Task: Explore Airbnb accommodation in Rokikis, Lithuania from 1st November, 2023 to 9th November, 2023 for 4 adults.2 bedrooms having 2 beds and 2 bathrooms. Property type can be house. Booking option can be shelf check-in. Look for 4 properties as per requirement.
Action: Mouse pressed left at (411, 119)
Screenshot: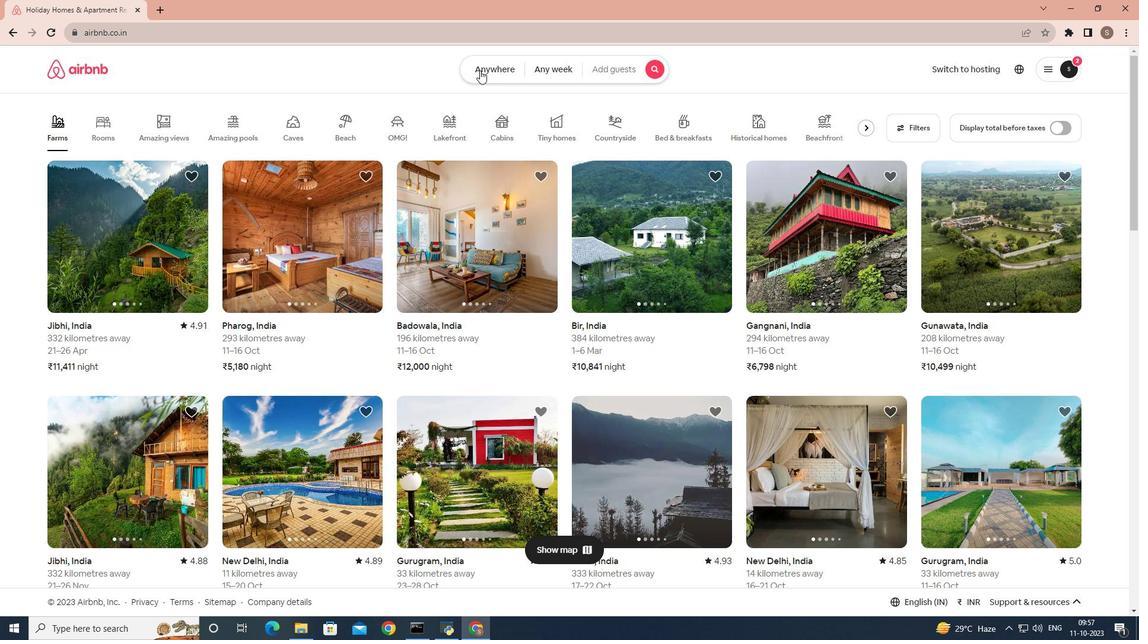 
Action: Mouse pressed left at (411, 119)
Screenshot: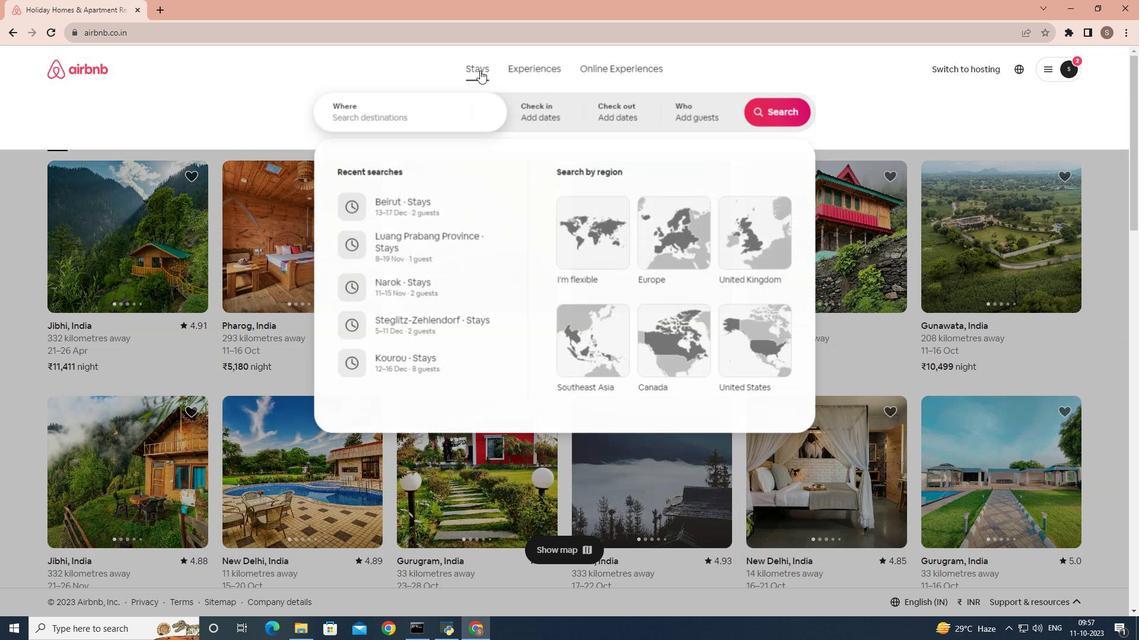 
Action: Mouse moved to (358, 153)
Screenshot: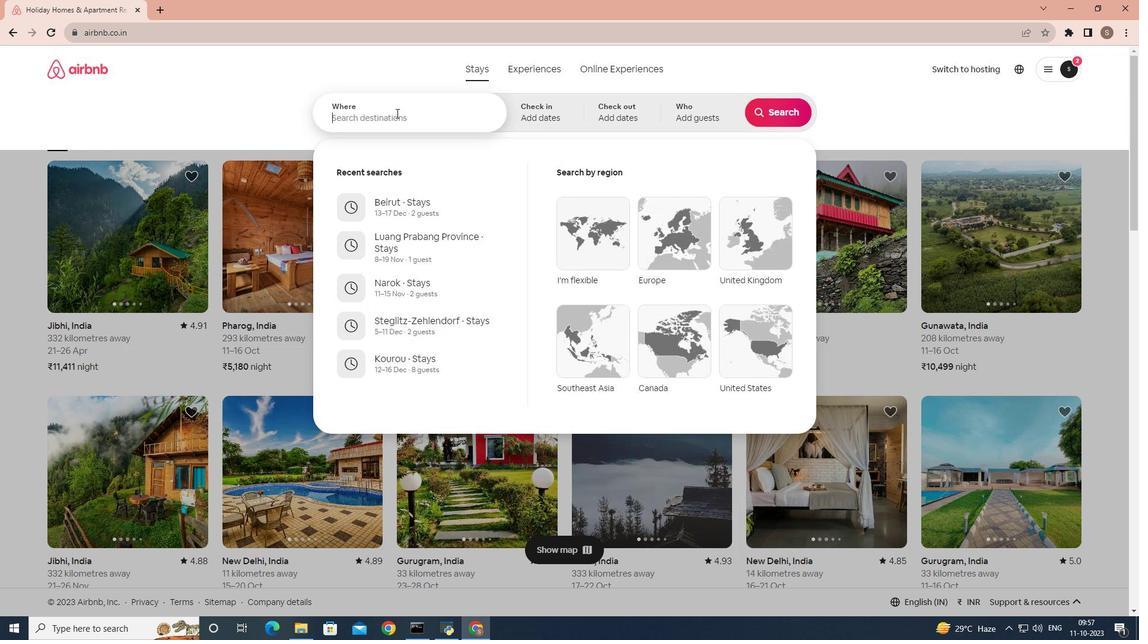 
Action: Mouse pressed left at (358, 153)
Screenshot: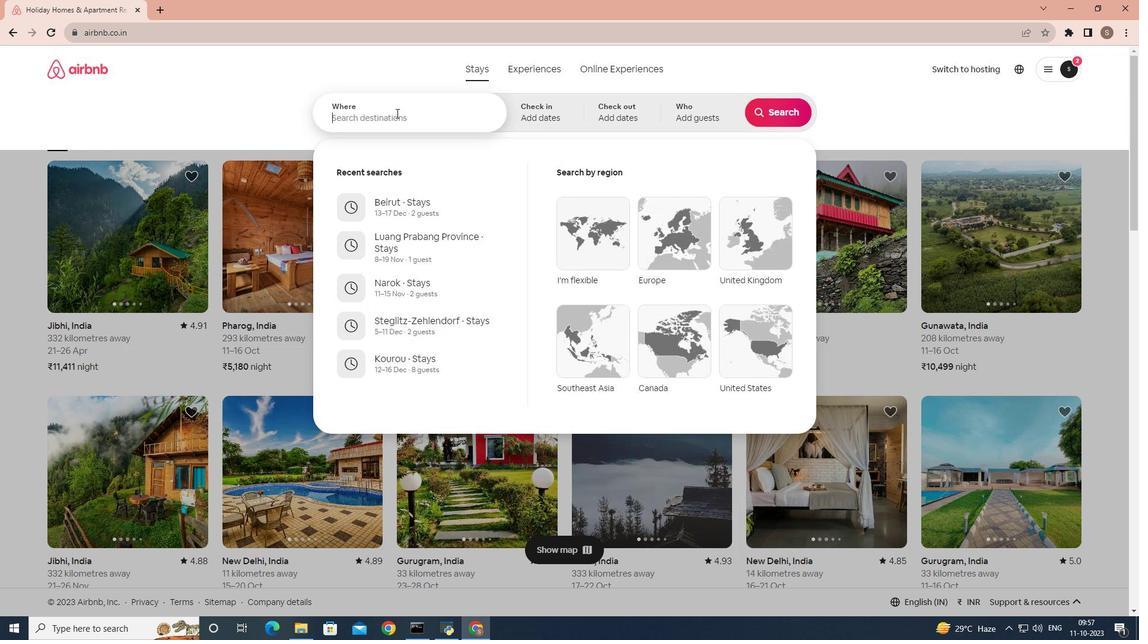 
Action: Mouse moved to (364, 156)
Screenshot: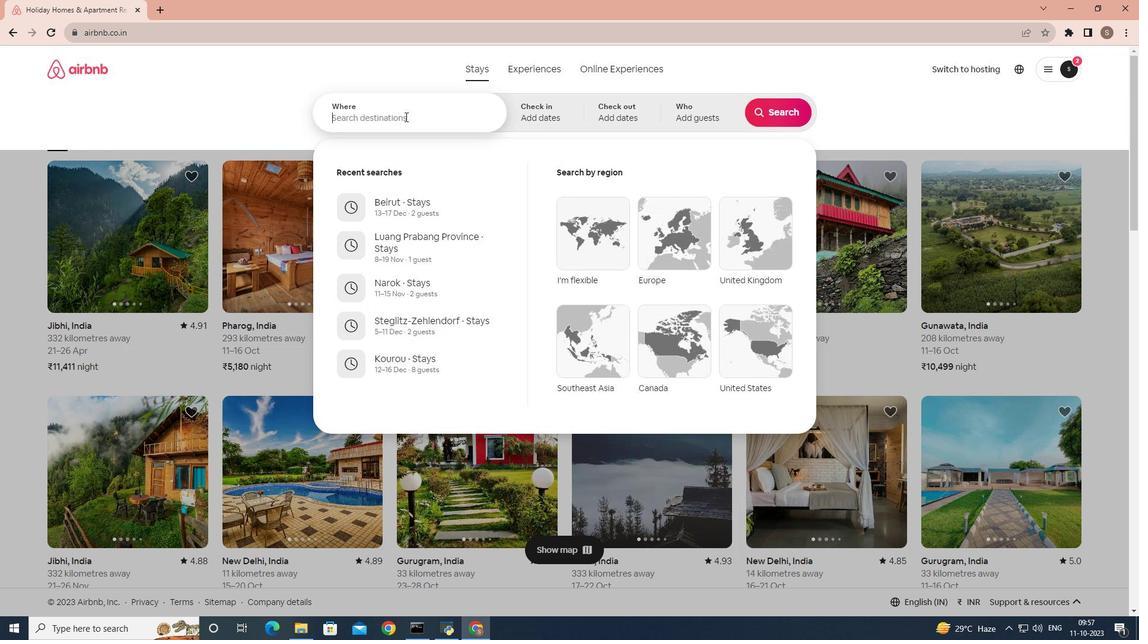 
Action: Key pressed rokiskkis
Screenshot: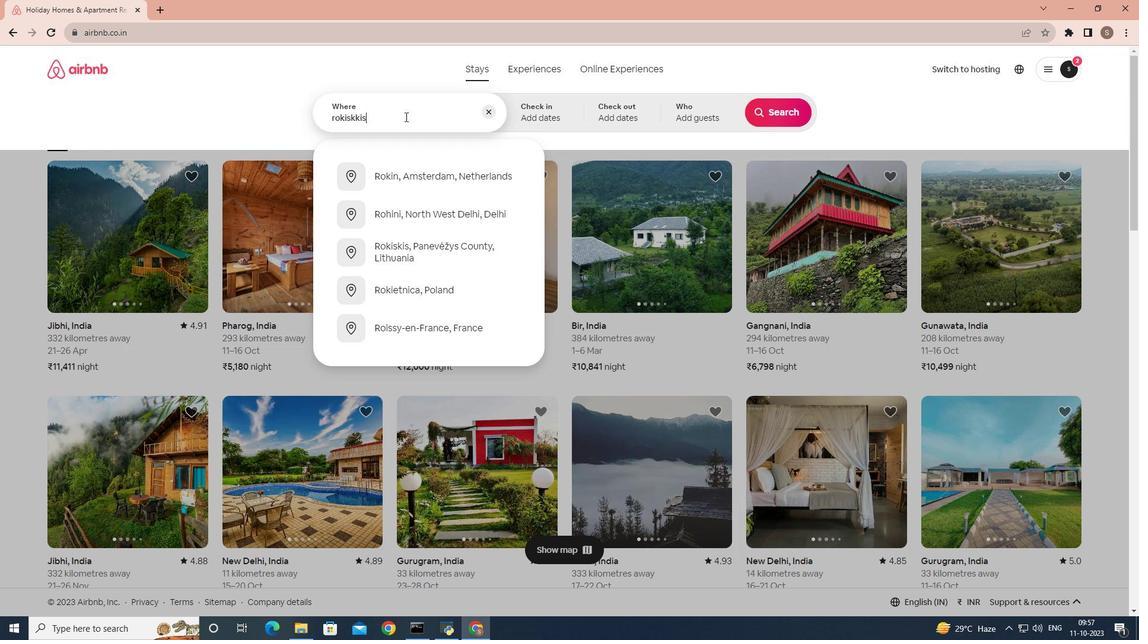 
Action: Mouse moved to (362, 206)
Screenshot: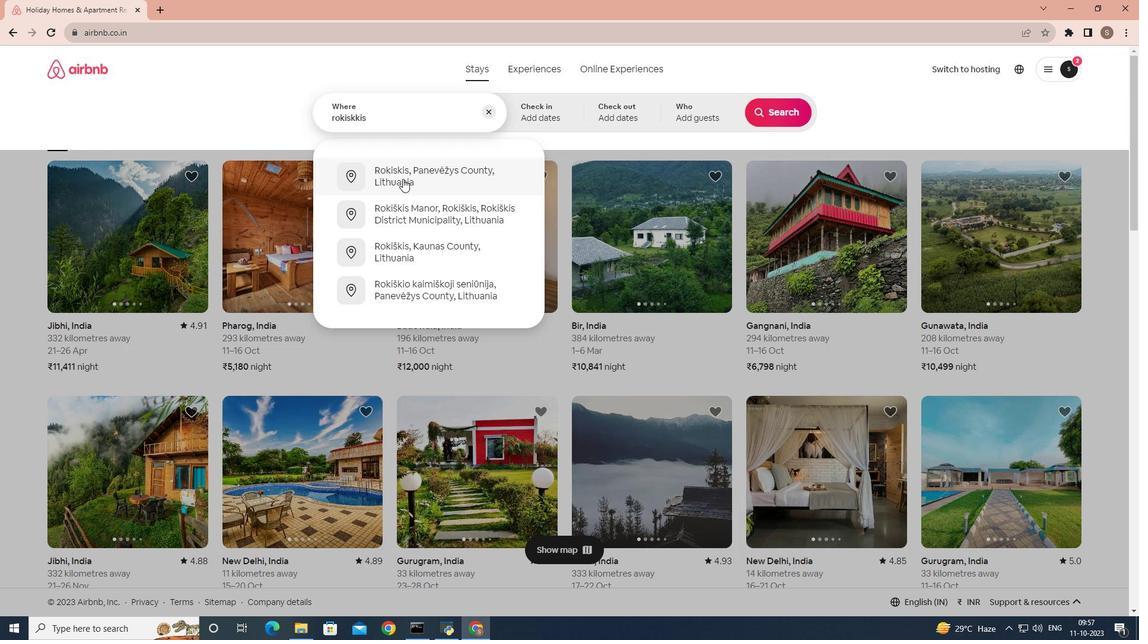 
Action: Mouse pressed left at (362, 206)
Screenshot: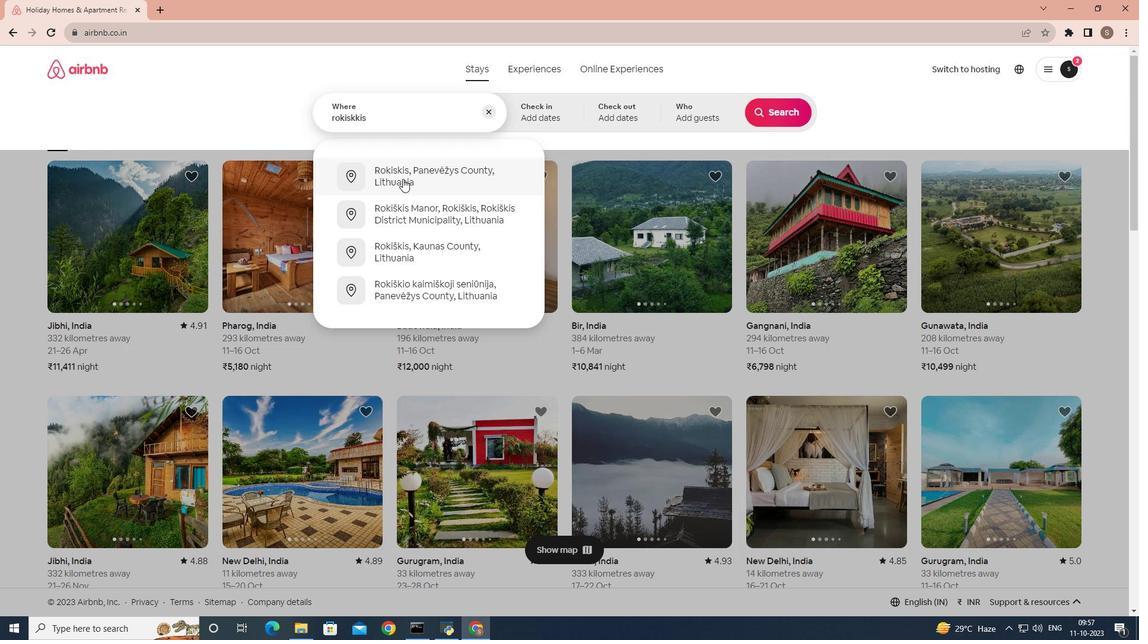 
Action: Mouse moved to (537, 274)
Screenshot: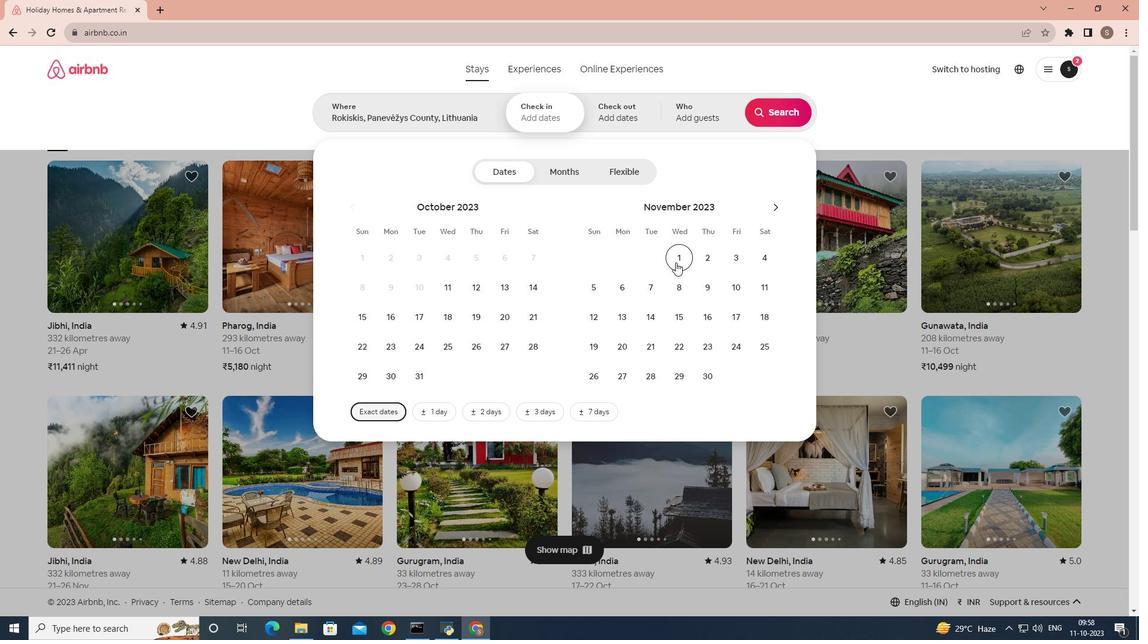 
Action: Mouse pressed left at (537, 274)
Screenshot: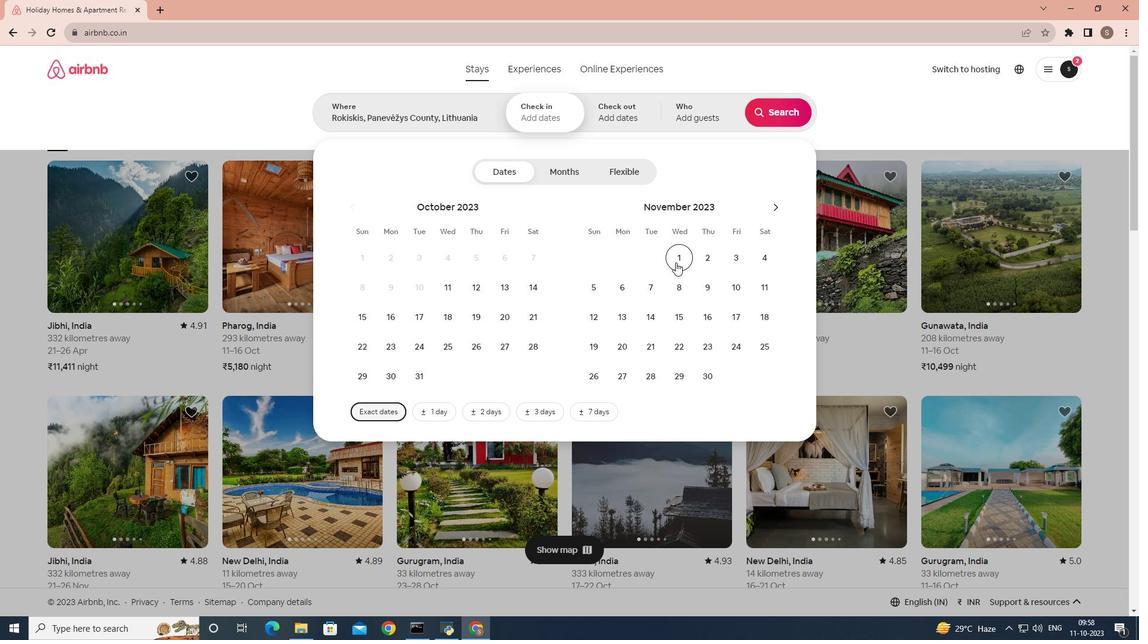
Action: Mouse moved to (556, 296)
Screenshot: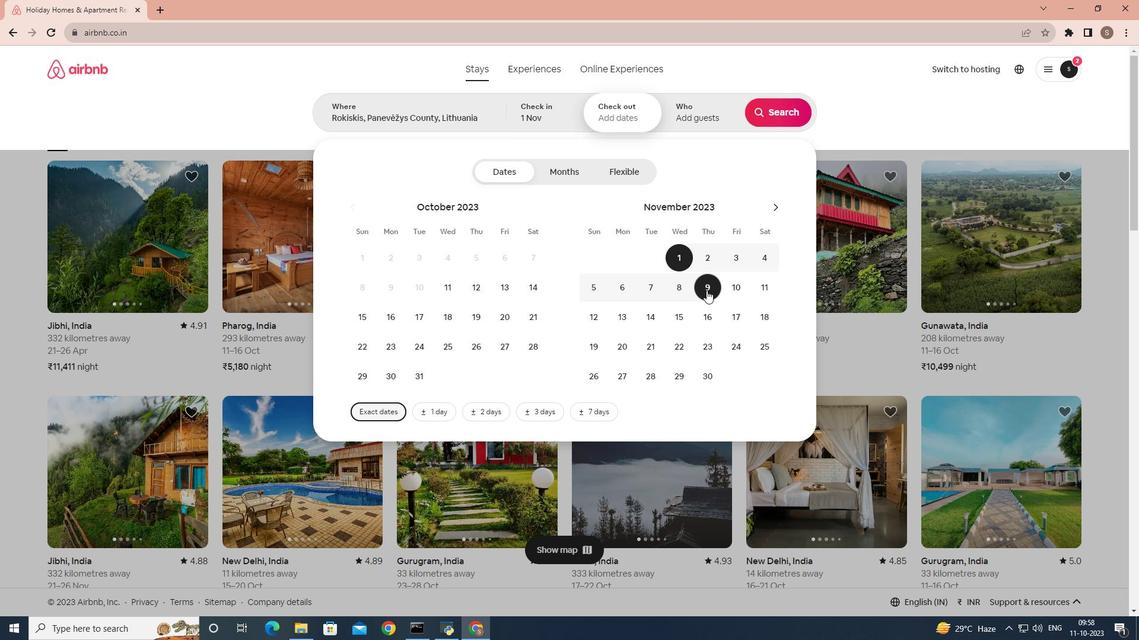 
Action: Mouse pressed left at (556, 296)
Screenshot: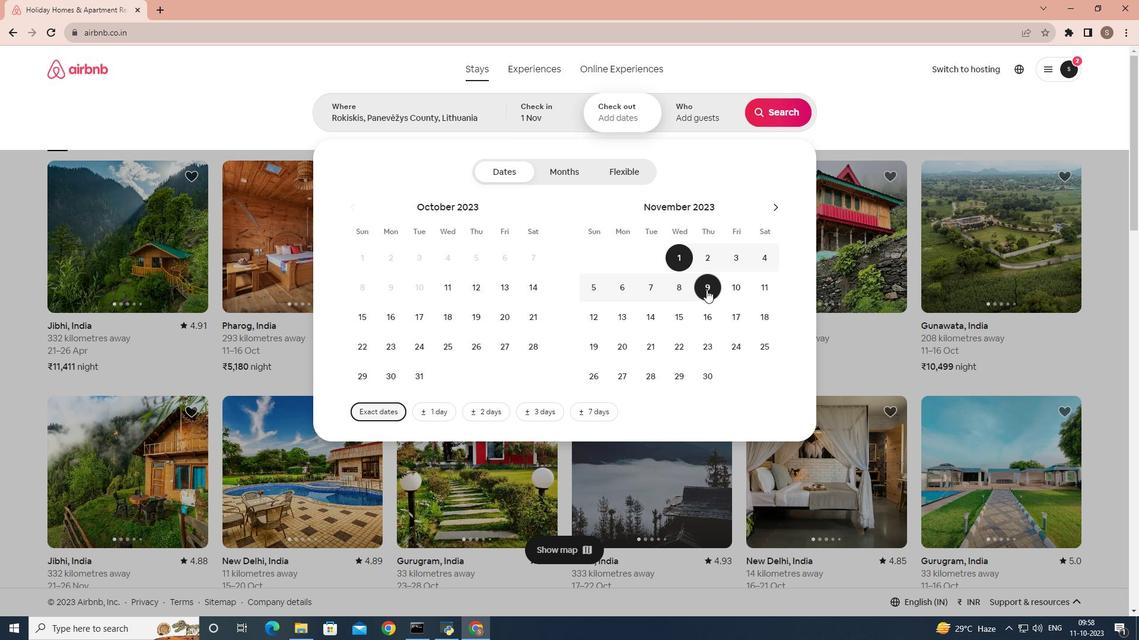 
Action: Mouse moved to (561, 160)
Screenshot: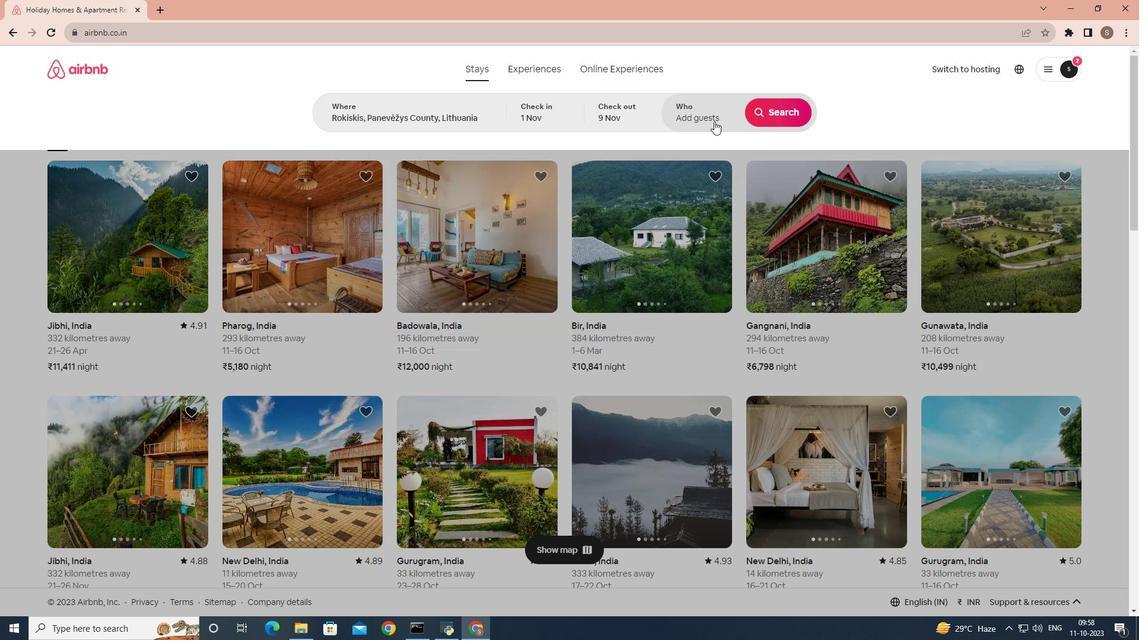 
Action: Mouse pressed left at (561, 160)
Screenshot: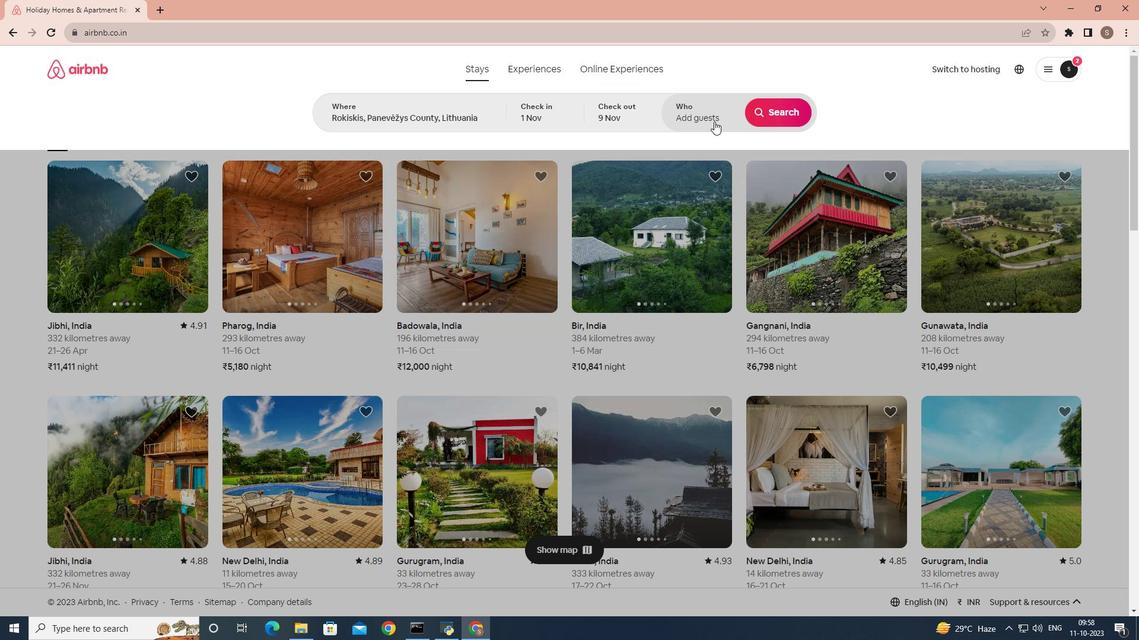 
Action: Mouse moved to (601, 205)
Screenshot: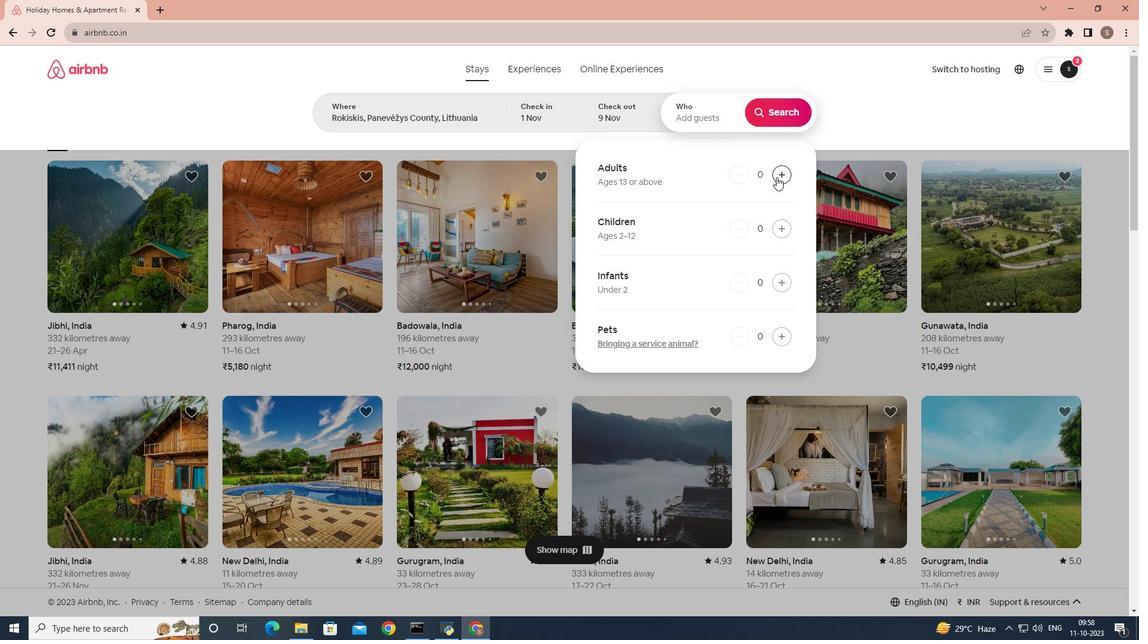 
Action: Mouse pressed left at (601, 205)
Screenshot: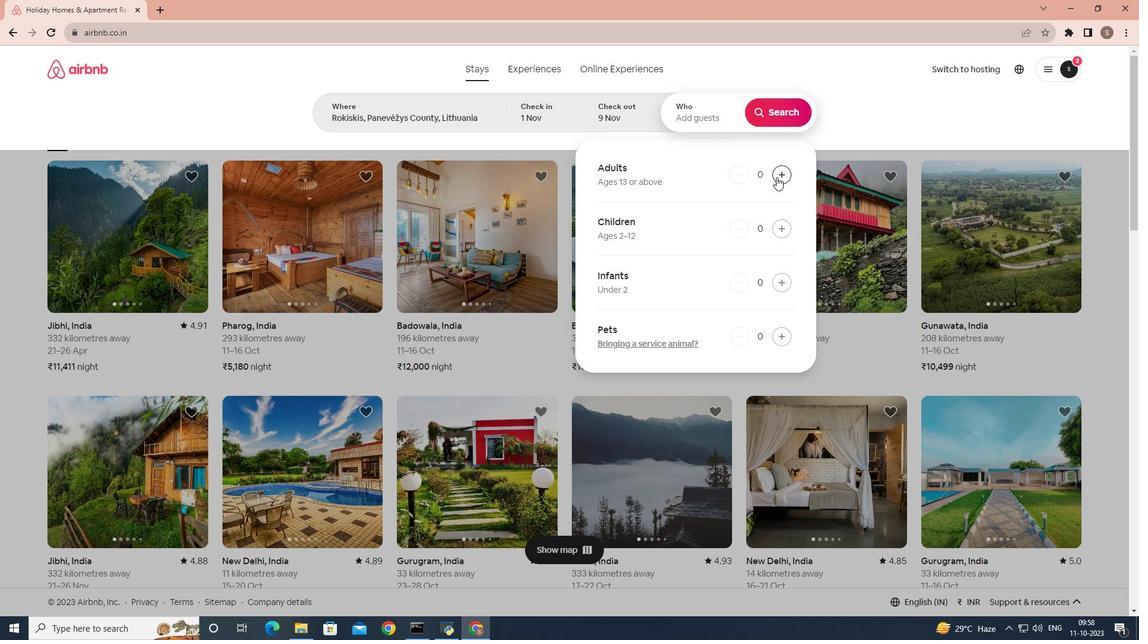 
Action: Mouse moved to (601, 205)
Screenshot: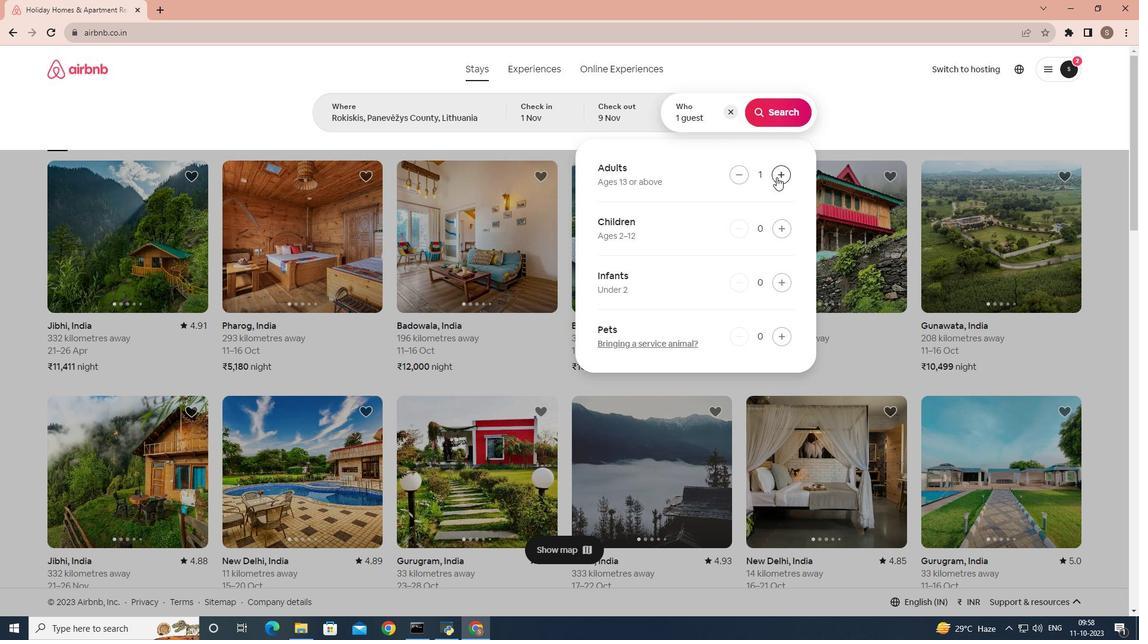 
Action: Mouse pressed left at (601, 205)
Screenshot: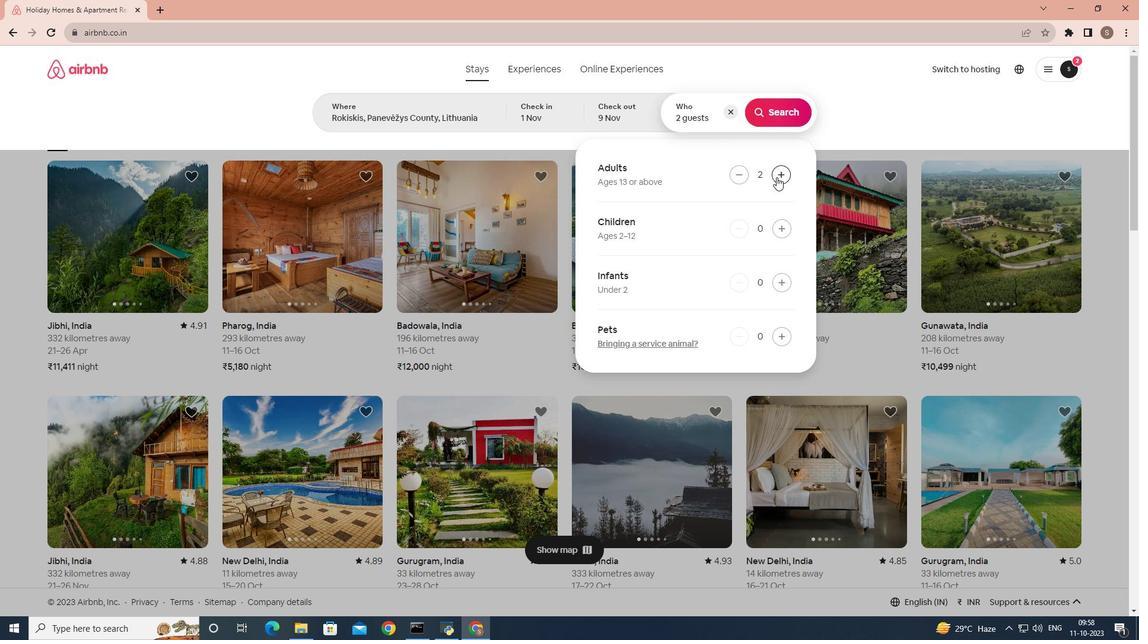 
Action: Mouse pressed left at (601, 205)
Screenshot: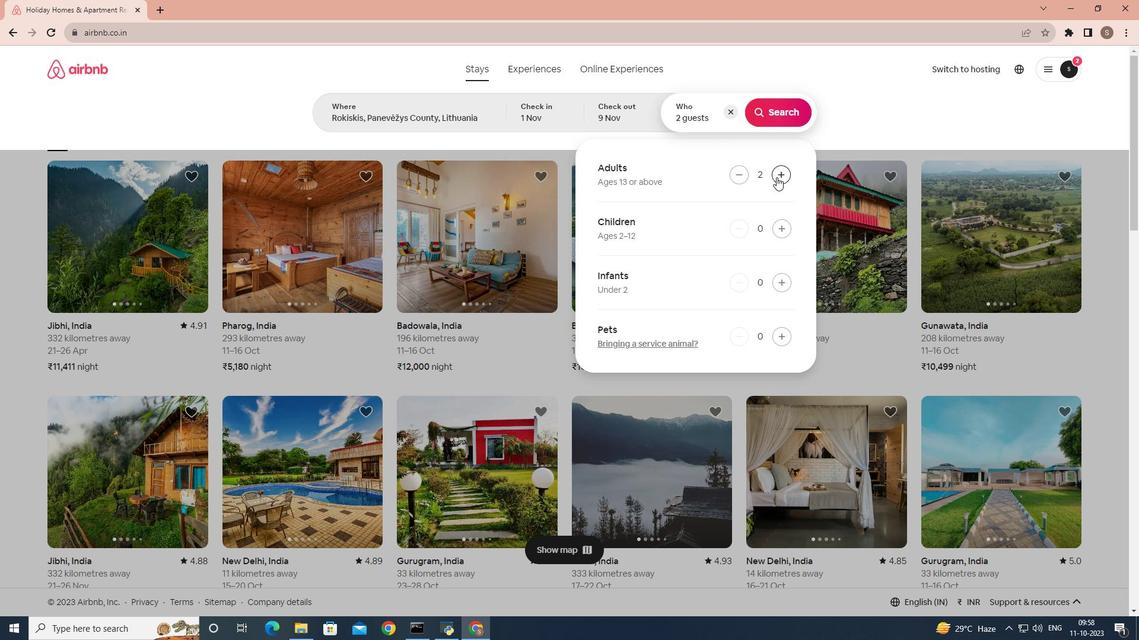 
Action: Mouse pressed left at (601, 205)
Screenshot: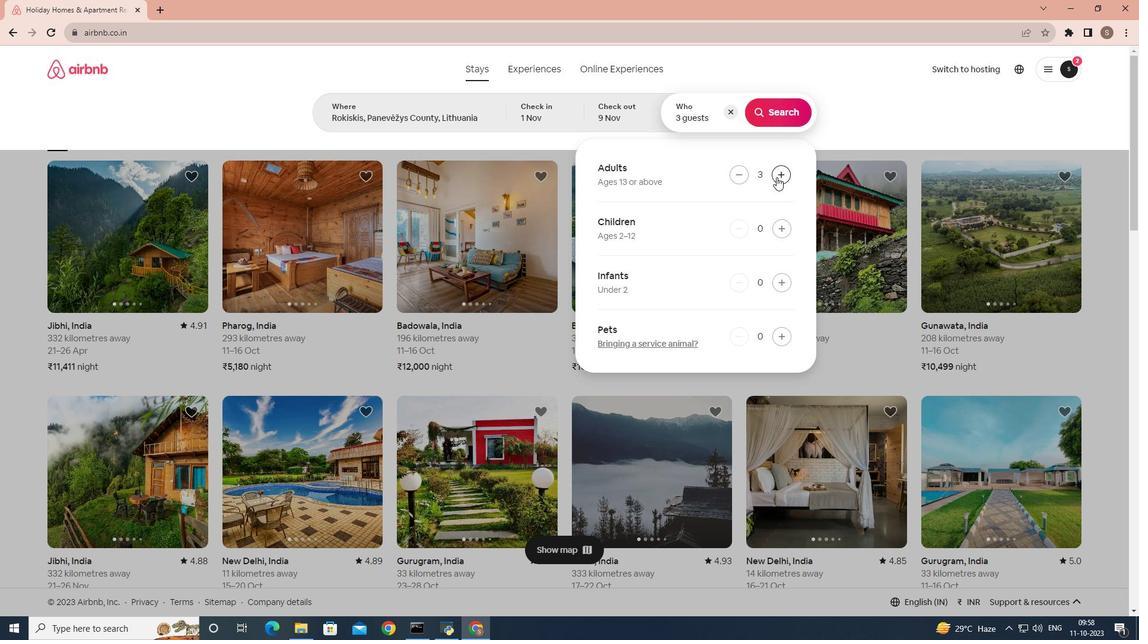 
Action: Mouse moved to (600, 156)
Screenshot: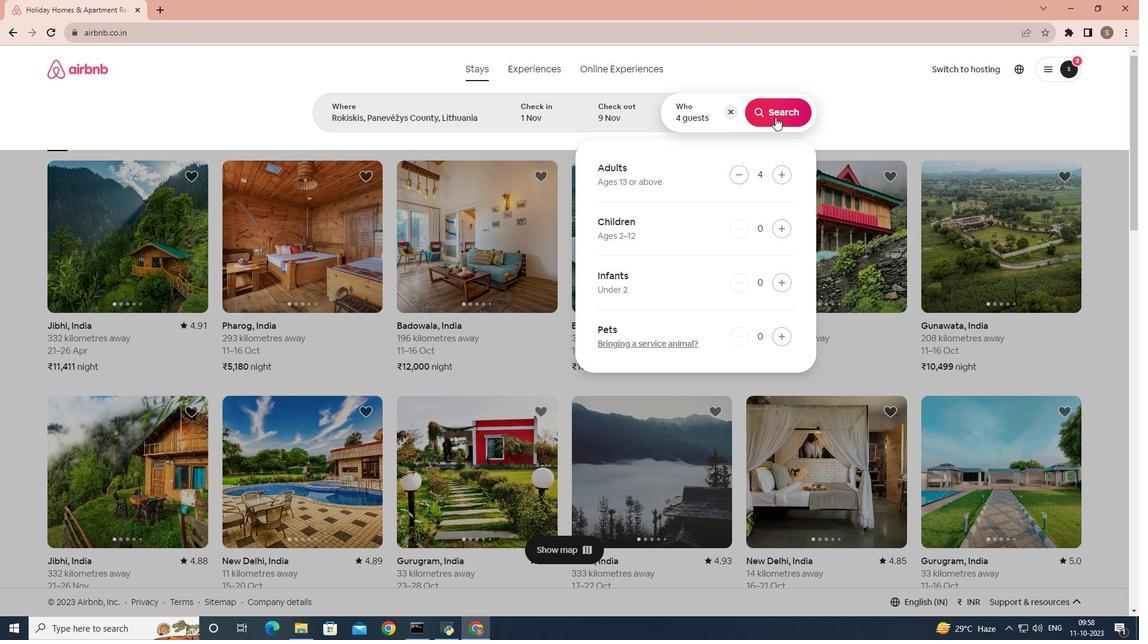 
Action: Mouse pressed left at (600, 156)
Screenshot: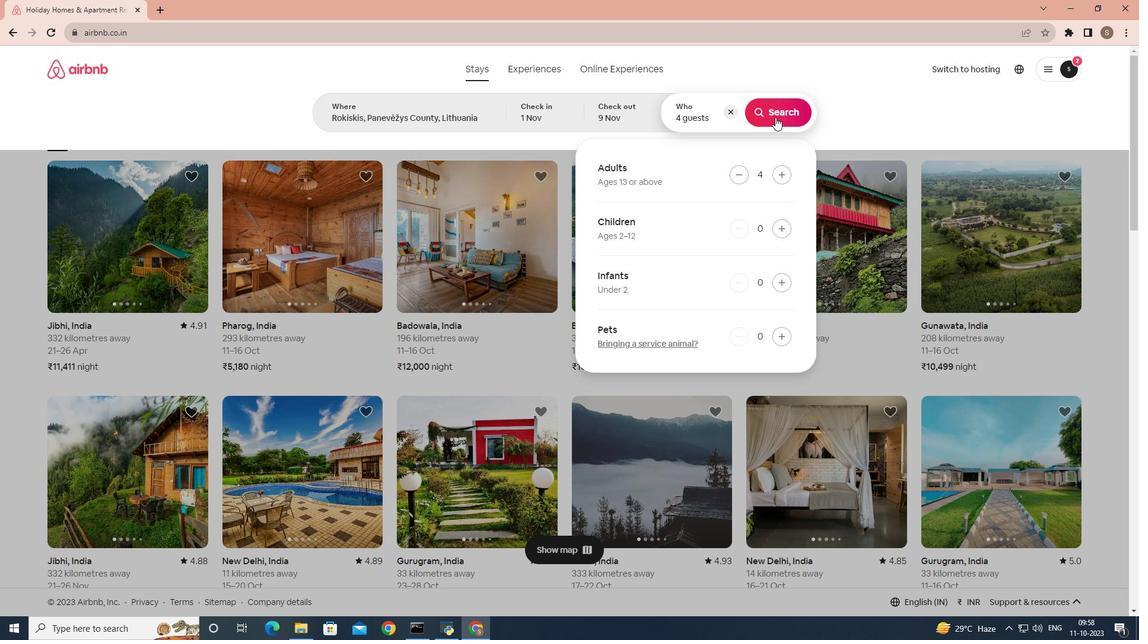 
Action: Mouse moved to (715, 153)
Screenshot: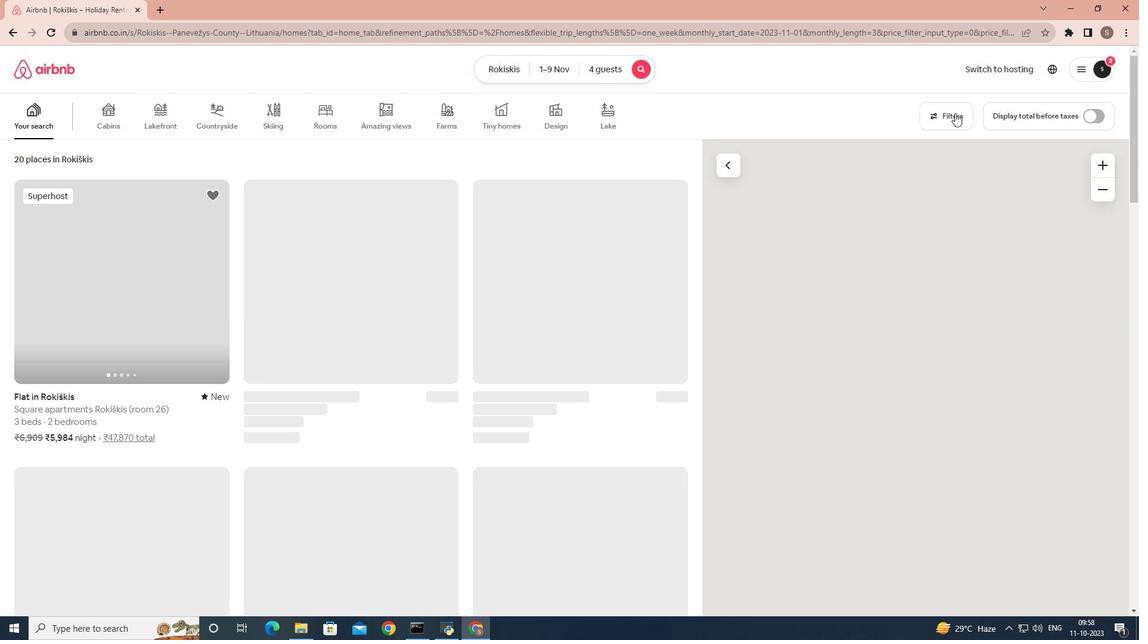 
Action: Mouse pressed left at (715, 153)
Screenshot: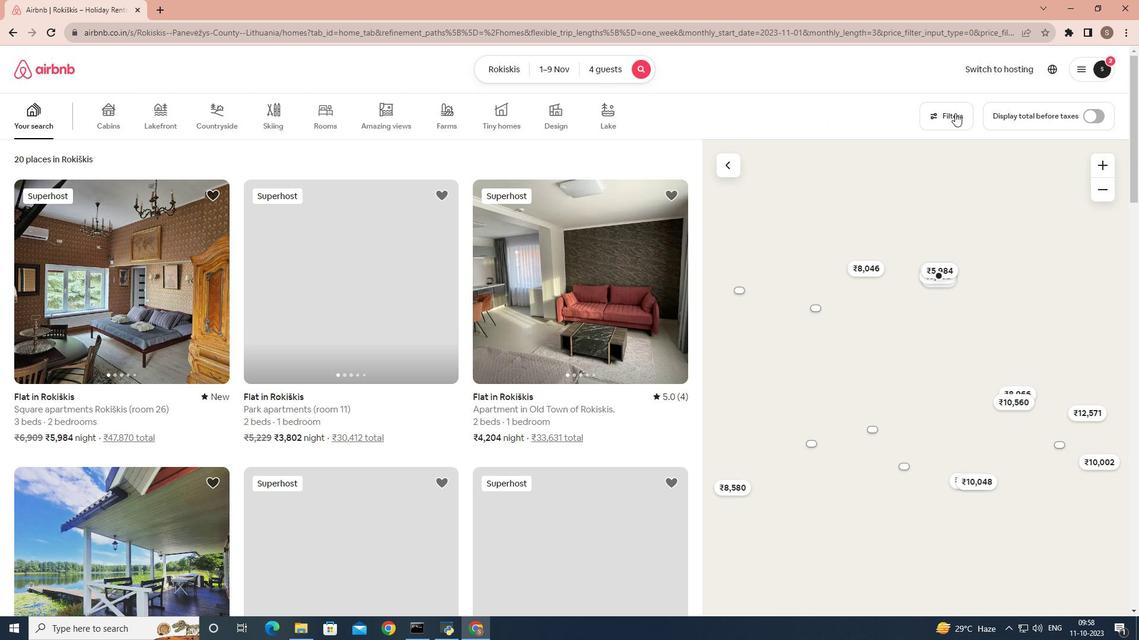 
Action: Mouse moved to (701, 156)
Screenshot: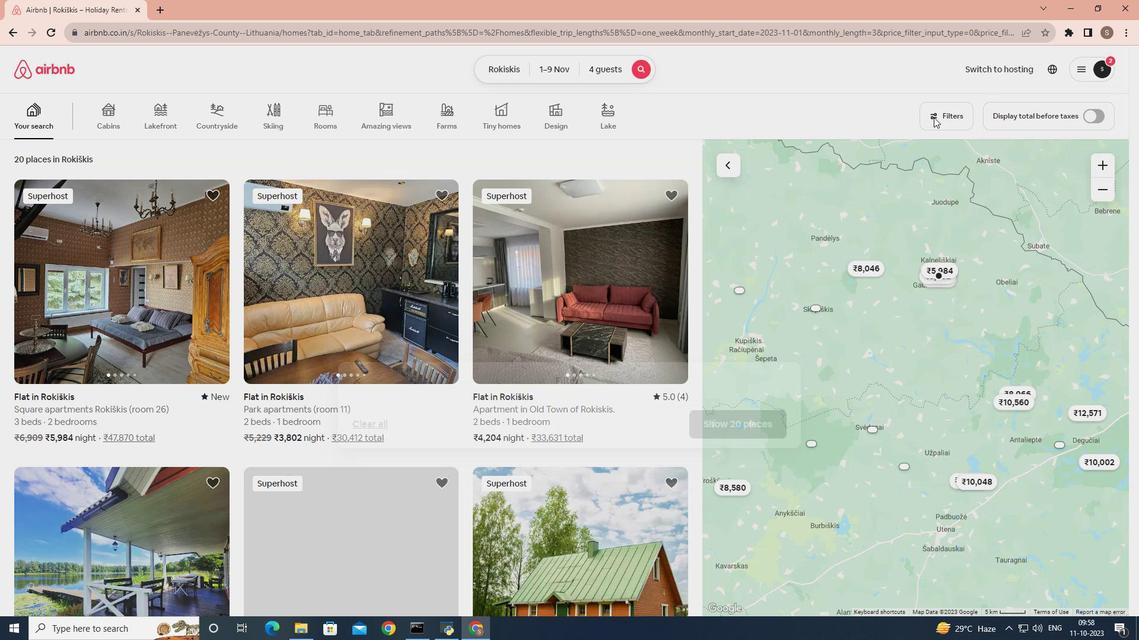 
Action: Mouse pressed left at (701, 156)
Screenshot: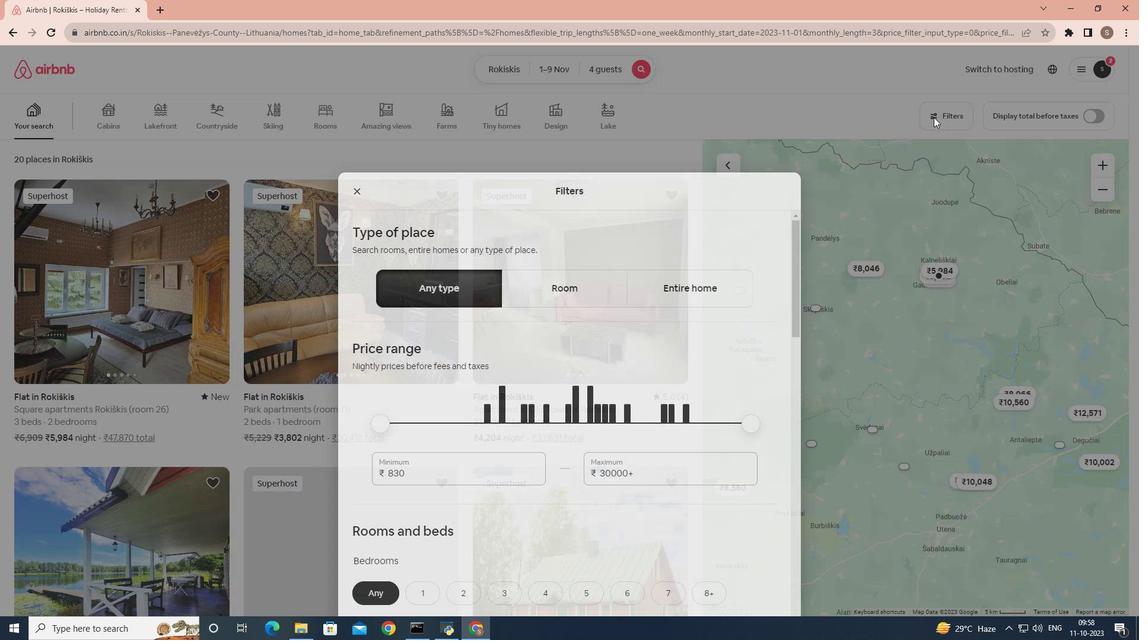 
Action: Mouse moved to (697, 162)
Screenshot: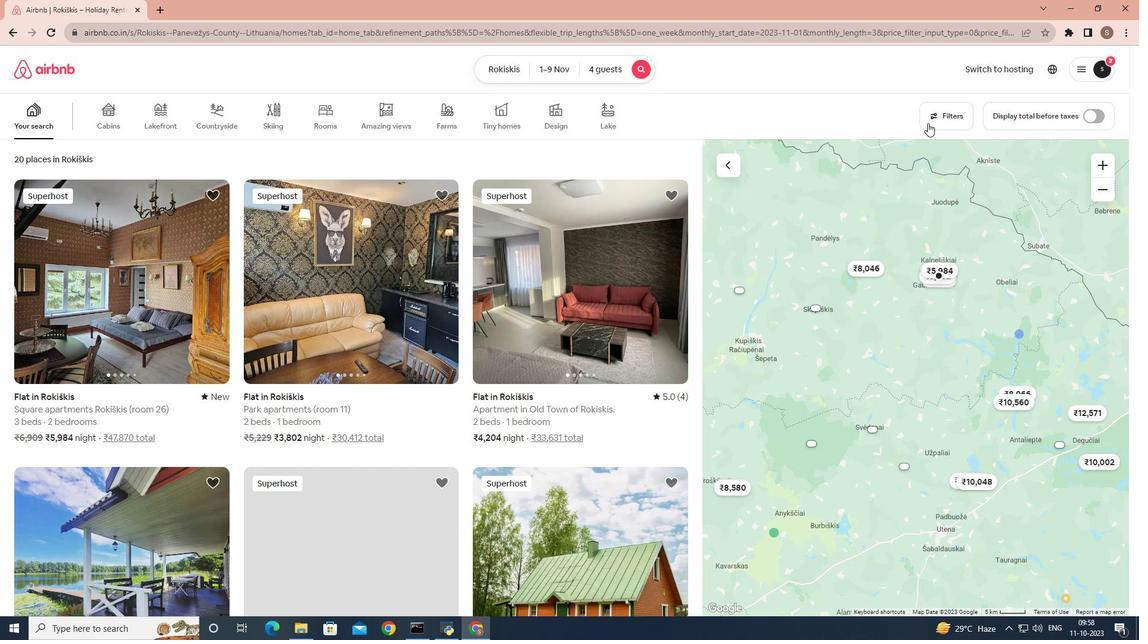 
Action: Mouse pressed left at (697, 162)
Screenshot: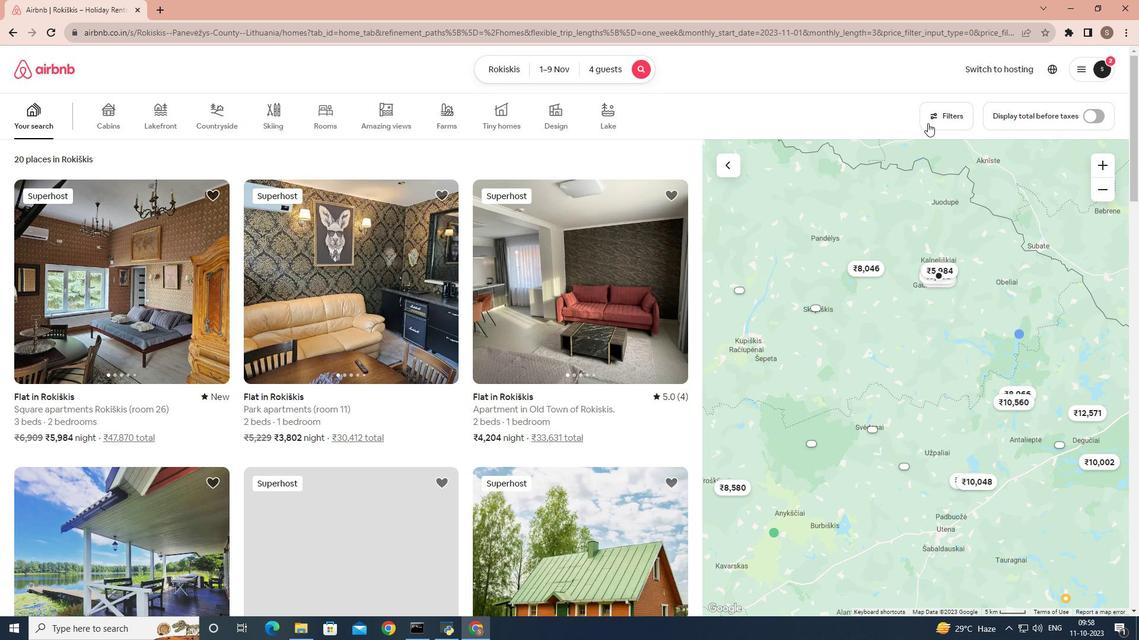 
Action: Mouse moved to (365, 356)
Screenshot: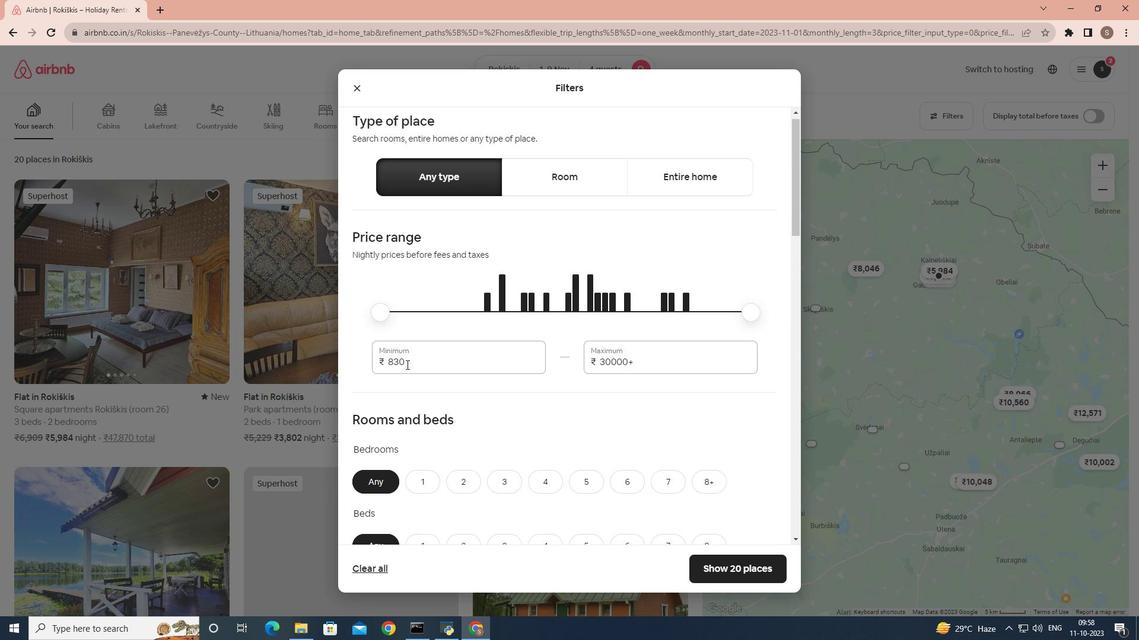 
Action: Mouse scrolled (365, 355) with delta (0, 0)
Screenshot: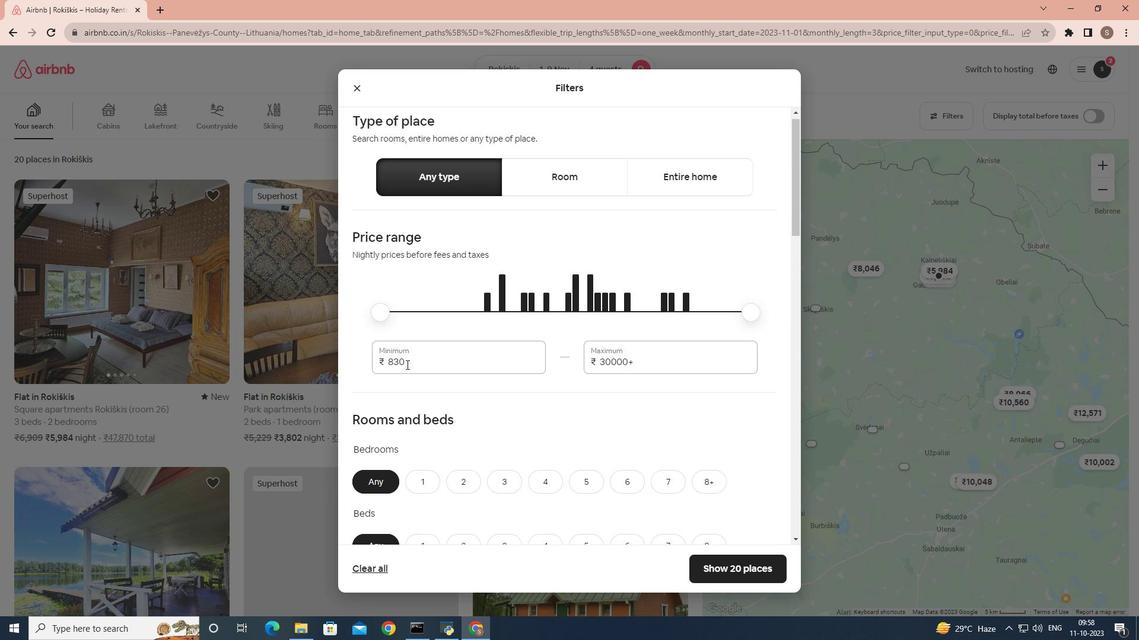 
Action: Mouse moved to (364, 356)
Screenshot: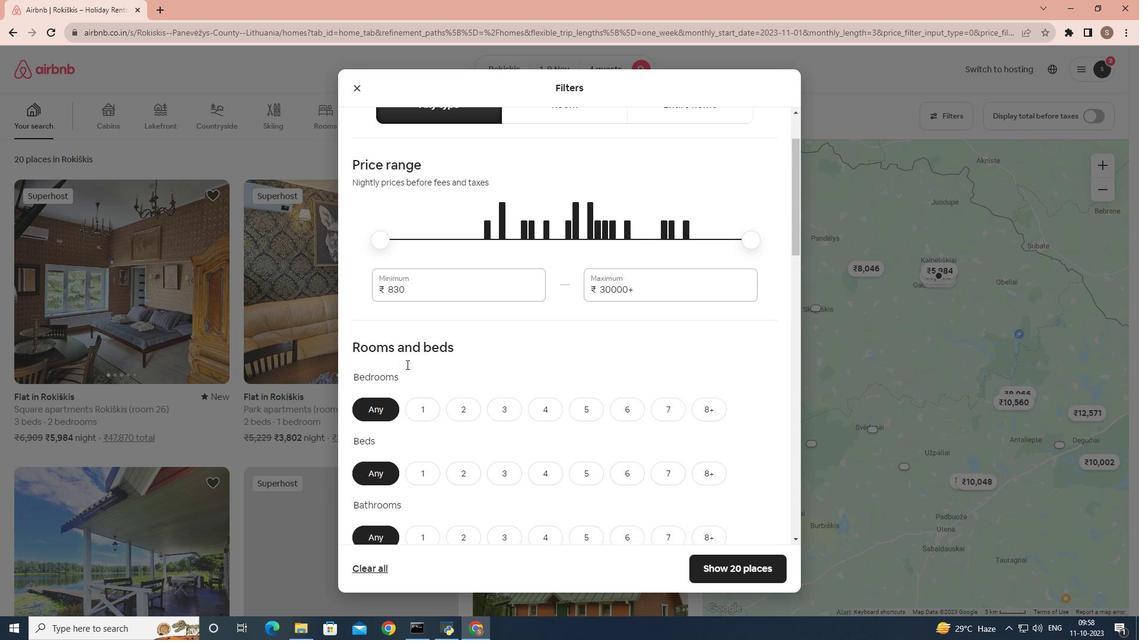 
Action: Mouse scrolled (364, 355) with delta (0, 0)
Screenshot: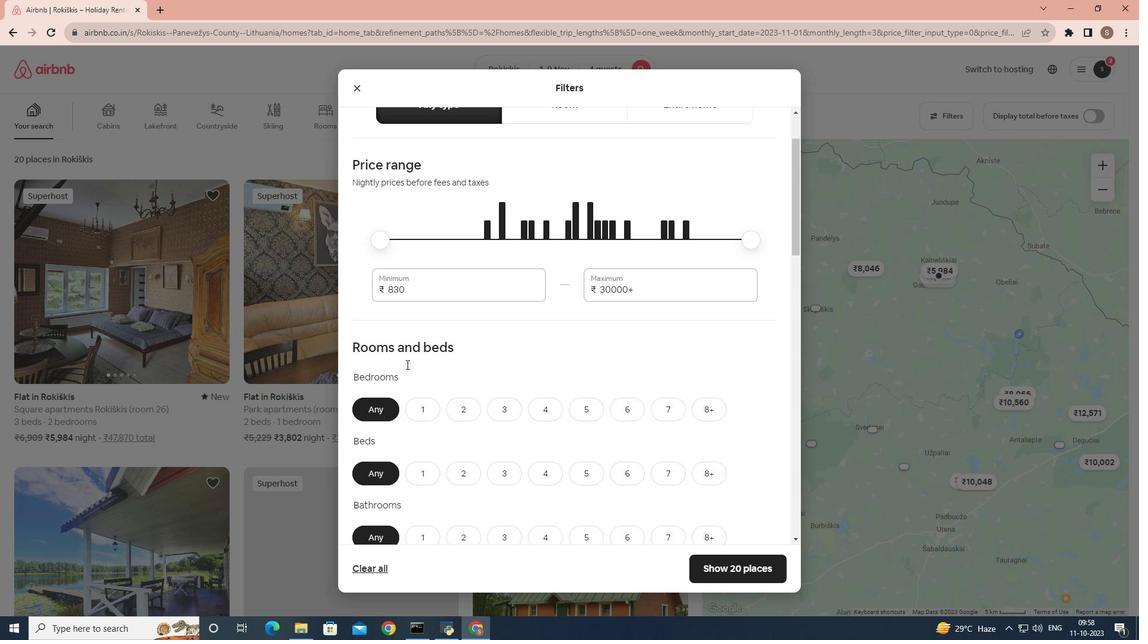 
Action: Mouse scrolled (364, 355) with delta (0, 0)
Screenshot: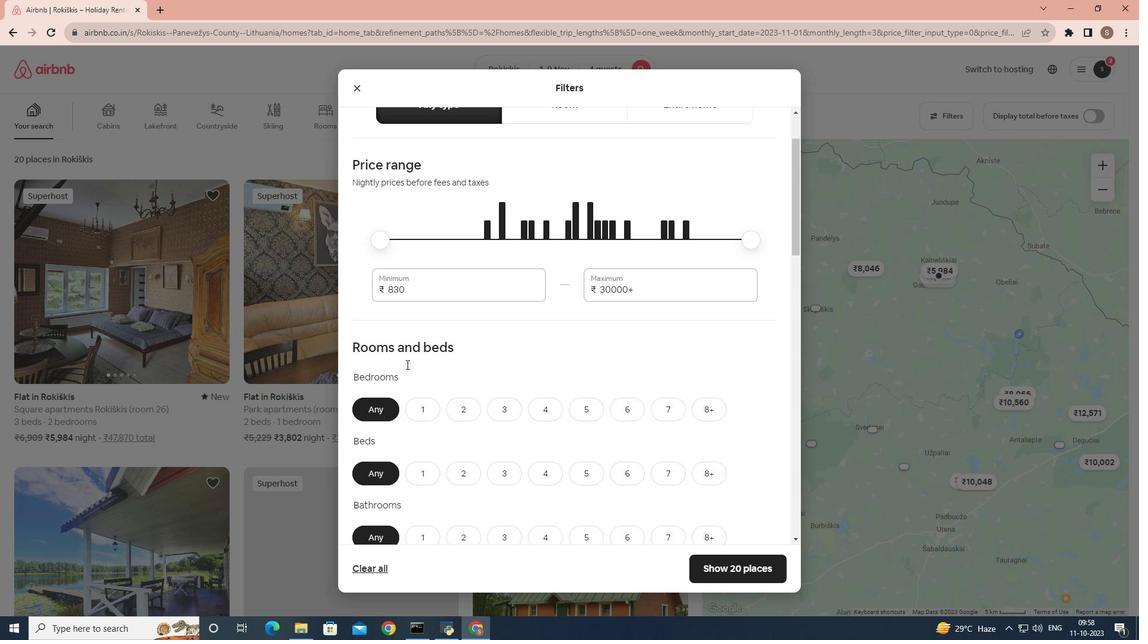 
Action: Mouse scrolled (364, 355) with delta (0, 0)
Screenshot: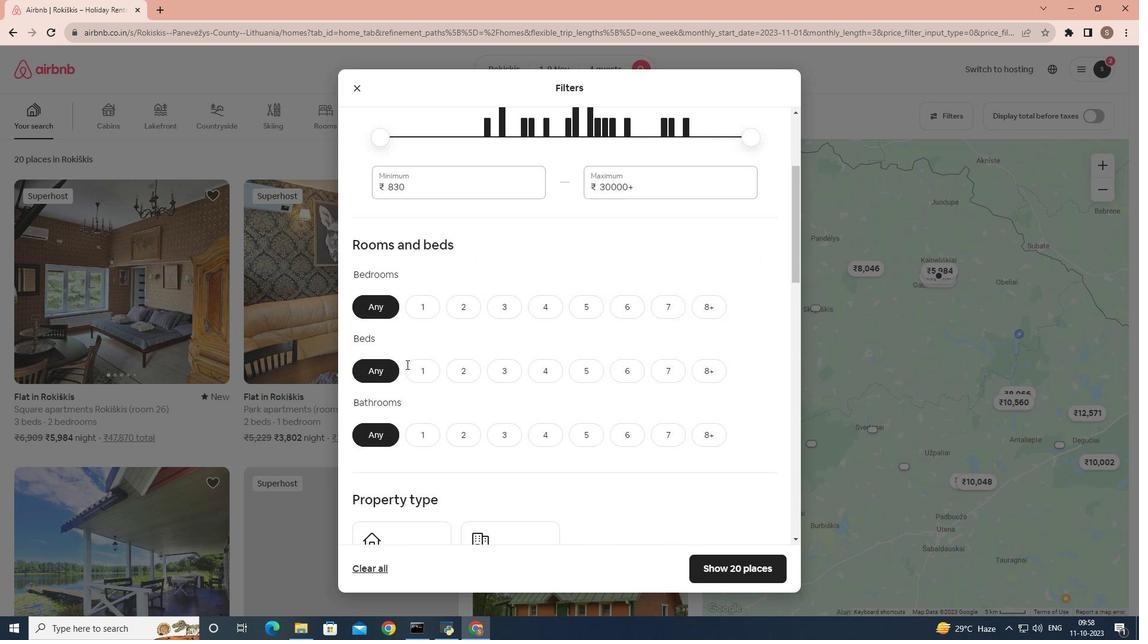 
Action: Mouse moved to (404, 270)
Screenshot: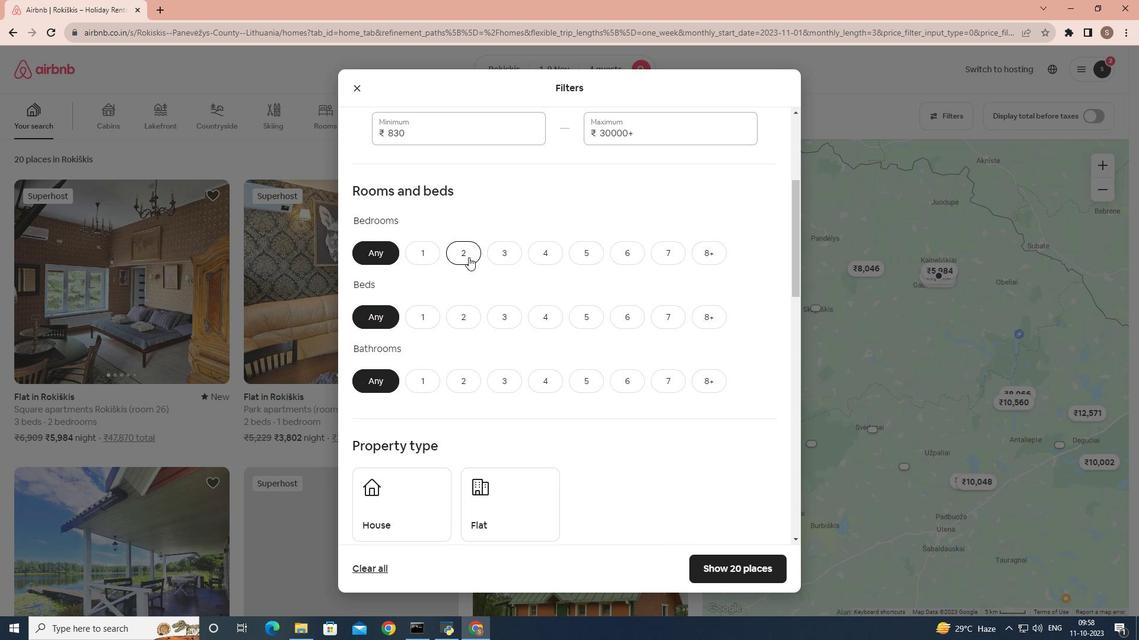 
Action: Mouse pressed left at (404, 270)
Screenshot: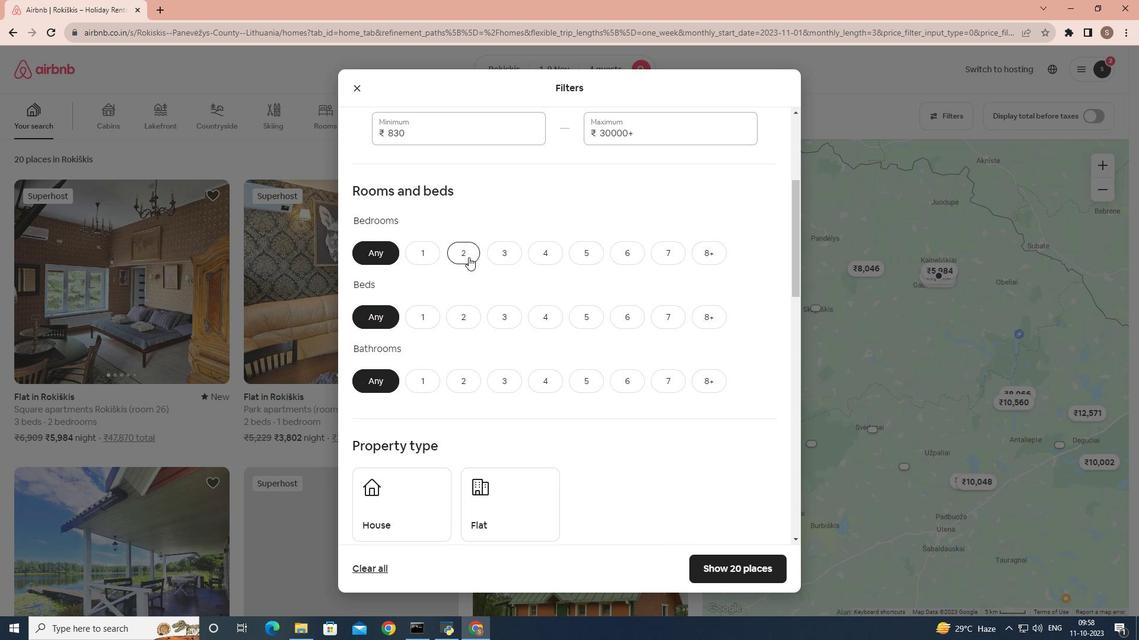 
Action: Mouse moved to (402, 312)
Screenshot: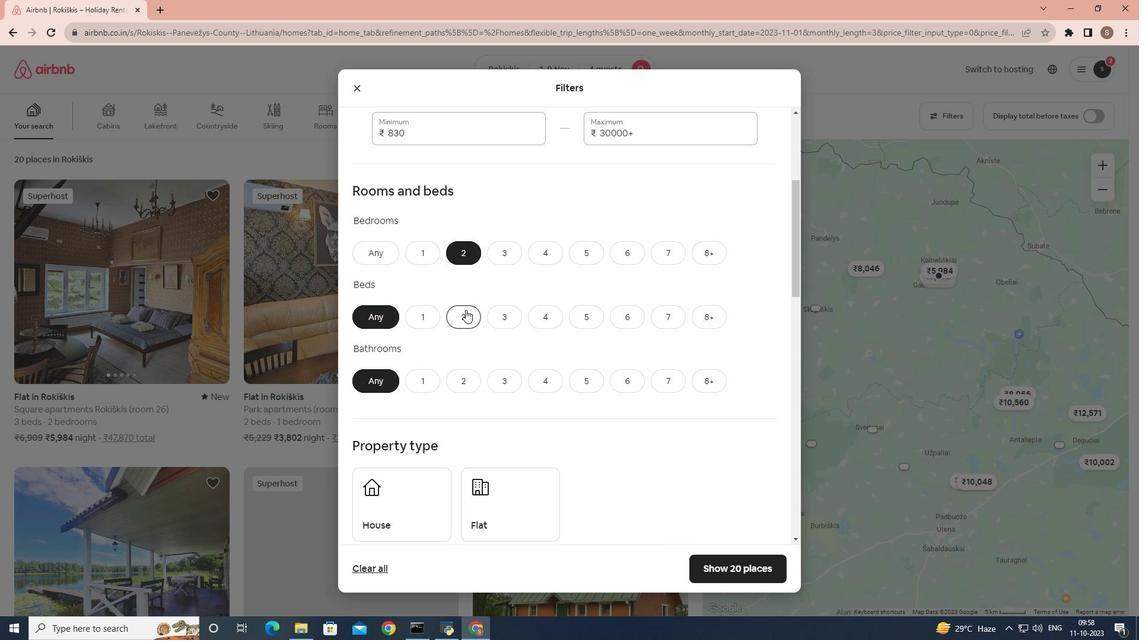 
Action: Mouse pressed left at (402, 312)
Screenshot: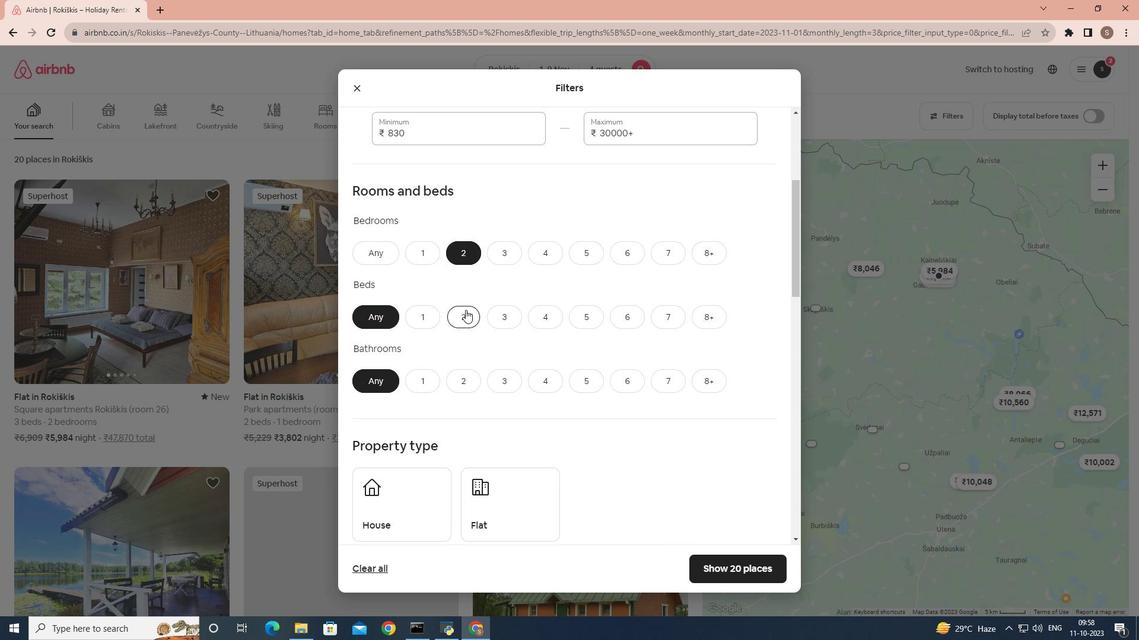 
Action: Mouse moved to (402, 375)
Screenshot: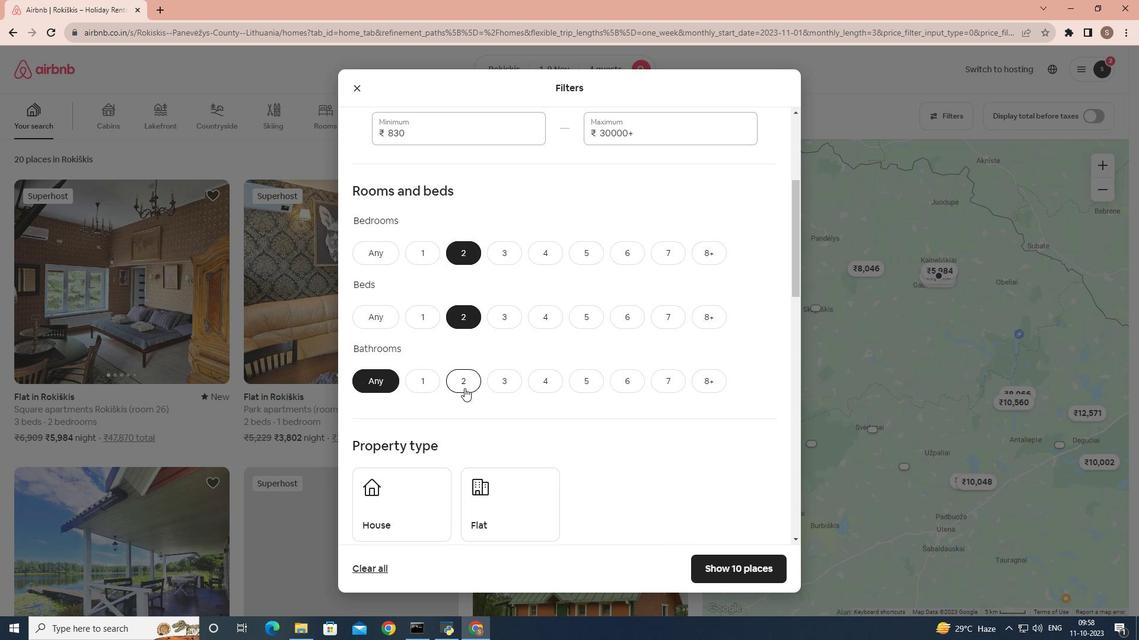 
Action: Mouse pressed left at (402, 375)
Screenshot: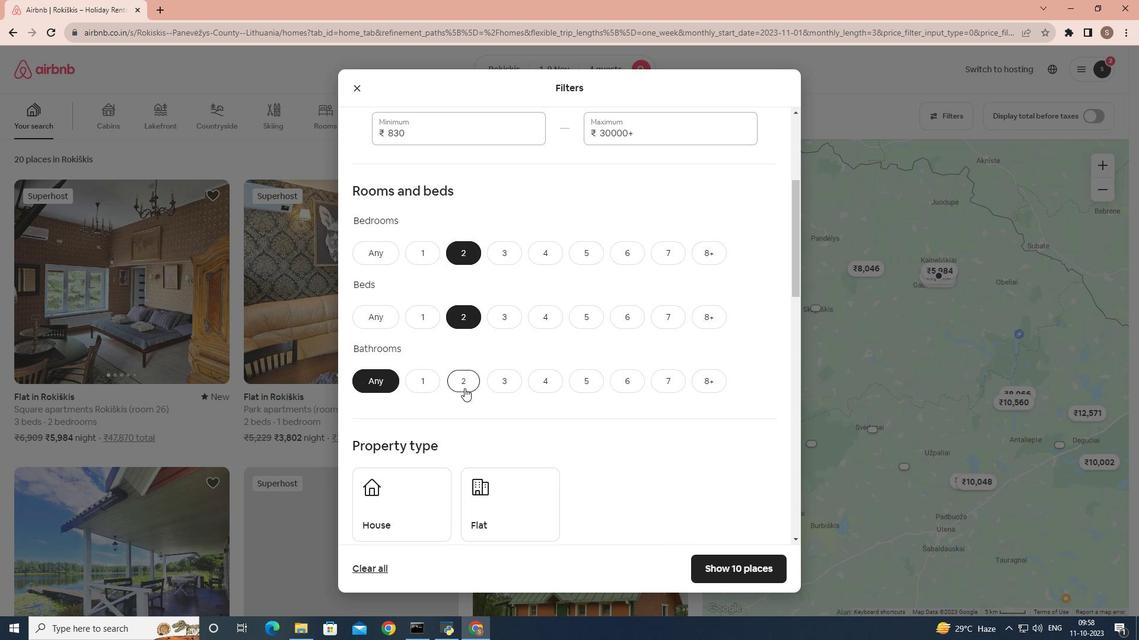 
Action: Mouse moved to (411, 365)
Screenshot: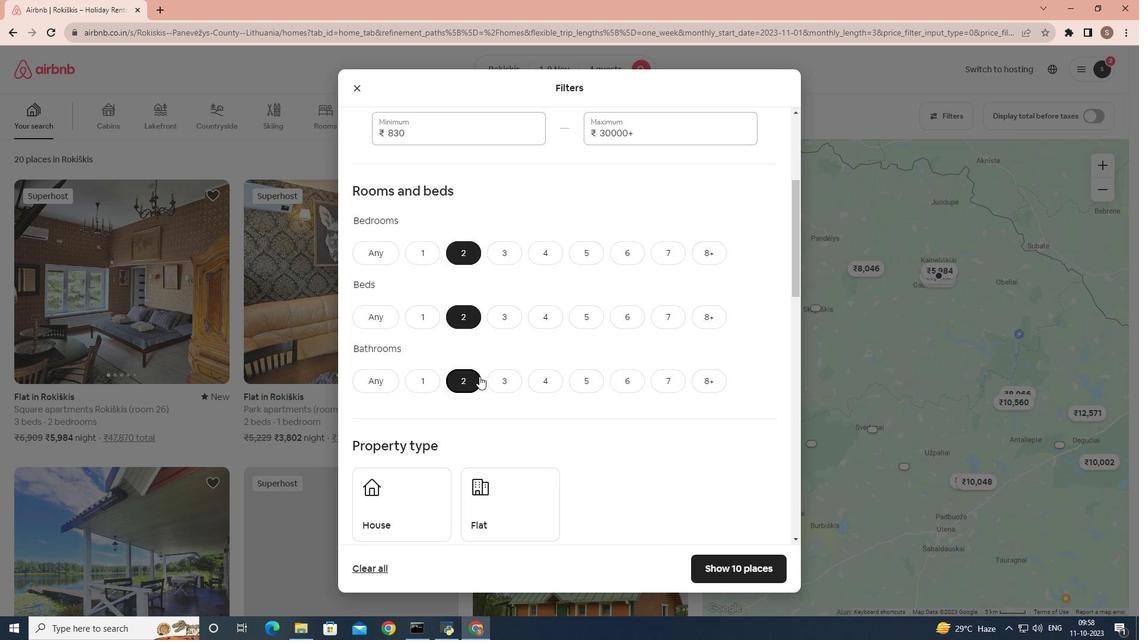 
Action: Mouse scrolled (411, 365) with delta (0, 0)
Screenshot: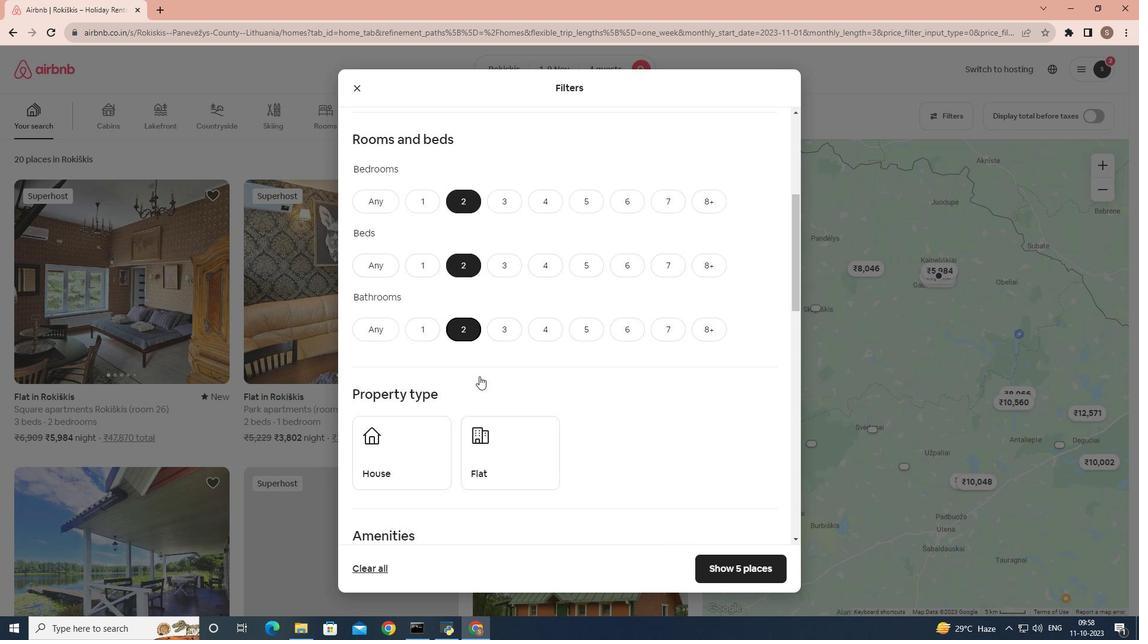 
Action: Mouse scrolled (411, 365) with delta (0, 0)
Screenshot: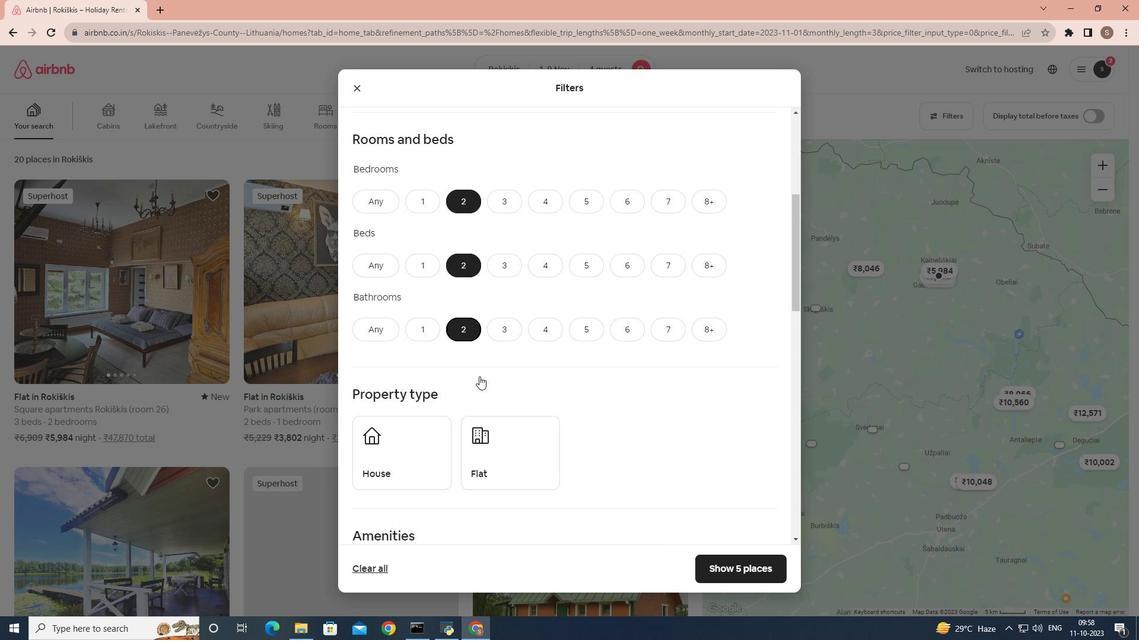 
Action: Mouse scrolled (411, 365) with delta (0, 0)
Screenshot: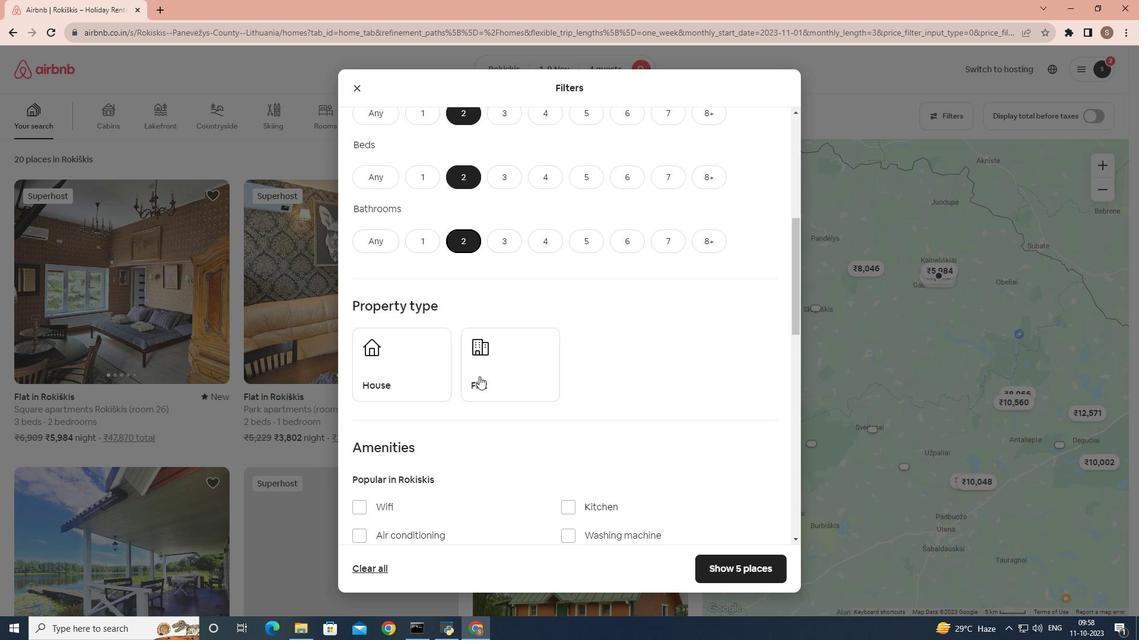 
Action: Mouse moved to (364, 332)
Screenshot: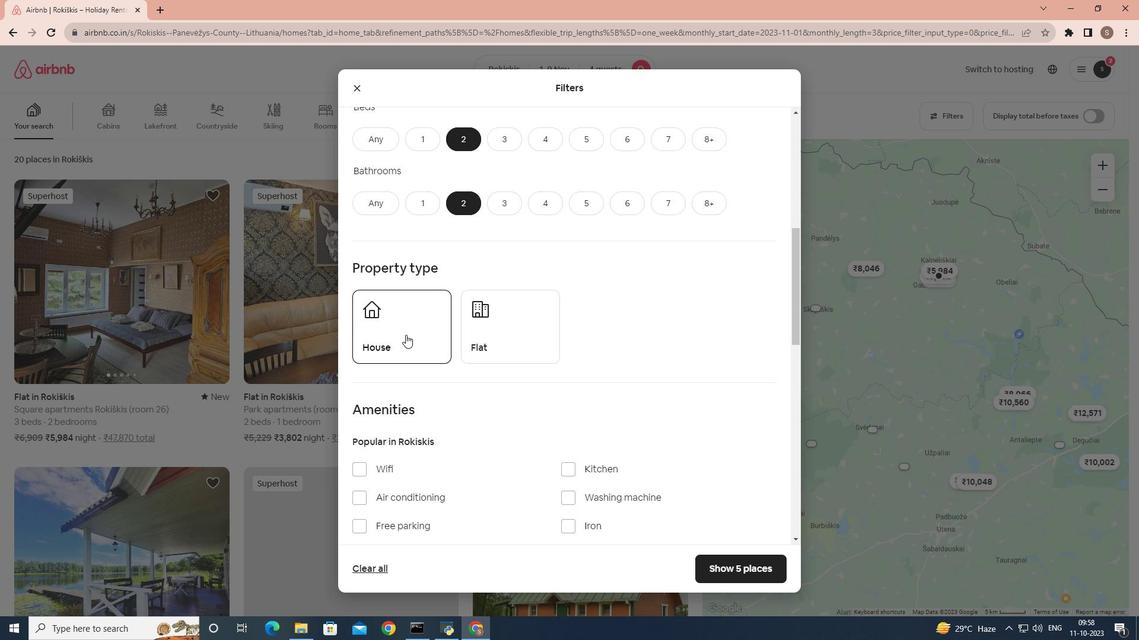 
Action: Mouse pressed left at (364, 332)
Screenshot: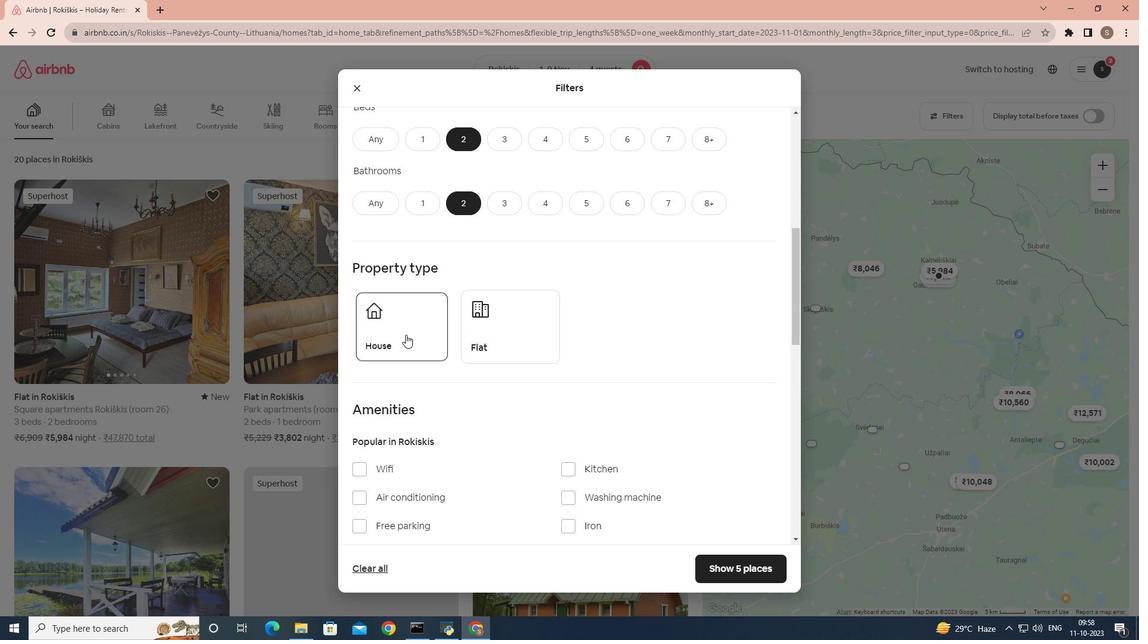 
Action: Mouse moved to (563, 525)
Screenshot: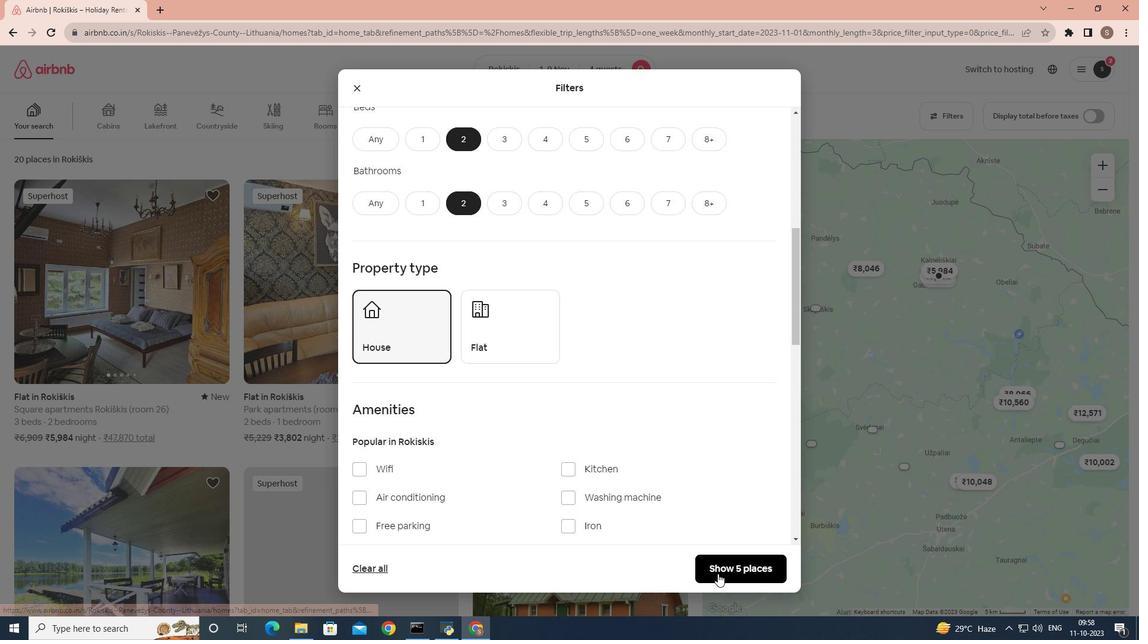 
Action: Mouse pressed left at (563, 525)
Screenshot: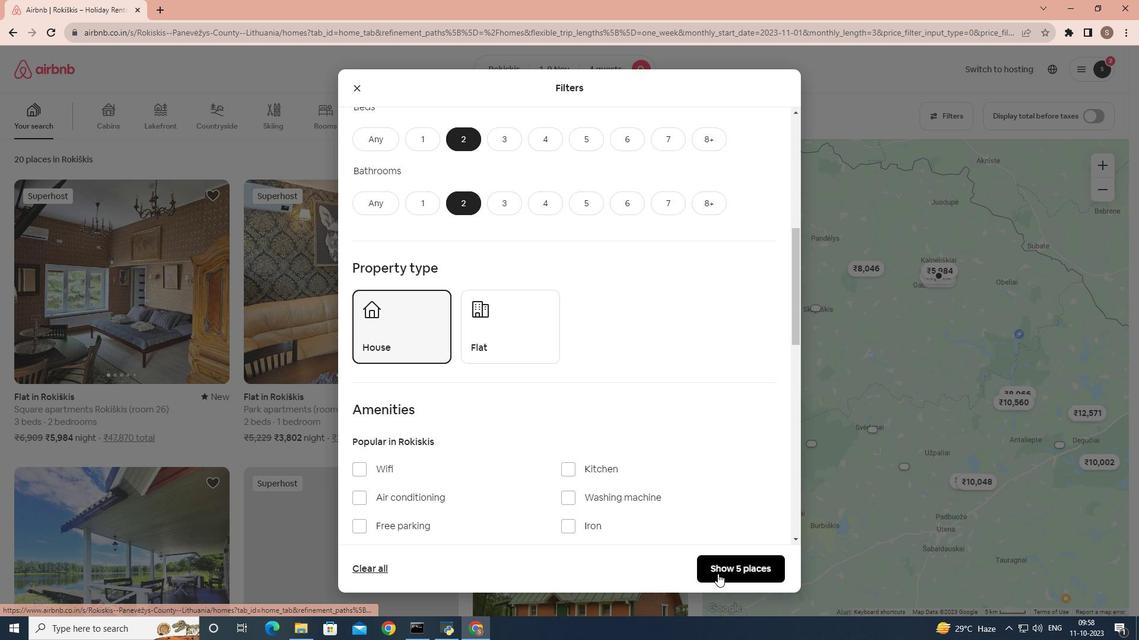 
Action: Mouse moved to (258, 388)
Screenshot: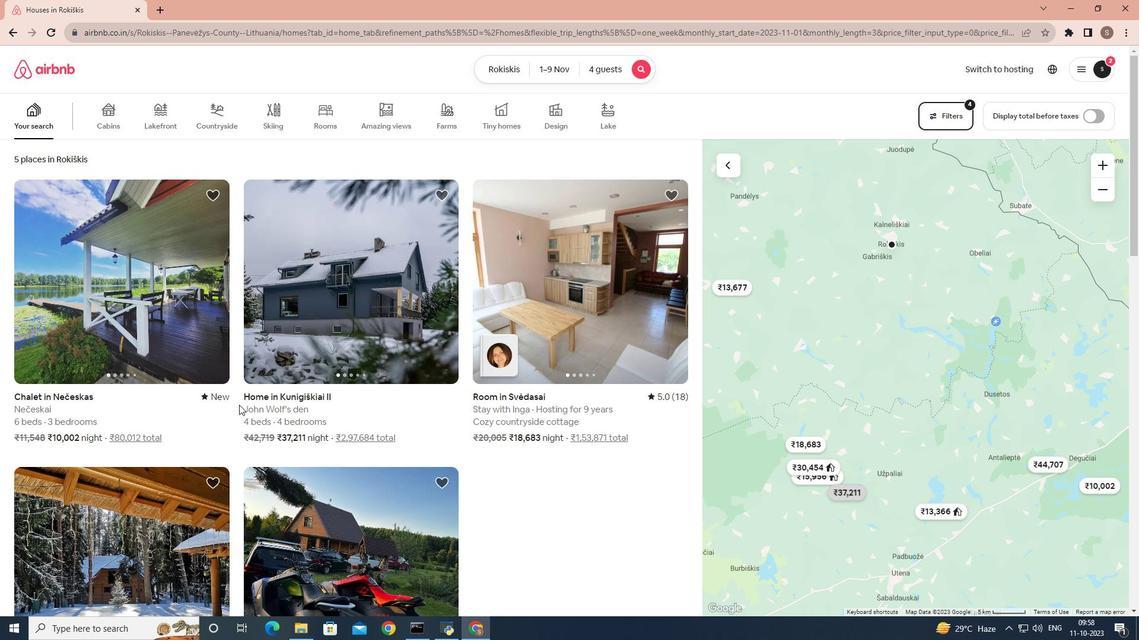 
Action: Mouse scrolled (258, 388) with delta (0, 0)
Screenshot: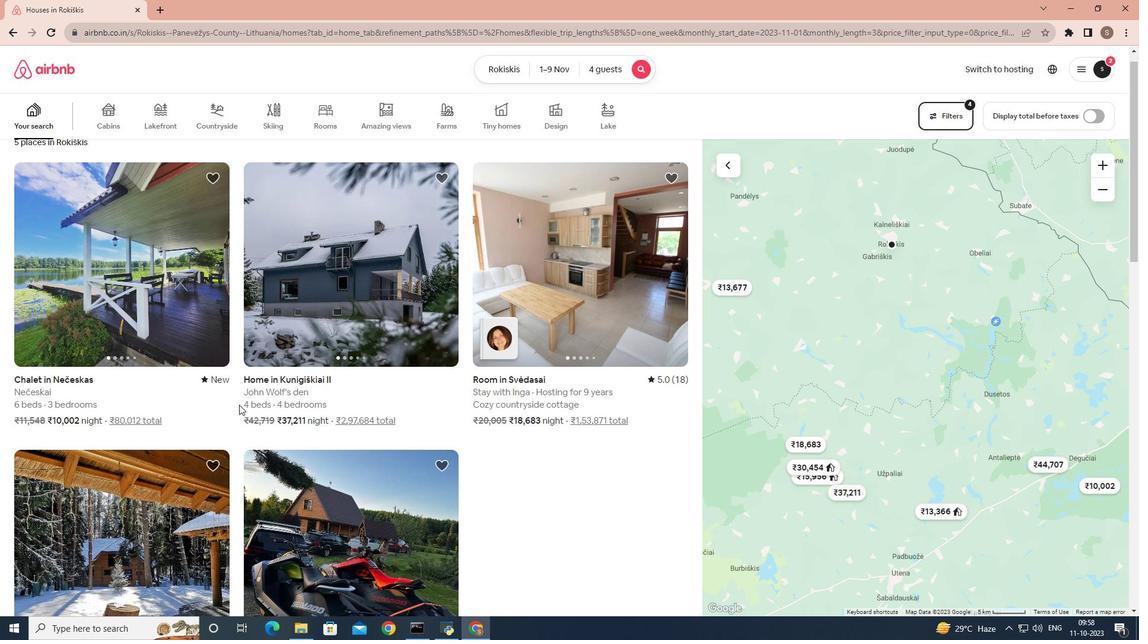 
Action: Mouse scrolled (258, 388) with delta (0, 0)
Screenshot: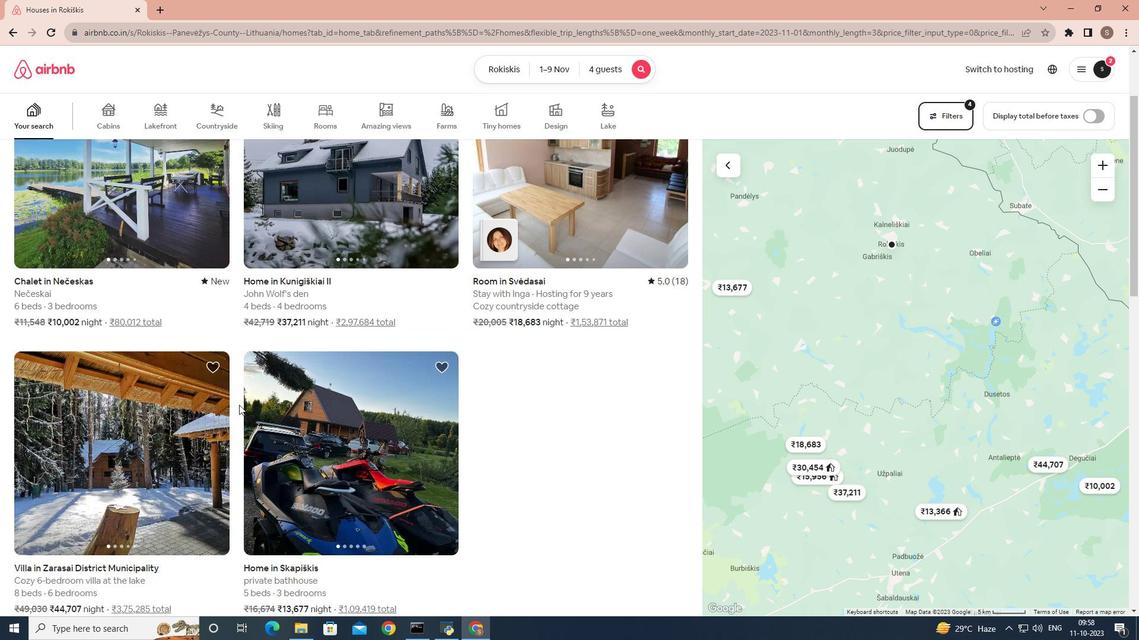 
Action: Mouse scrolled (258, 388) with delta (0, 0)
Screenshot: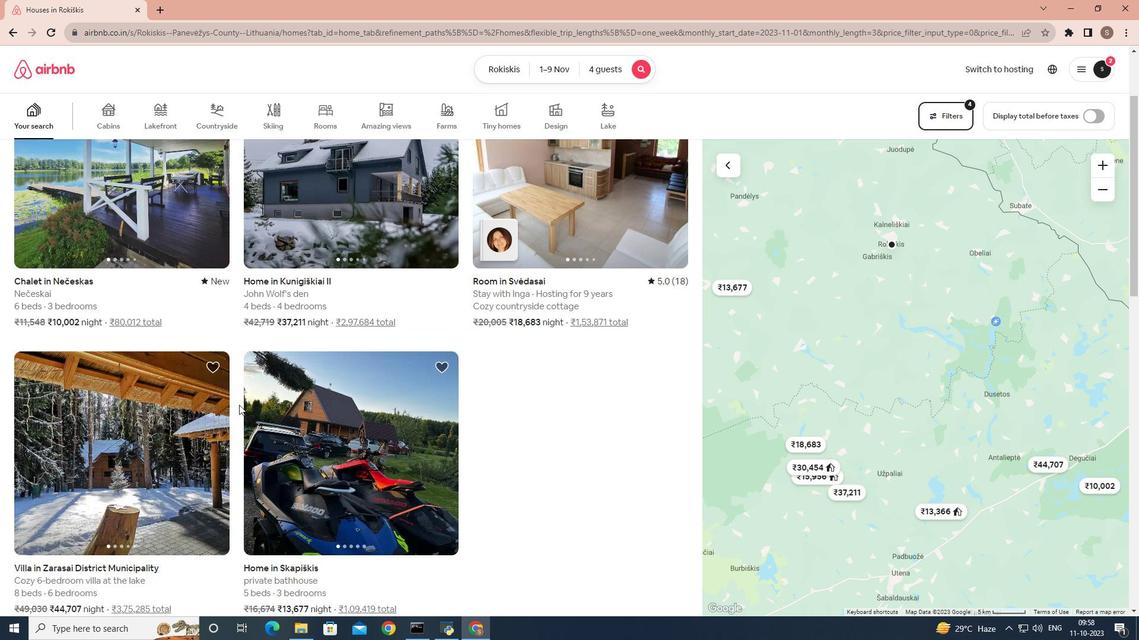 
Action: Mouse scrolled (258, 388) with delta (0, 0)
Screenshot: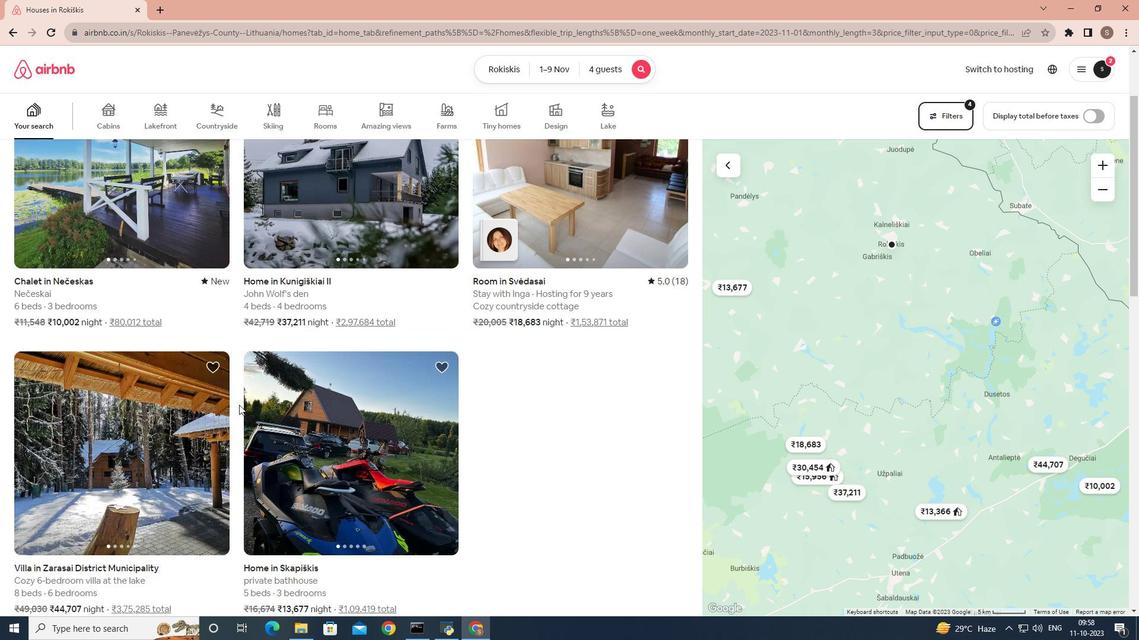 
Action: Mouse scrolled (258, 389) with delta (0, 0)
Screenshot: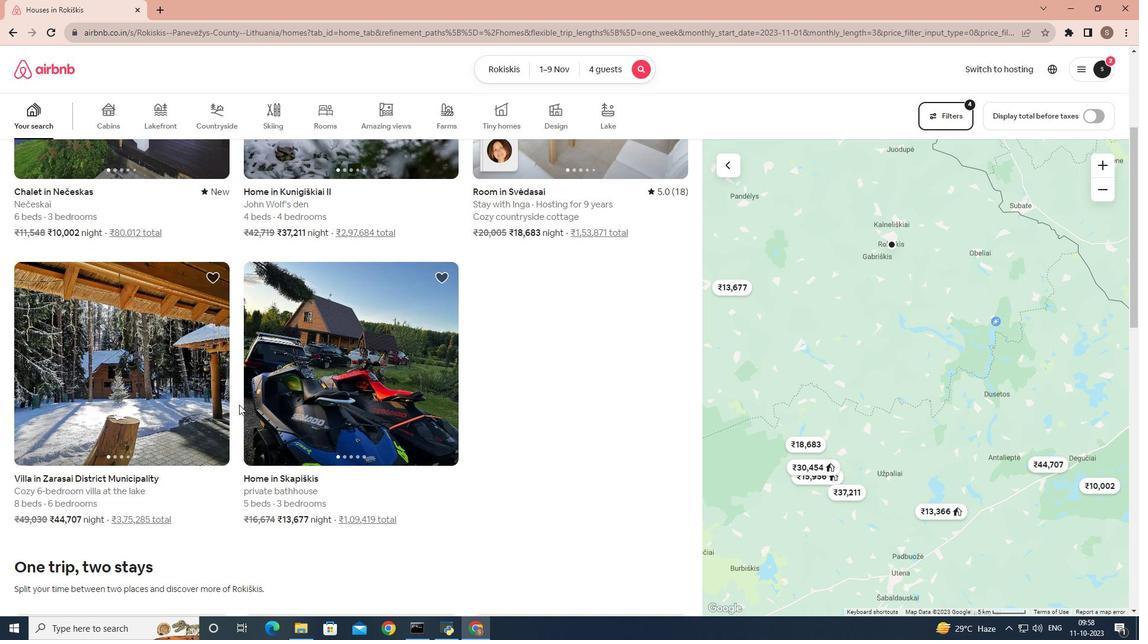 
Action: Mouse scrolled (258, 389) with delta (0, 0)
Screenshot: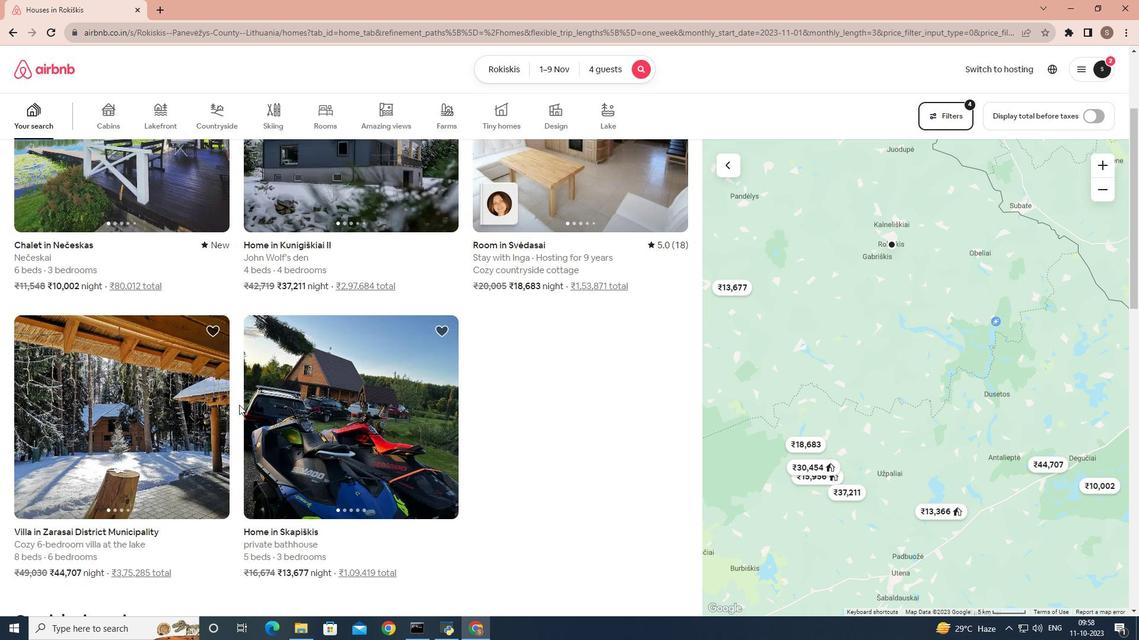 
Action: Mouse scrolled (258, 389) with delta (0, 0)
Screenshot: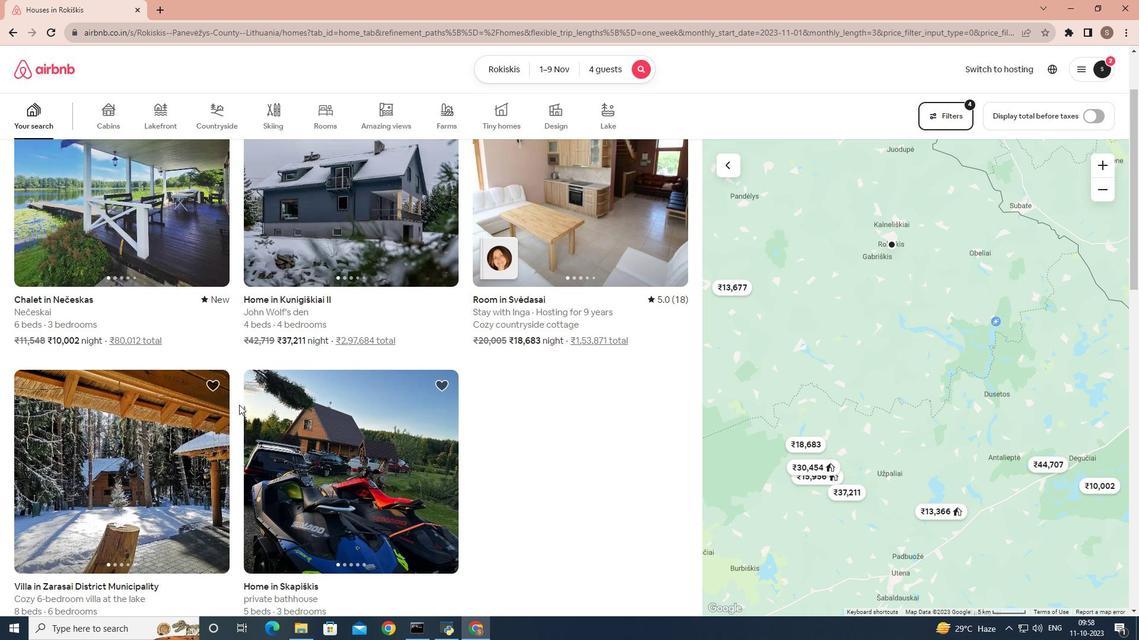 
Action: Mouse moved to (306, 303)
Screenshot: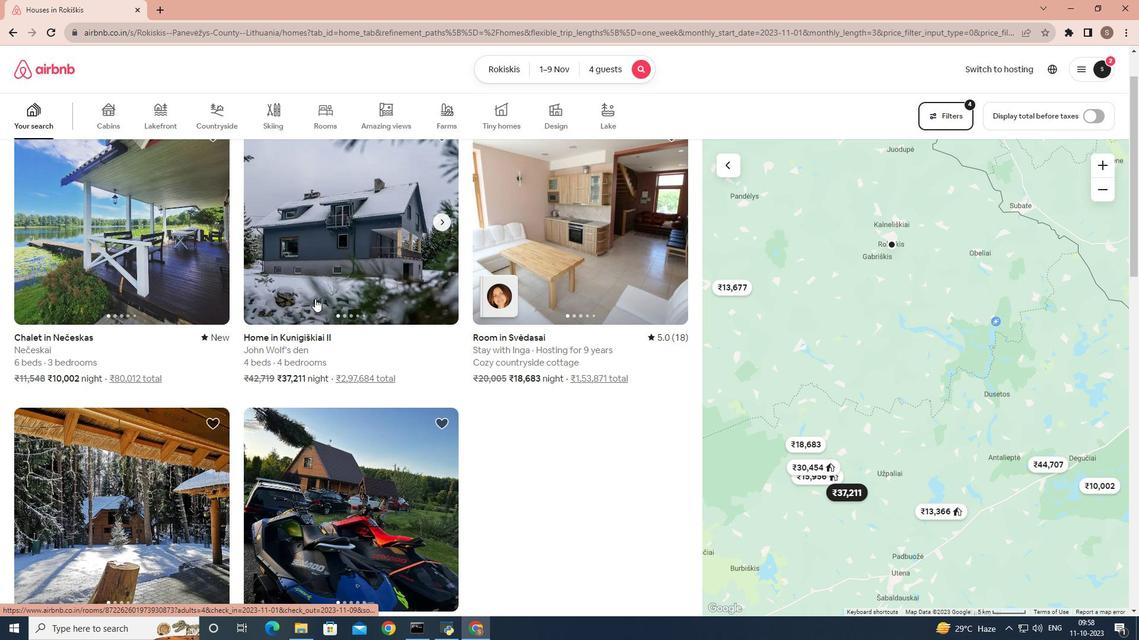 
Action: Mouse pressed left at (306, 303)
Screenshot: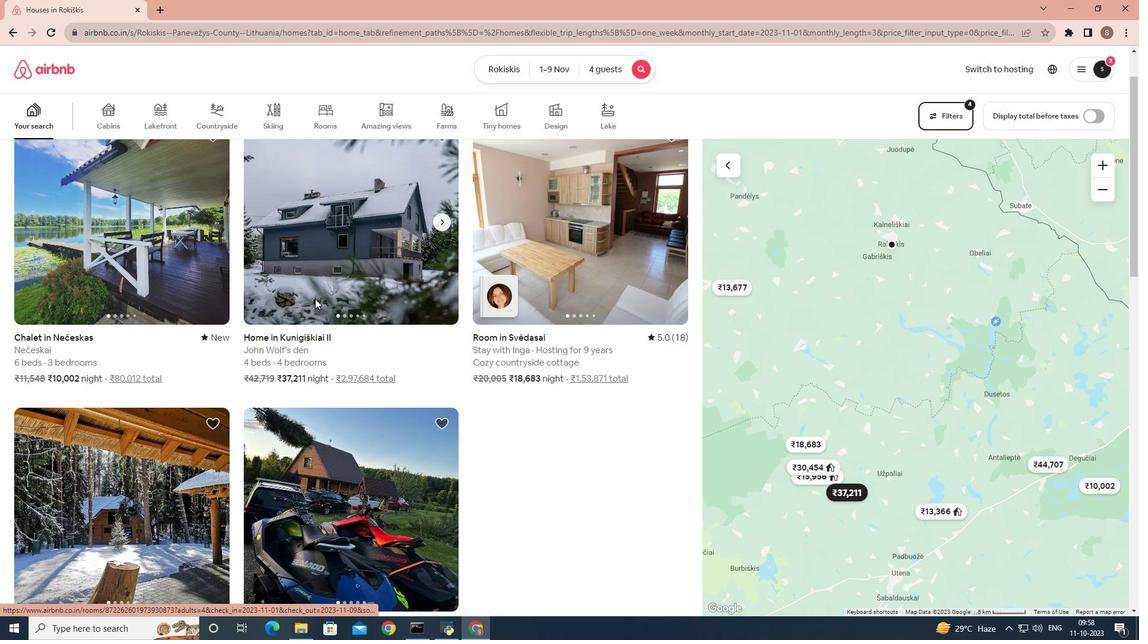 
Action: Mouse scrolled (306, 302) with delta (0, 0)
Screenshot: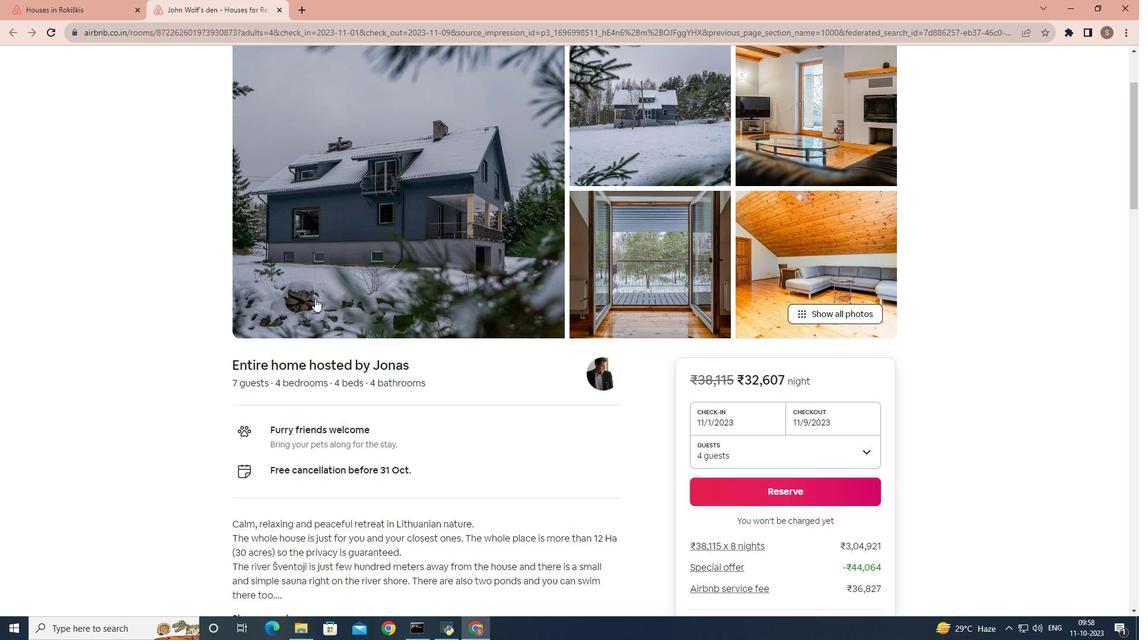 
Action: Mouse scrolled (306, 302) with delta (0, 0)
Screenshot: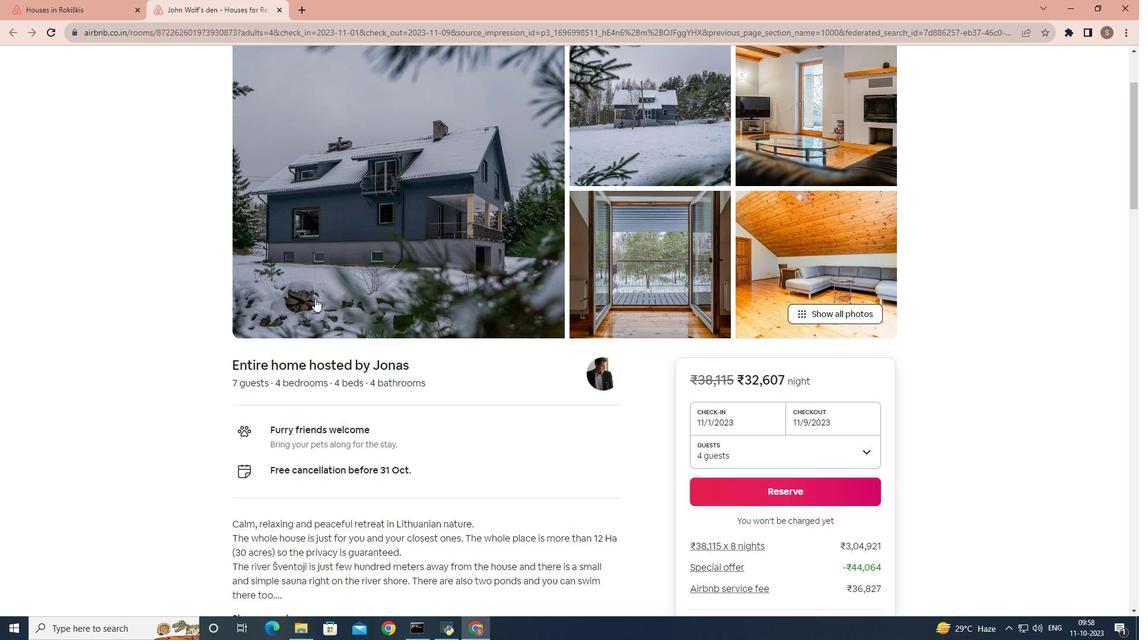 
Action: Mouse scrolled (306, 302) with delta (0, 0)
Screenshot: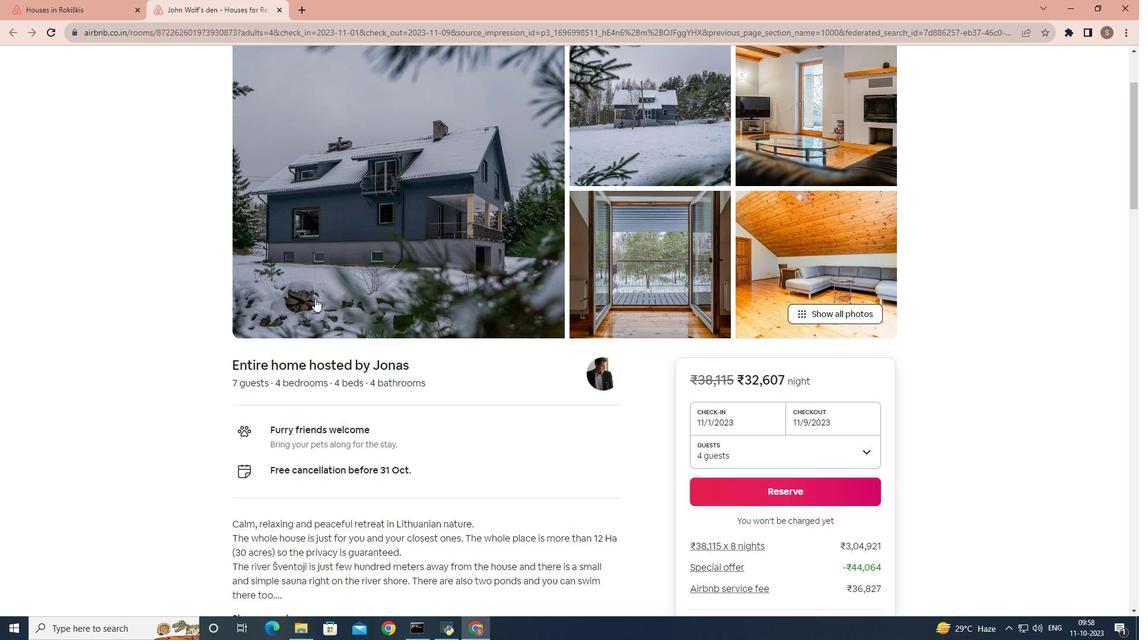 
Action: Mouse scrolled (306, 302) with delta (0, 0)
Screenshot: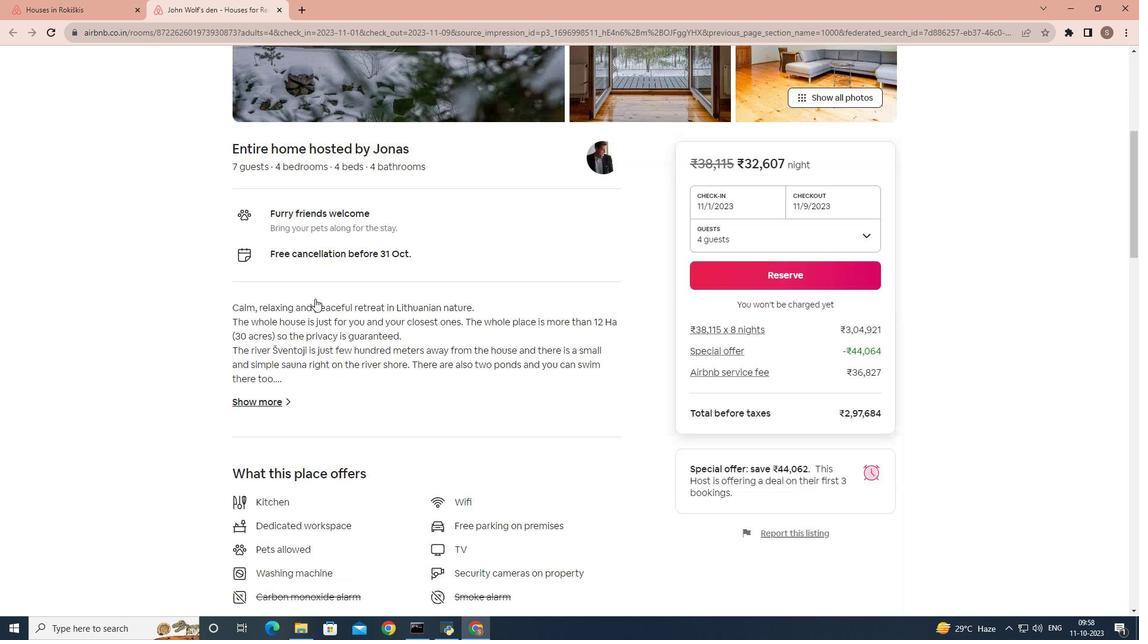 
Action: Mouse scrolled (306, 302) with delta (0, 0)
Screenshot: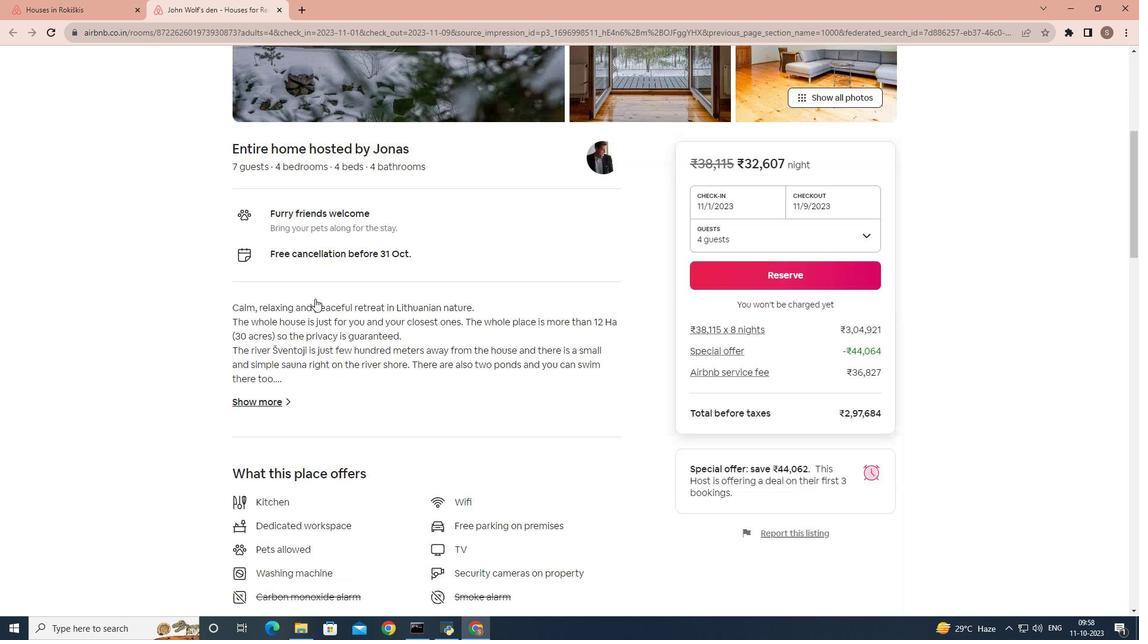 
Action: Mouse scrolled (306, 302) with delta (0, 0)
Screenshot: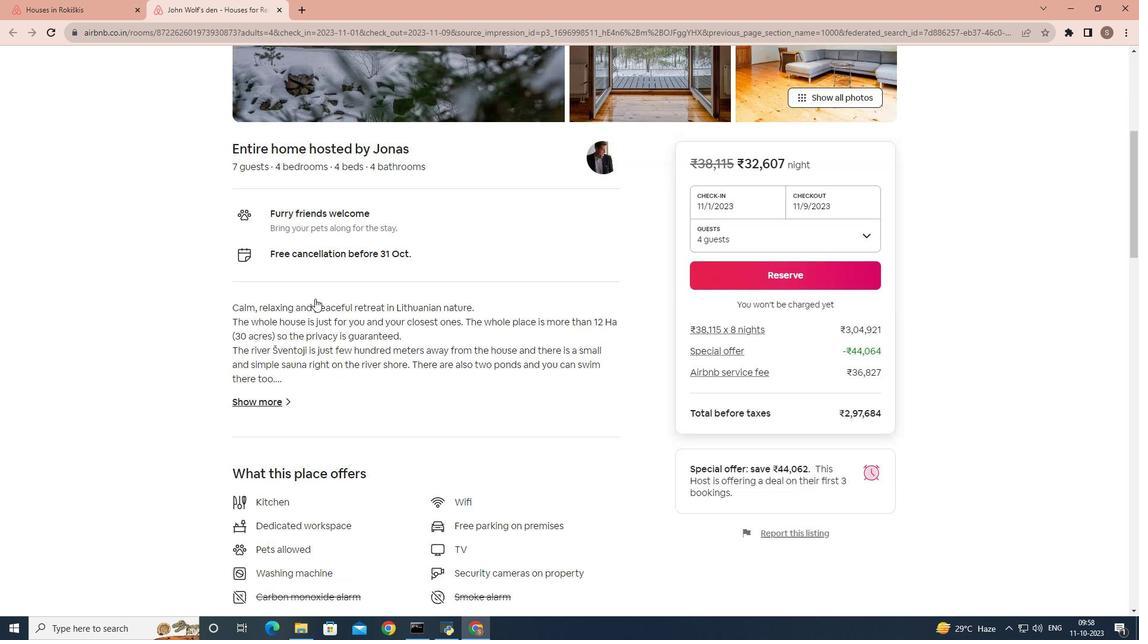 
Action: Mouse scrolled (306, 302) with delta (0, 0)
Screenshot: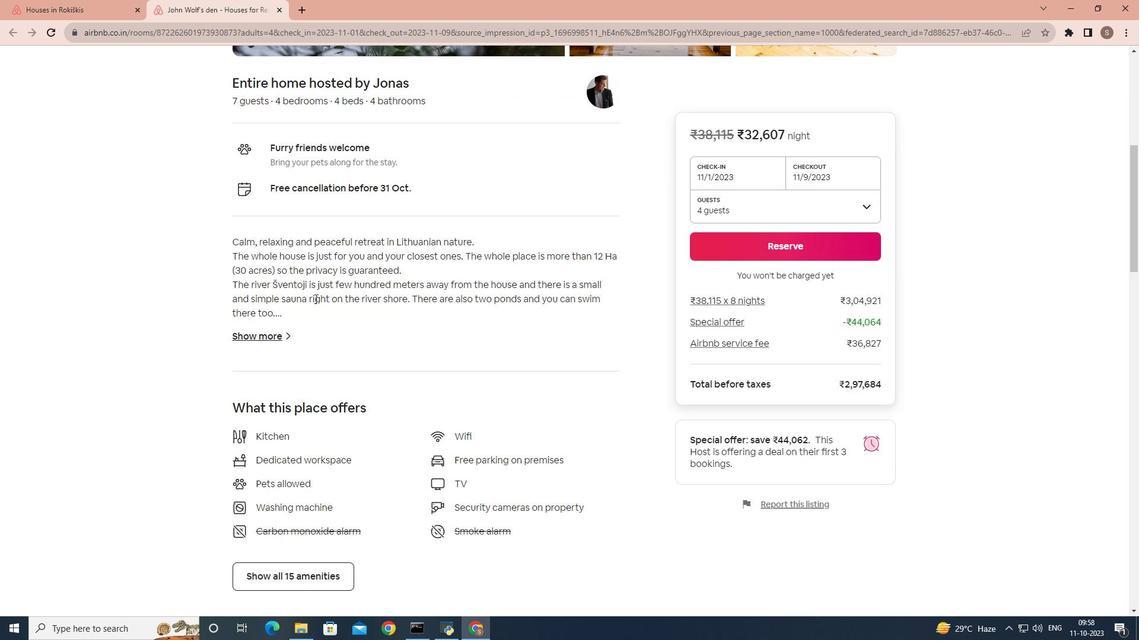 
Action: Mouse scrolled (306, 302) with delta (0, 0)
Screenshot: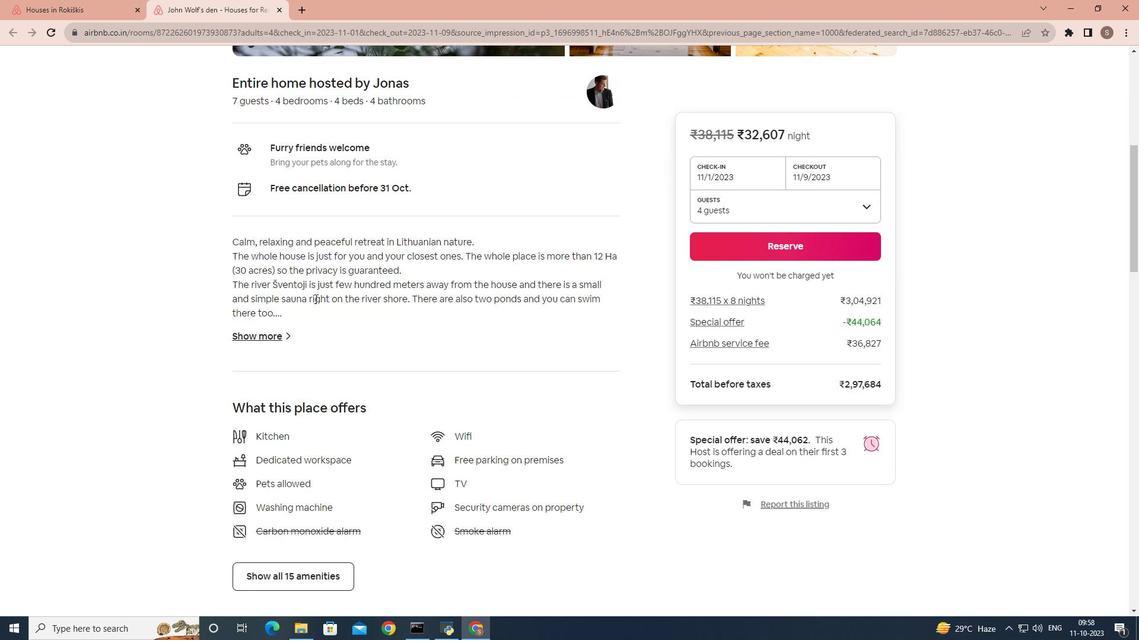 
Action: Mouse moved to (284, 282)
Screenshot: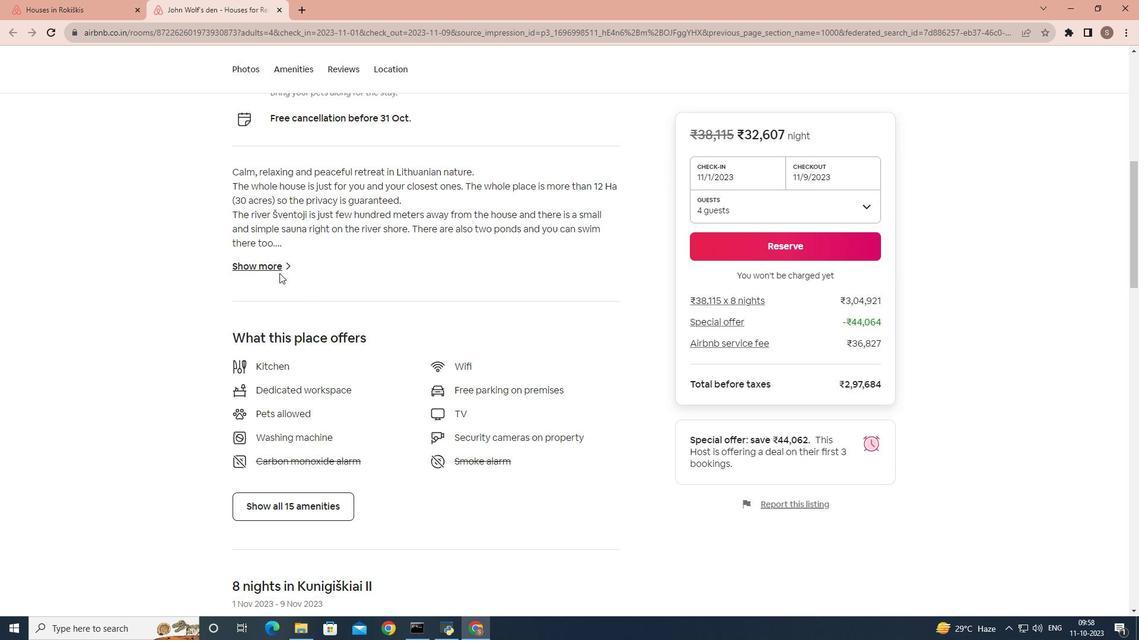 
Action: Mouse pressed left at (284, 282)
Screenshot: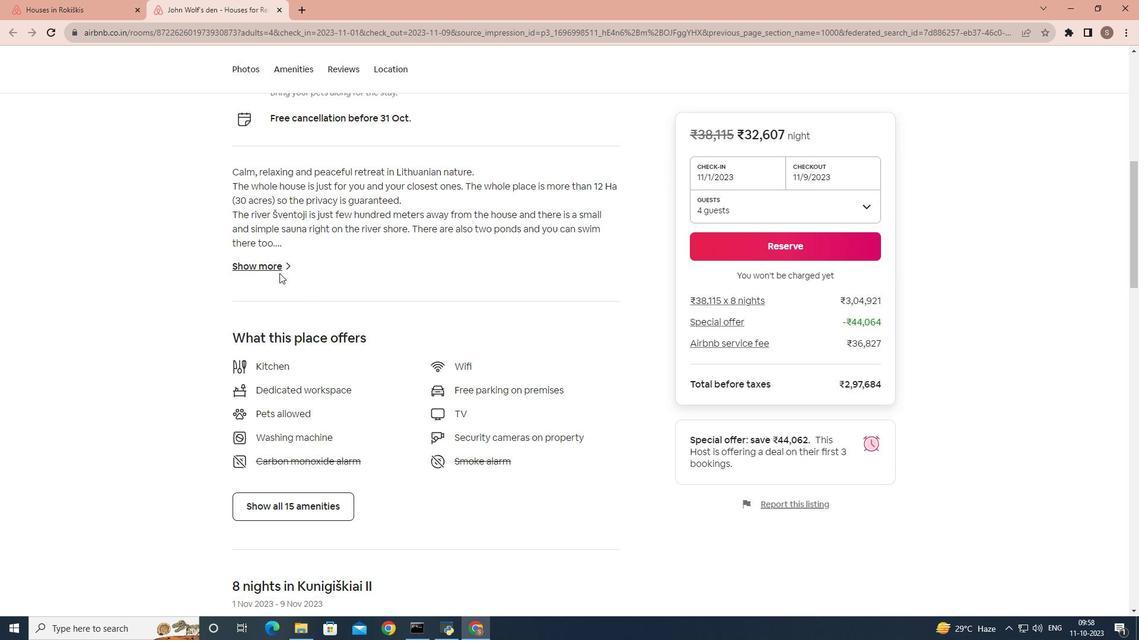 
Action: Mouse moved to (287, 279)
Screenshot: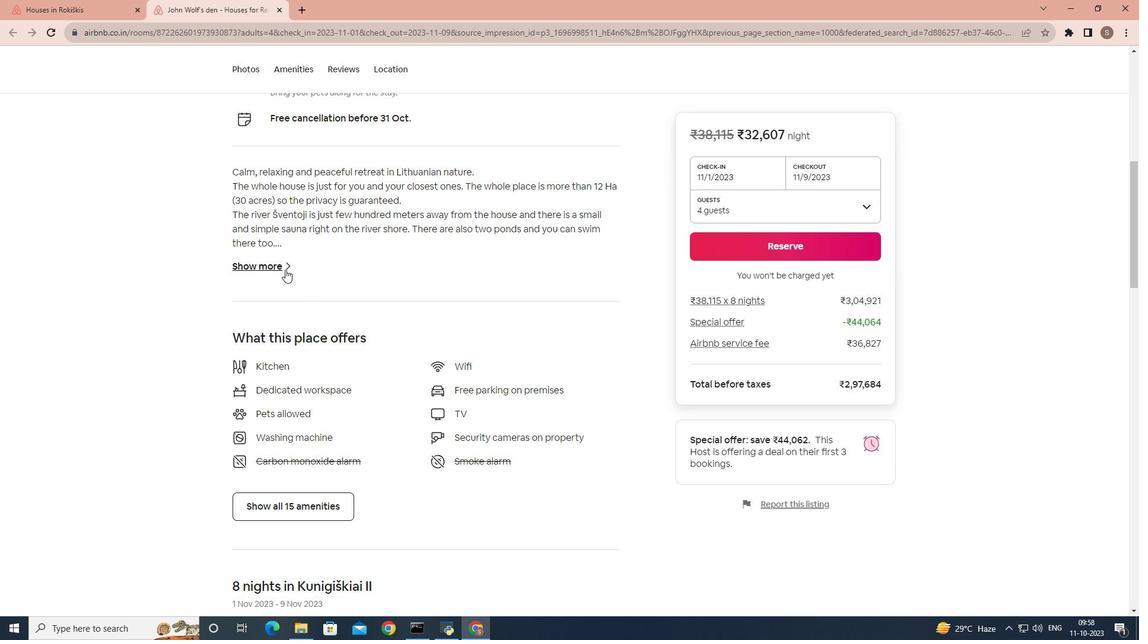 
Action: Mouse pressed left at (287, 279)
Screenshot: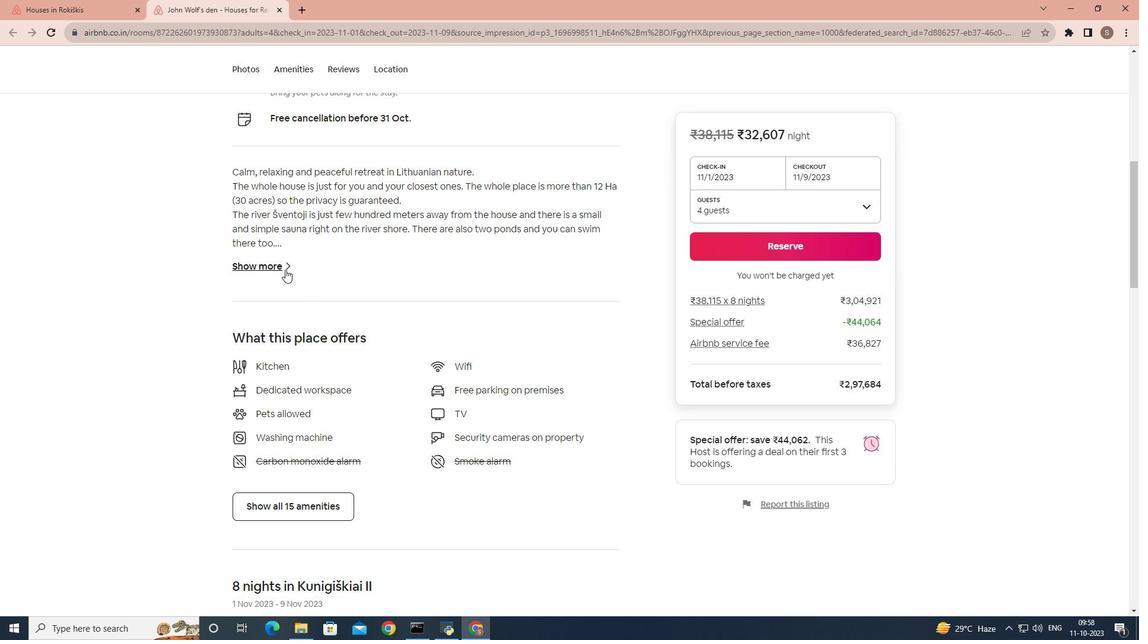 
Action: Mouse moved to (330, 259)
Screenshot: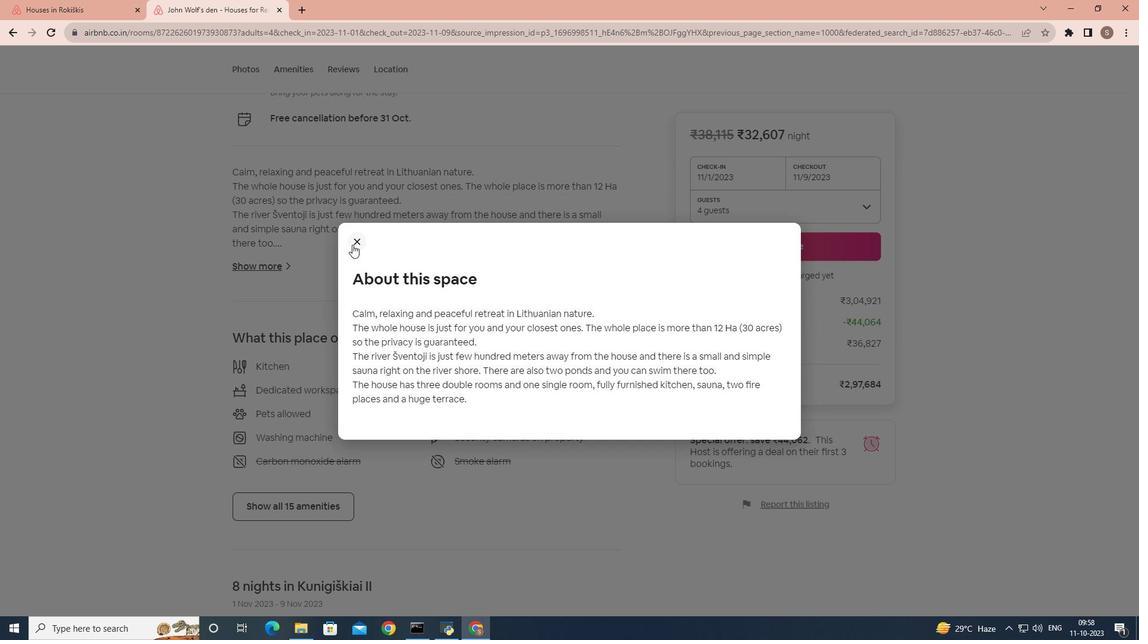 
Action: Mouse pressed left at (330, 259)
Screenshot: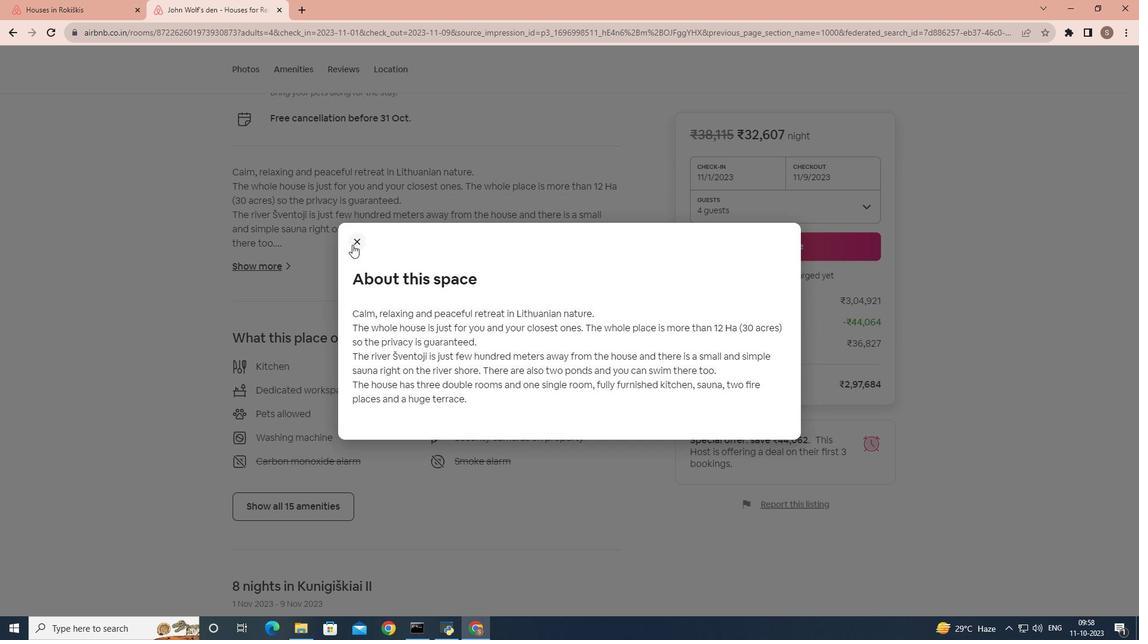 
Action: Mouse moved to (330, 315)
Screenshot: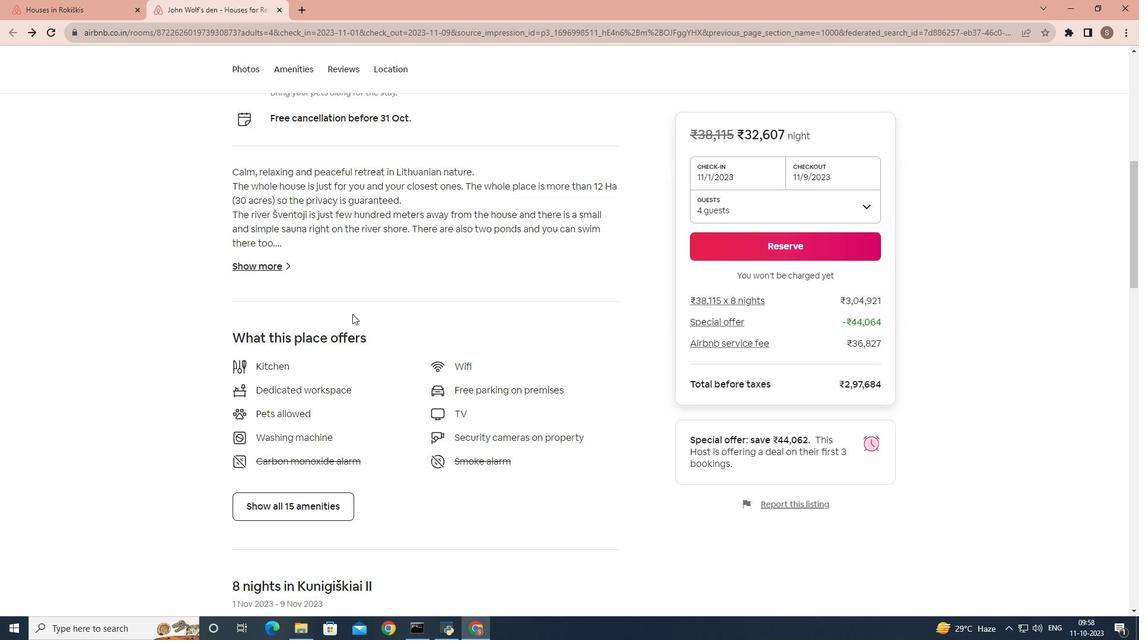 
Action: Mouse scrolled (330, 315) with delta (0, 0)
Screenshot: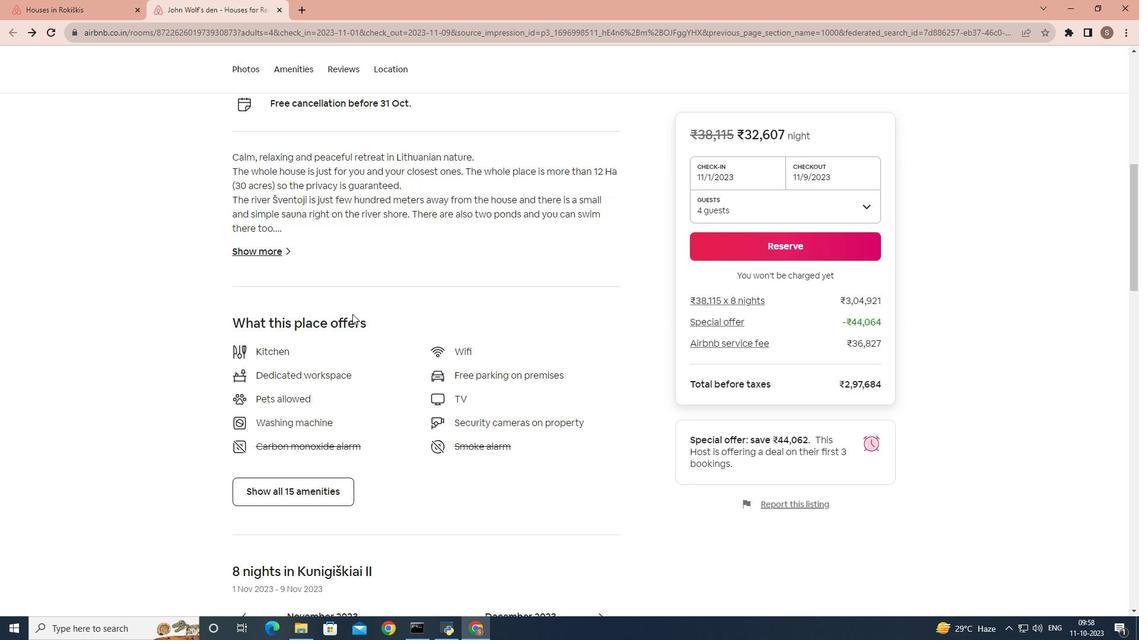 
Action: Mouse scrolled (330, 315) with delta (0, 0)
Screenshot: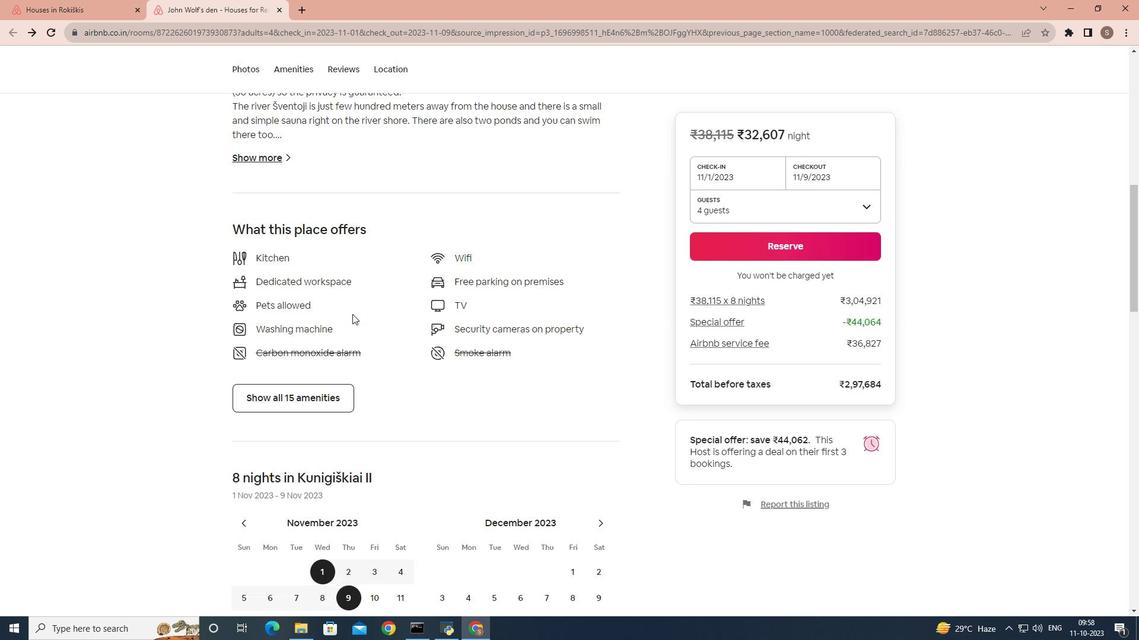 
Action: Mouse scrolled (330, 315) with delta (0, 0)
Screenshot: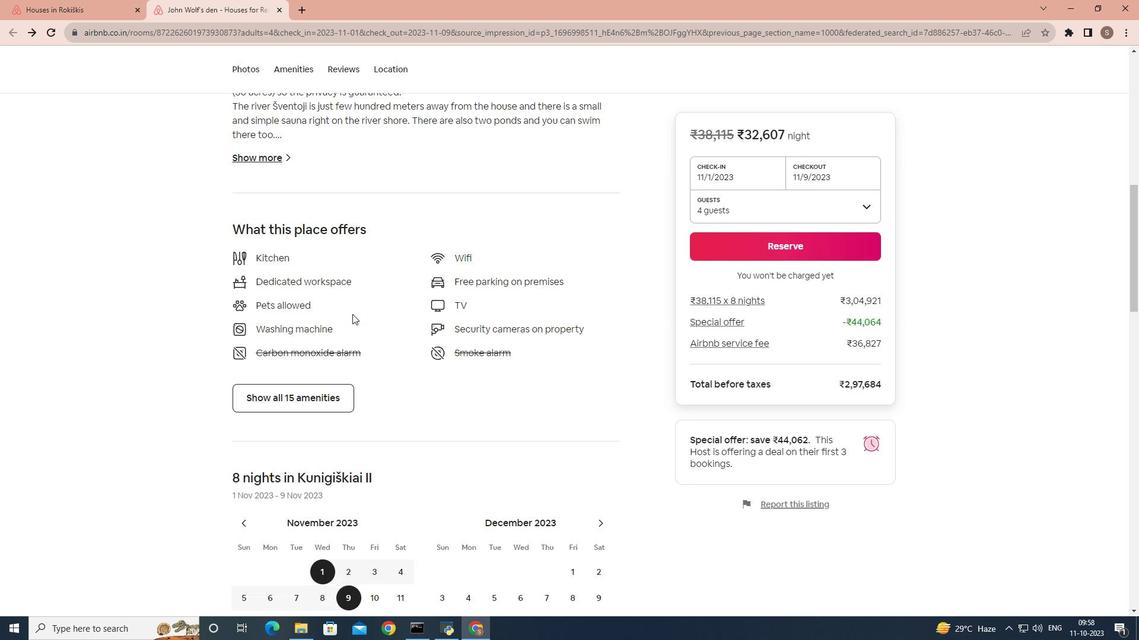 
Action: Mouse scrolled (330, 315) with delta (0, 0)
Screenshot: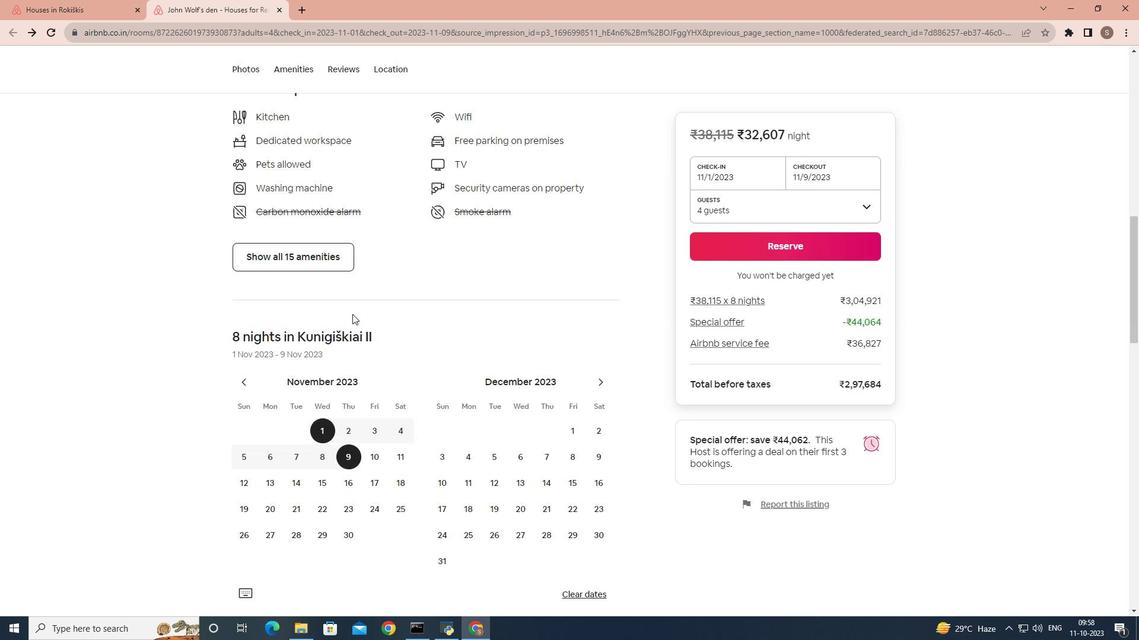 
Action: Mouse scrolled (330, 315) with delta (0, 0)
Screenshot: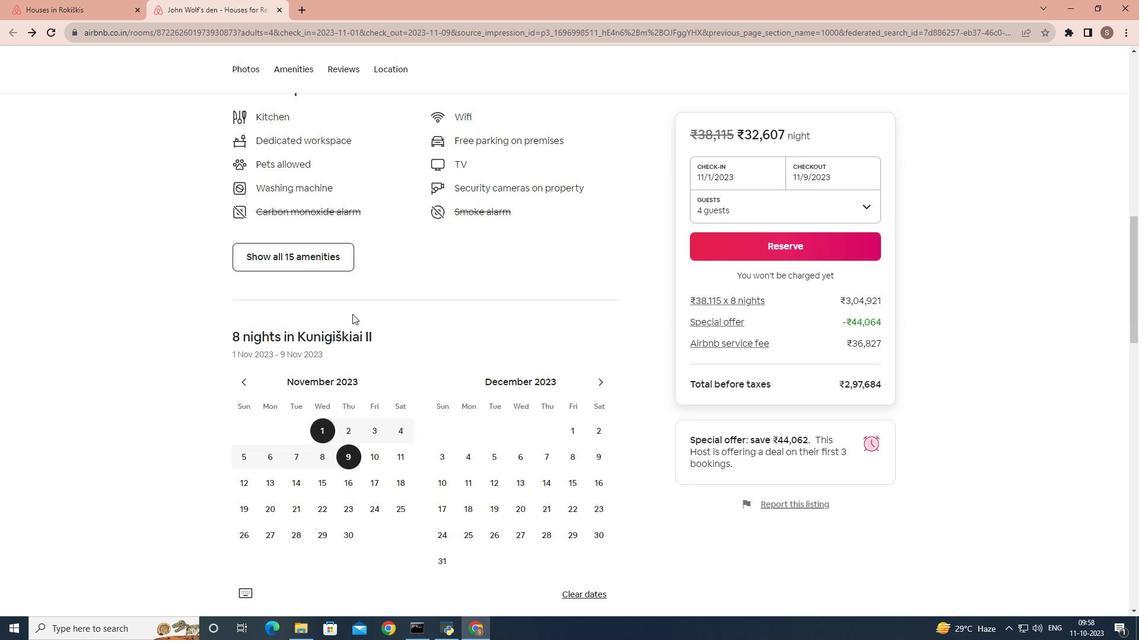 
Action: Mouse moved to (311, 225)
Screenshot: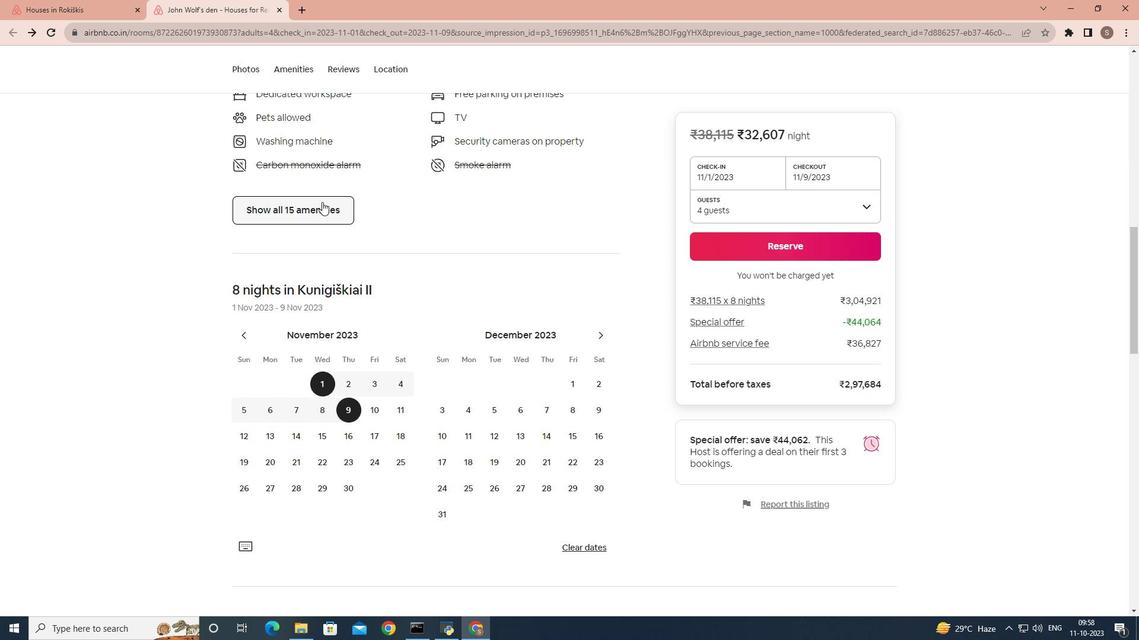 
Action: Mouse pressed left at (311, 225)
Screenshot: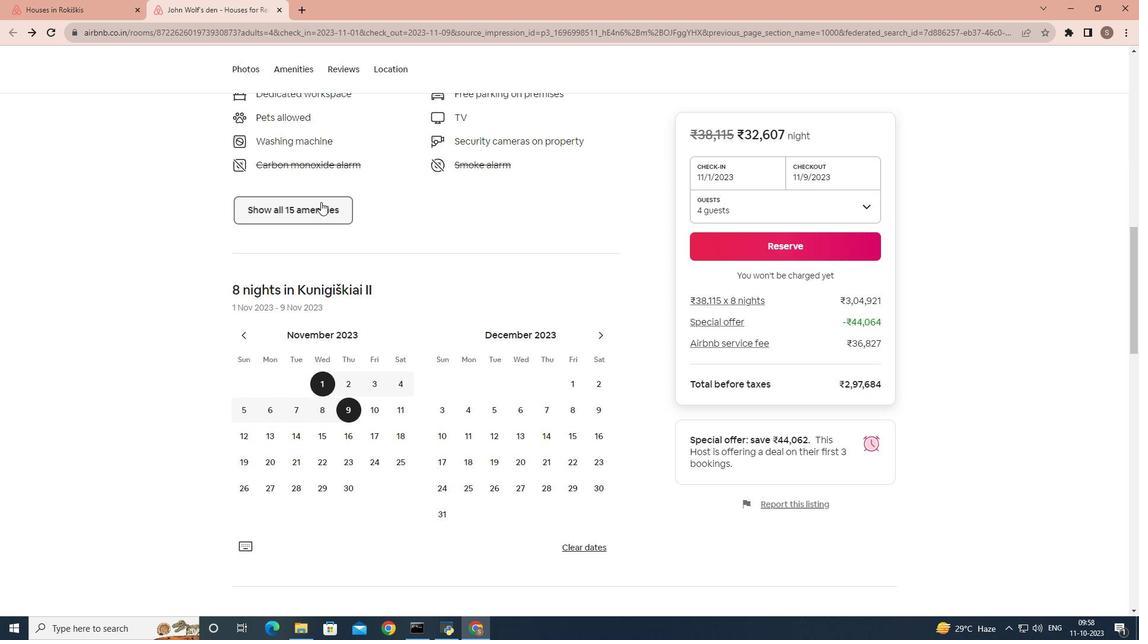 
Action: Mouse moved to (348, 286)
Screenshot: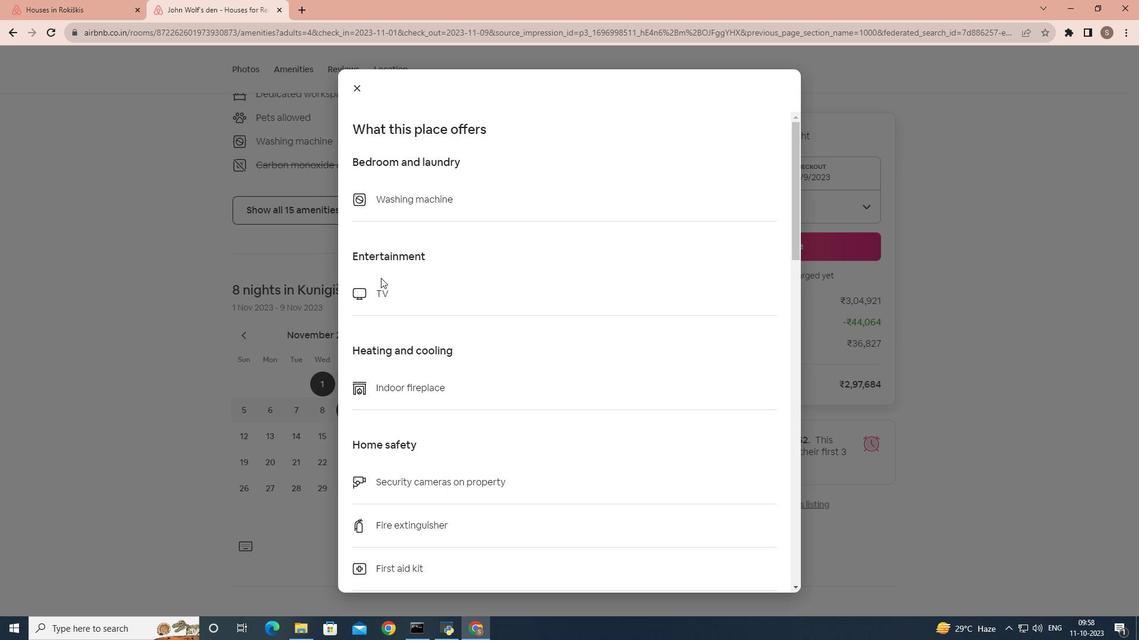 
Action: Mouse scrolled (348, 286) with delta (0, 0)
Screenshot: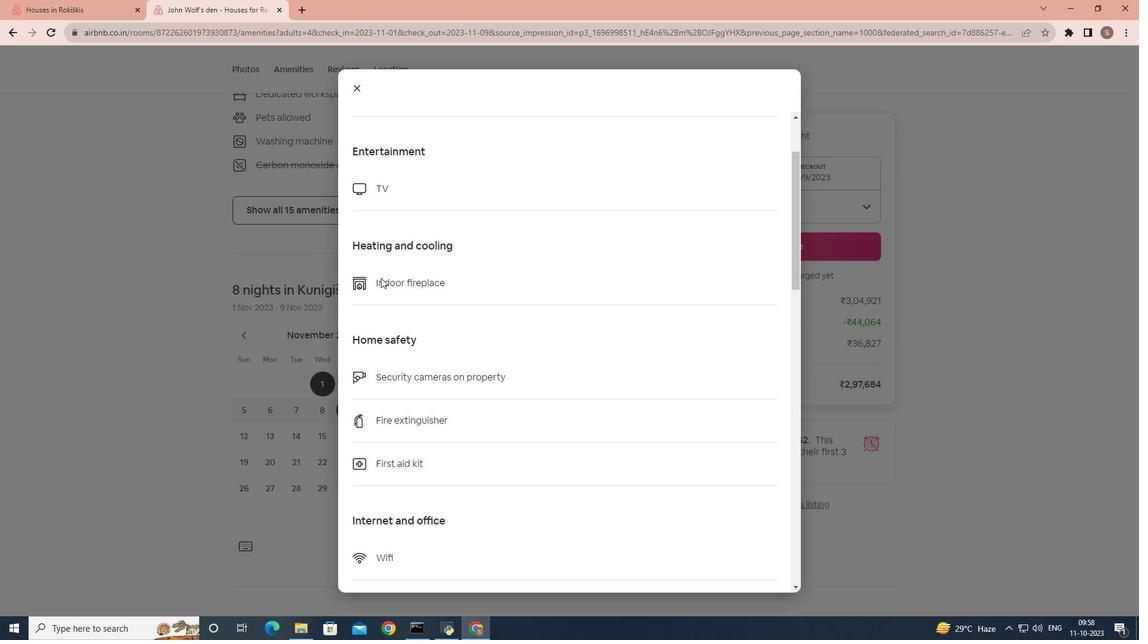 
Action: Mouse scrolled (348, 286) with delta (0, 0)
Screenshot: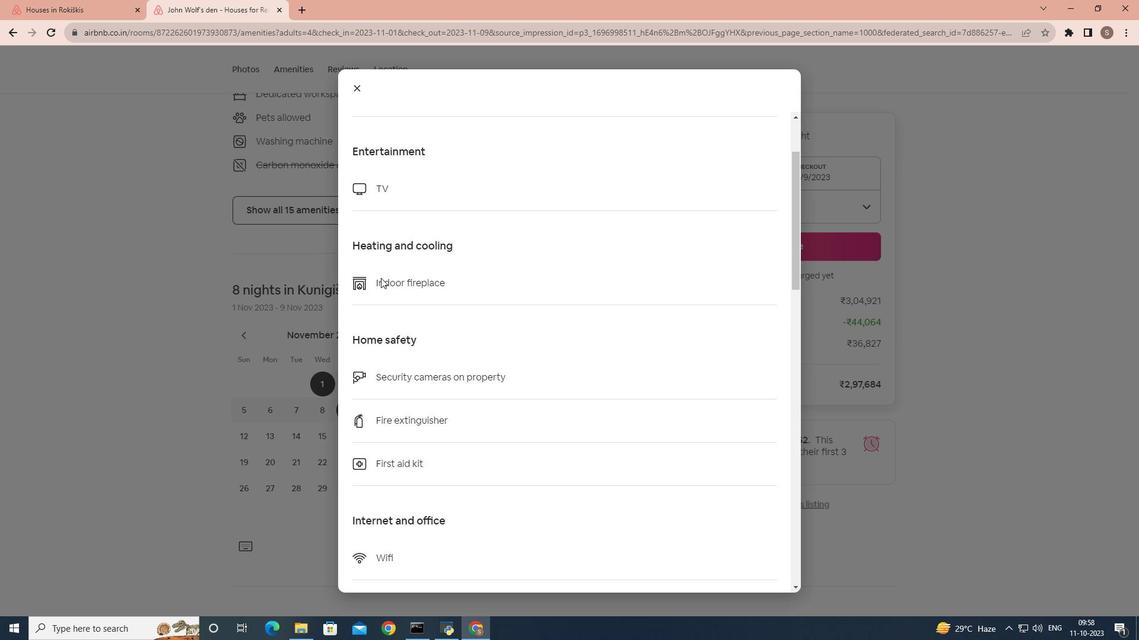 
Action: Mouse scrolled (348, 286) with delta (0, 0)
Screenshot: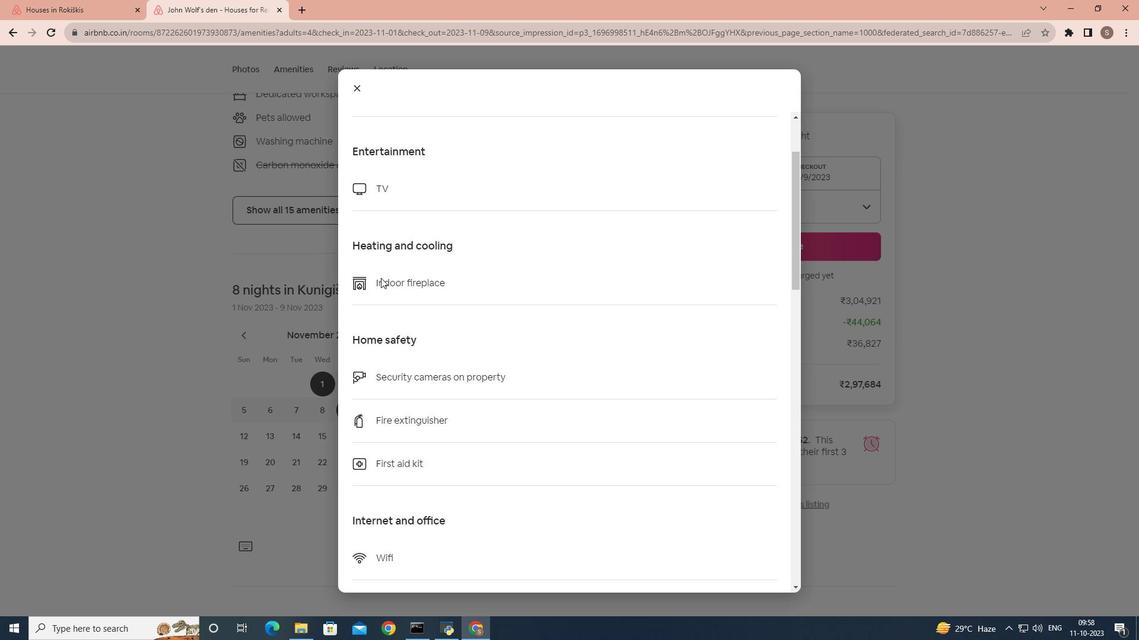 
Action: Mouse scrolled (348, 286) with delta (0, 0)
Screenshot: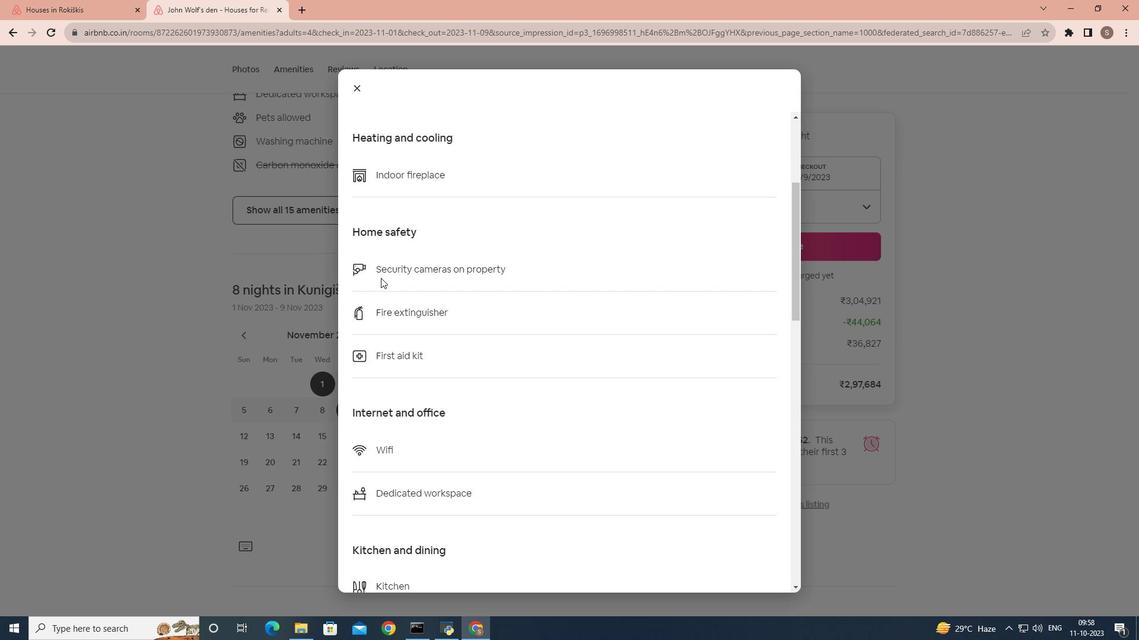 
Action: Mouse scrolled (348, 286) with delta (0, 0)
Screenshot: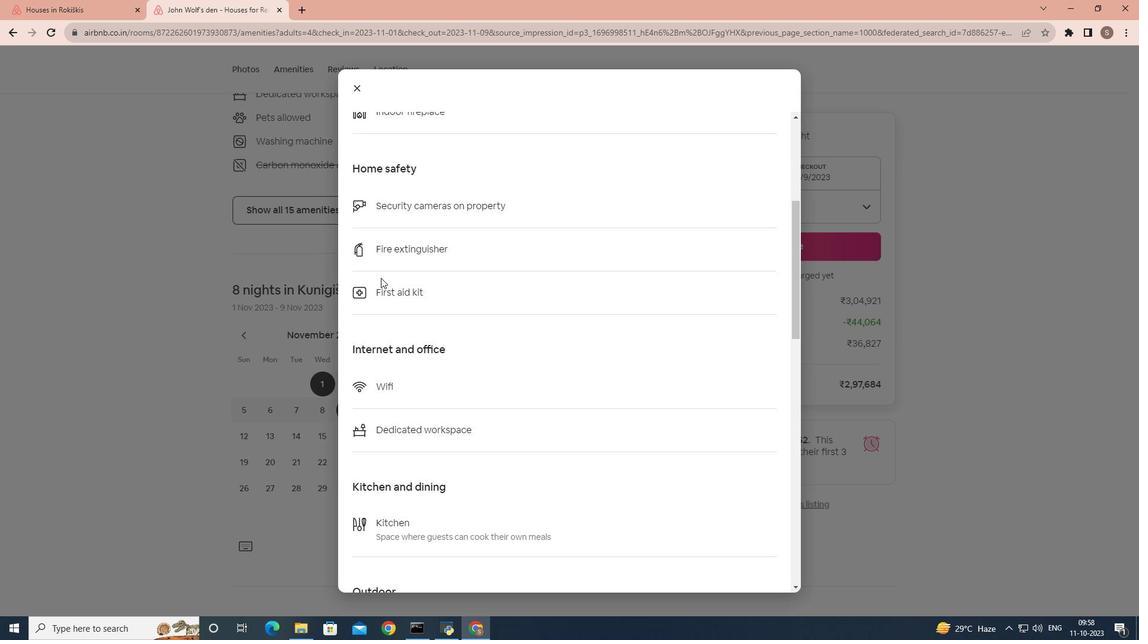 
Action: Mouse scrolled (348, 286) with delta (0, 0)
Screenshot: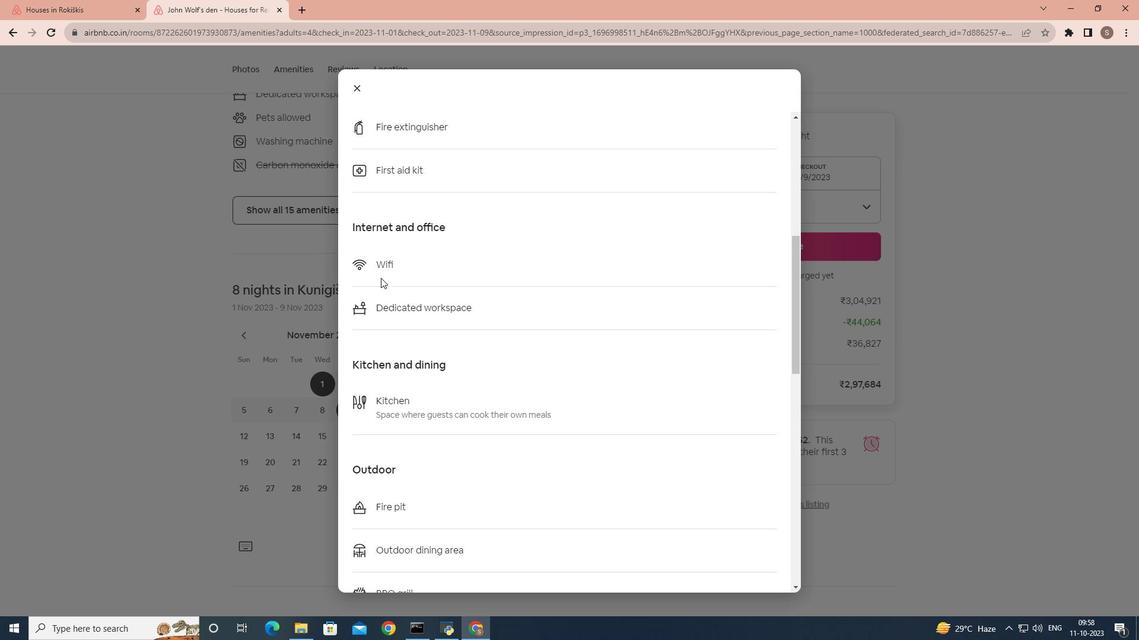 
Action: Mouse scrolled (348, 286) with delta (0, 0)
Screenshot: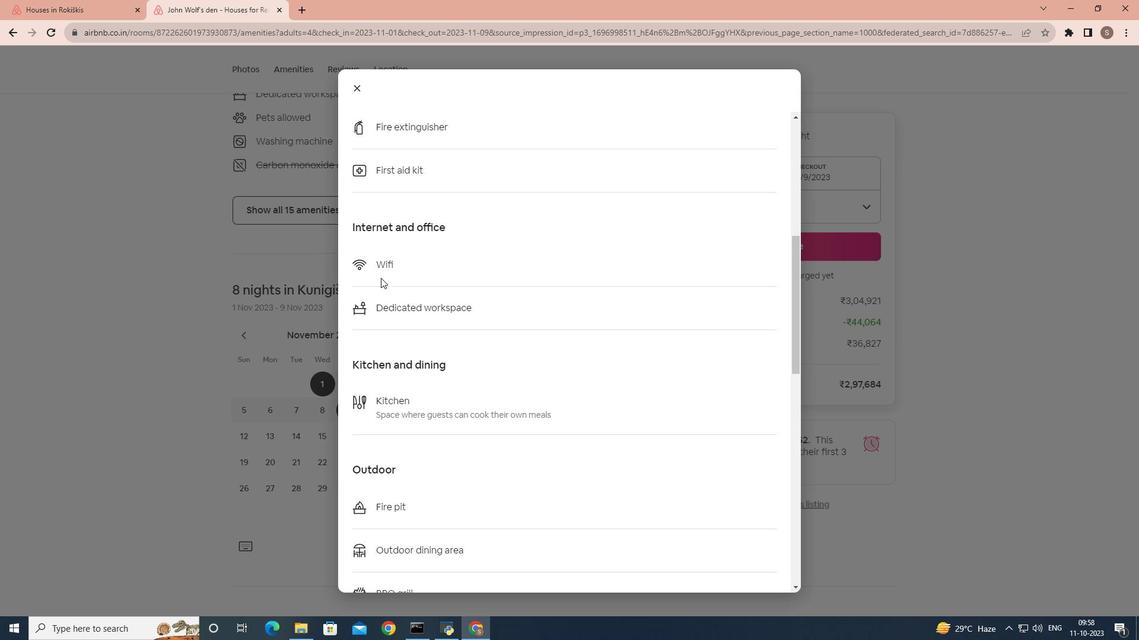 
Action: Mouse scrolled (348, 286) with delta (0, 0)
Screenshot: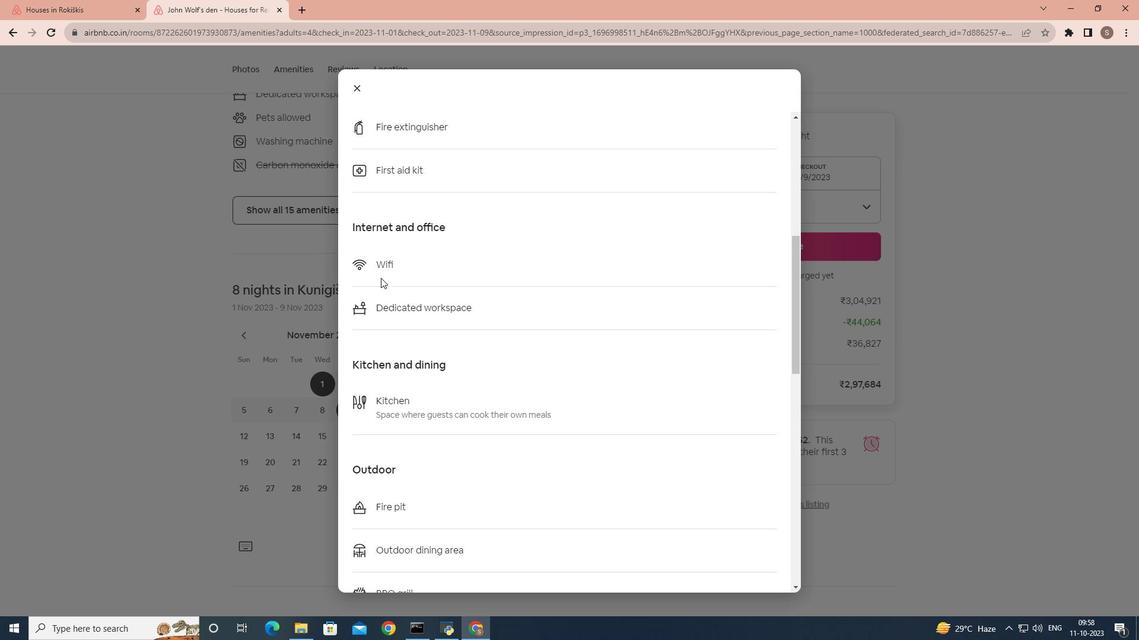 
Action: Mouse scrolled (348, 286) with delta (0, 0)
Screenshot: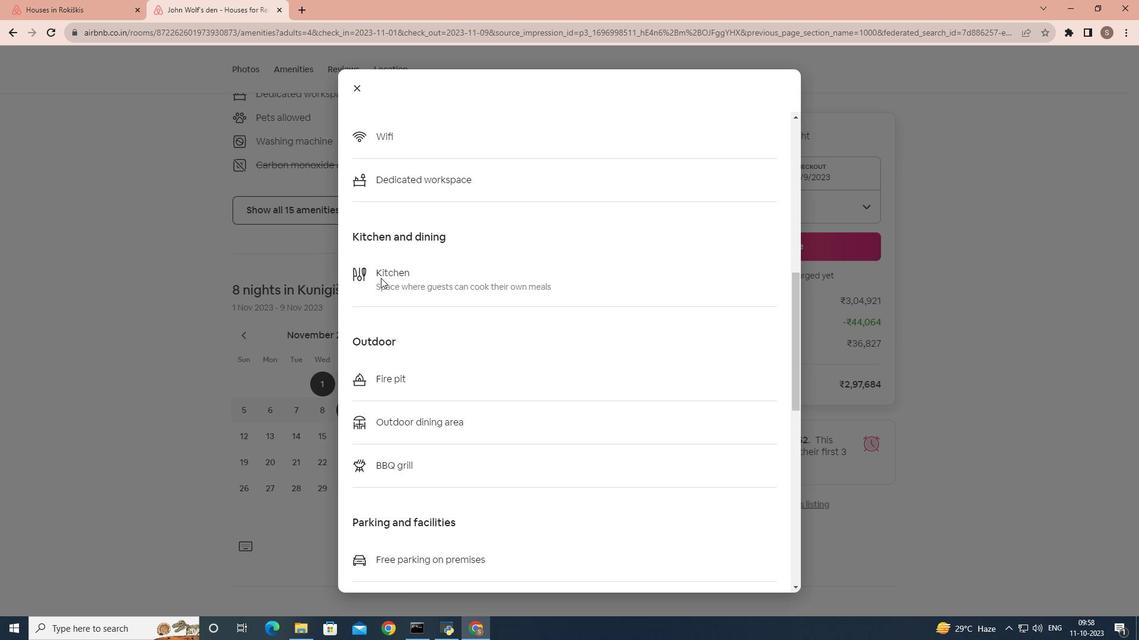 
Action: Mouse scrolled (348, 286) with delta (0, 0)
Screenshot: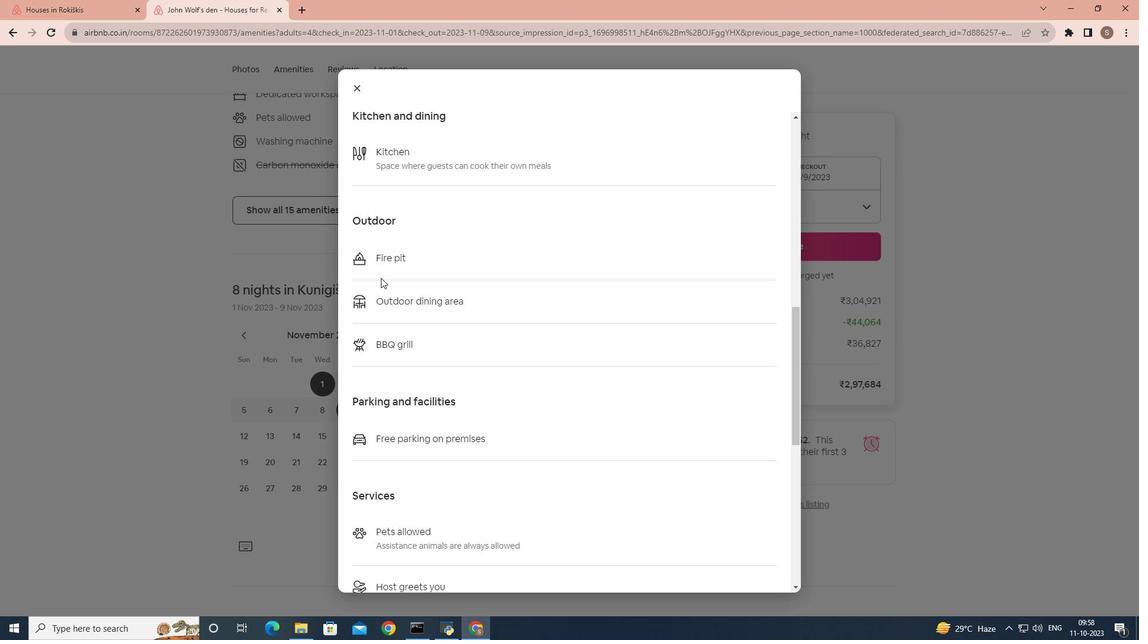 
Action: Mouse scrolled (348, 286) with delta (0, 0)
Screenshot: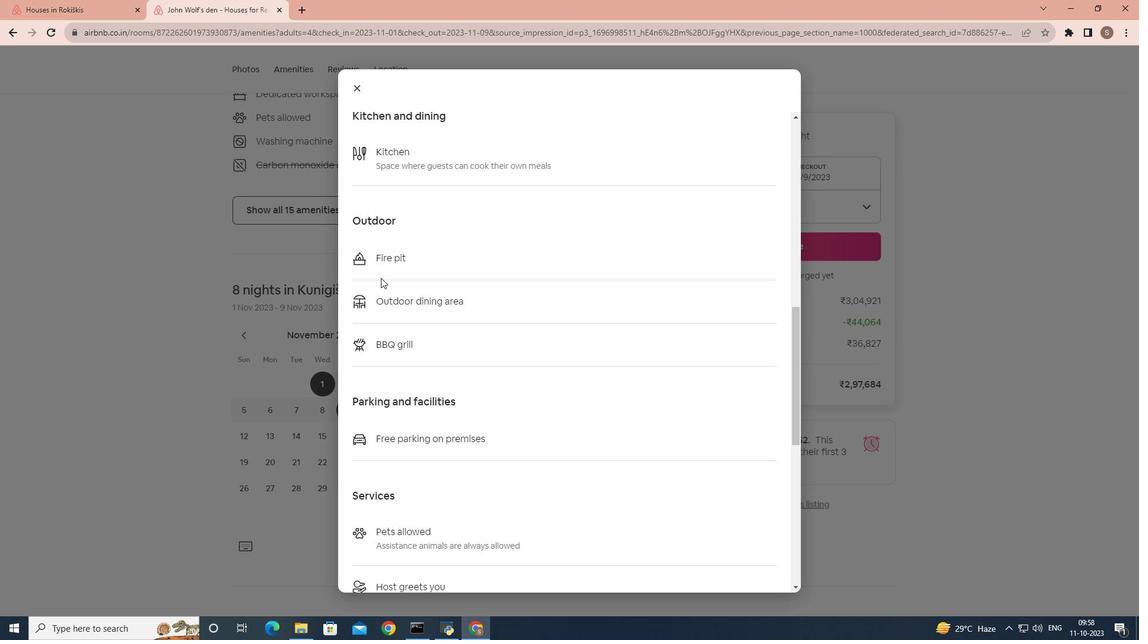 
Action: Mouse scrolled (348, 286) with delta (0, 0)
Screenshot: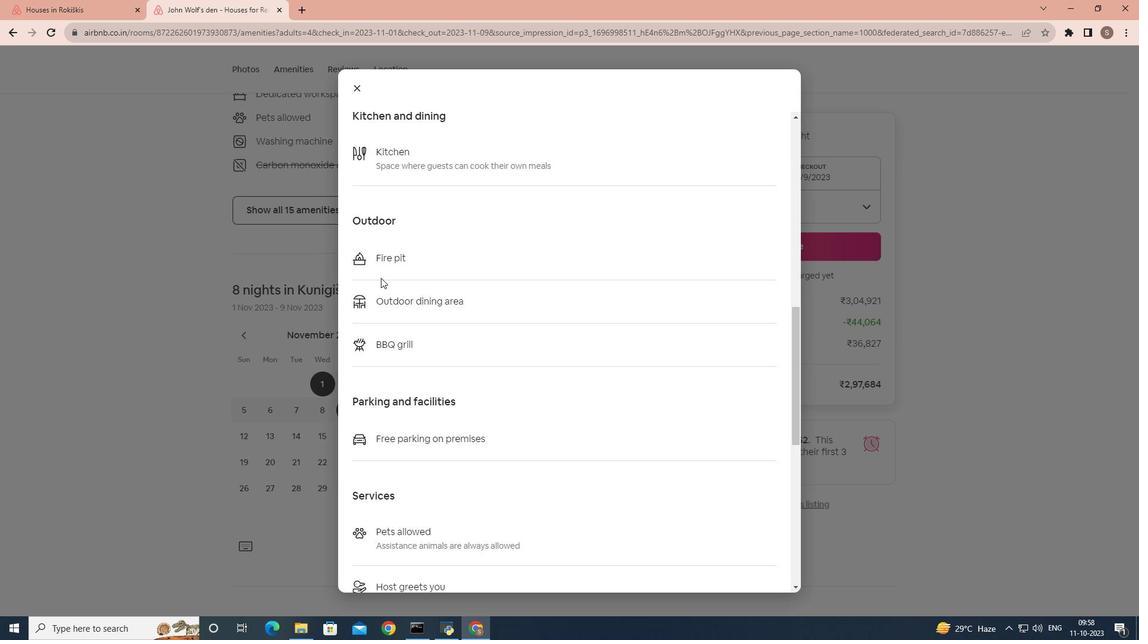 
Action: Mouse scrolled (348, 286) with delta (0, 0)
Screenshot: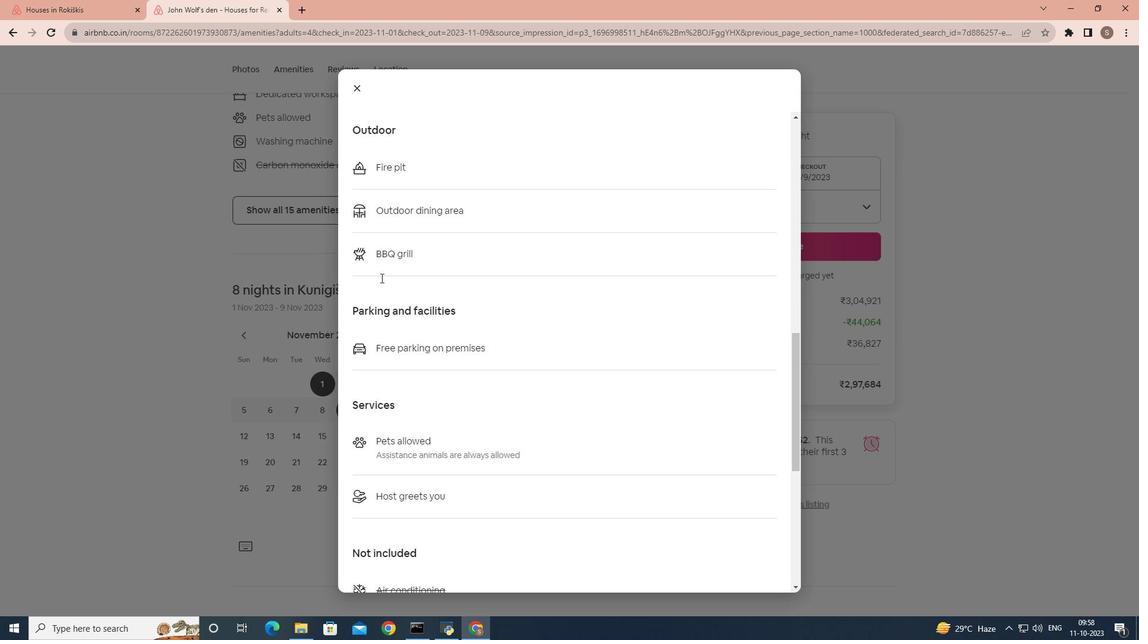 
Action: Mouse scrolled (348, 286) with delta (0, 0)
Screenshot: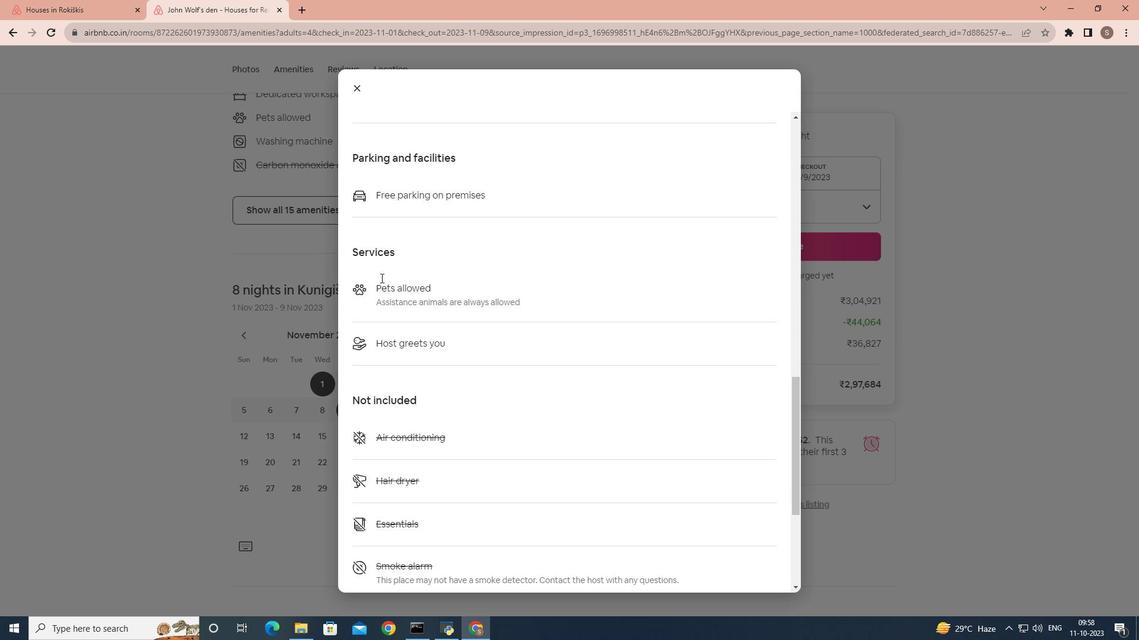 
Action: Mouse scrolled (348, 286) with delta (0, 0)
Screenshot: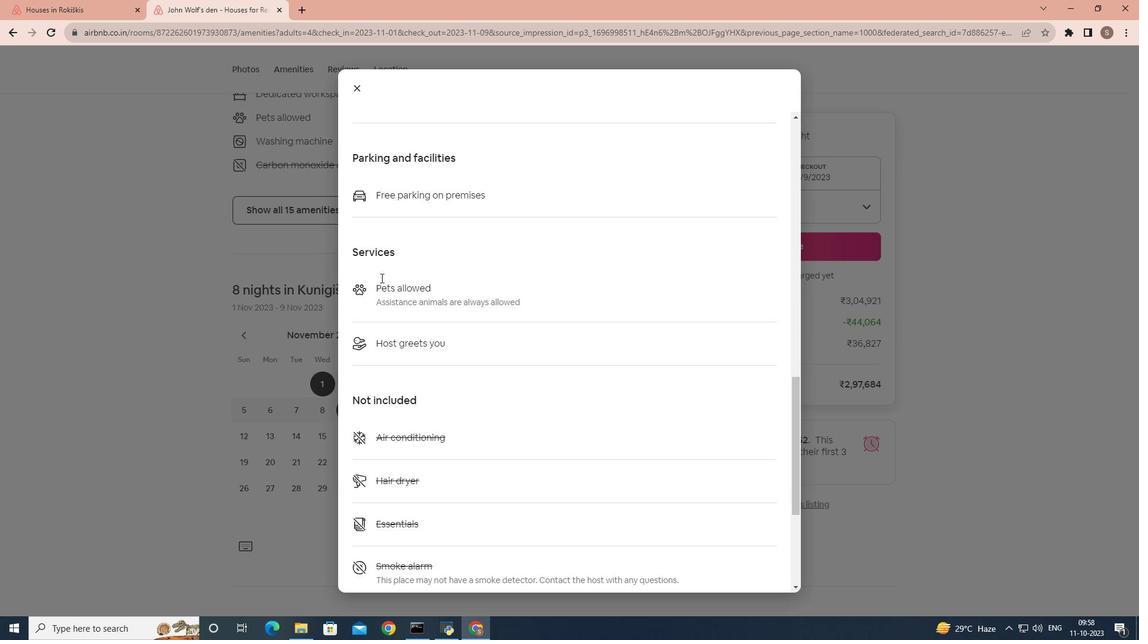 
Action: Mouse scrolled (348, 286) with delta (0, 0)
Screenshot: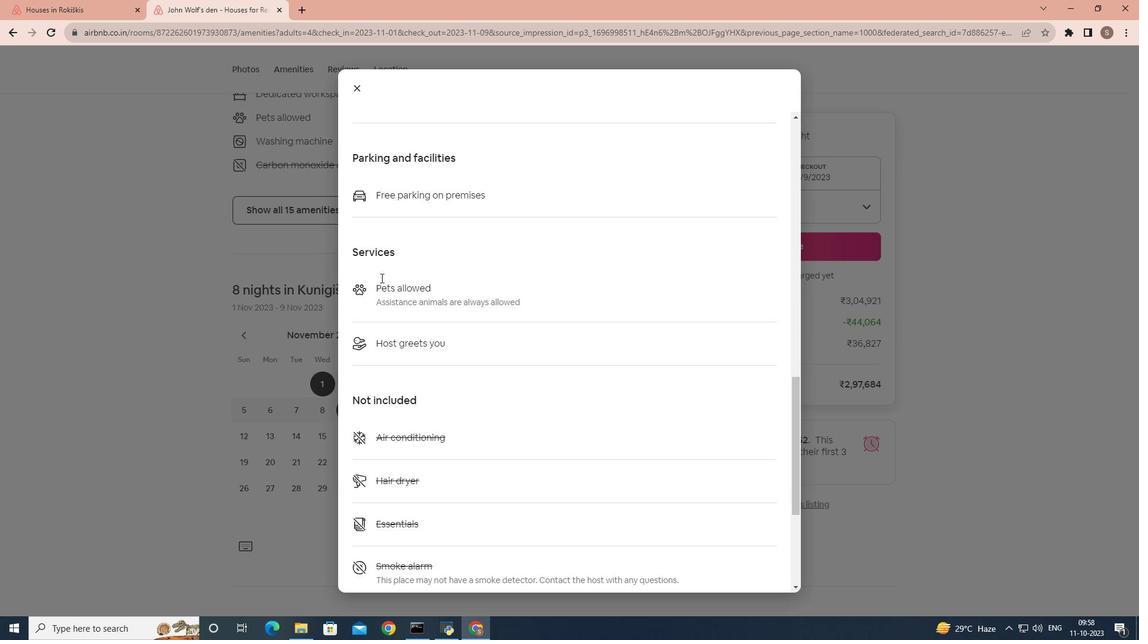 
Action: Mouse scrolled (348, 286) with delta (0, 0)
Screenshot: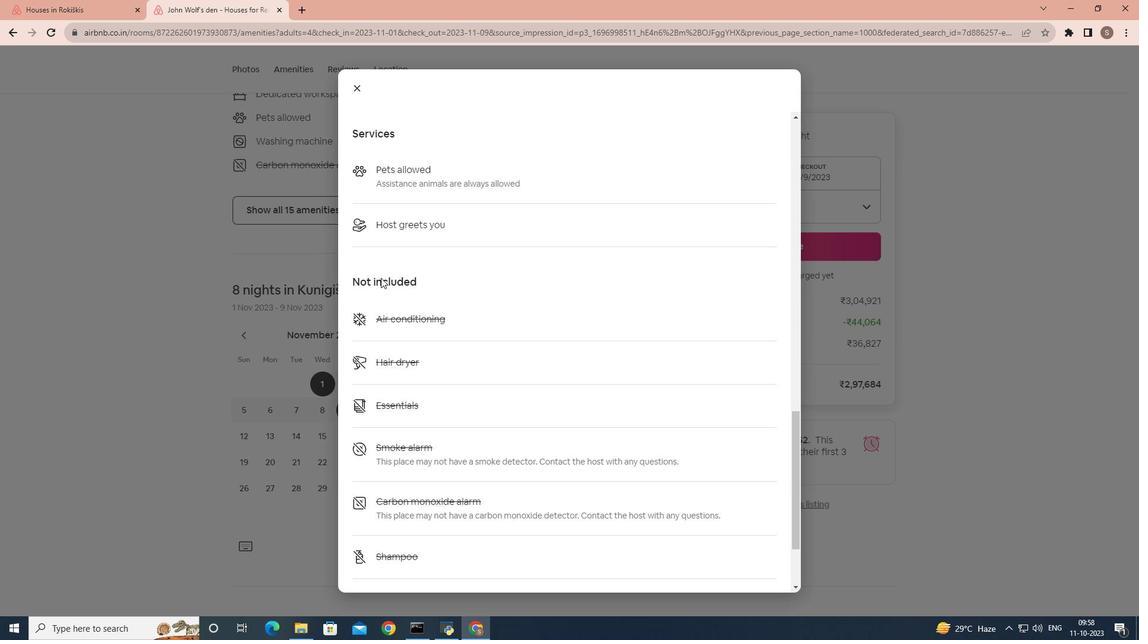 
Action: Mouse scrolled (348, 286) with delta (0, 0)
Screenshot: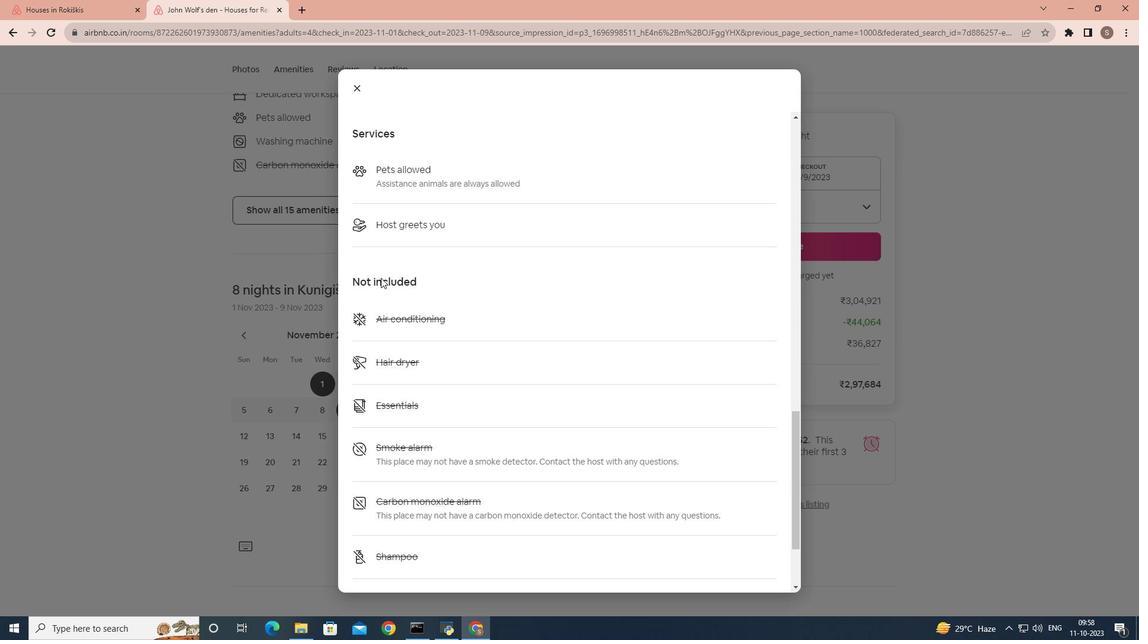 
Action: Mouse scrolled (348, 286) with delta (0, 0)
Screenshot: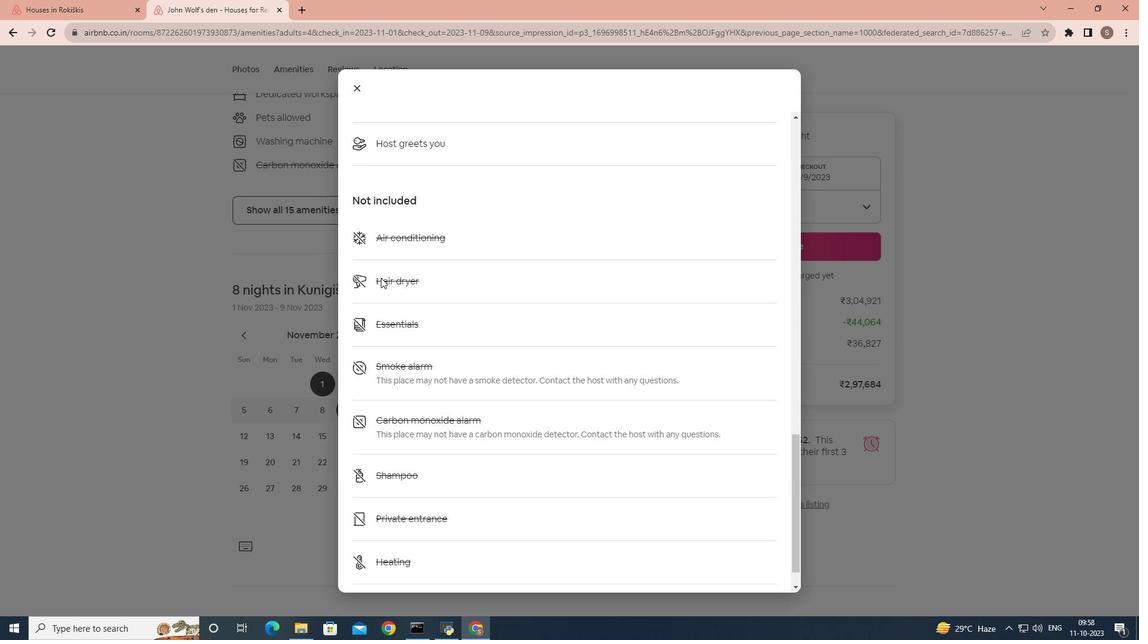 
Action: Mouse scrolled (348, 286) with delta (0, 0)
Screenshot: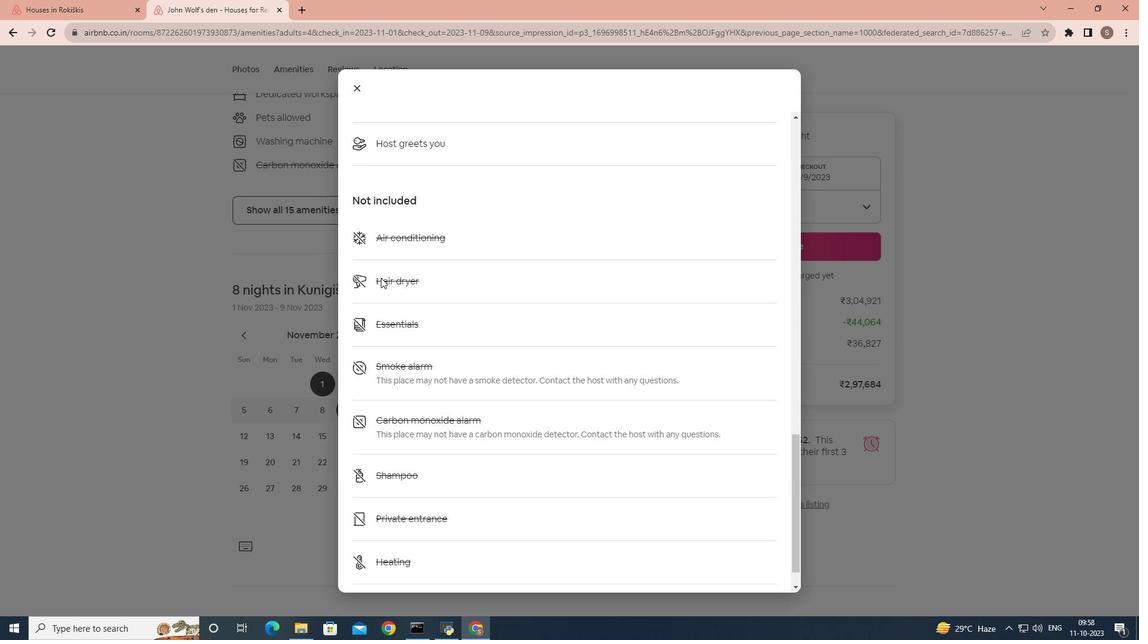 
Action: Mouse scrolled (348, 286) with delta (0, 0)
Screenshot: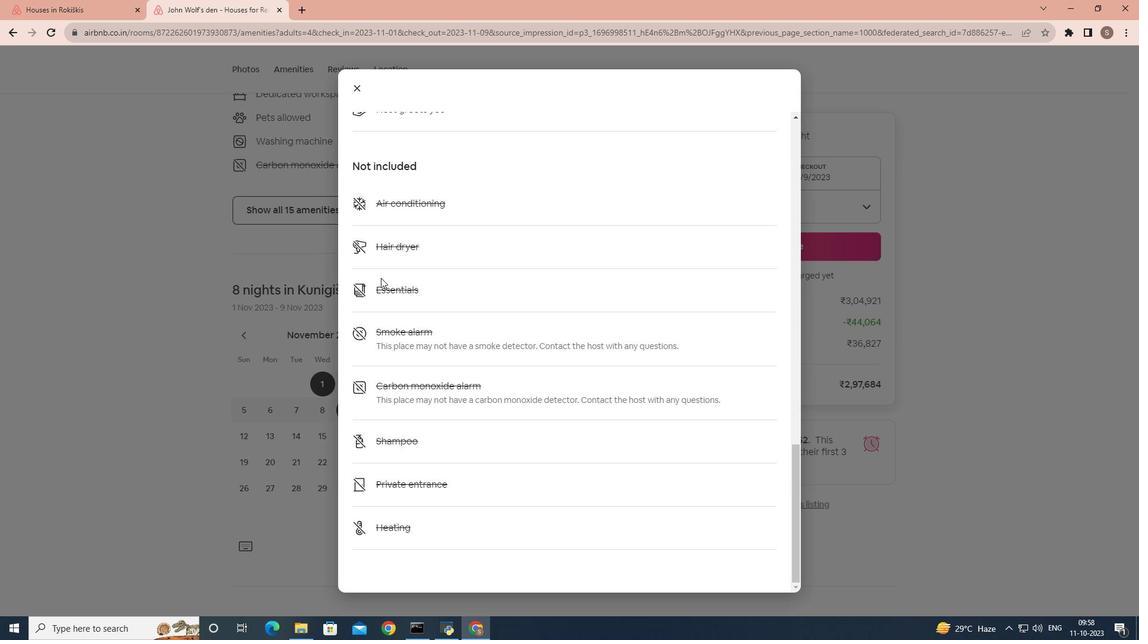 
Action: Mouse scrolled (348, 286) with delta (0, 0)
Screenshot: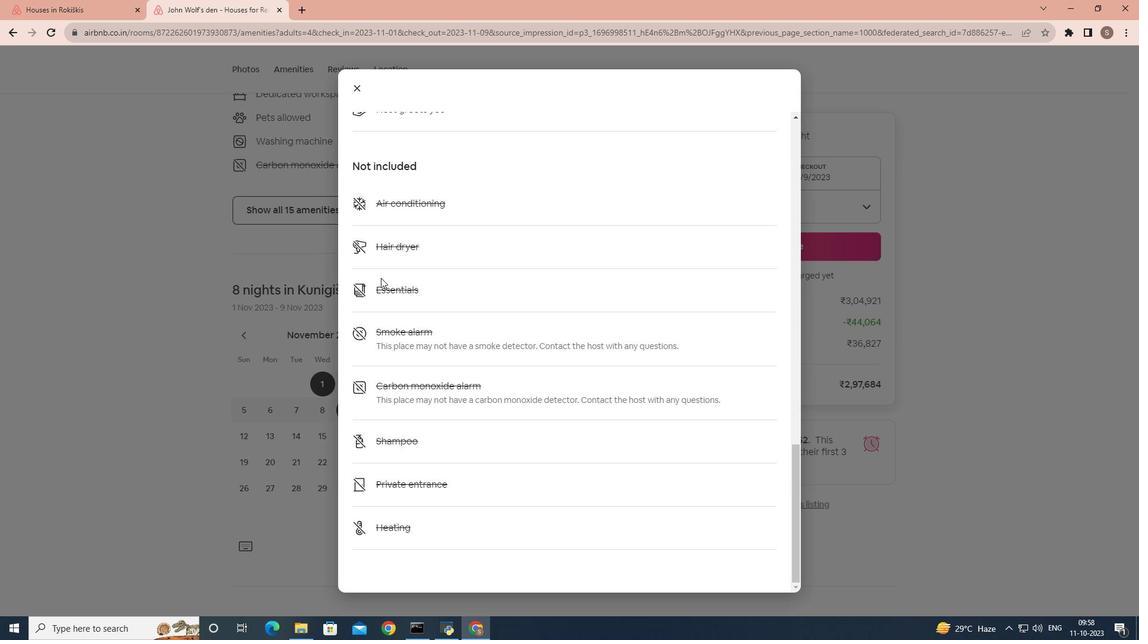 
Action: Mouse scrolled (348, 286) with delta (0, 0)
Screenshot: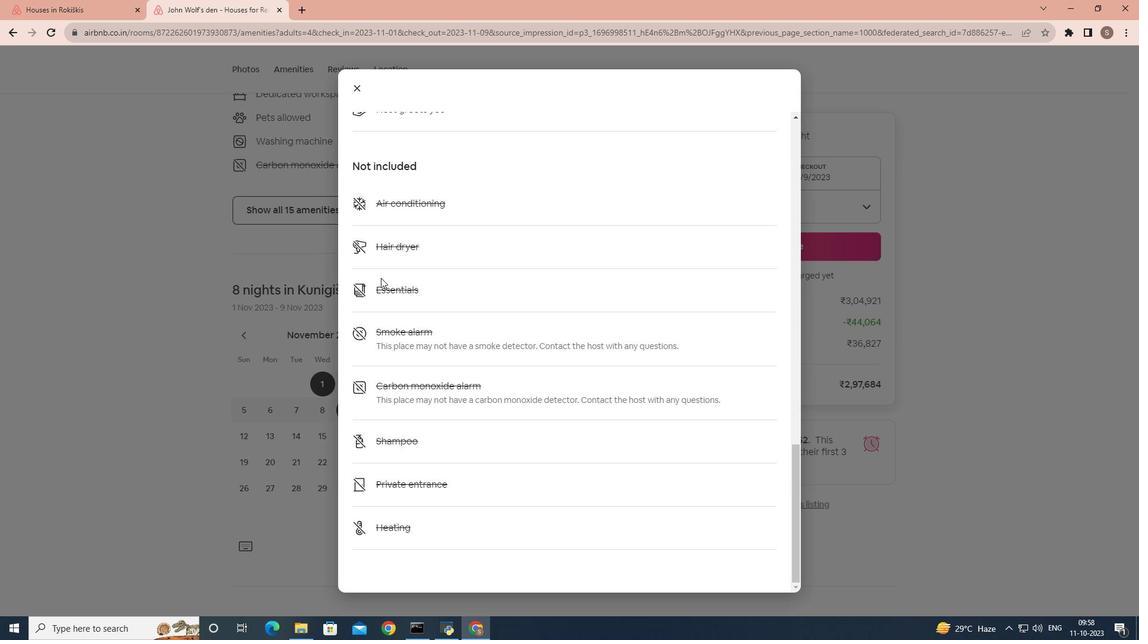 
Action: Mouse scrolled (348, 286) with delta (0, 0)
Screenshot: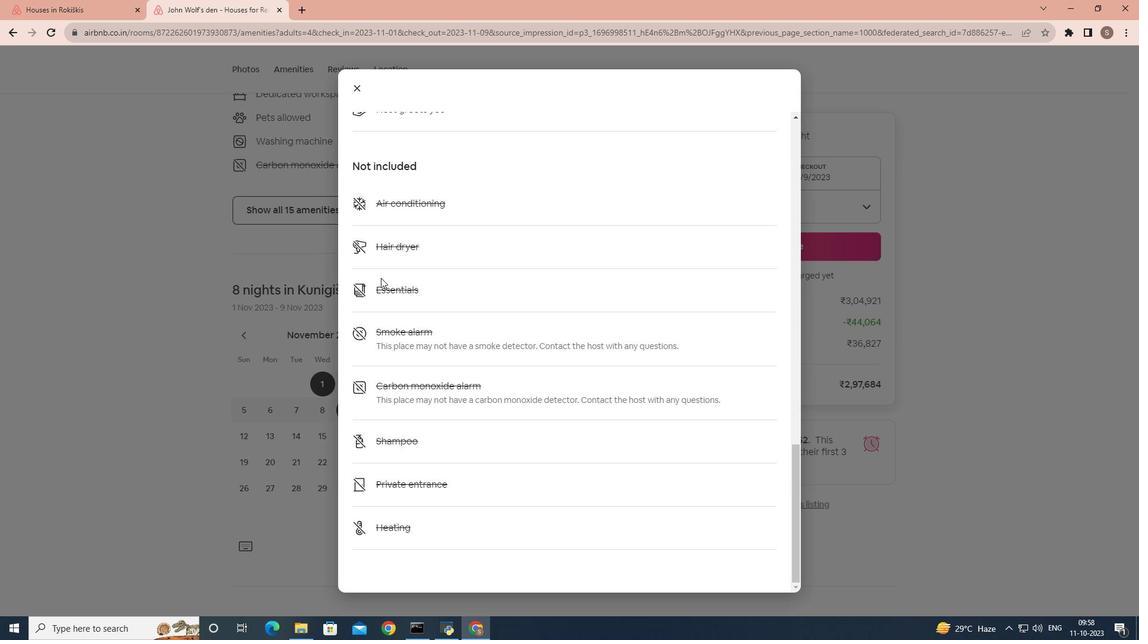 
Action: Mouse moved to (335, 137)
Screenshot: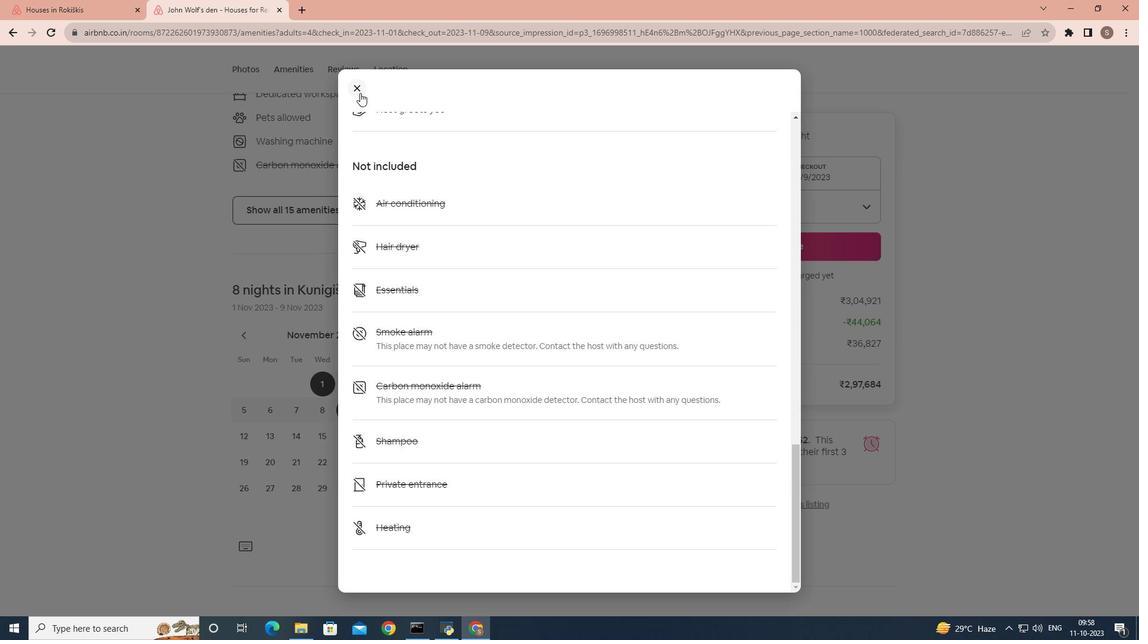 
Action: Mouse pressed left at (335, 137)
Screenshot: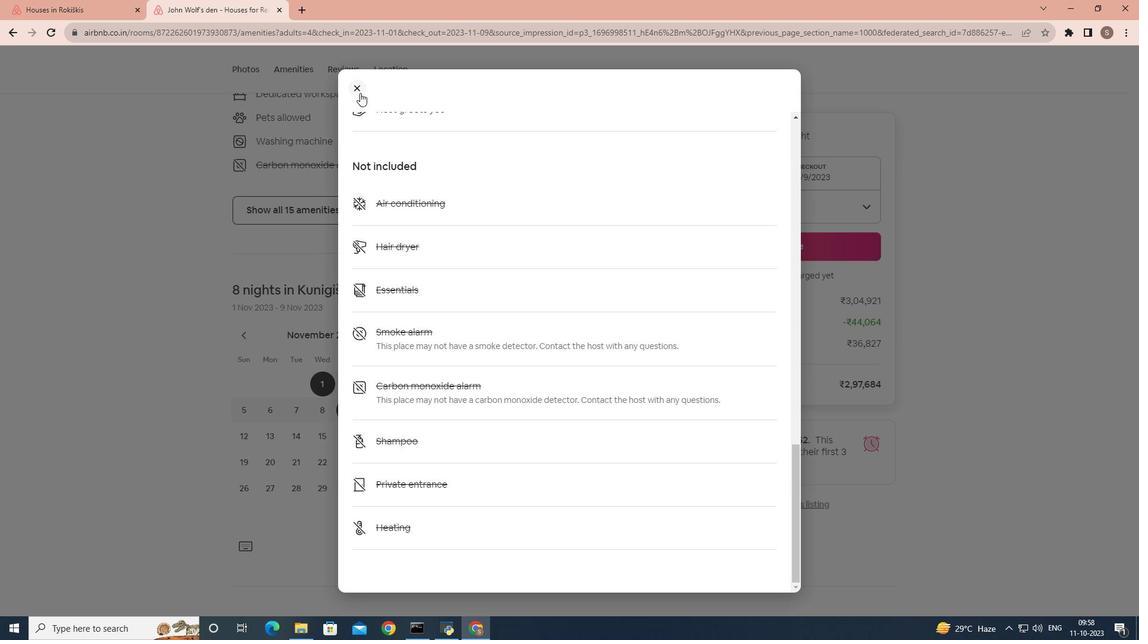 
Action: Mouse moved to (347, 353)
Screenshot: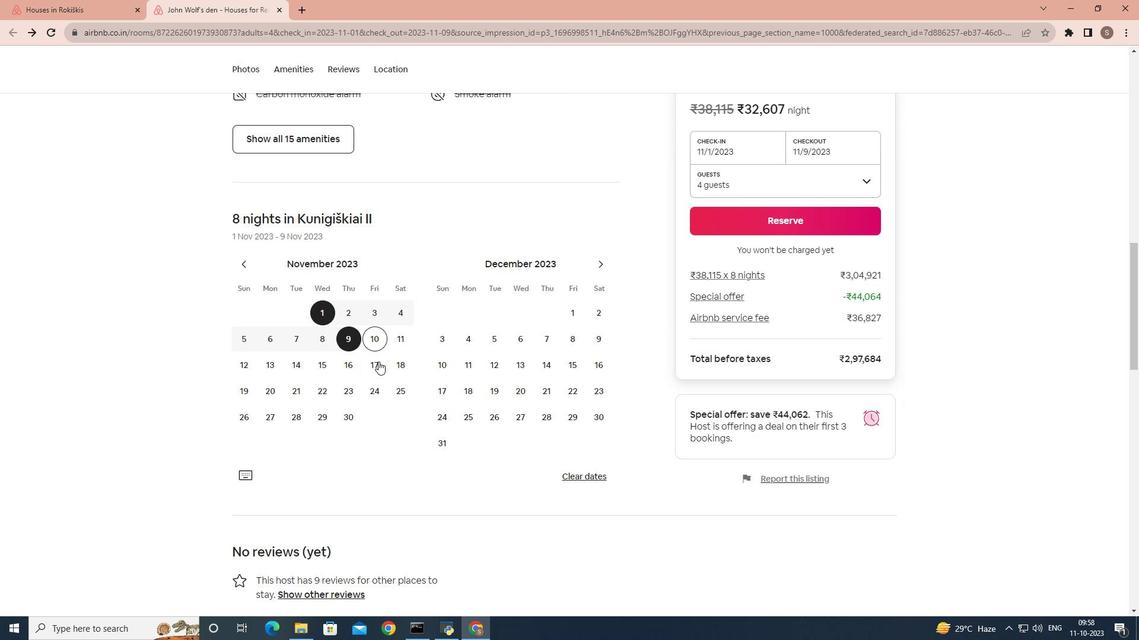 
Action: Mouse scrolled (347, 353) with delta (0, 0)
Screenshot: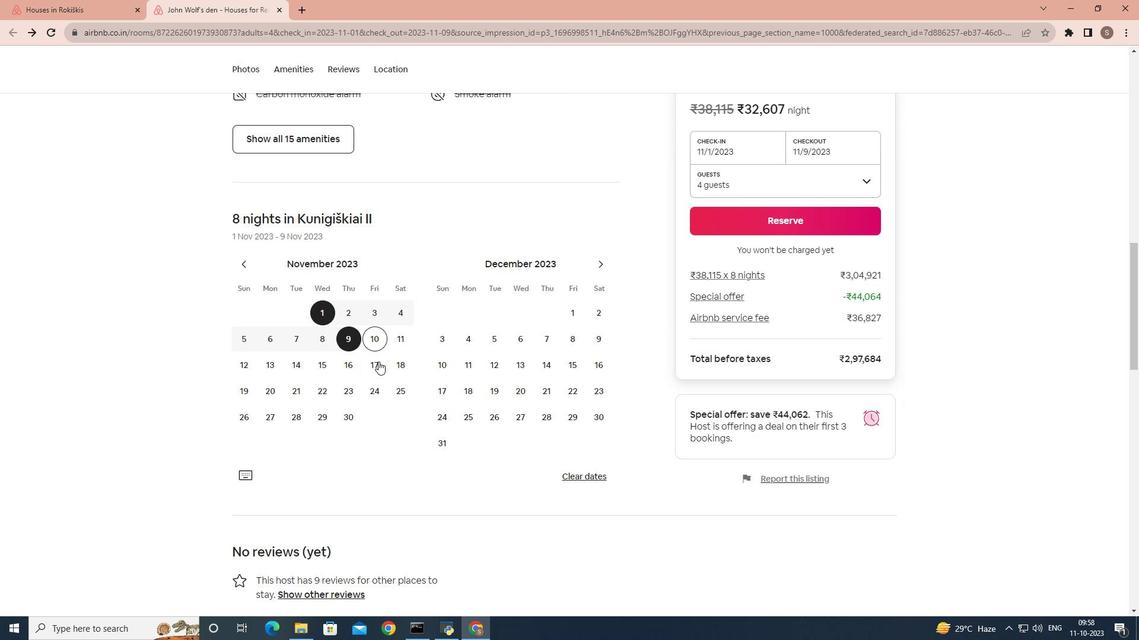 
Action: Mouse scrolled (347, 353) with delta (0, 0)
Screenshot: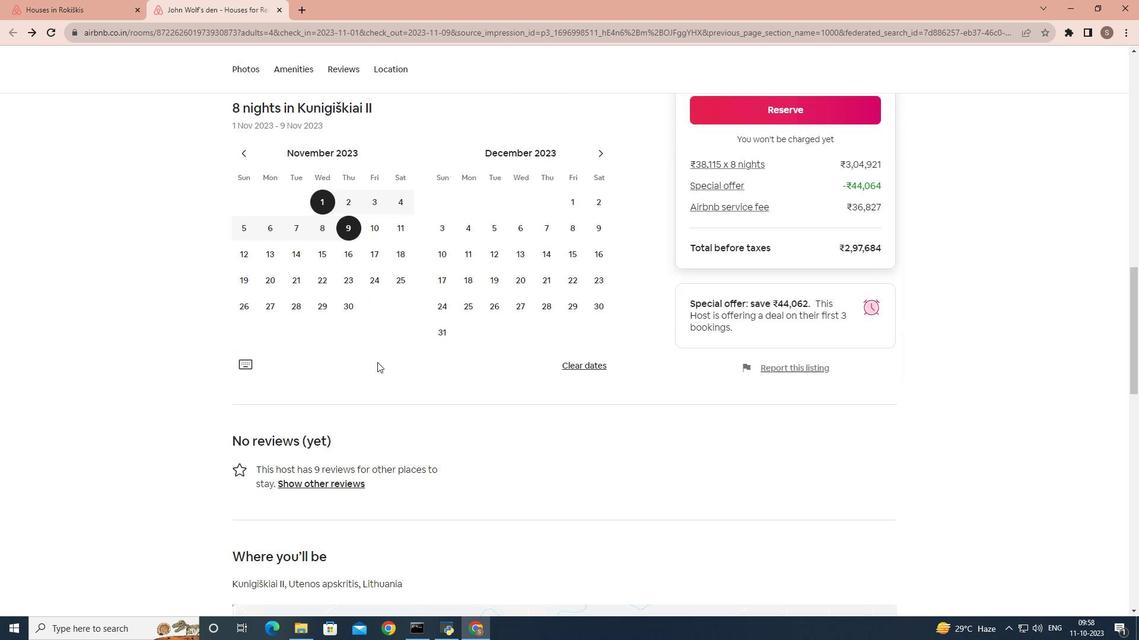 
Action: Mouse scrolled (347, 353) with delta (0, 0)
Screenshot: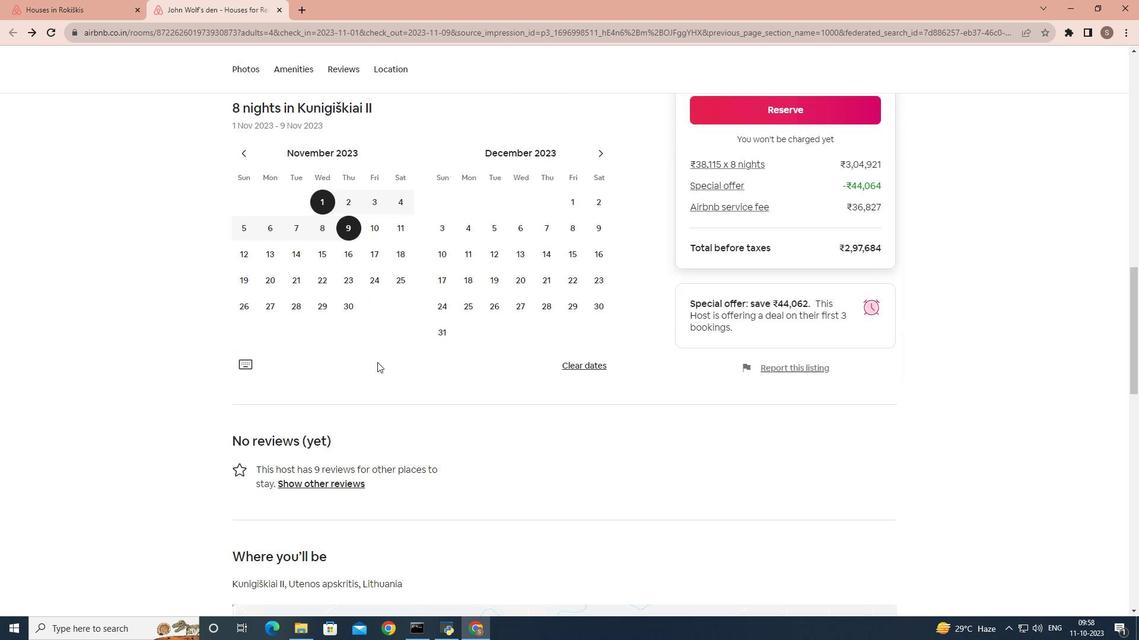 
Action: Mouse scrolled (347, 353) with delta (0, 0)
Screenshot: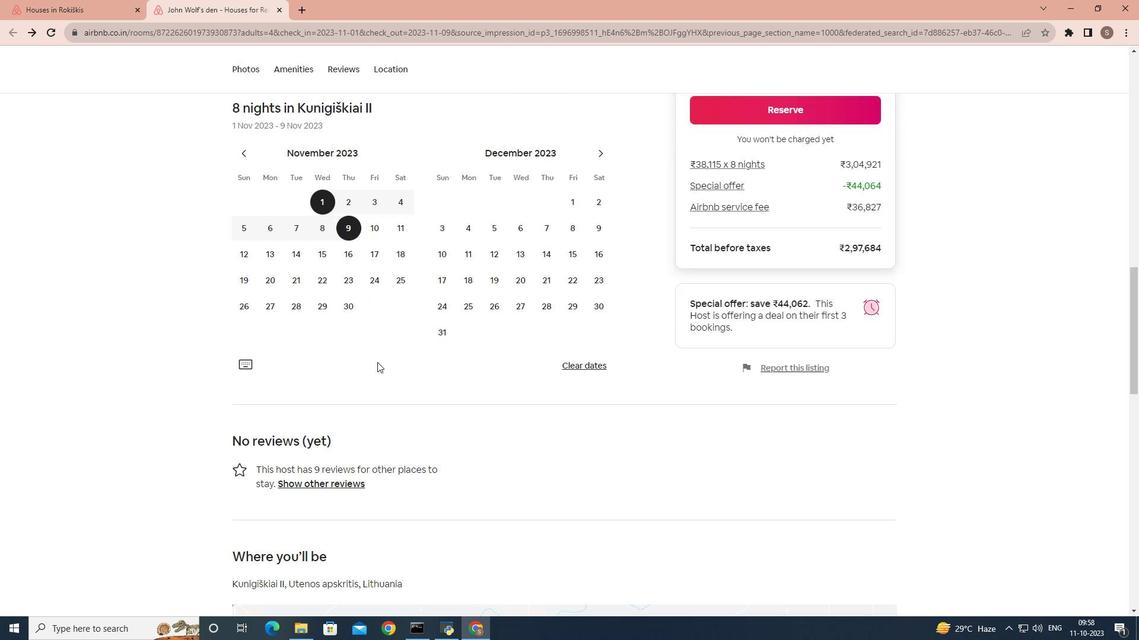 
Action: Mouse moved to (347, 353)
Screenshot: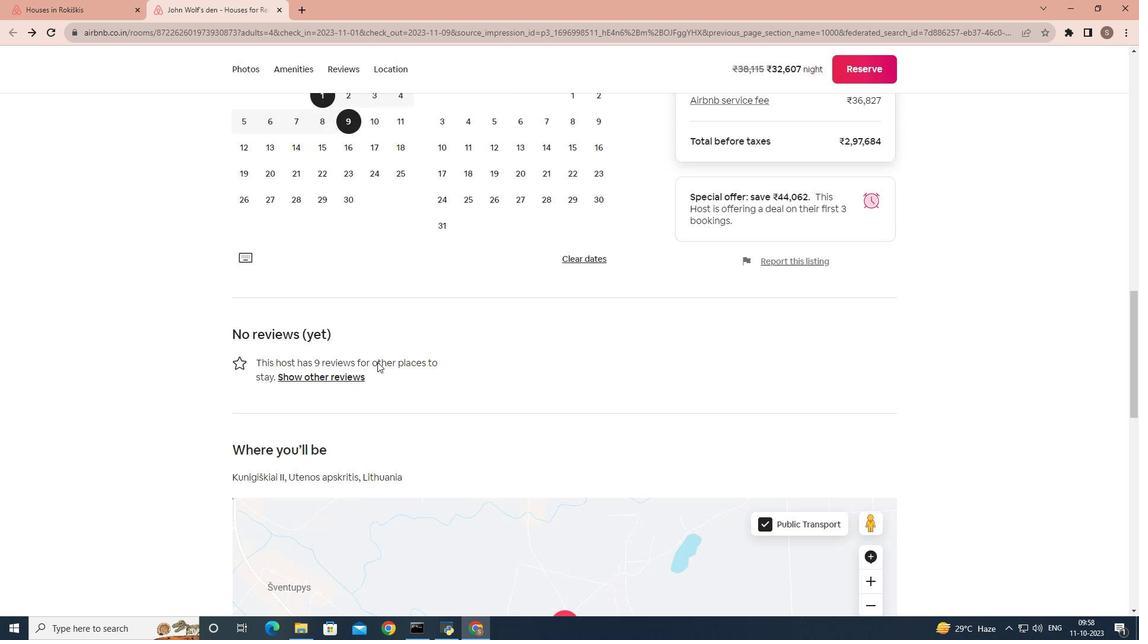 
Action: Mouse scrolled (347, 353) with delta (0, 0)
Screenshot: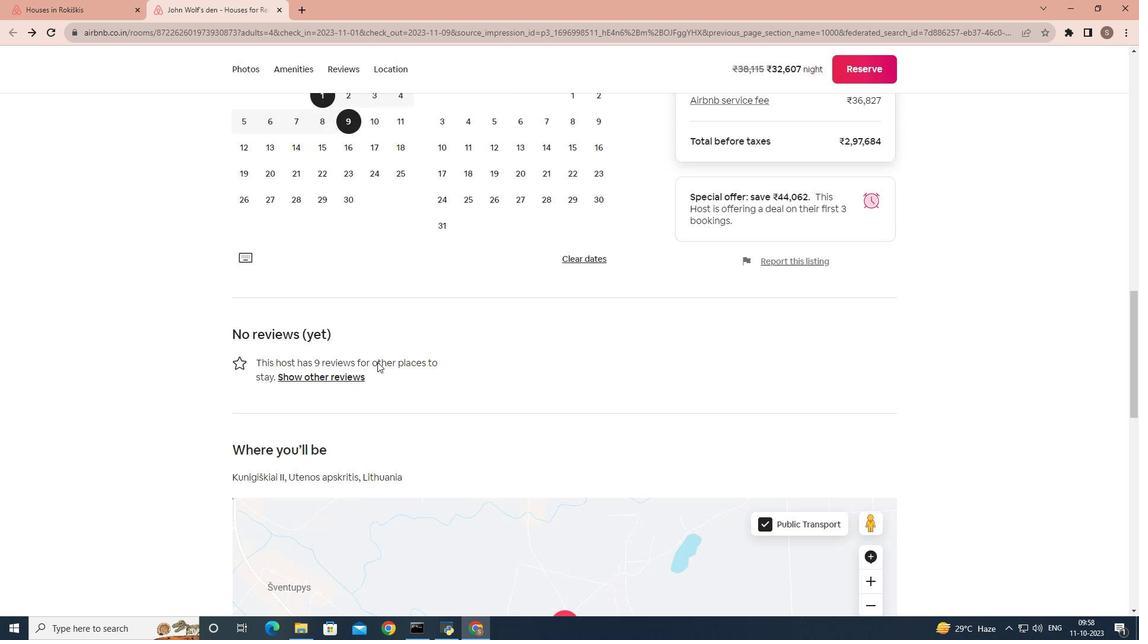 
Action: Mouse moved to (346, 354)
Screenshot: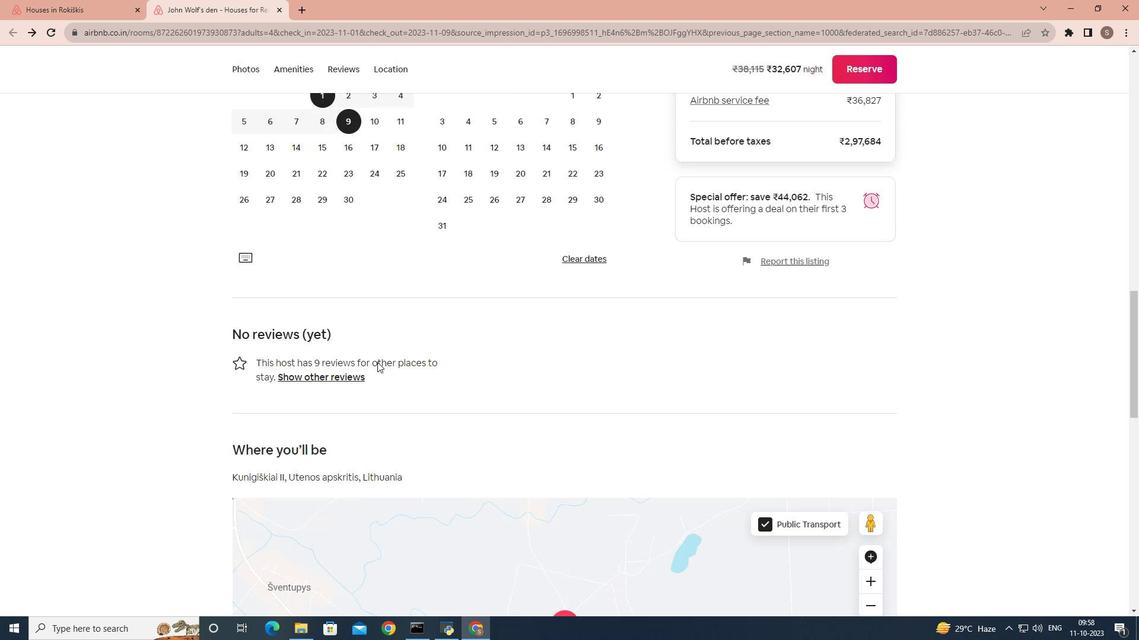 
Action: Mouse scrolled (346, 353) with delta (0, 0)
Screenshot: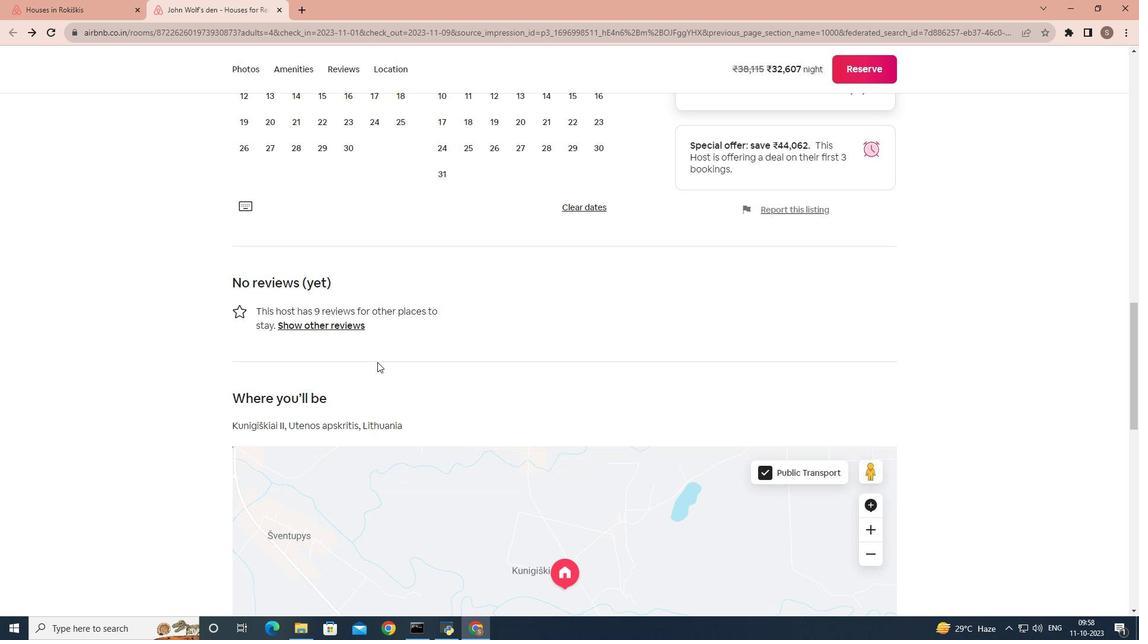 
Action: Mouse scrolled (346, 353) with delta (0, 0)
Screenshot: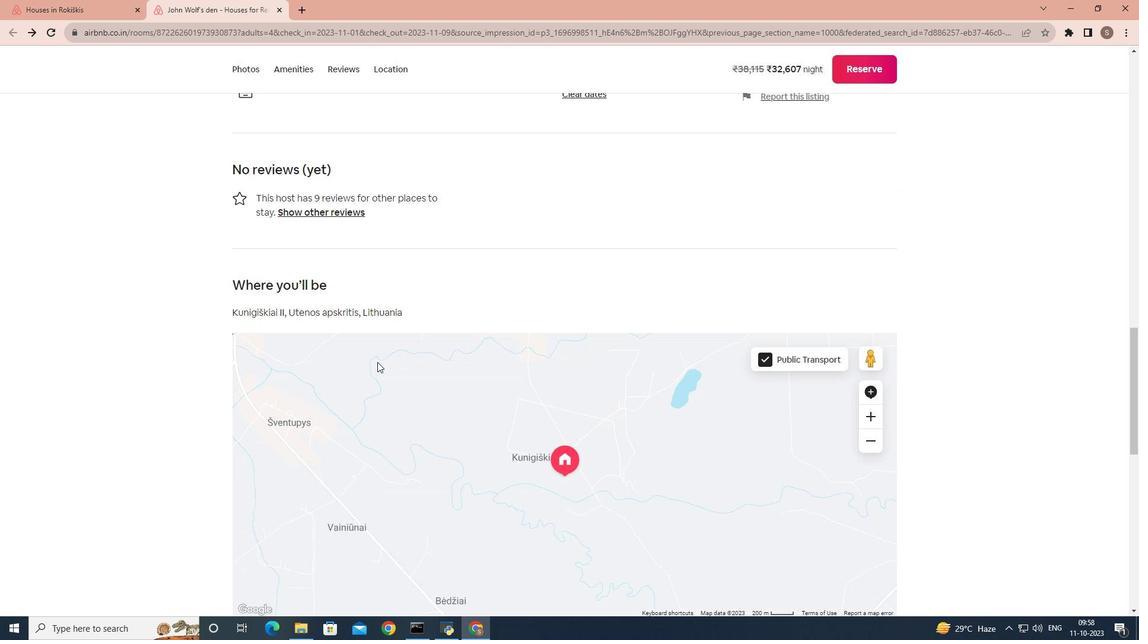 
Action: Mouse scrolled (346, 353) with delta (0, 0)
Screenshot: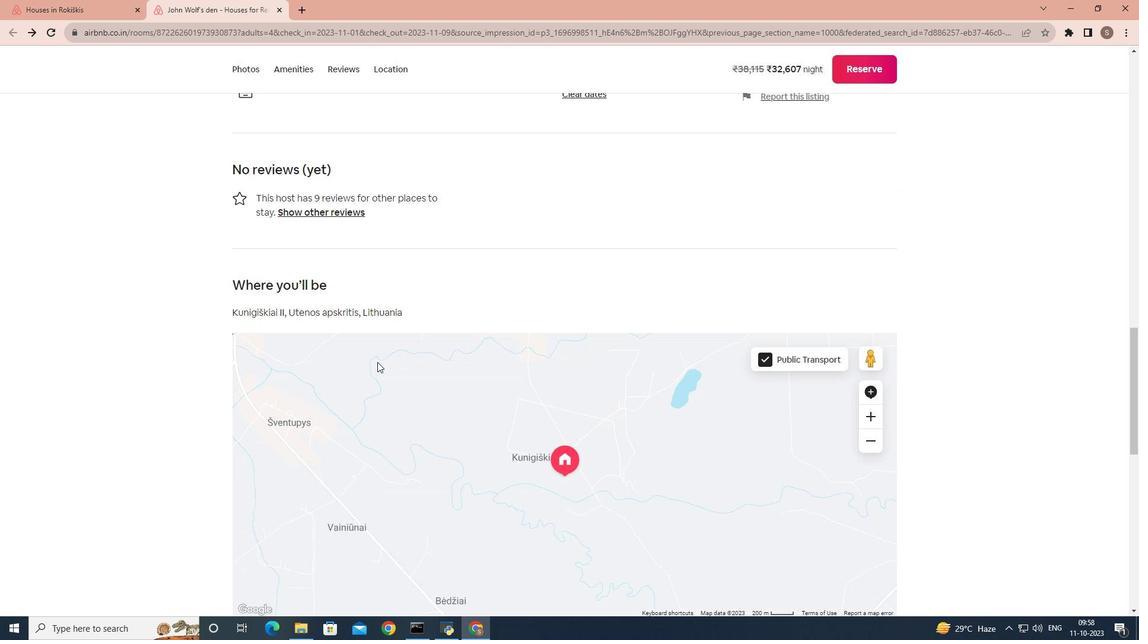 
Action: Mouse scrolled (346, 353) with delta (0, 0)
Screenshot: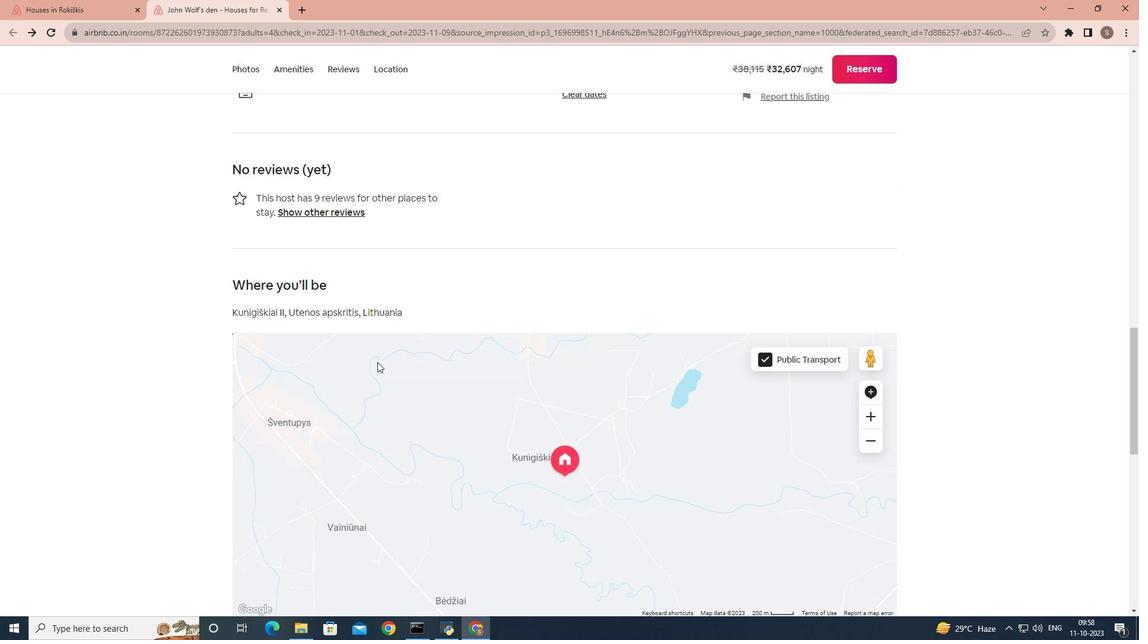 
Action: Mouse scrolled (346, 353) with delta (0, 0)
Screenshot: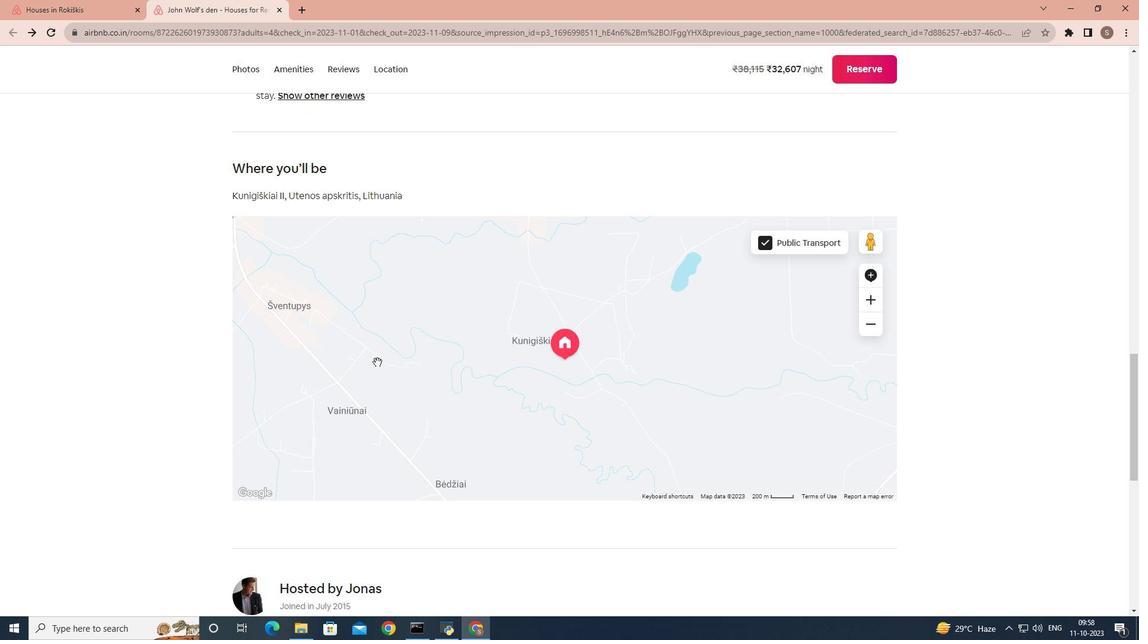 
Action: Mouse scrolled (346, 353) with delta (0, 0)
Screenshot: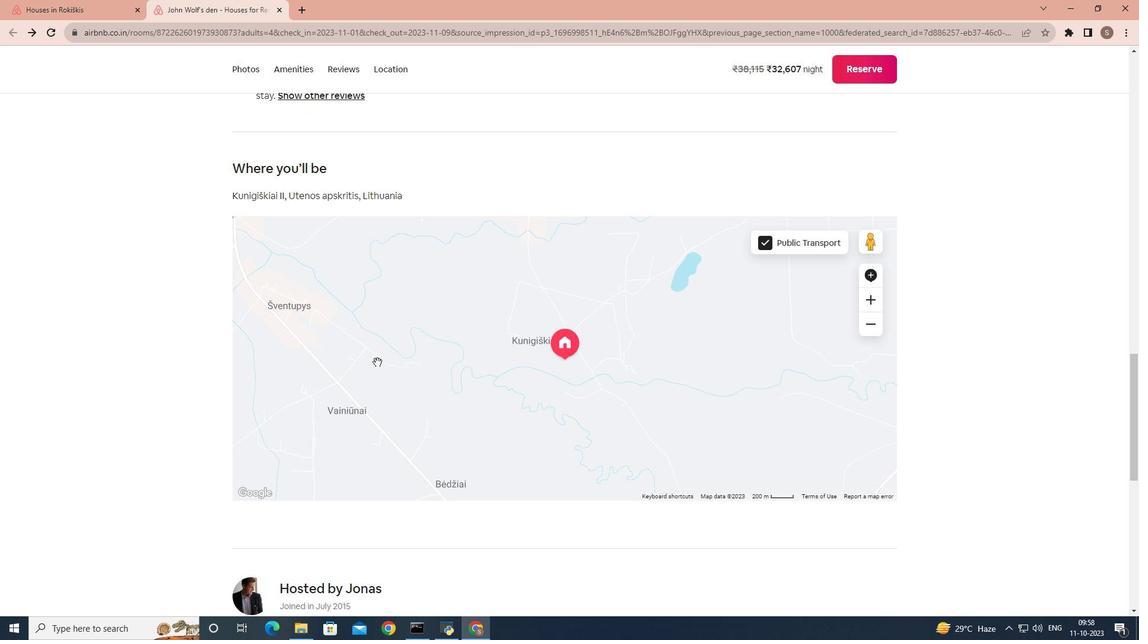 
Action: Mouse scrolled (346, 353) with delta (0, 0)
Screenshot: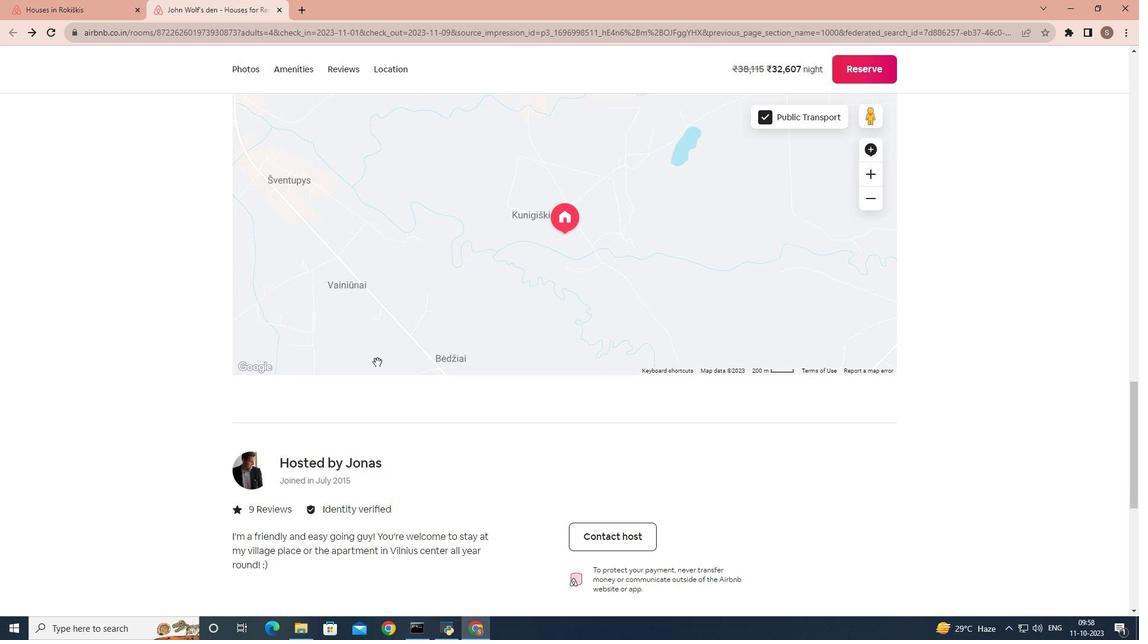 
Action: Mouse scrolled (346, 353) with delta (0, 0)
Screenshot: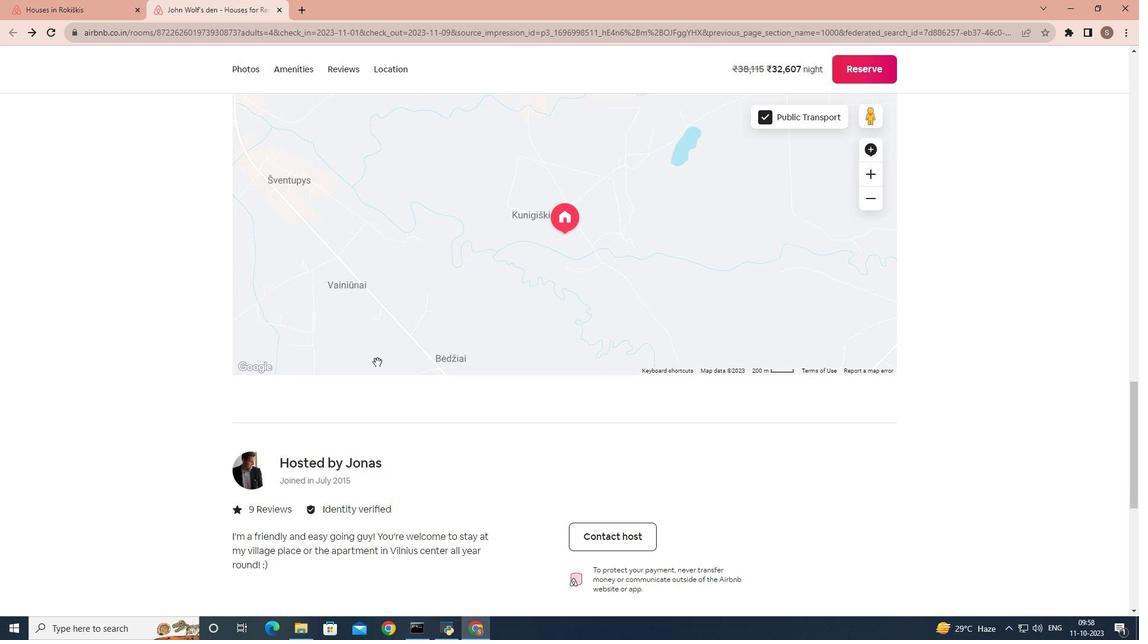 
Action: Mouse scrolled (346, 353) with delta (0, 0)
Screenshot: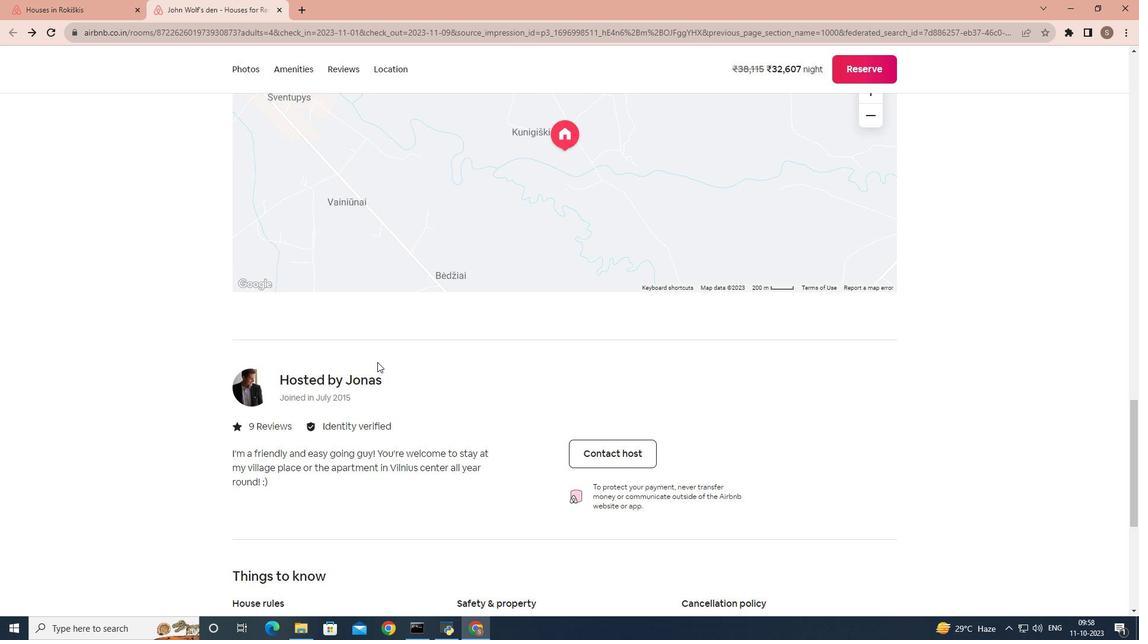 
Action: Mouse scrolled (346, 353) with delta (0, 0)
Screenshot: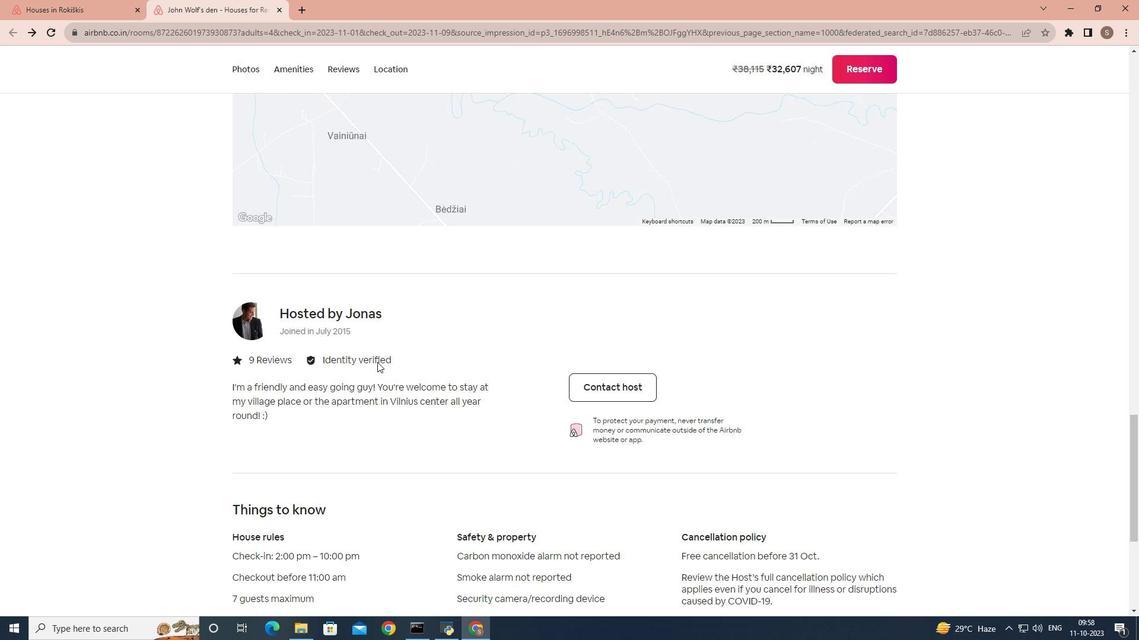 
Action: Mouse scrolled (346, 353) with delta (0, 0)
Screenshot: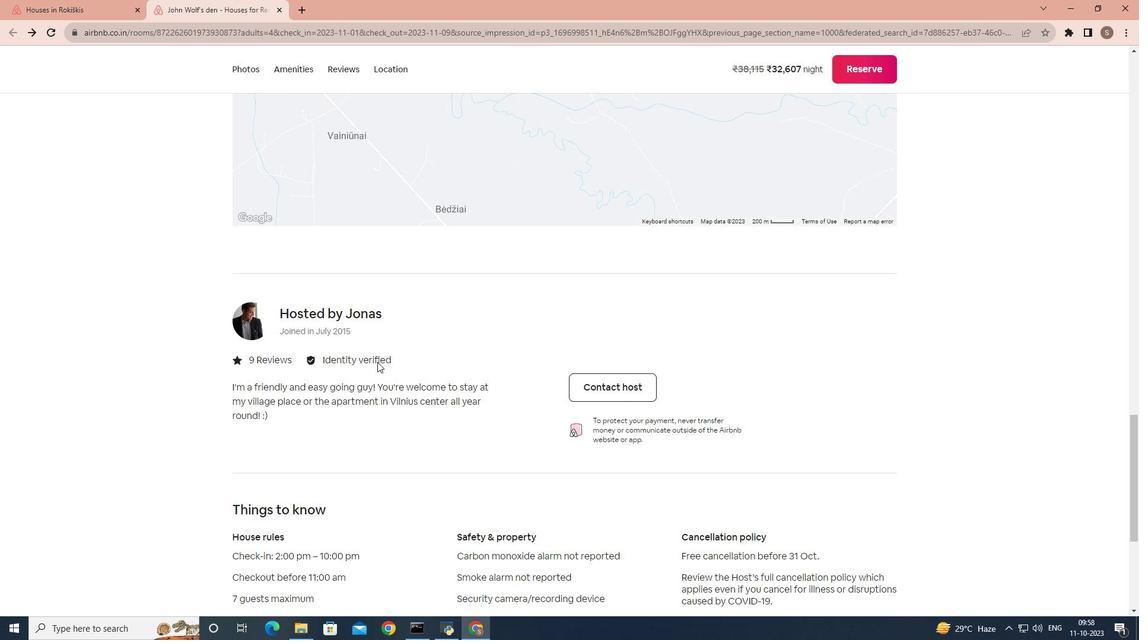 
Action: Mouse moved to (345, 354)
Screenshot: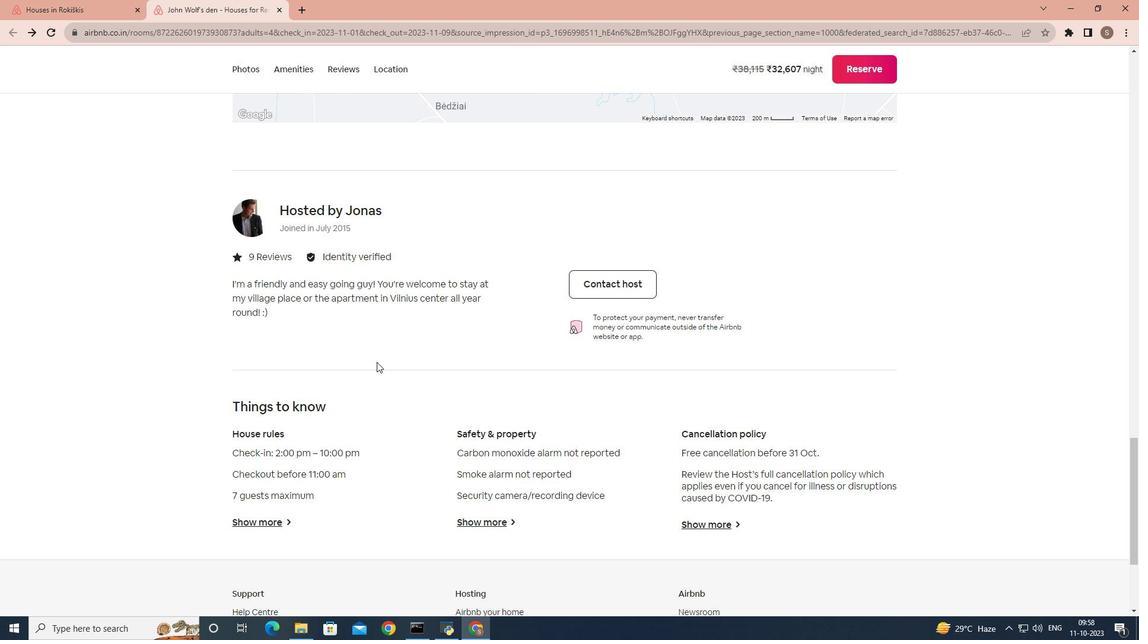 
Action: Mouse scrolled (345, 353) with delta (0, 0)
Screenshot: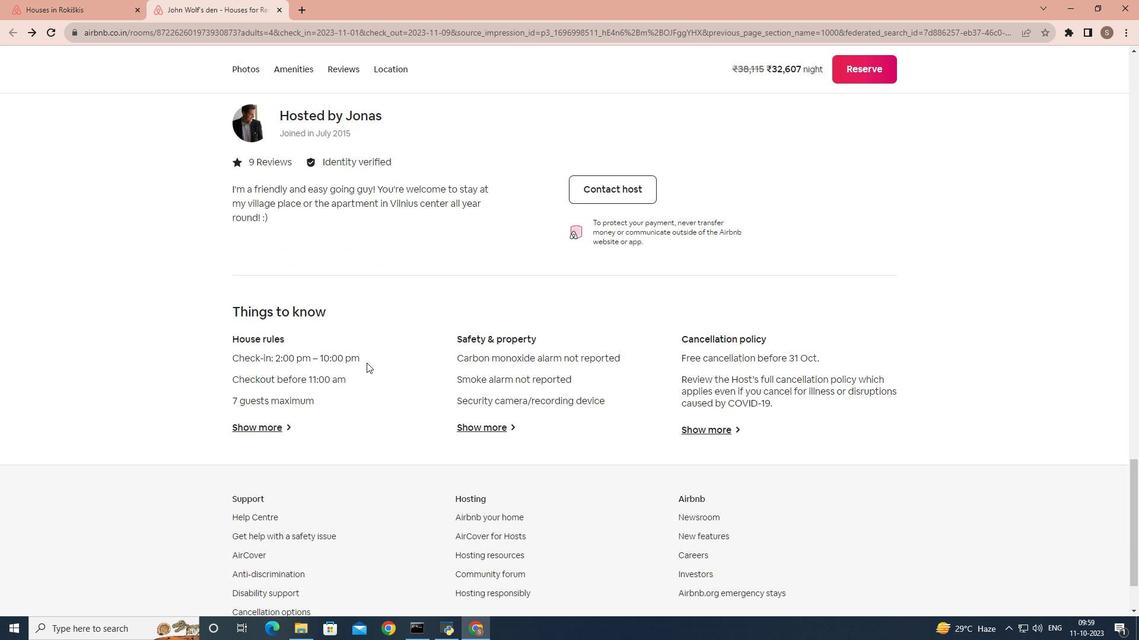 
Action: Mouse scrolled (345, 353) with delta (0, 0)
Screenshot: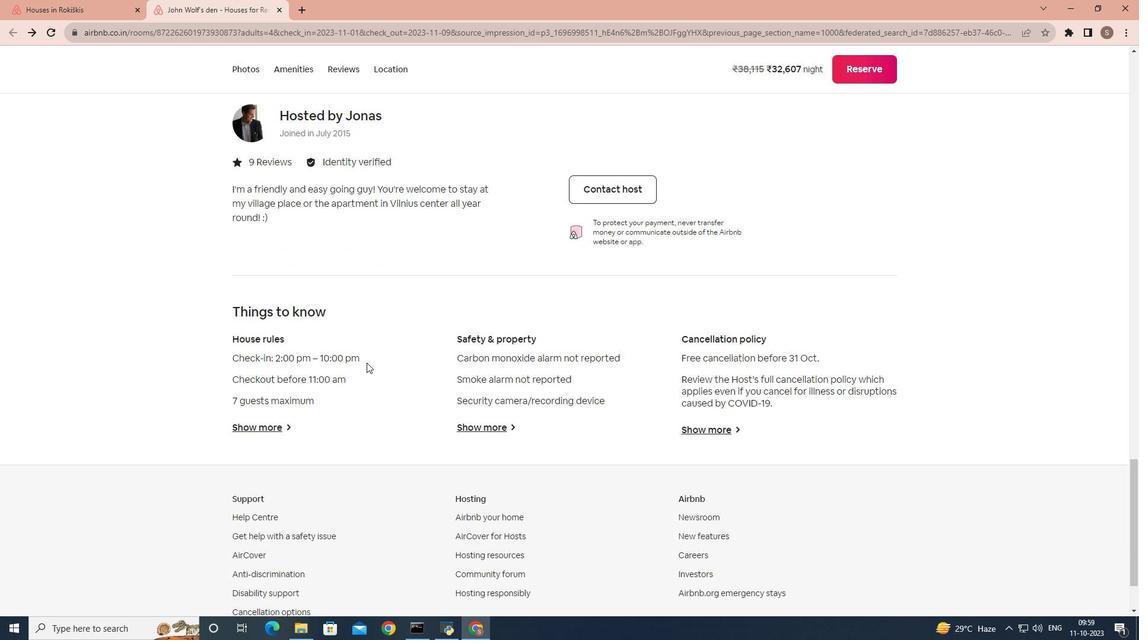
Action: Mouse scrolled (345, 353) with delta (0, 0)
Screenshot: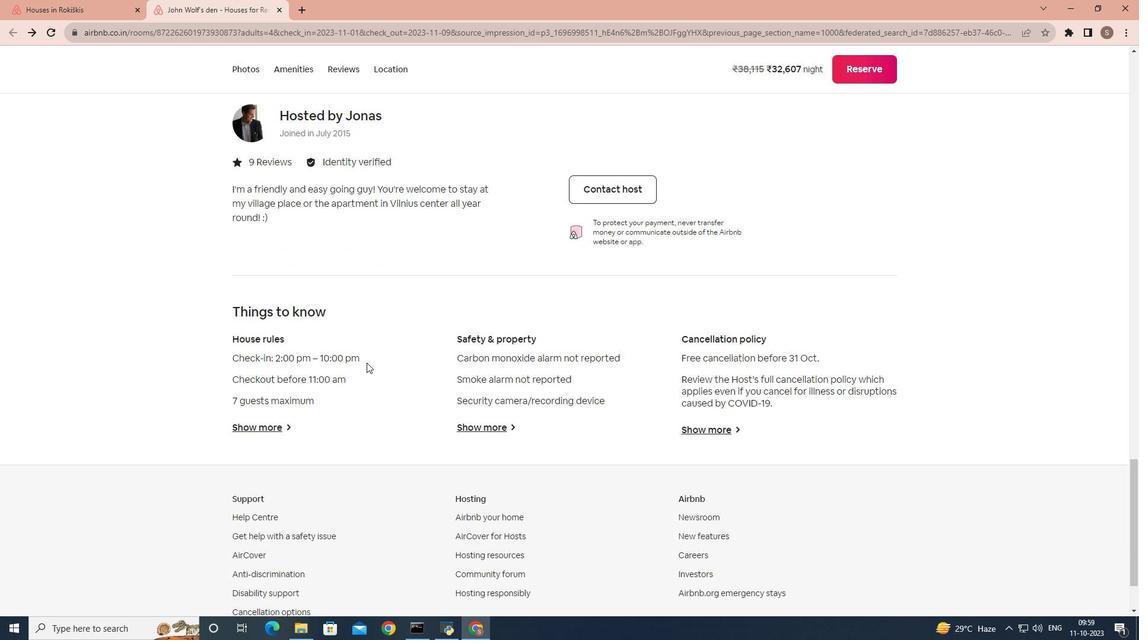 
Action: Mouse moved to (287, 340)
Screenshot: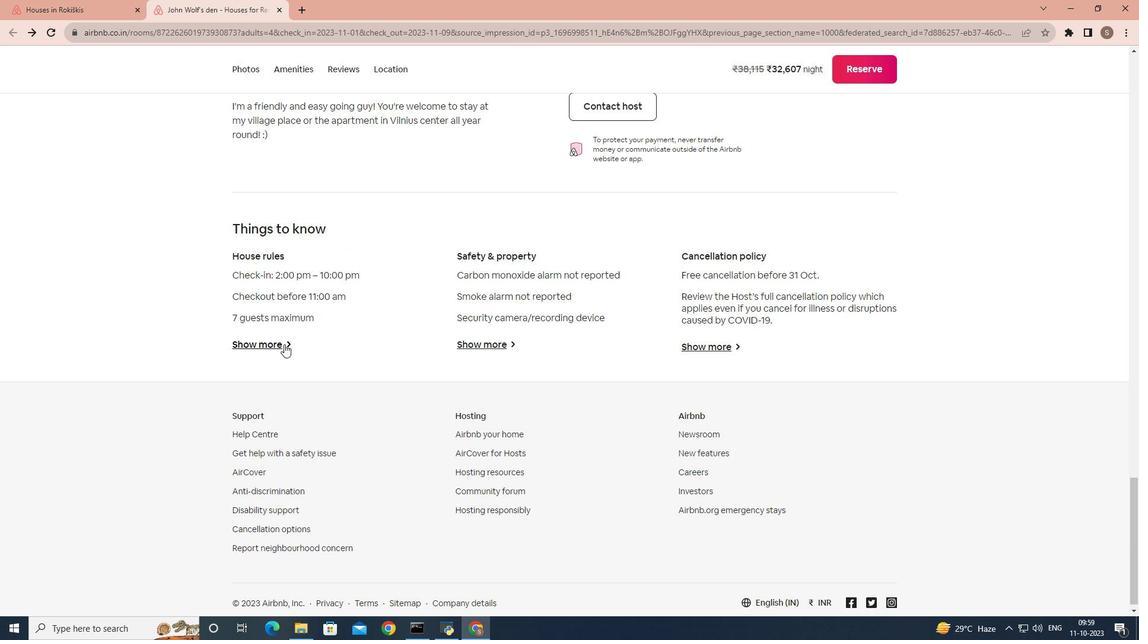 
Action: Mouse pressed left at (287, 340)
Screenshot: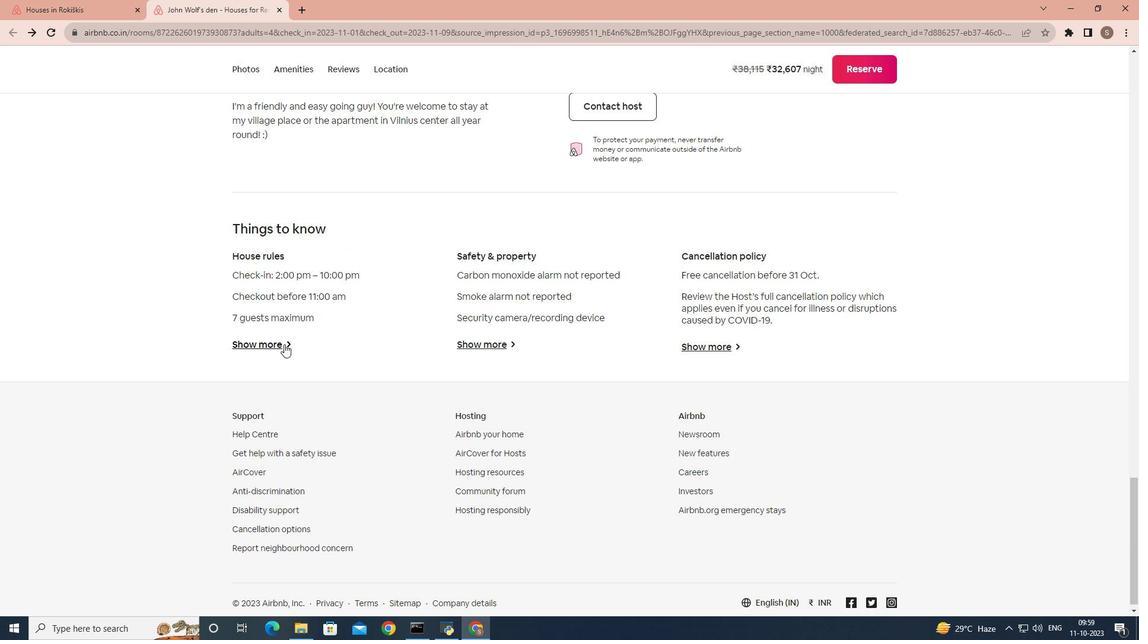 
Action: Mouse moved to (385, 356)
Screenshot: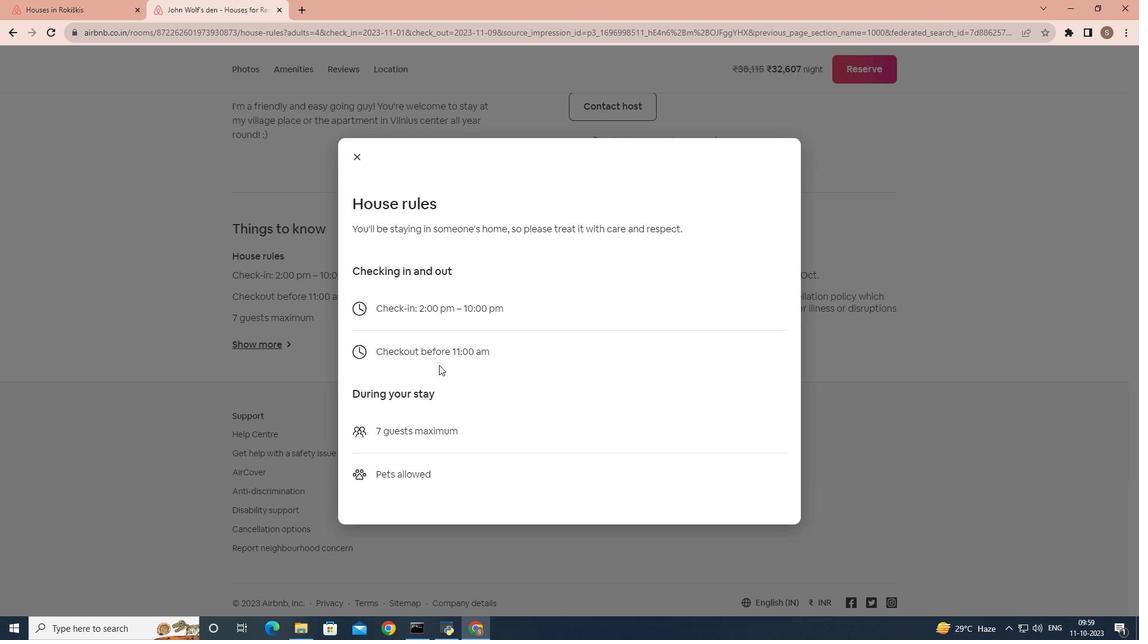 
Action: Mouse scrolled (385, 356) with delta (0, 0)
Screenshot: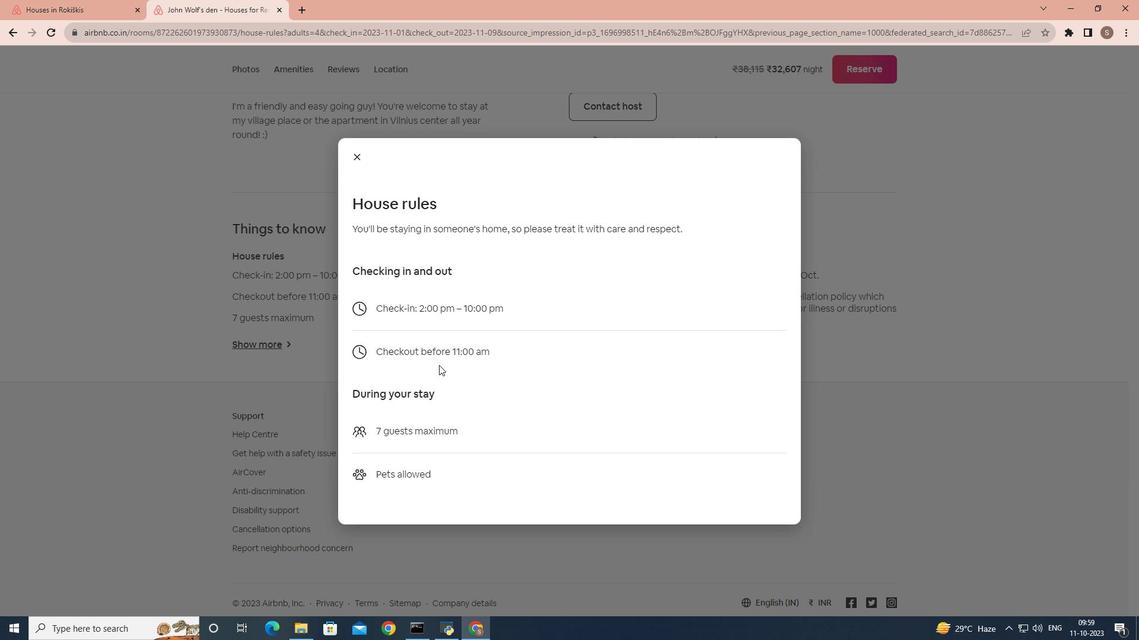 
Action: Mouse scrolled (385, 356) with delta (0, 0)
Screenshot: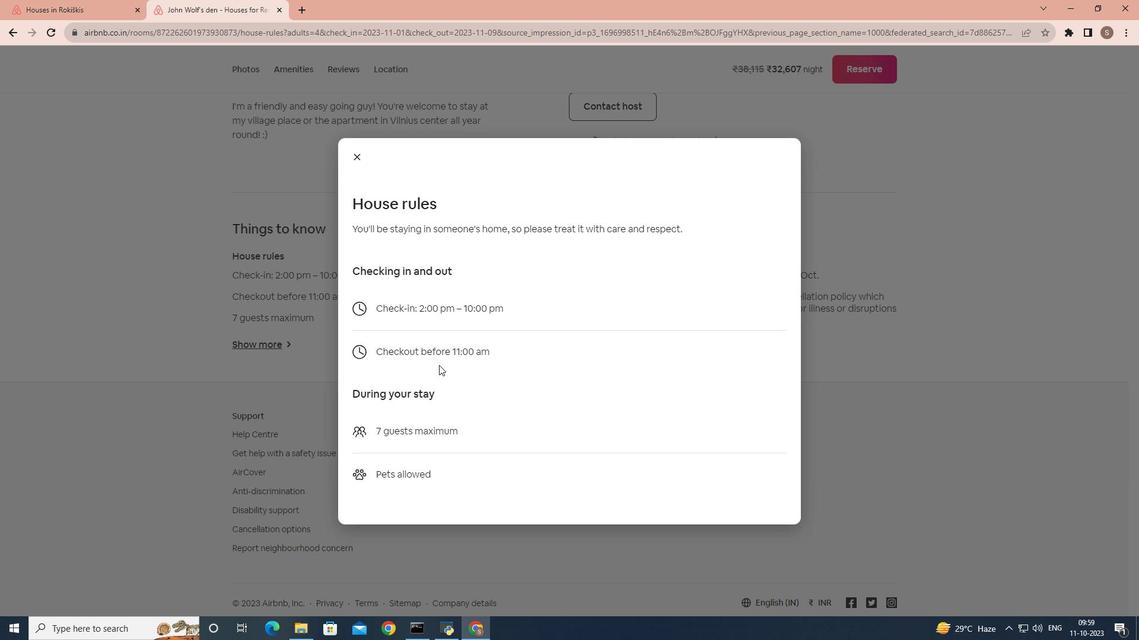 
Action: Mouse scrolled (385, 356) with delta (0, 0)
Screenshot: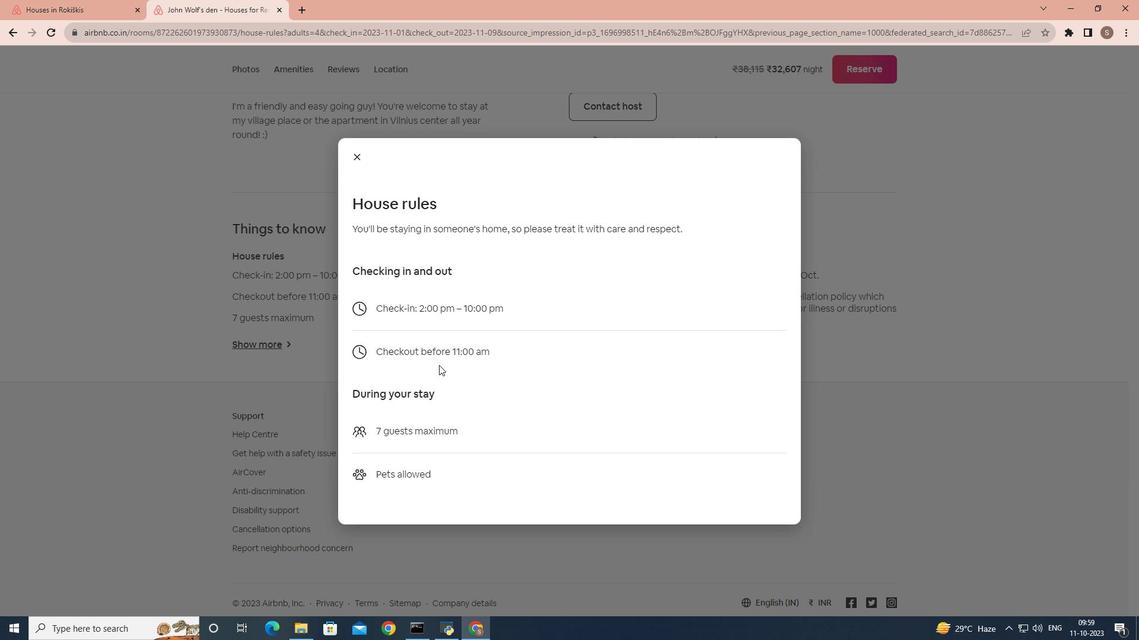 
Action: Mouse scrolled (385, 356) with delta (0, 0)
Screenshot: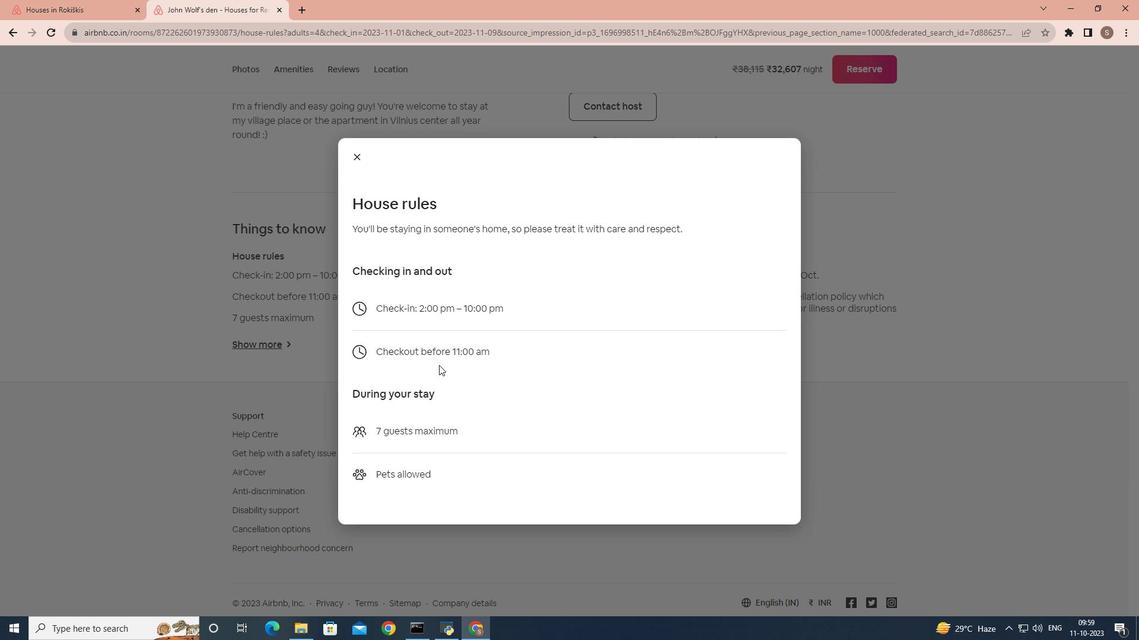 
Action: Mouse moved to (332, 189)
Screenshot: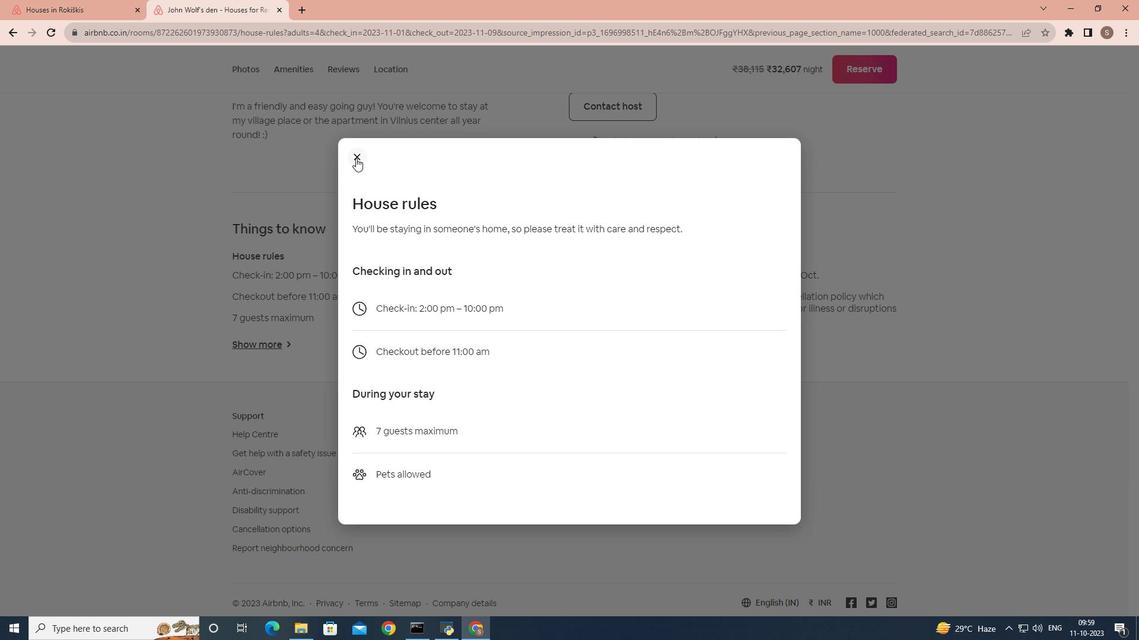 
Action: Mouse pressed left at (332, 189)
Screenshot: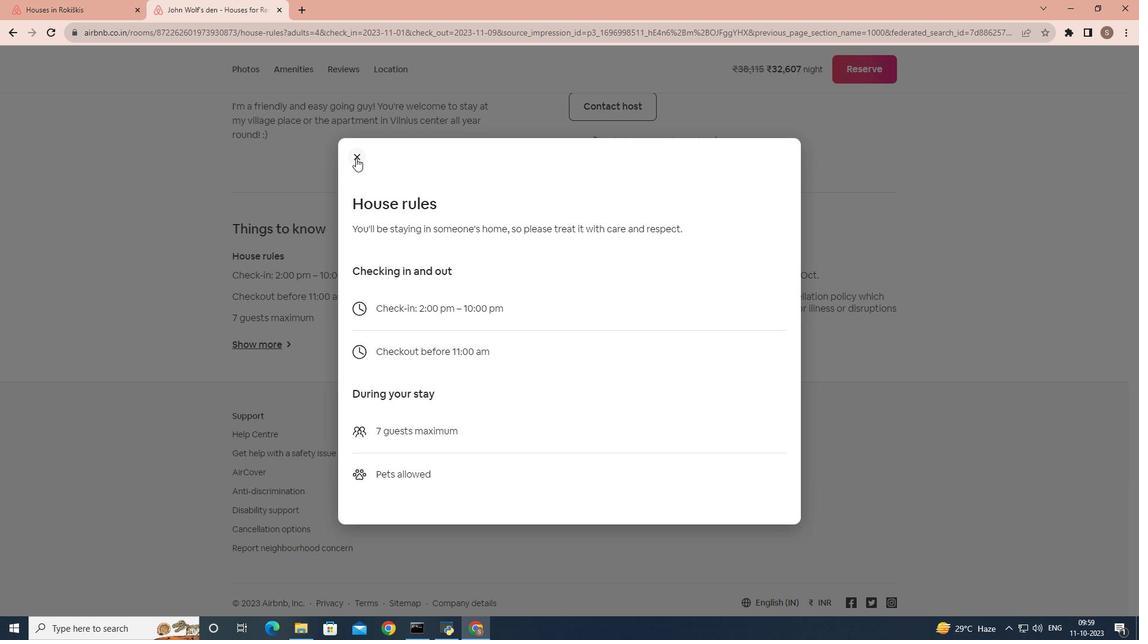 
Action: Mouse moved to (359, 328)
Screenshot: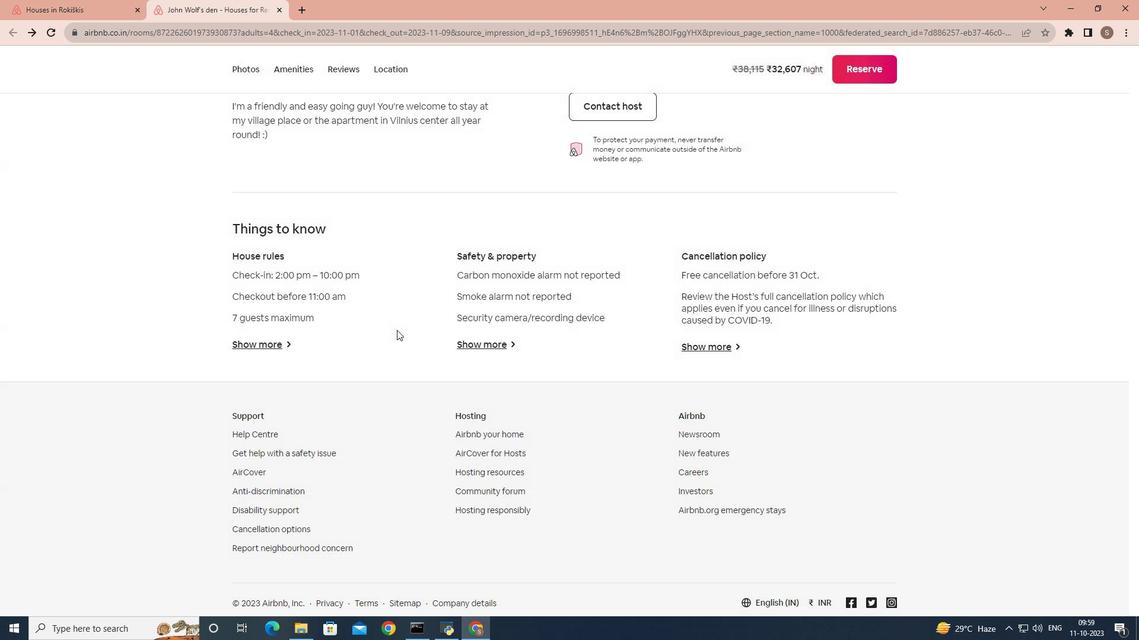 
Action: Mouse scrolled (359, 328) with delta (0, 0)
Screenshot: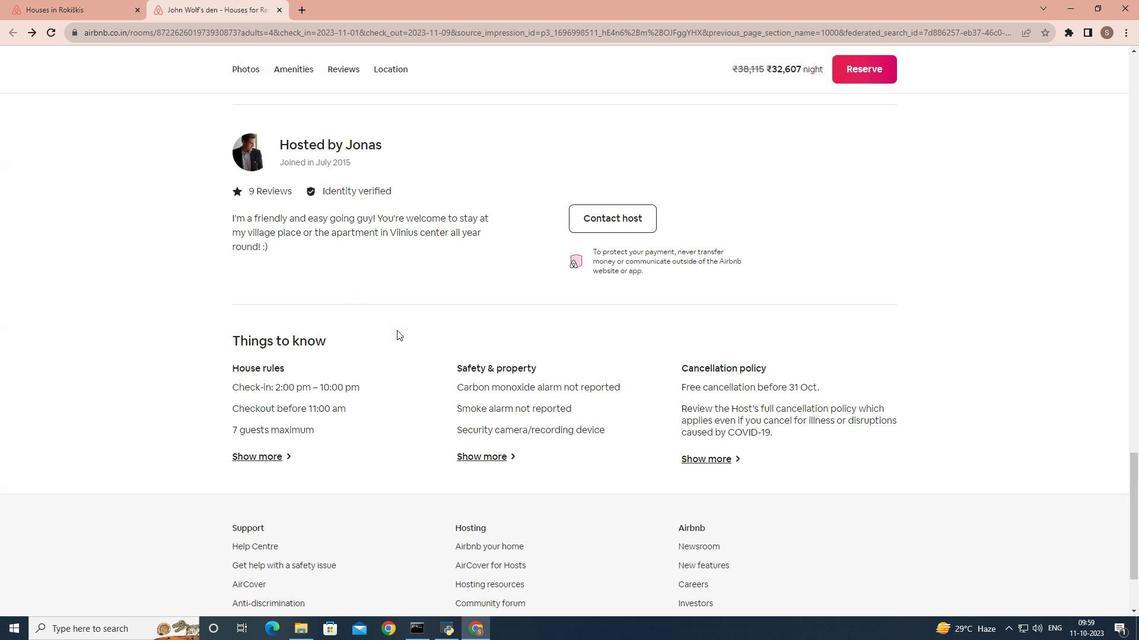 
Action: Mouse scrolled (359, 328) with delta (0, 0)
Screenshot: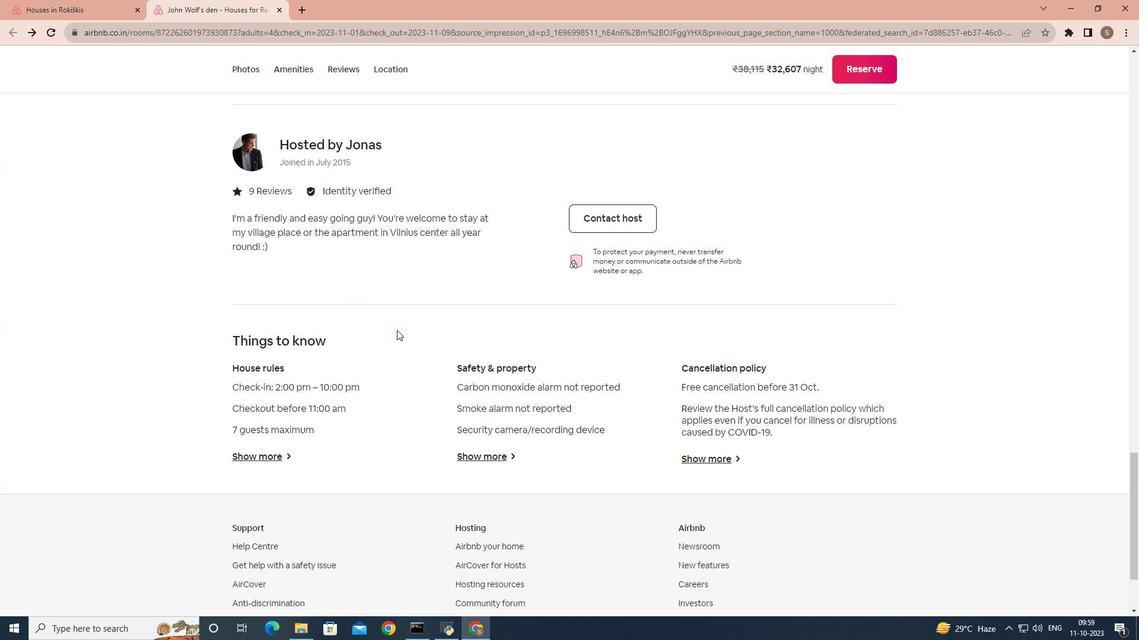 
Action: Mouse scrolled (359, 328) with delta (0, 0)
Screenshot: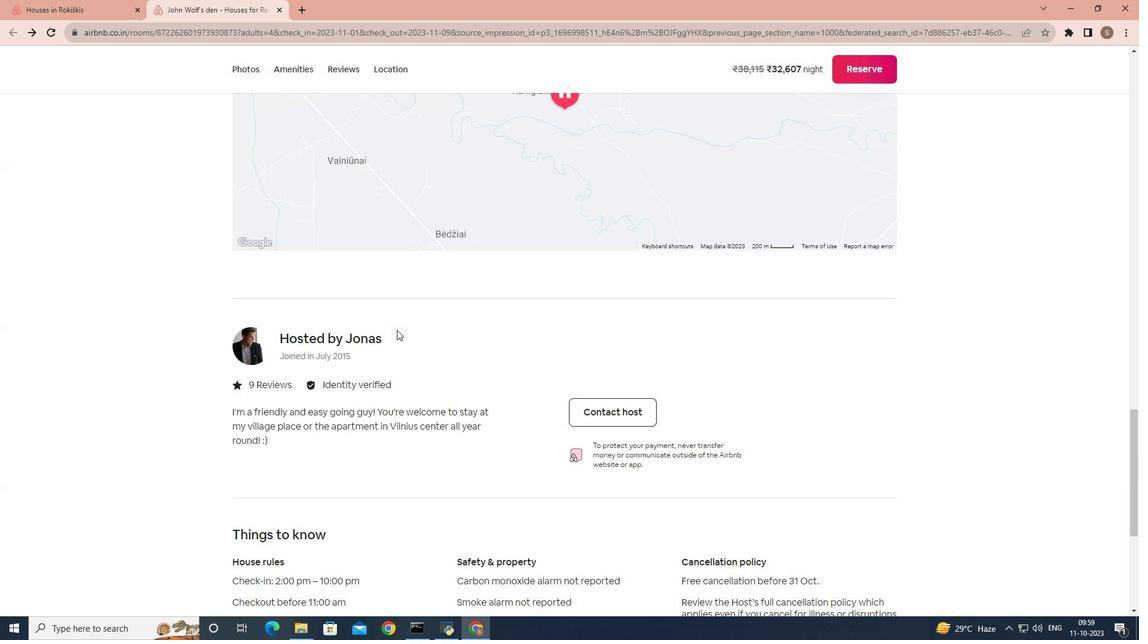 
Action: Mouse scrolled (359, 328) with delta (0, 0)
Screenshot: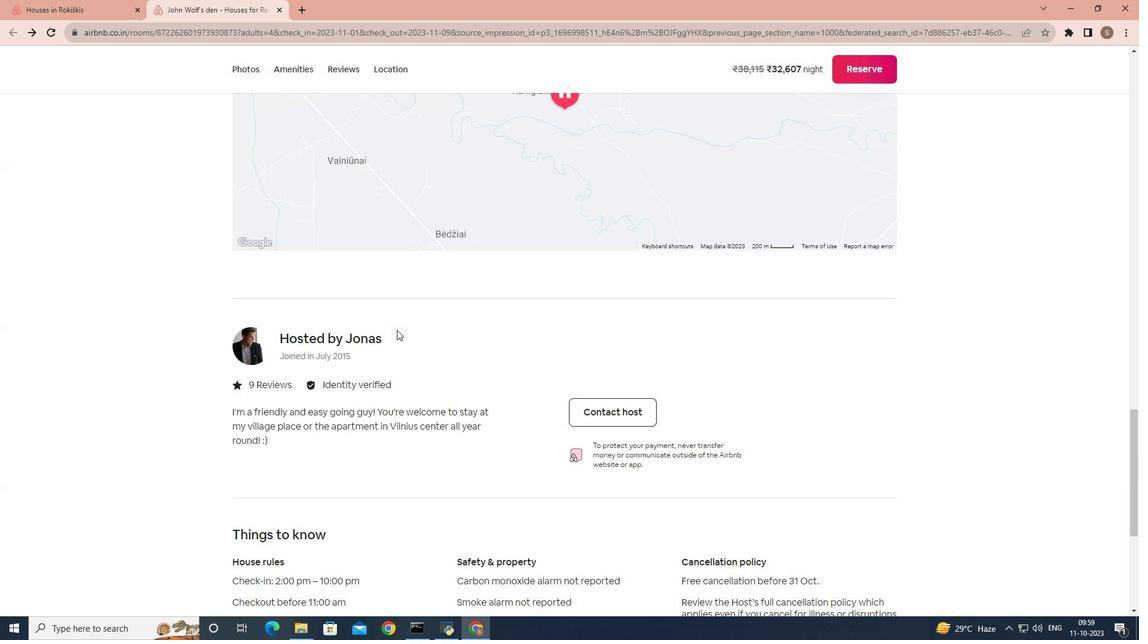 
Action: Mouse scrolled (359, 328) with delta (0, 0)
Screenshot: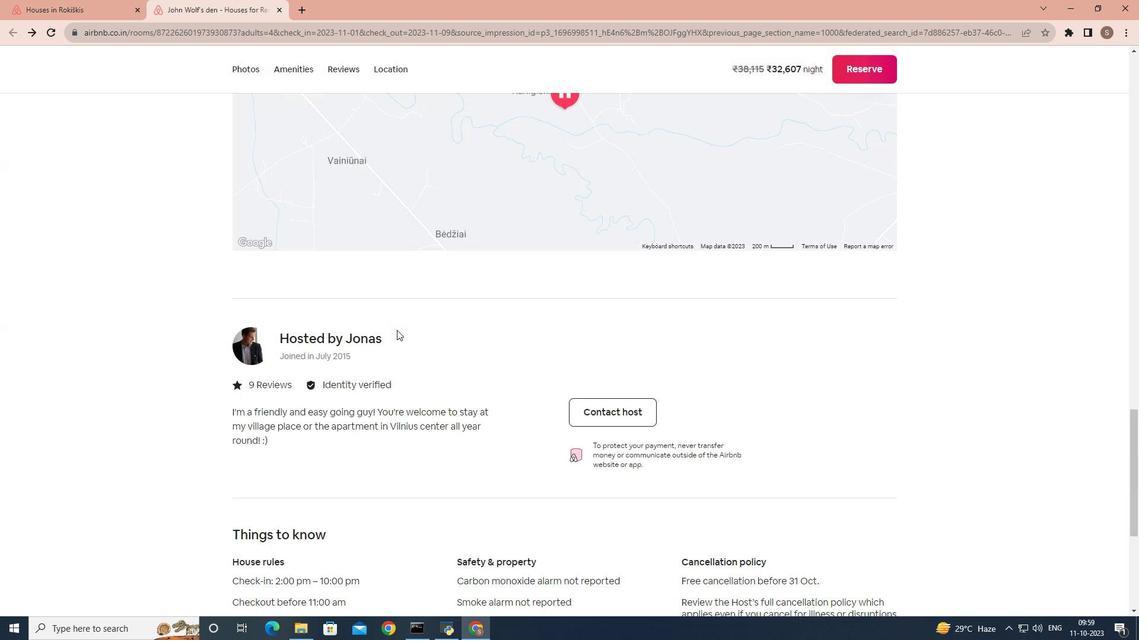 
Action: Mouse scrolled (359, 328) with delta (0, 0)
Screenshot: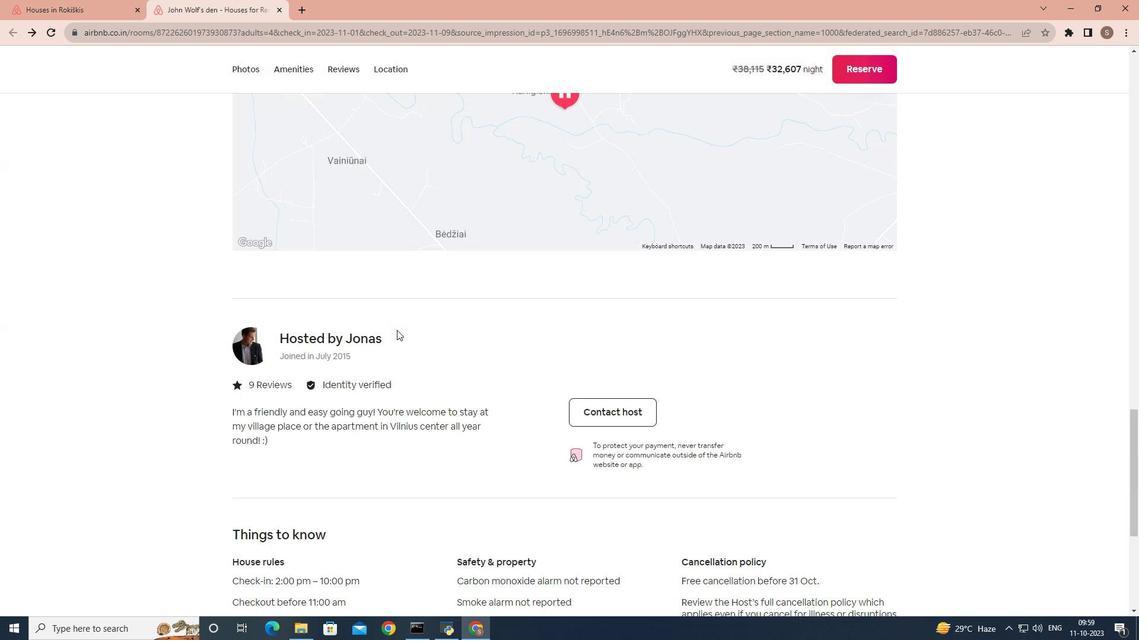 
Action: Mouse scrolled (359, 328) with delta (0, 0)
Screenshot: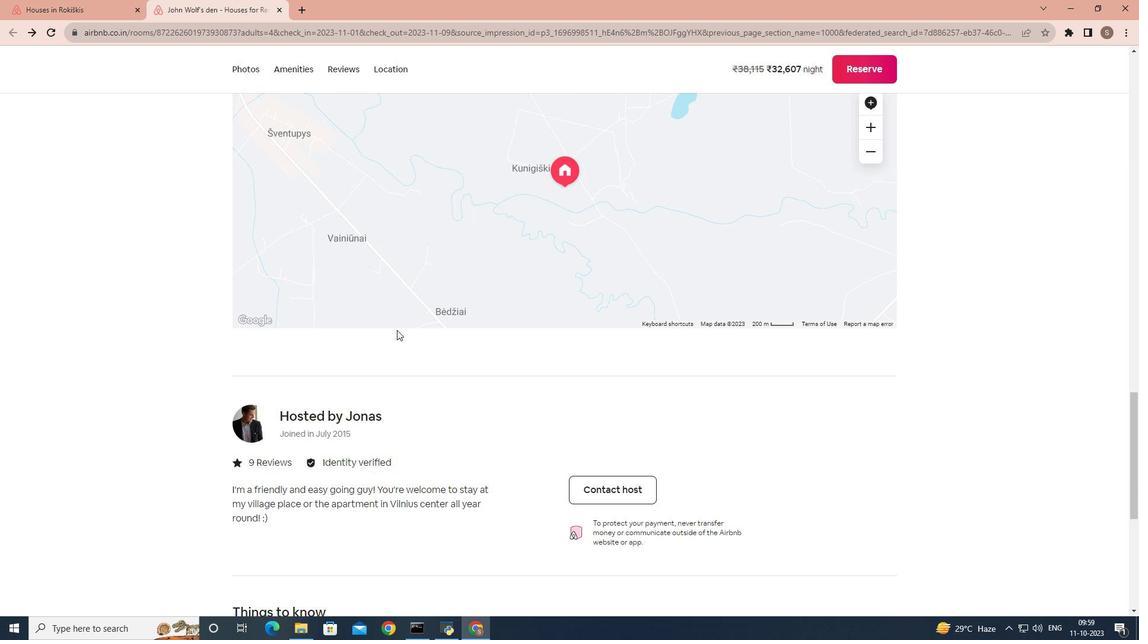 
Action: Mouse scrolled (359, 328) with delta (0, 0)
Screenshot: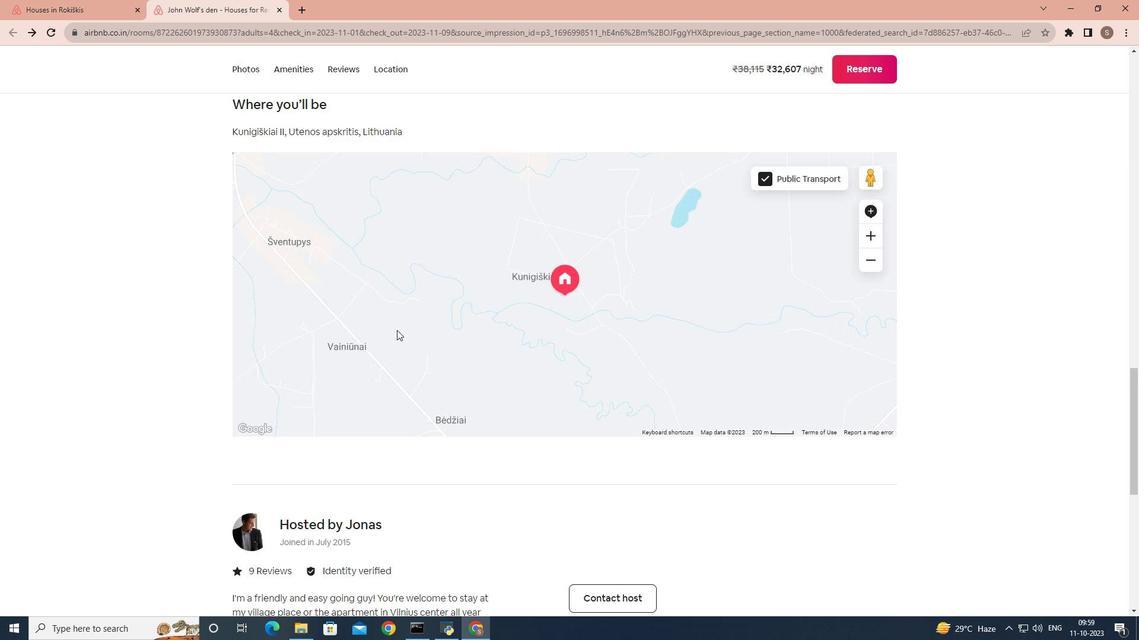 
Action: Mouse scrolled (359, 328) with delta (0, 0)
Screenshot: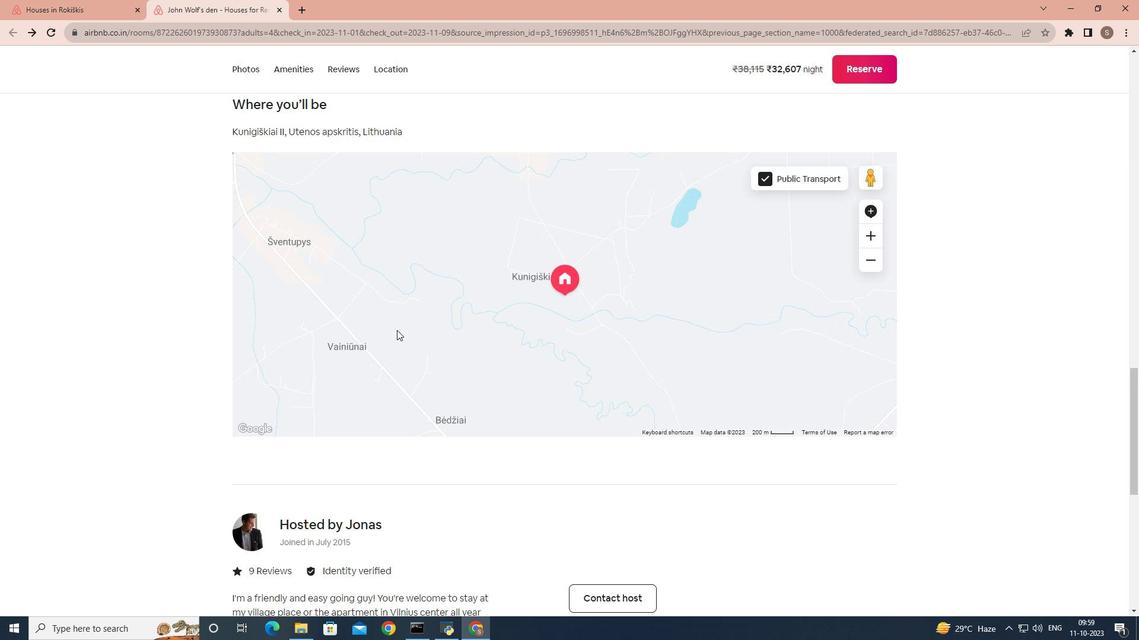 
Action: Mouse scrolled (359, 328) with delta (0, 0)
Screenshot: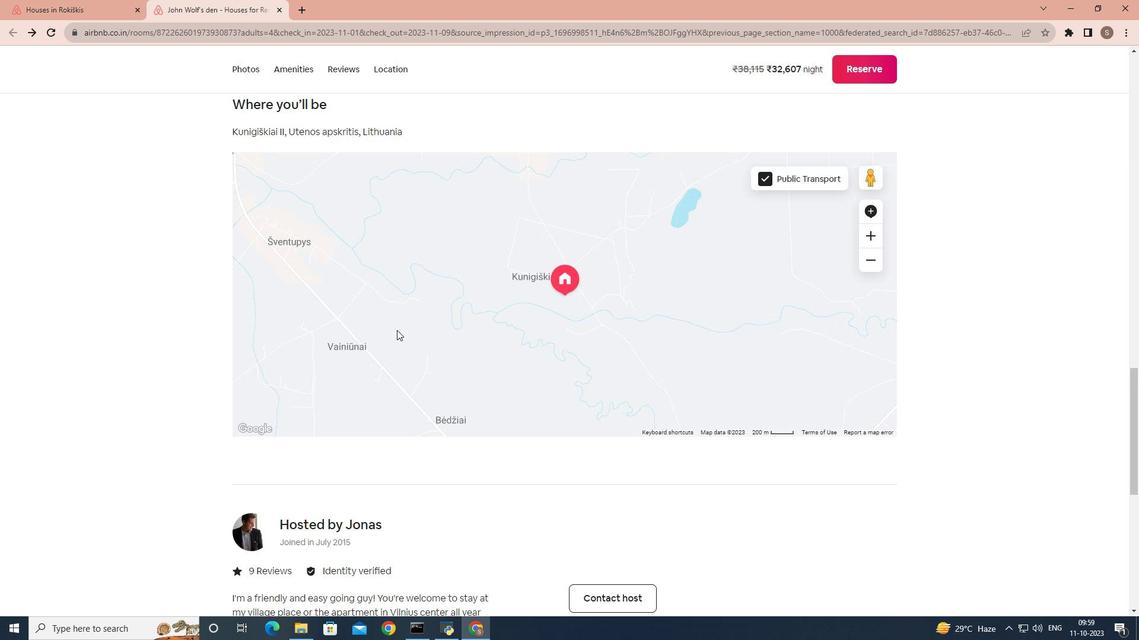 
Action: Mouse moved to (357, 329)
Screenshot: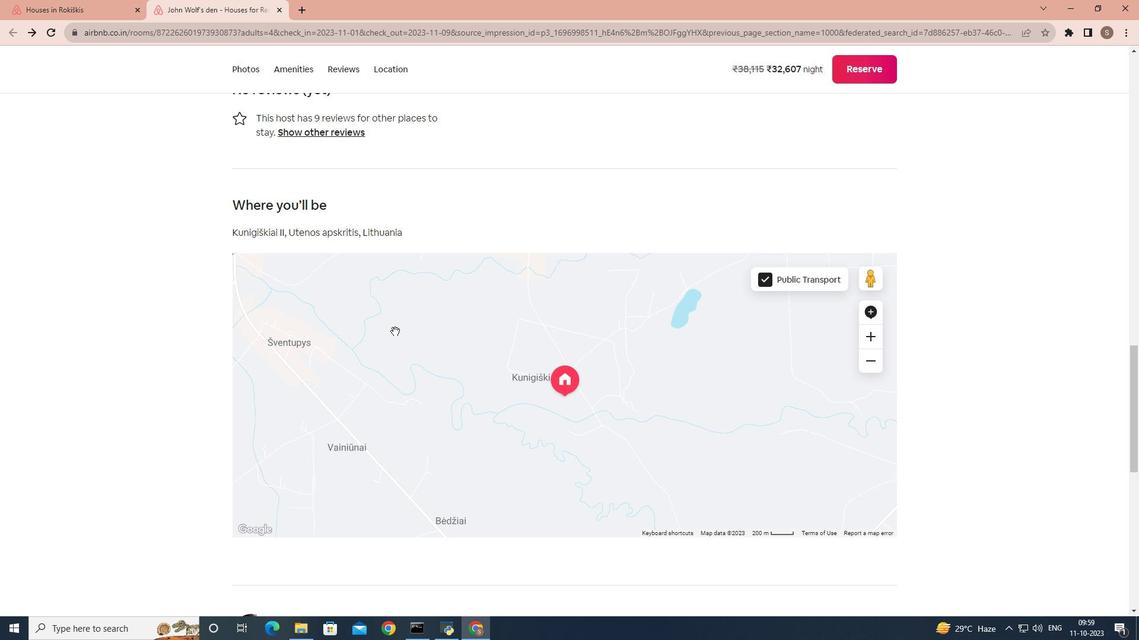 
Action: Mouse scrolled (357, 329) with delta (0, 0)
Screenshot: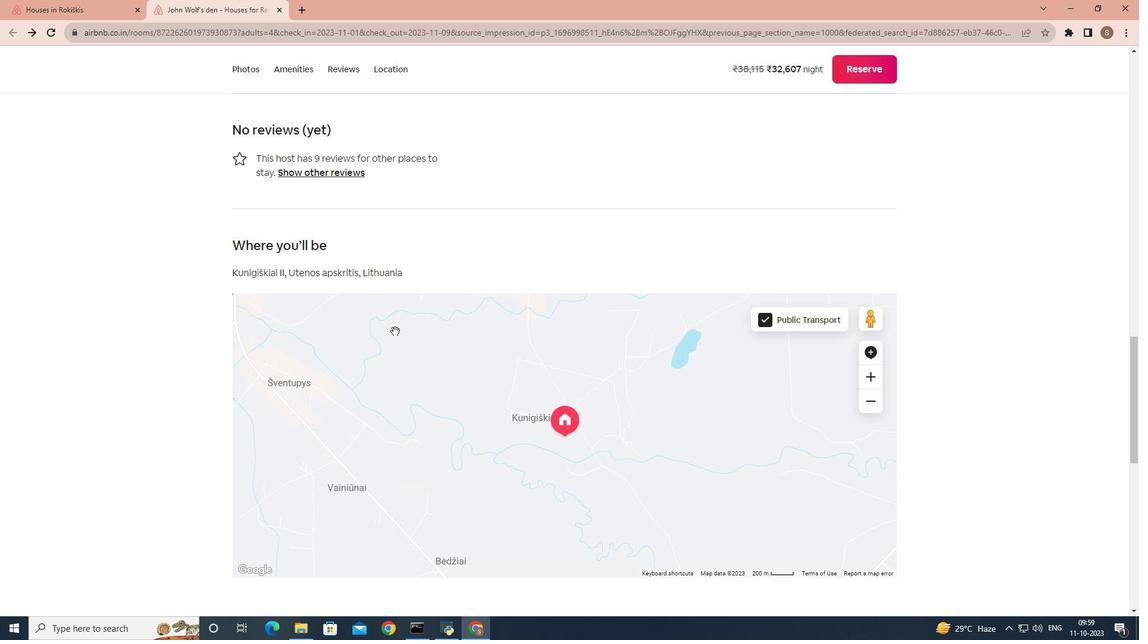 
Action: Mouse scrolled (357, 329) with delta (0, 0)
Screenshot: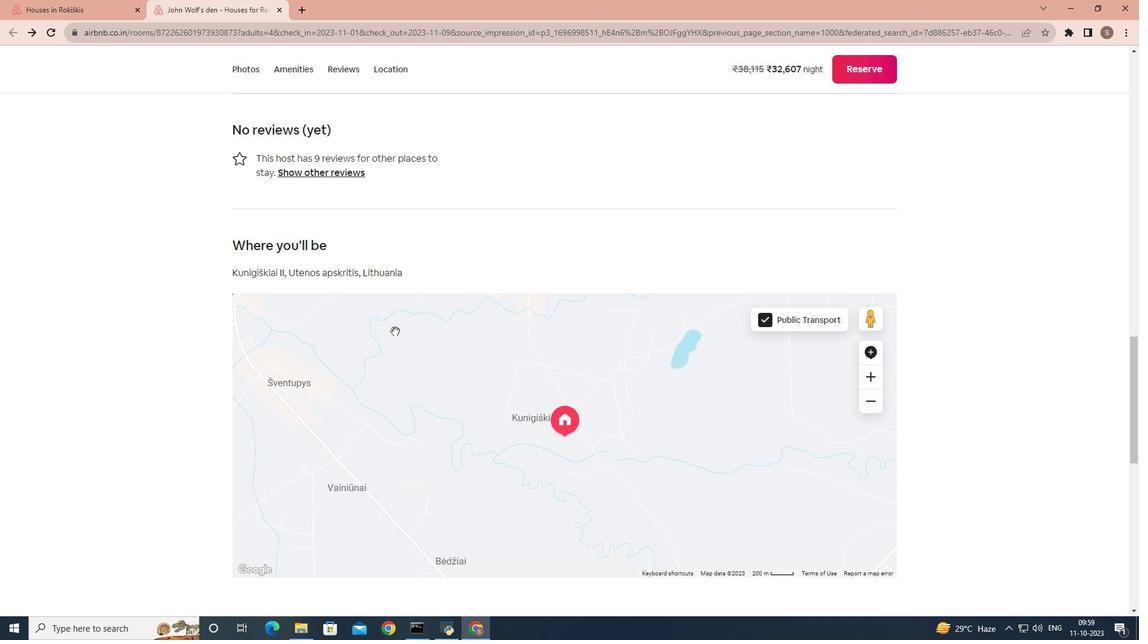 
Action: Mouse scrolled (357, 329) with delta (0, 0)
Screenshot: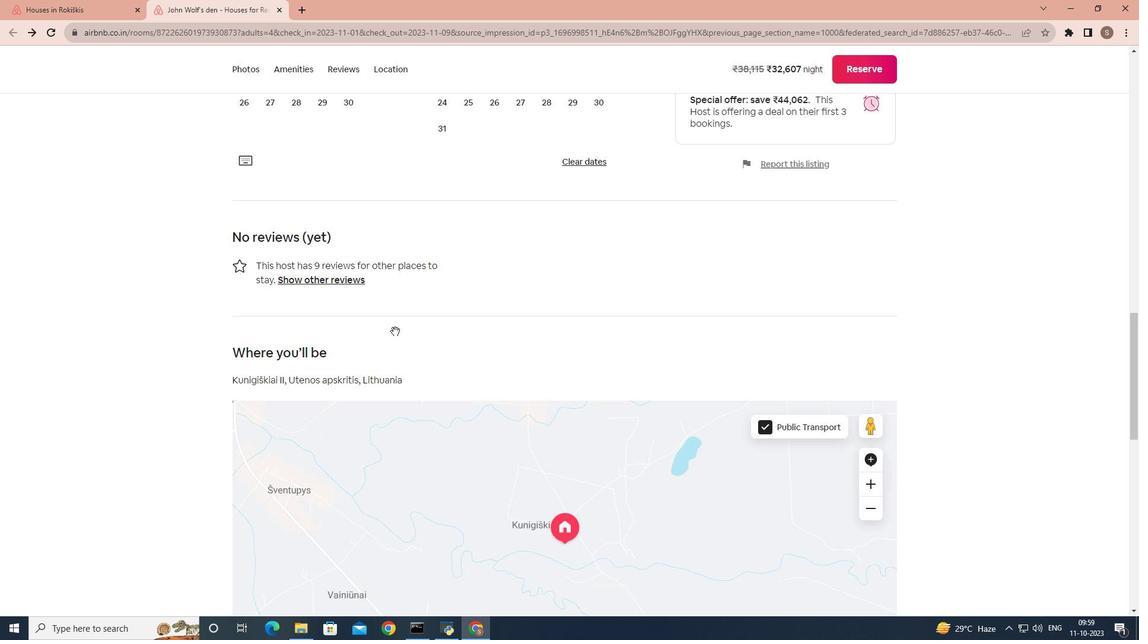 
Action: Mouse scrolled (357, 329) with delta (0, 0)
Screenshot: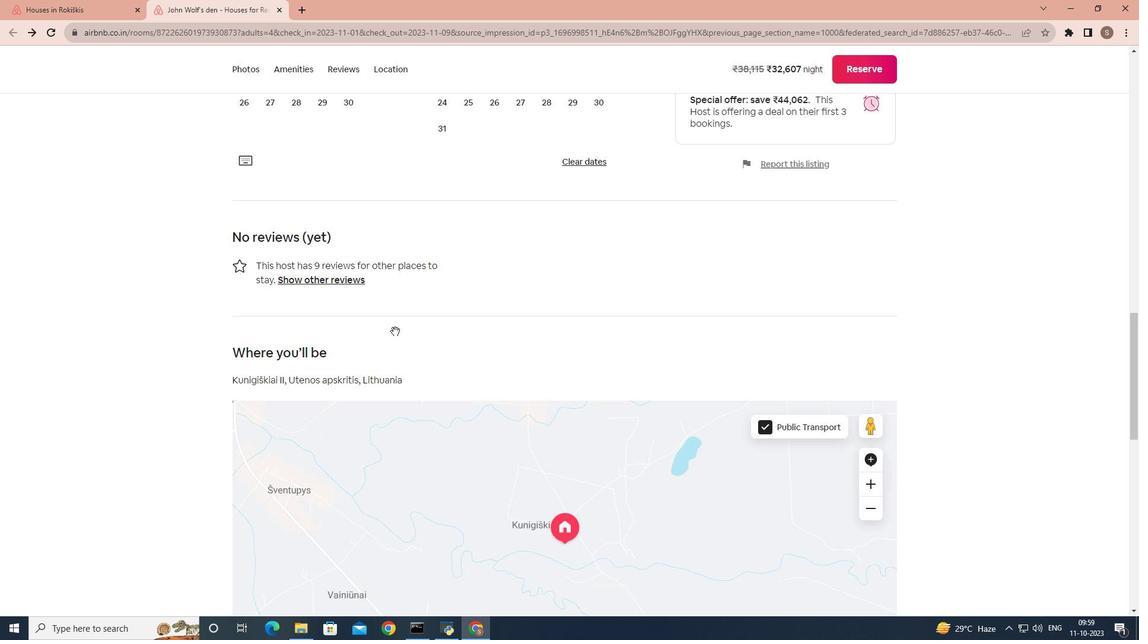 
Action: Mouse scrolled (357, 329) with delta (0, 0)
Screenshot: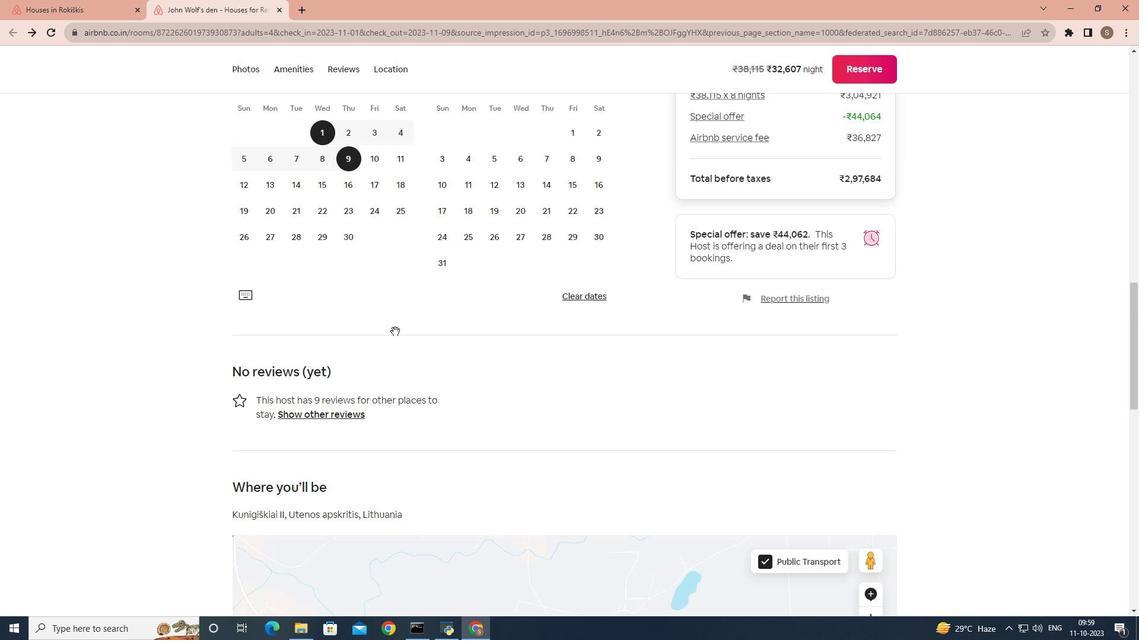 
Action: Mouse scrolled (357, 329) with delta (0, 0)
Screenshot: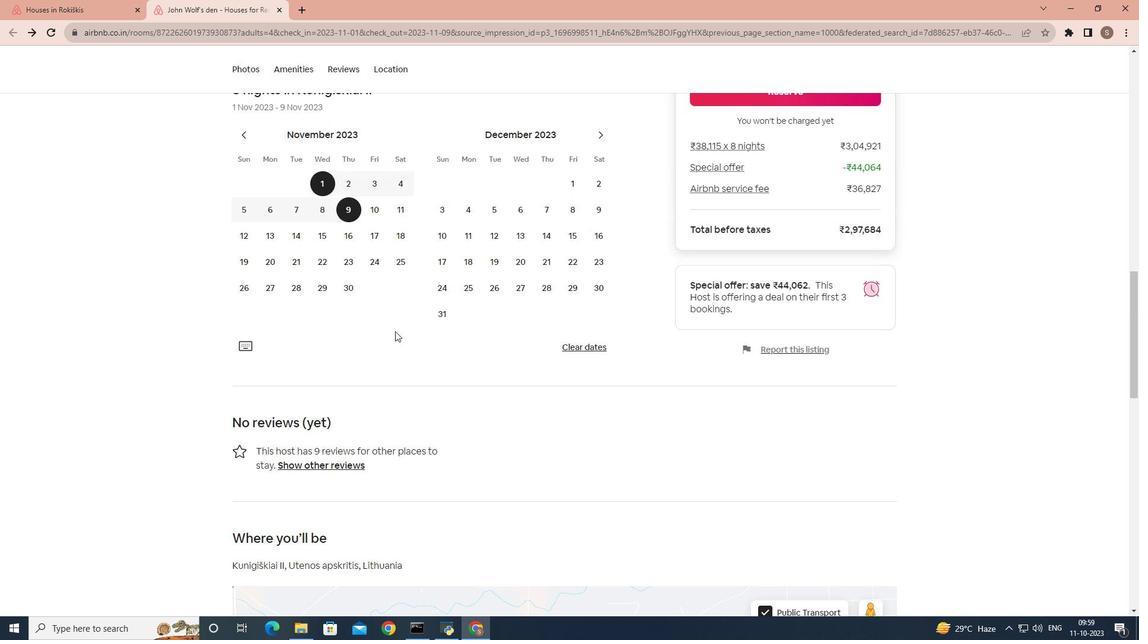 
Action: Mouse scrolled (357, 329) with delta (0, 0)
Screenshot: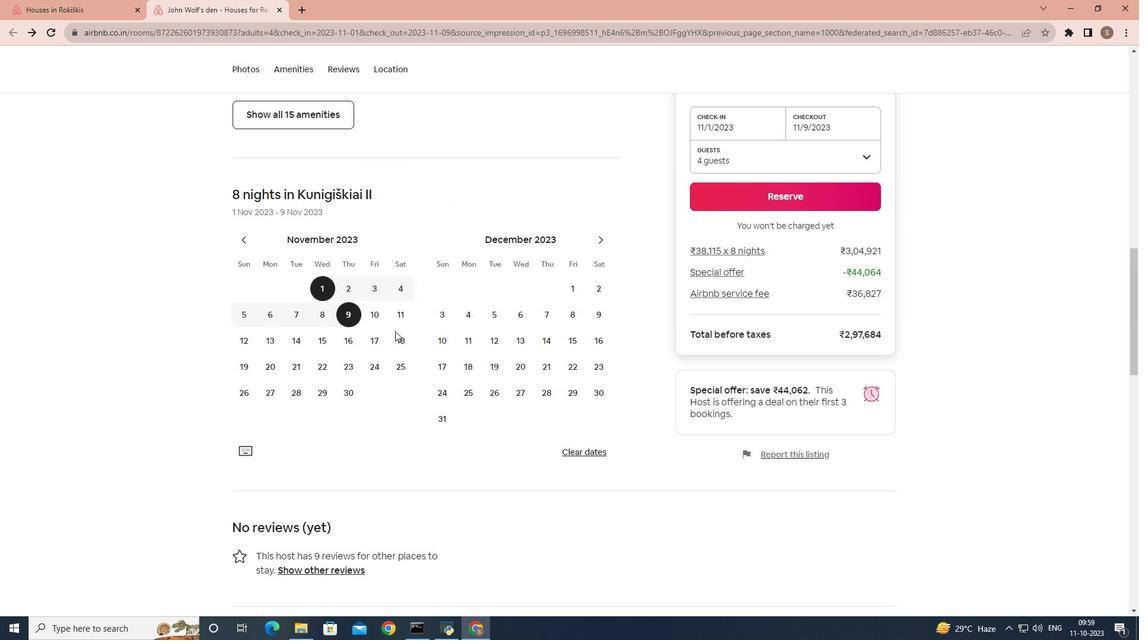 
Action: Mouse scrolled (357, 329) with delta (0, 0)
Screenshot: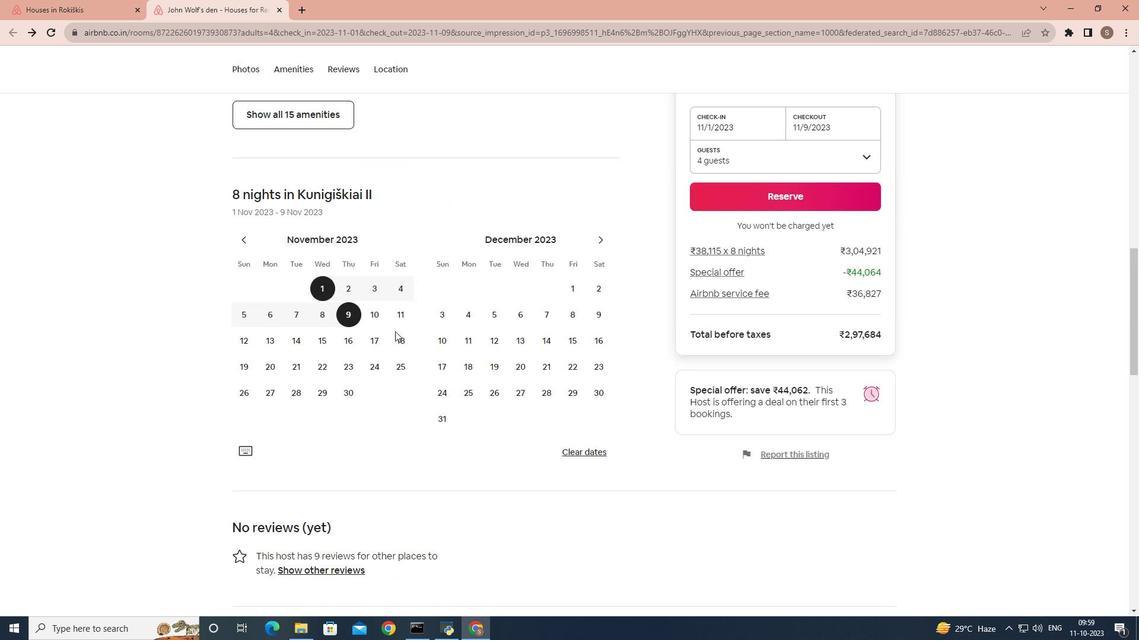 
Action: Mouse scrolled (357, 329) with delta (0, 0)
Screenshot: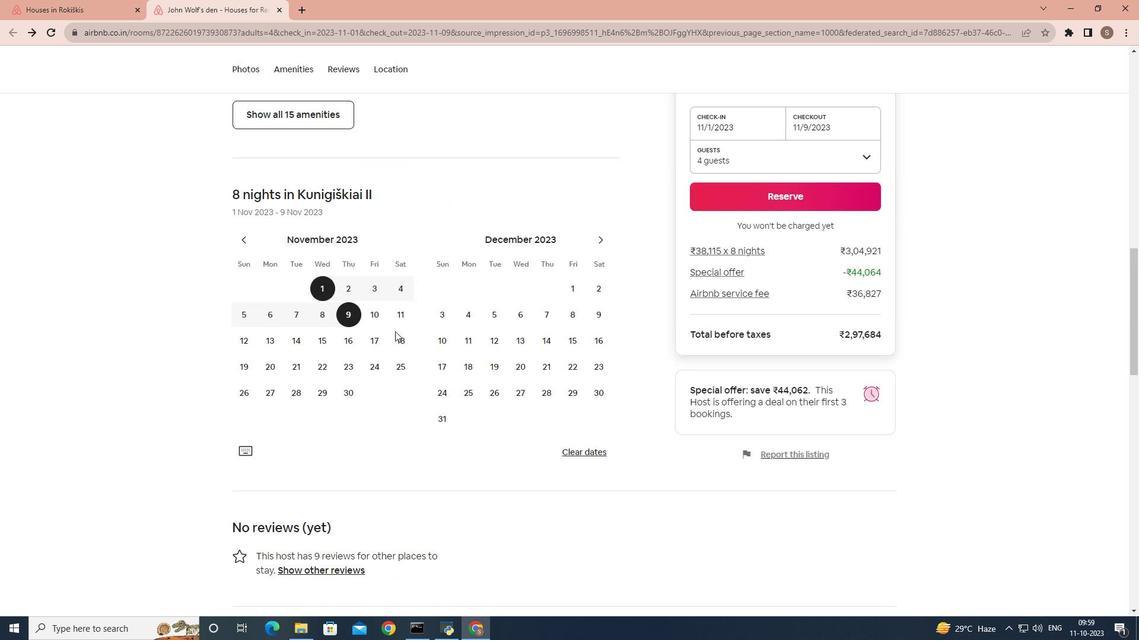 
Action: Mouse scrolled (357, 329) with delta (0, 0)
Screenshot: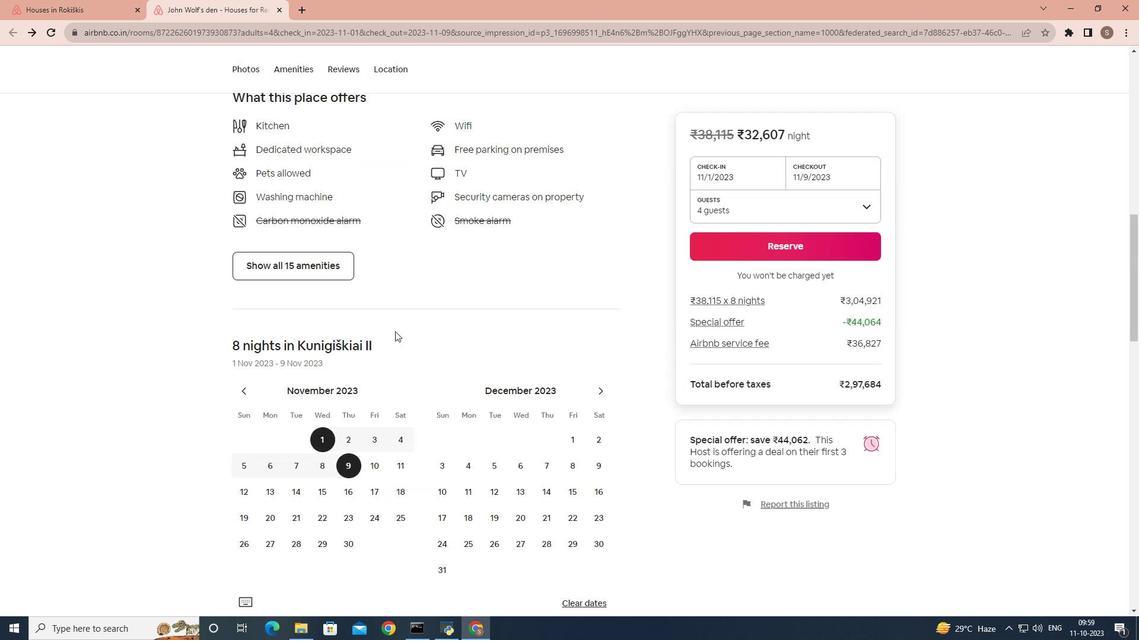 
Action: Mouse scrolled (357, 329) with delta (0, 0)
Screenshot: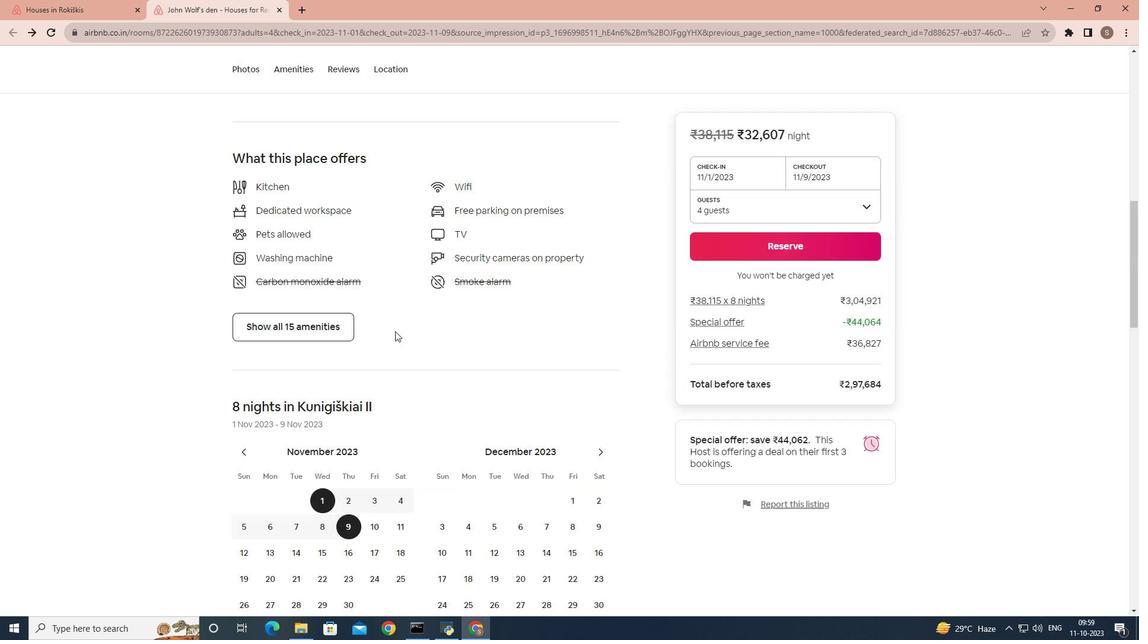 
Action: Mouse scrolled (357, 329) with delta (0, 0)
Screenshot: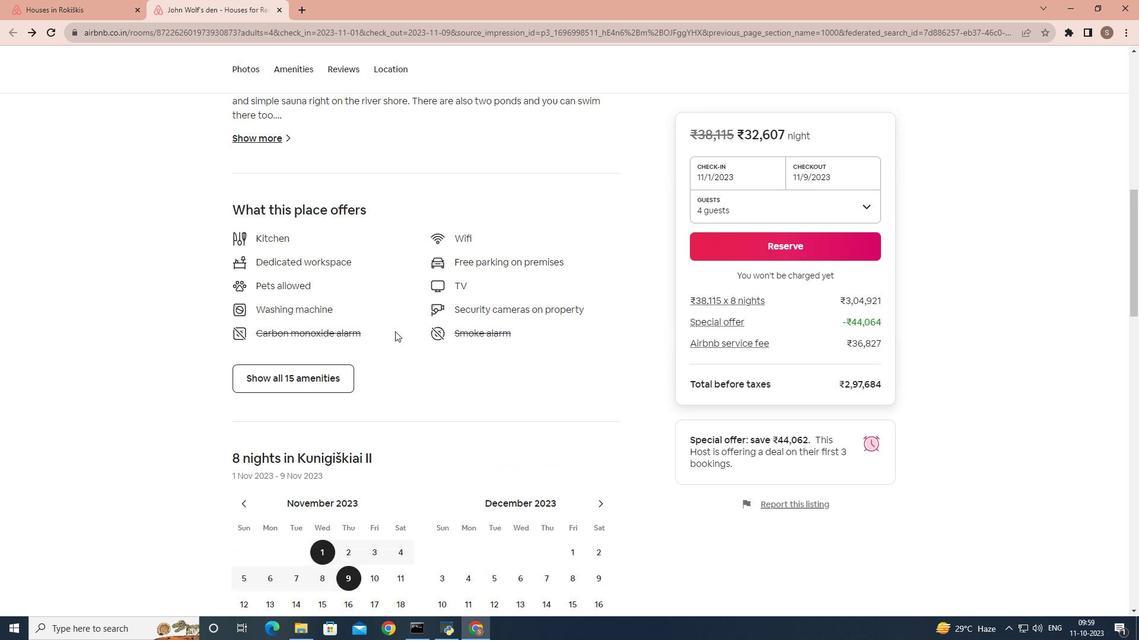 
Action: Mouse scrolled (357, 329) with delta (0, 0)
Screenshot: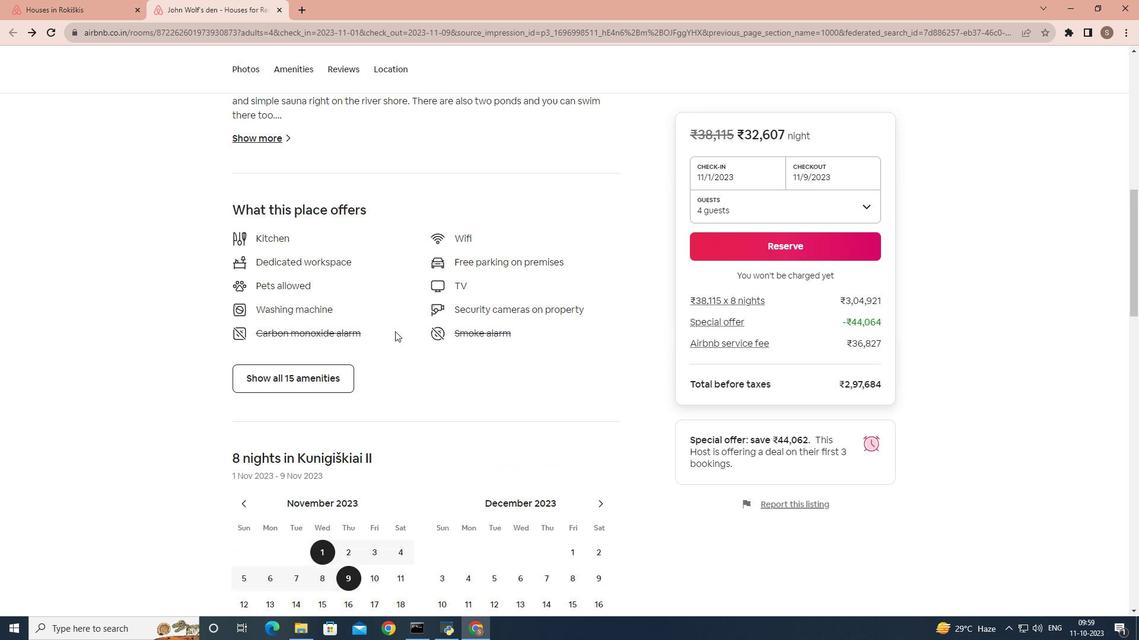 
Action: Mouse scrolled (357, 329) with delta (0, 0)
Screenshot: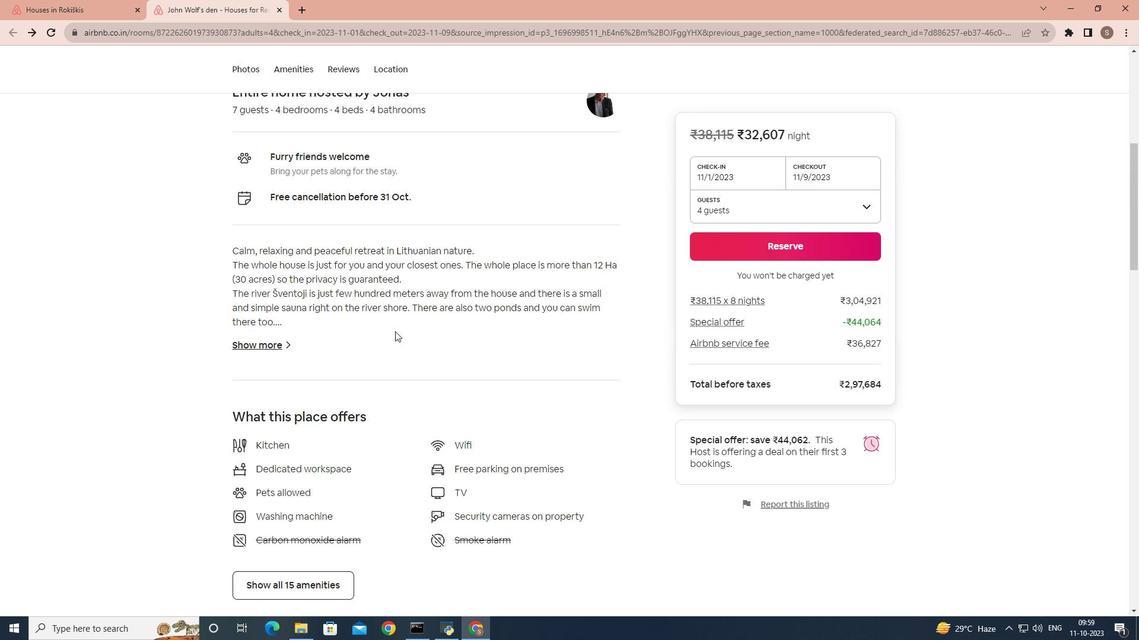 
Action: Mouse scrolled (357, 329) with delta (0, 0)
Screenshot: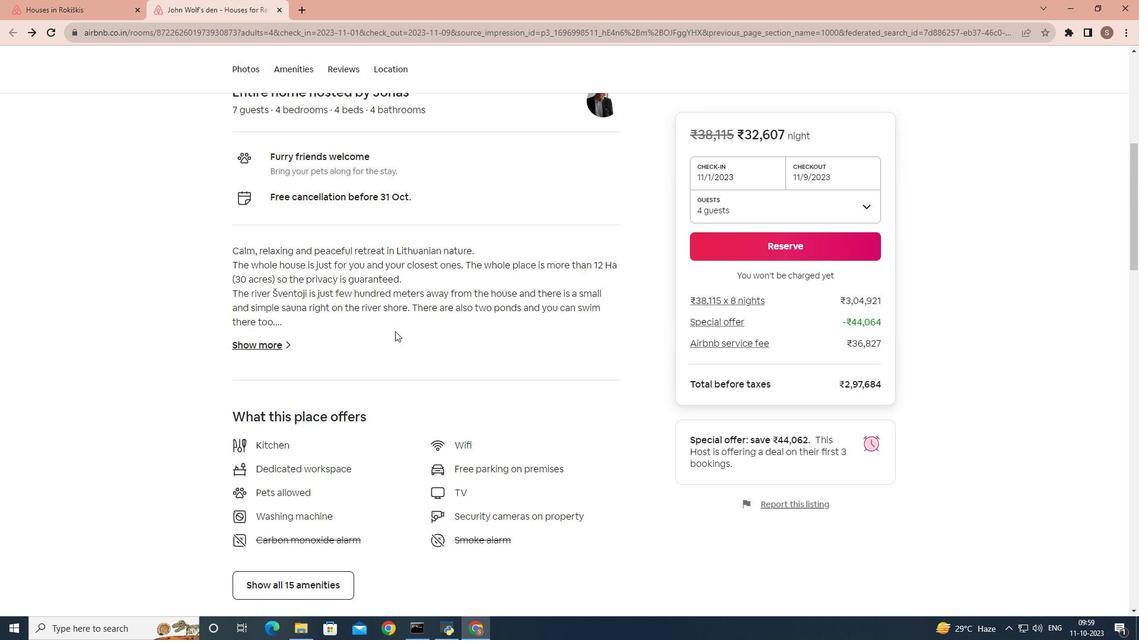 
Action: Mouse scrolled (357, 329) with delta (0, 0)
Screenshot: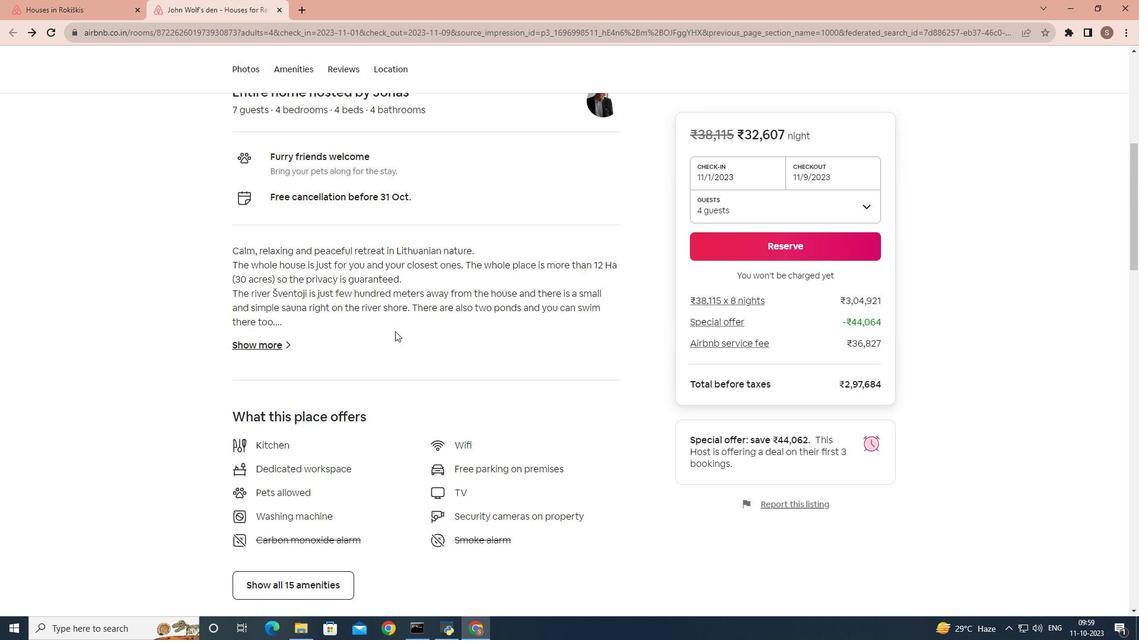 
Action: Mouse scrolled (357, 329) with delta (0, 0)
Screenshot: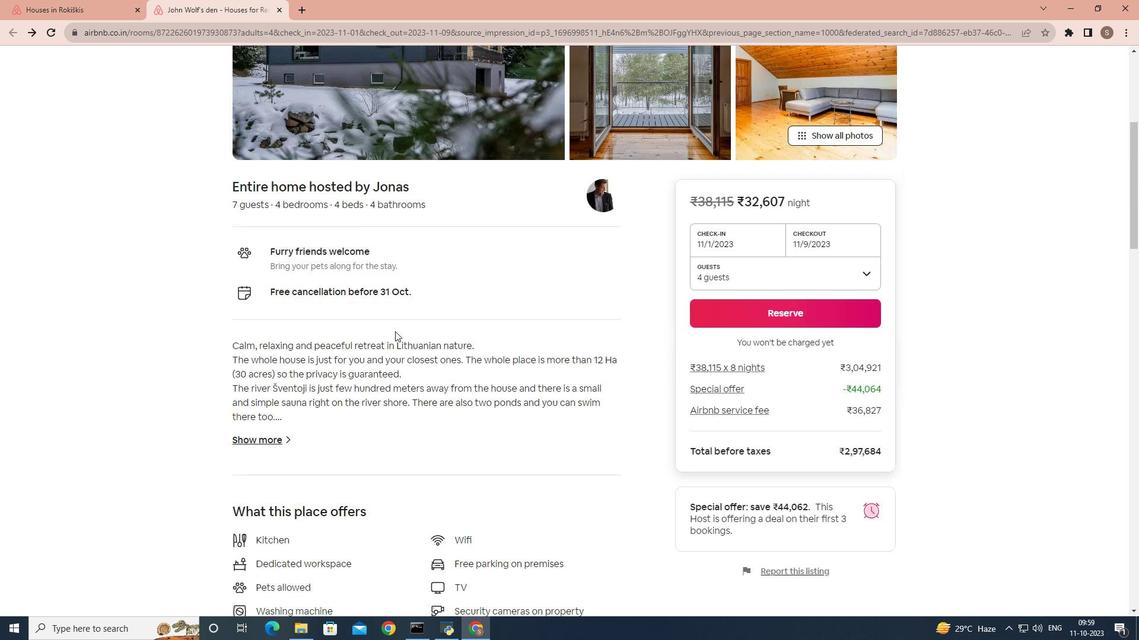
Action: Mouse scrolled (357, 329) with delta (0, 0)
Screenshot: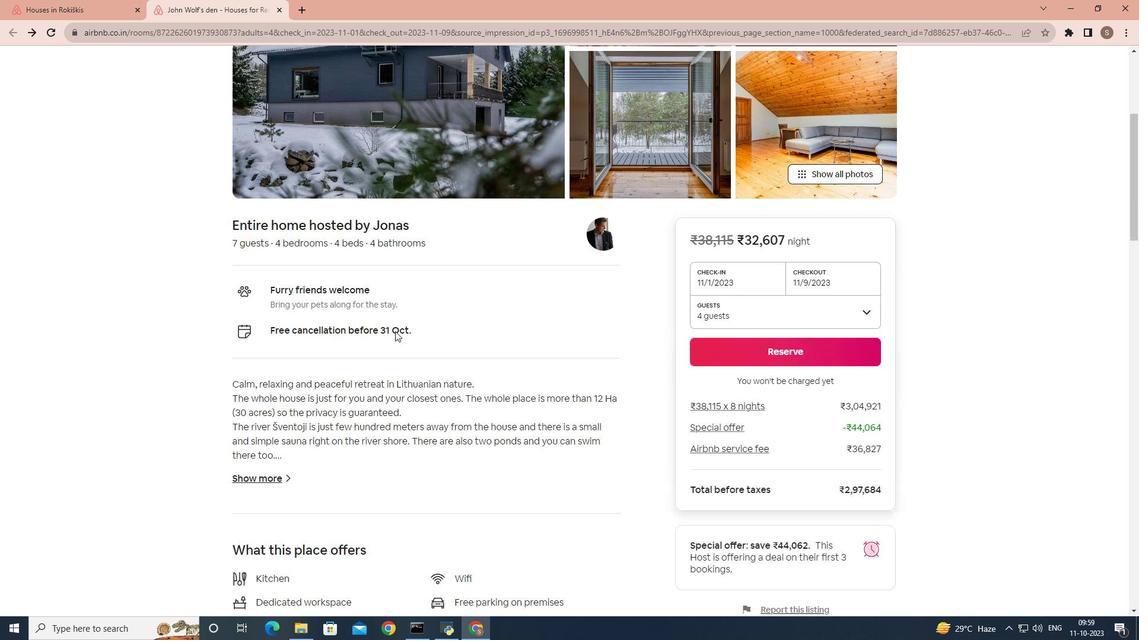 
Action: Mouse scrolled (357, 329) with delta (0, 0)
Screenshot: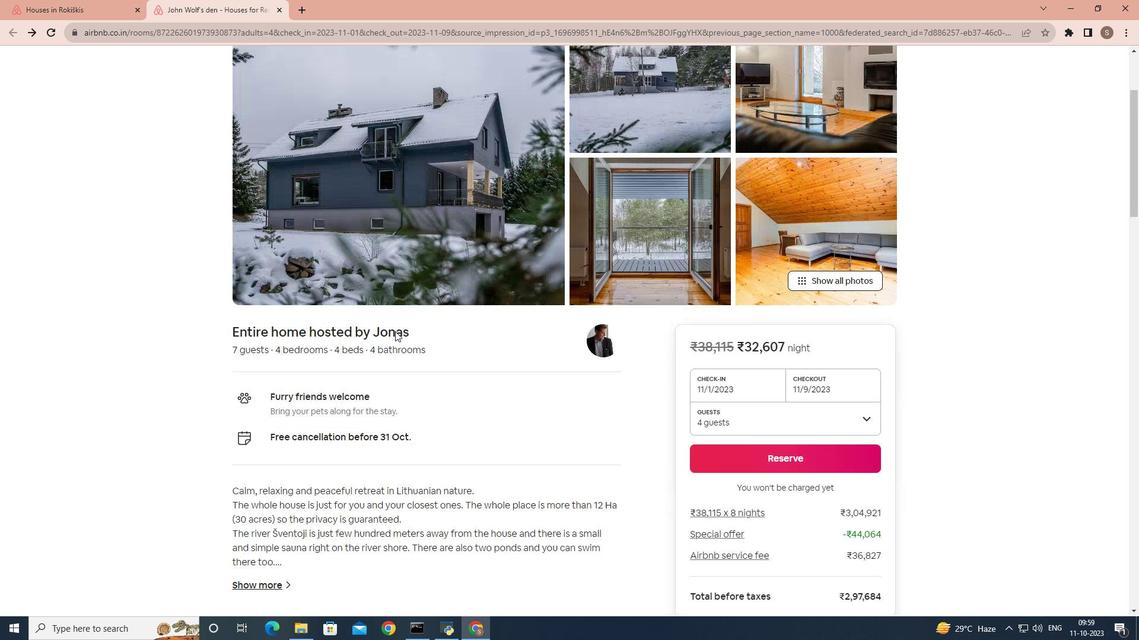 
Action: Mouse scrolled (357, 329) with delta (0, 0)
Screenshot: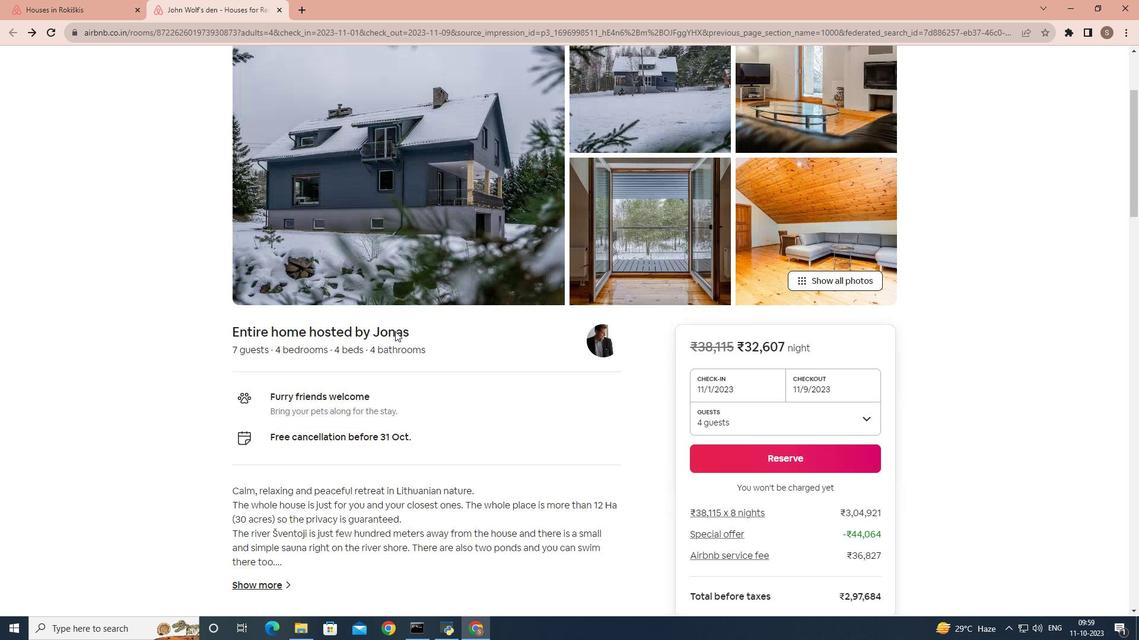 
Action: Mouse scrolled (357, 329) with delta (0, 0)
Screenshot: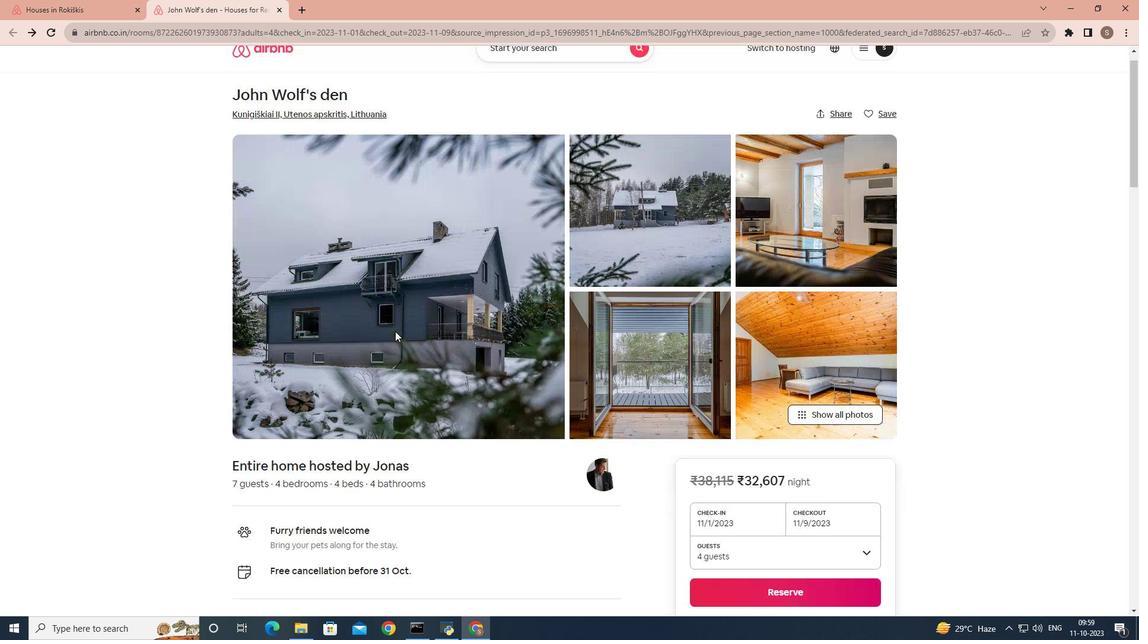 
Action: Mouse scrolled (357, 329) with delta (0, 0)
Screenshot: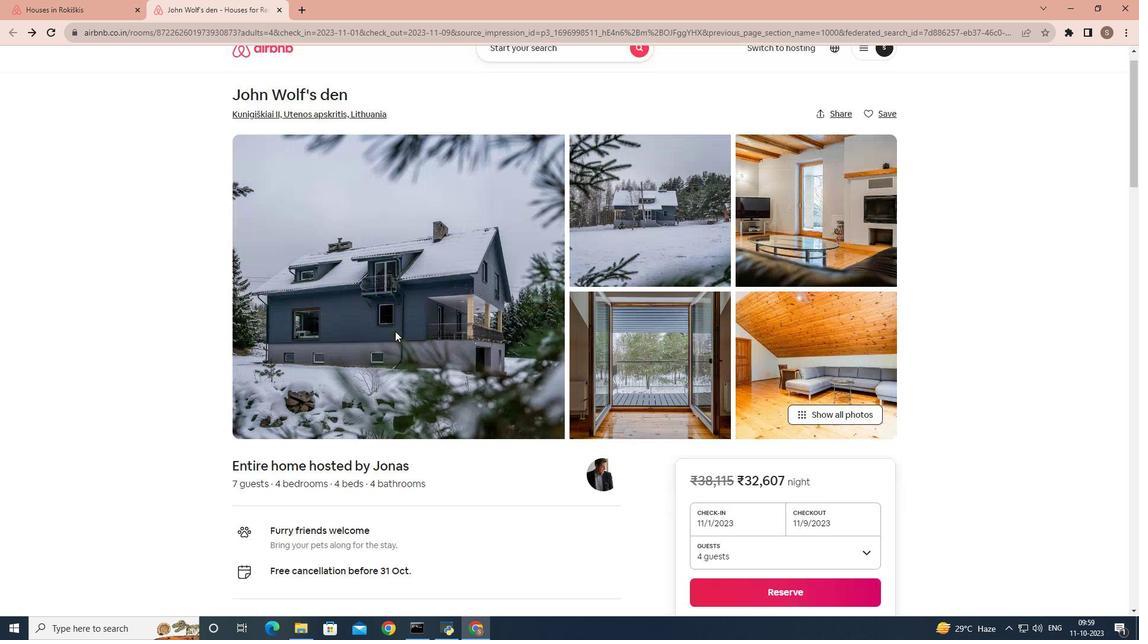 
Action: Mouse moved to (364, 328)
Screenshot: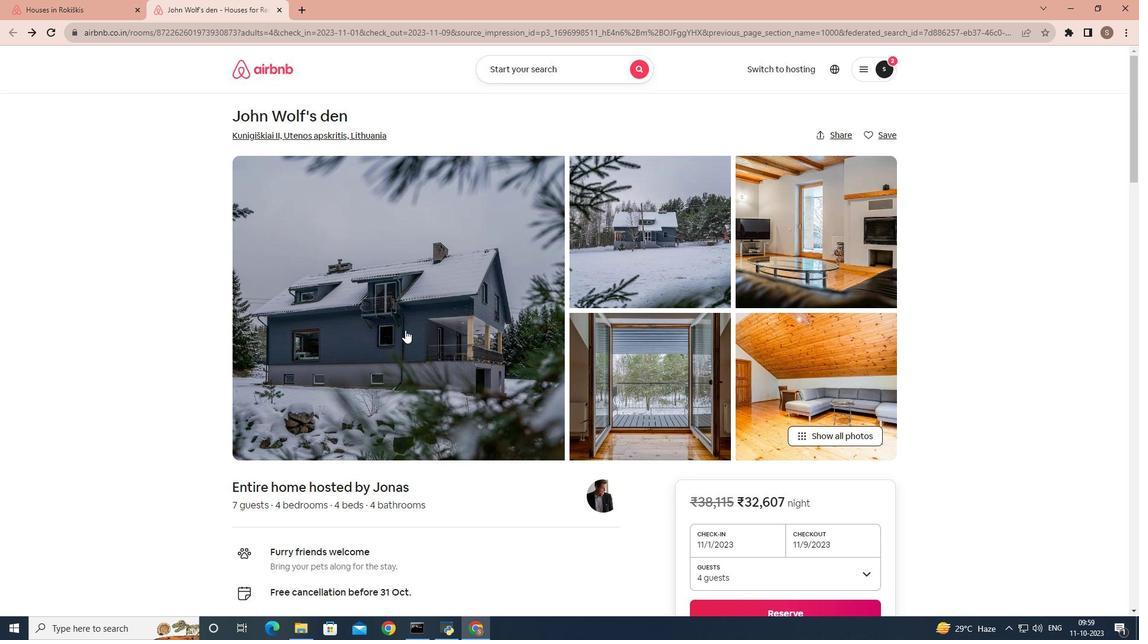 
Action: Mouse pressed left at (364, 328)
Screenshot: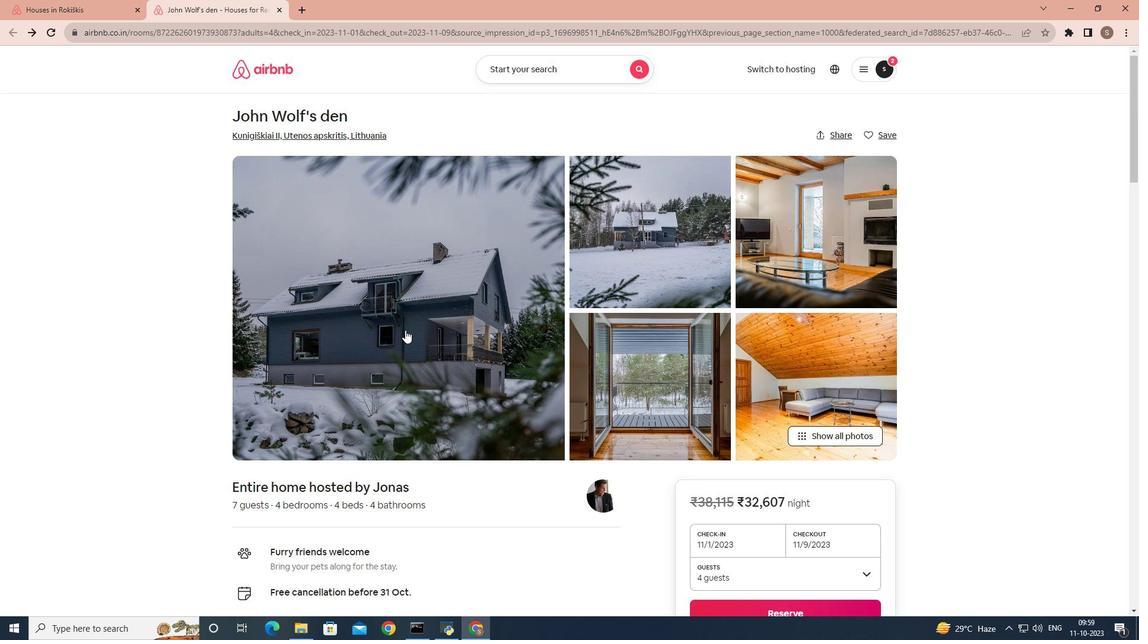 
Action: Mouse scrolled (364, 328) with delta (0, 0)
Screenshot: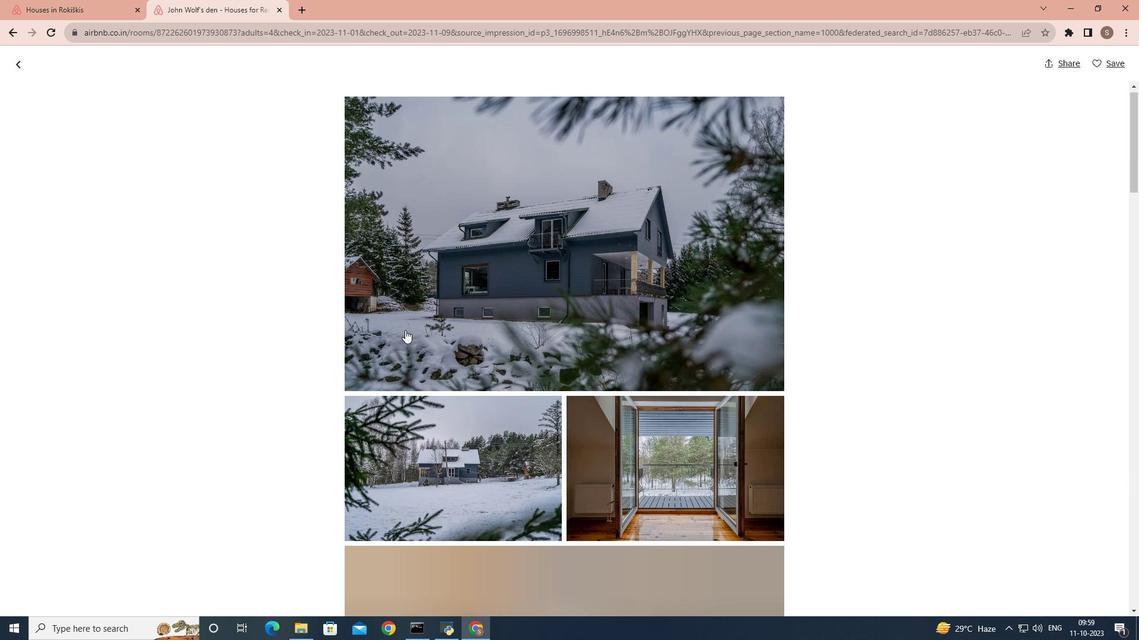 
Action: Mouse scrolled (364, 328) with delta (0, 0)
Screenshot: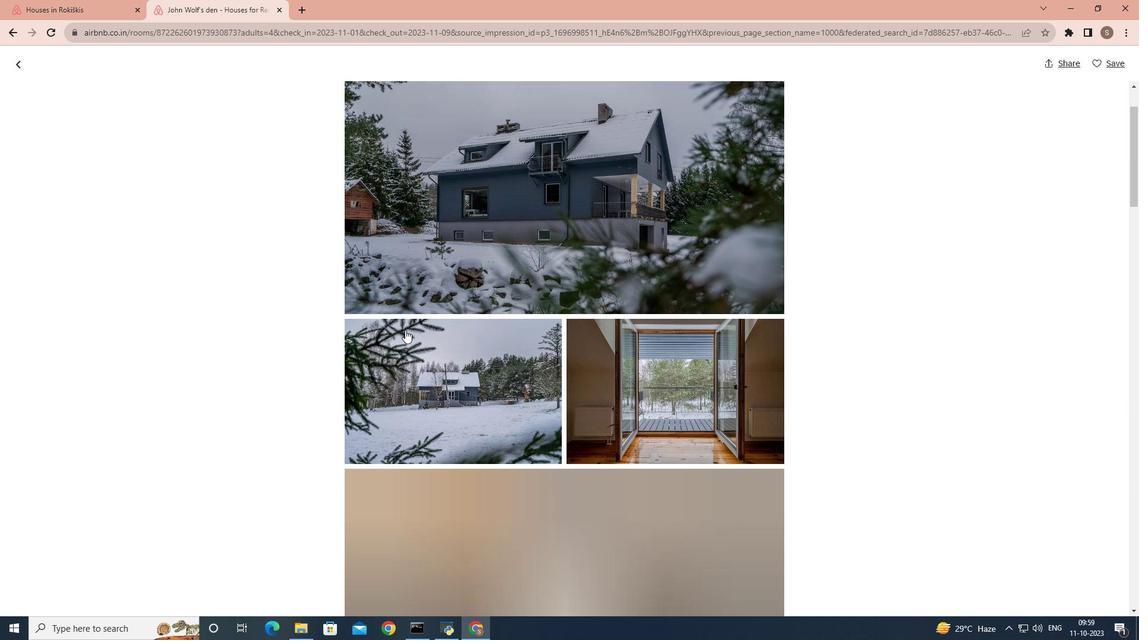 
Action: Mouse scrolled (364, 328) with delta (0, 0)
Screenshot: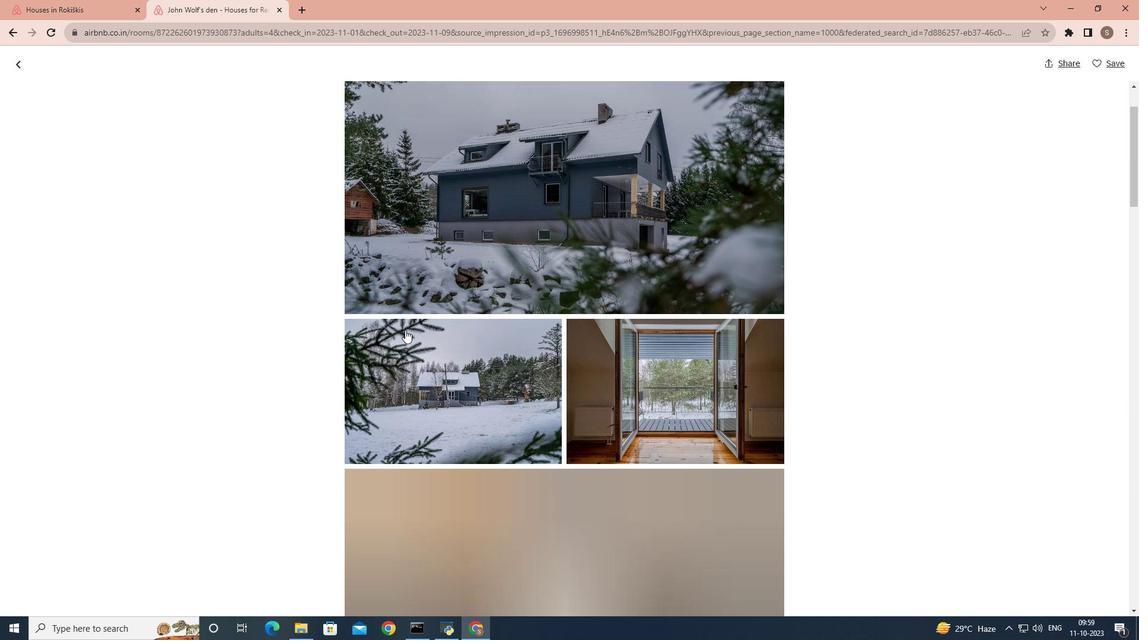 
Action: Mouse scrolled (364, 328) with delta (0, 0)
Screenshot: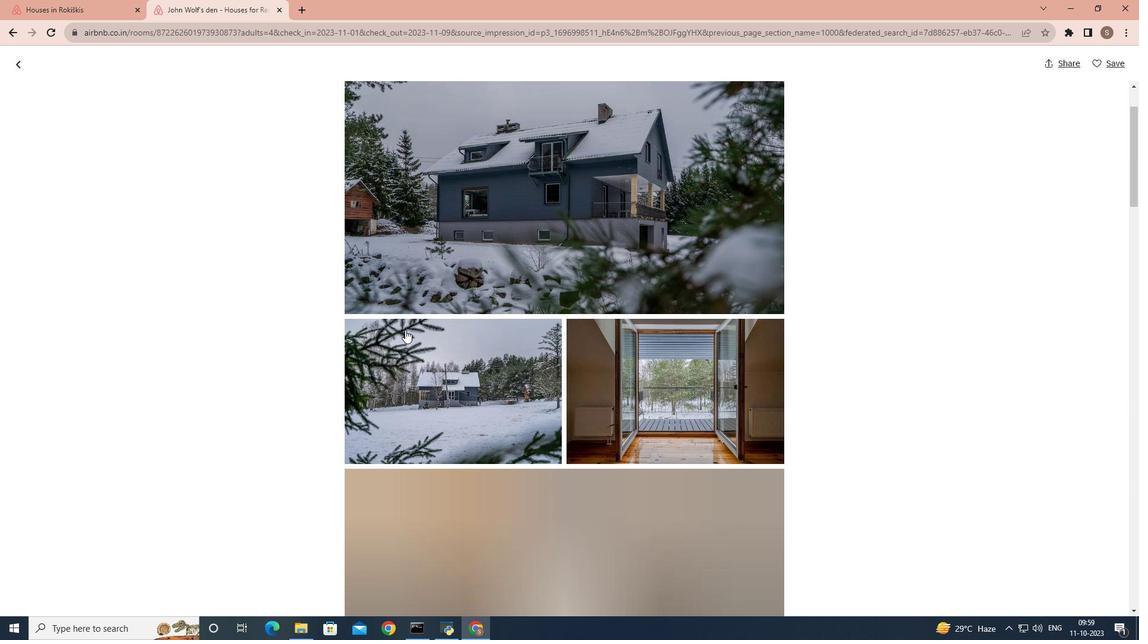 
Action: Mouse scrolled (364, 328) with delta (0, 0)
Screenshot: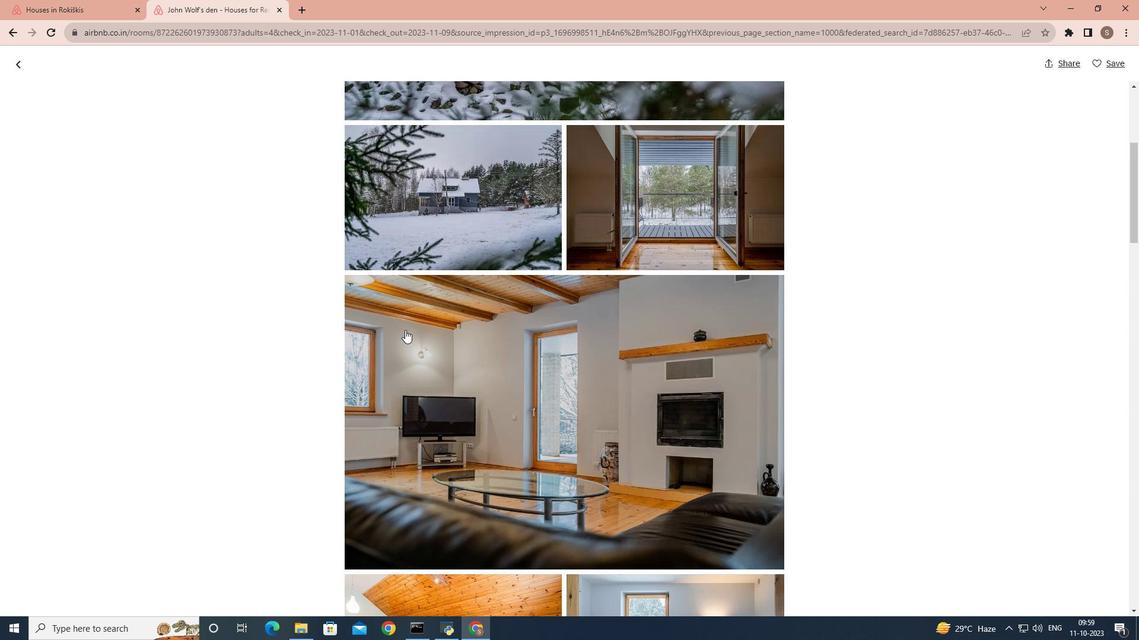 
Action: Mouse scrolled (364, 328) with delta (0, 0)
Screenshot: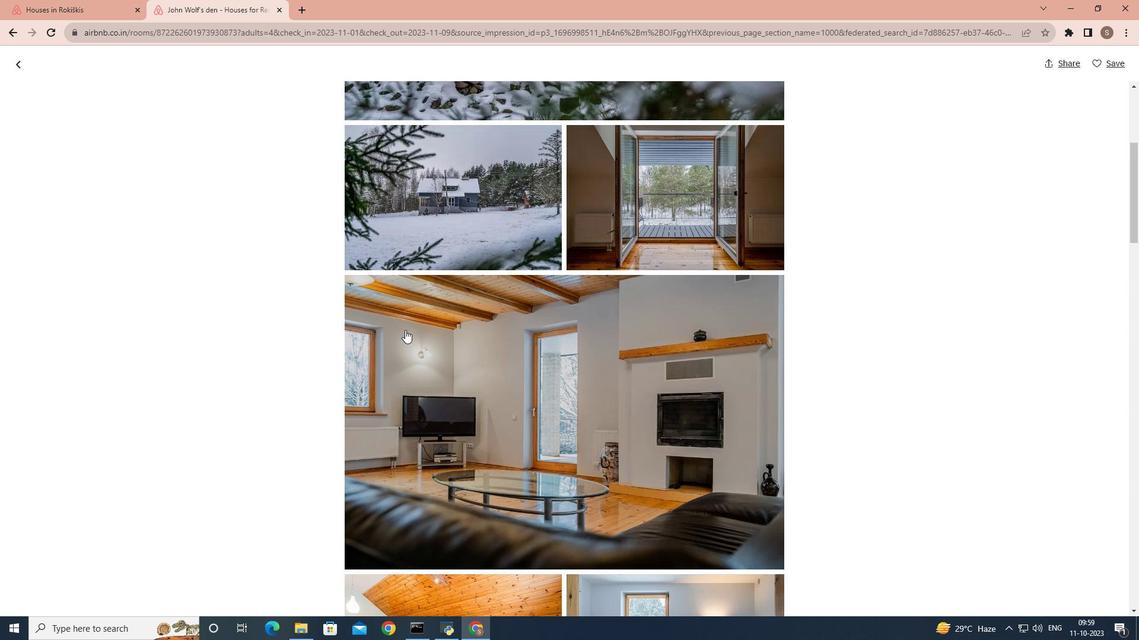 
Action: Mouse scrolled (364, 328) with delta (0, 0)
Screenshot: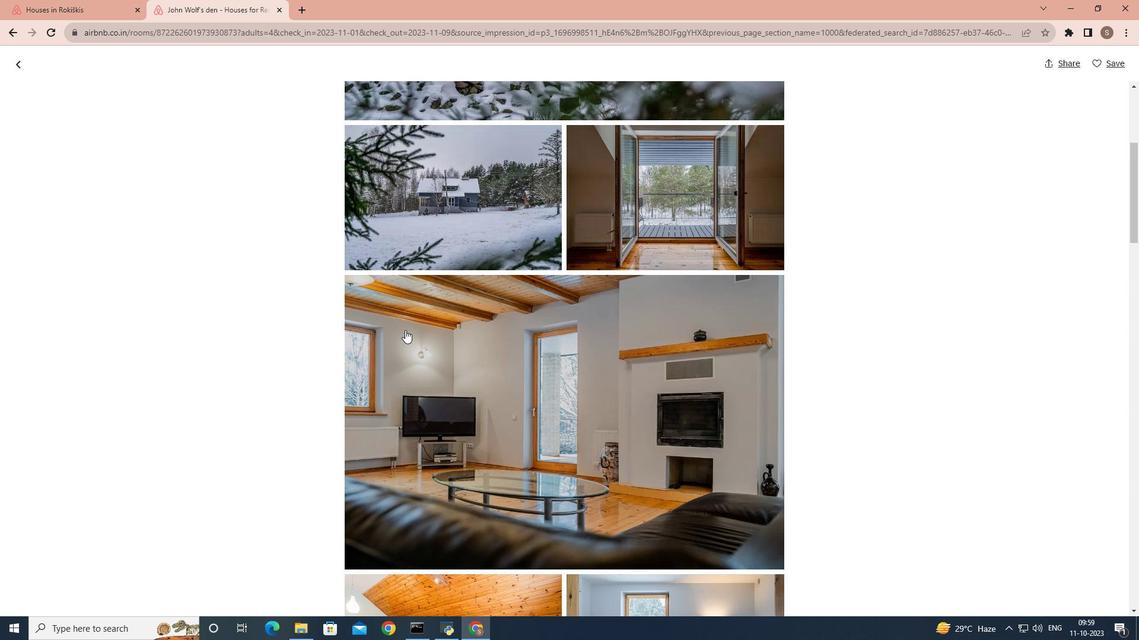 
Action: Mouse scrolled (364, 328) with delta (0, 0)
Screenshot: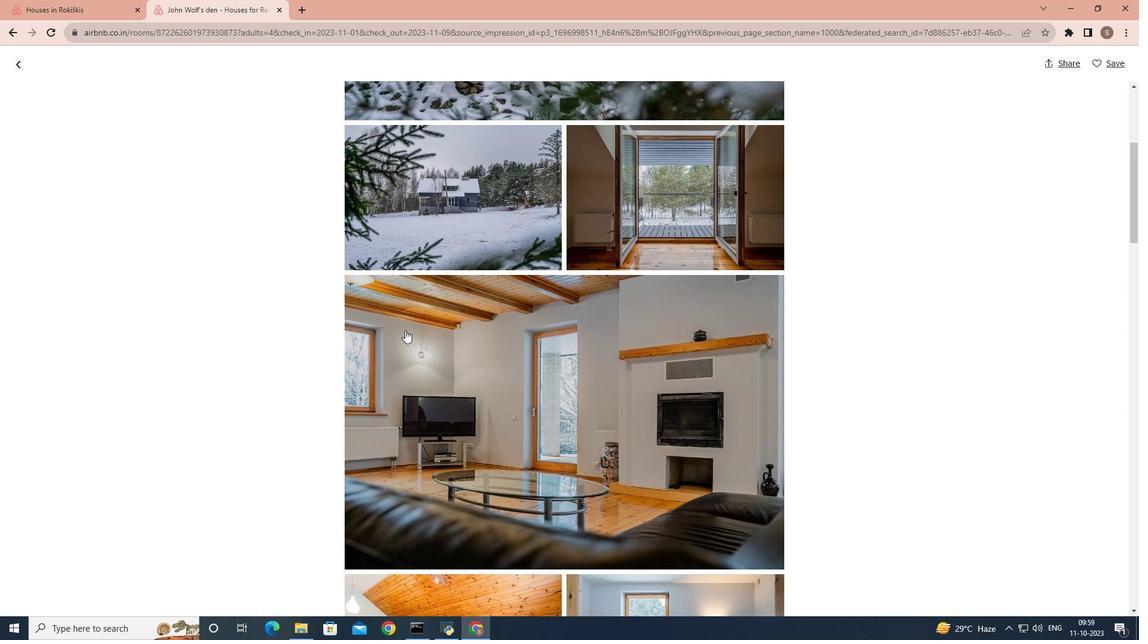 
Action: Mouse scrolled (364, 328) with delta (0, 0)
Screenshot: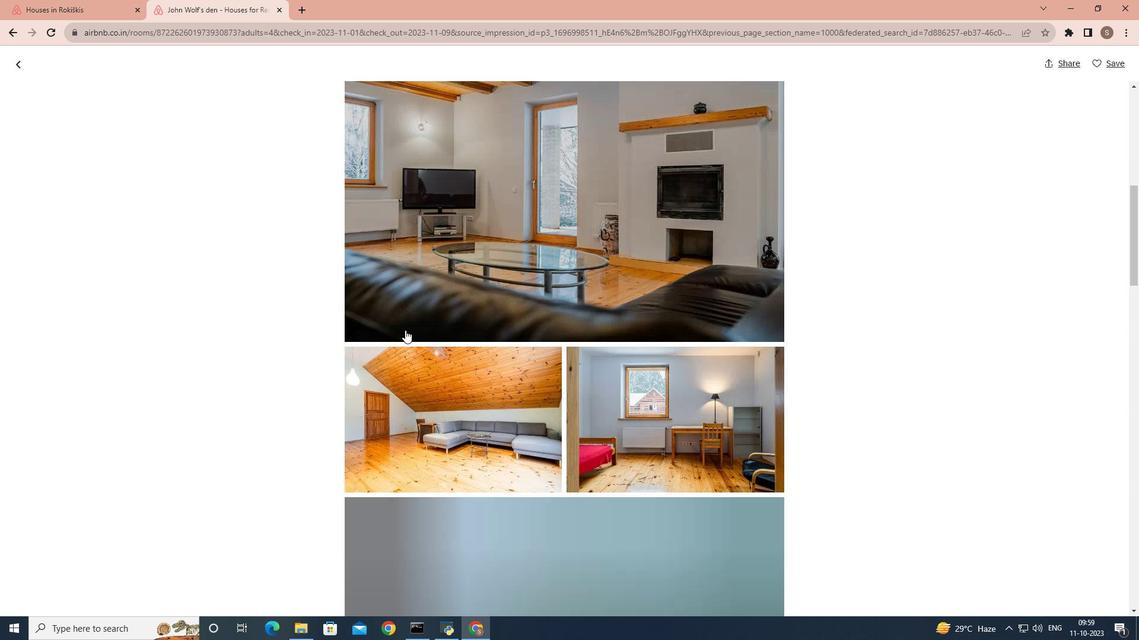 
Action: Mouse scrolled (364, 328) with delta (0, 0)
Screenshot: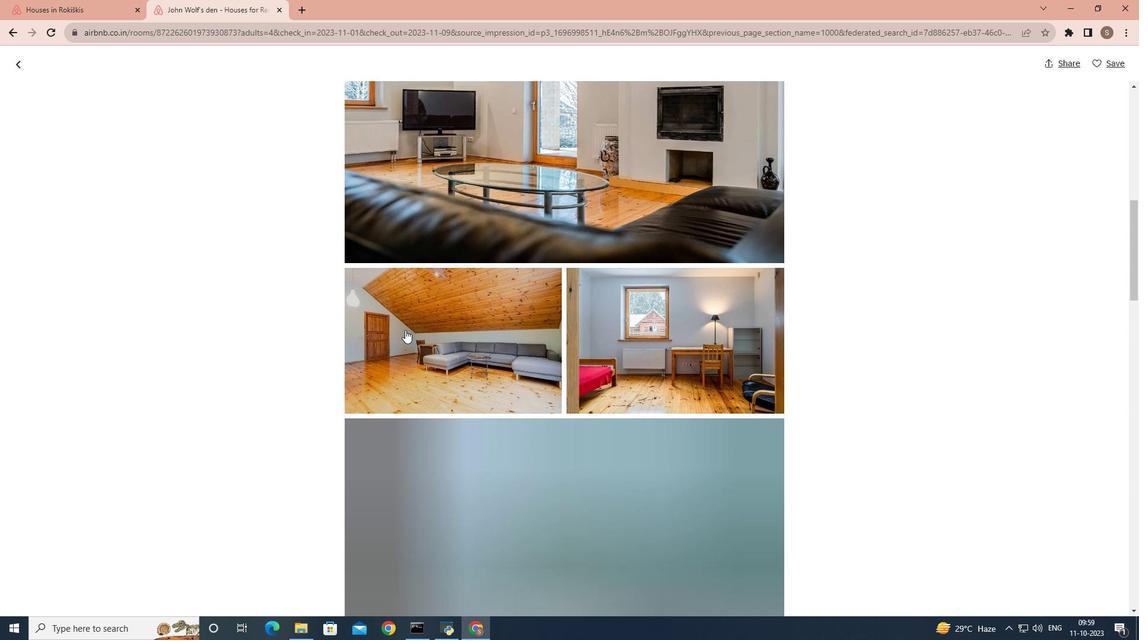 
Action: Mouse scrolled (364, 328) with delta (0, 0)
Screenshot: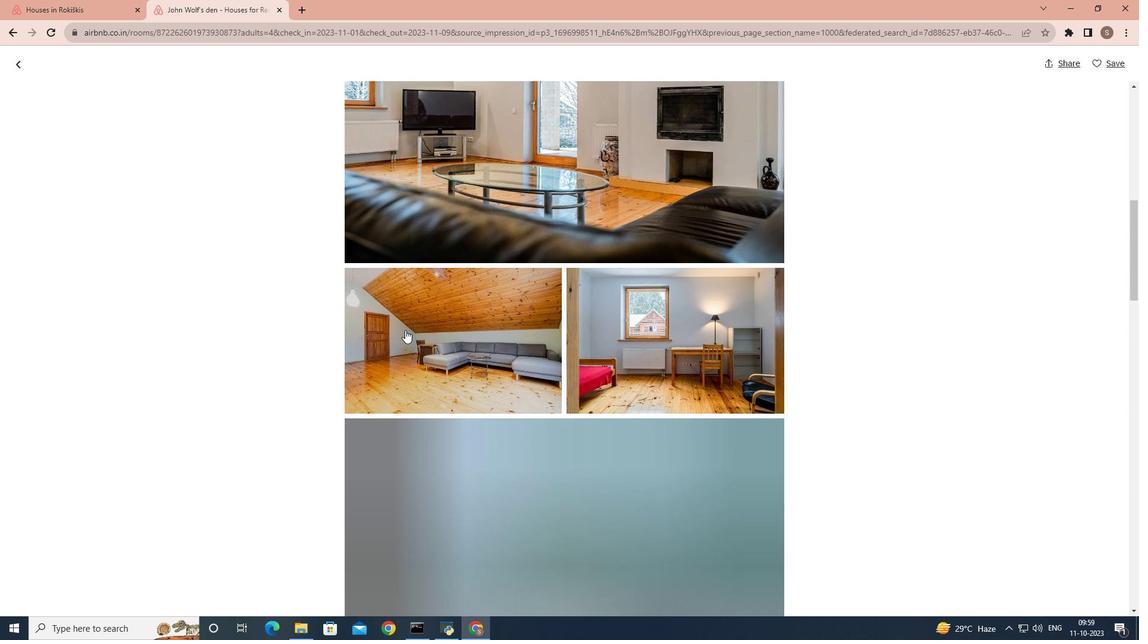 
Action: Mouse scrolled (364, 328) with delta (0, 0)
Screenshot: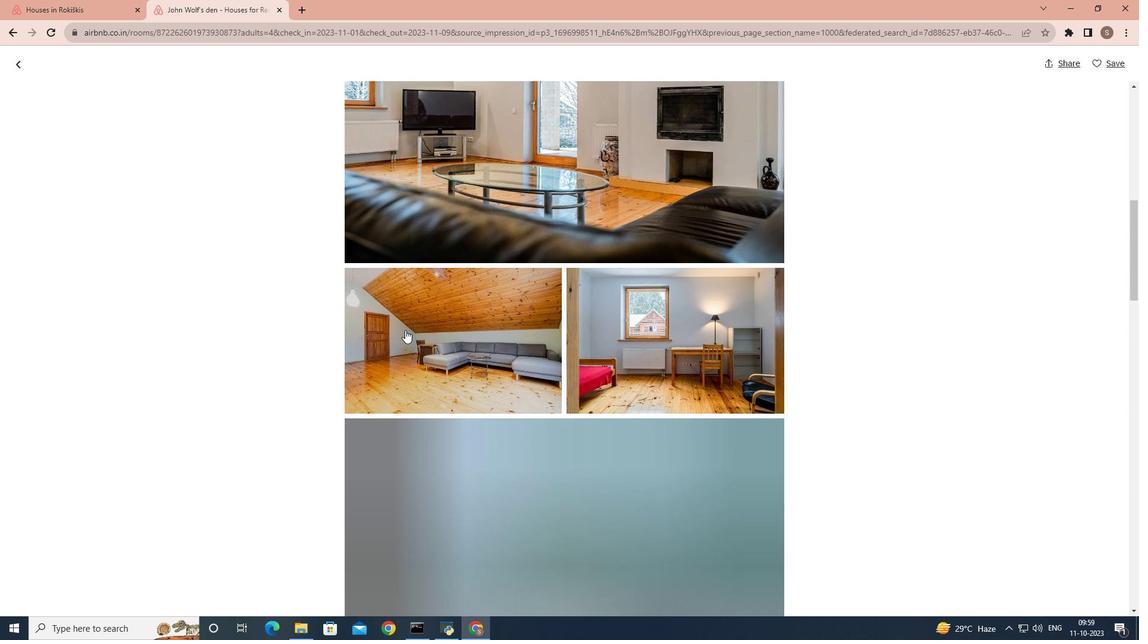 
Action: Mouse scrolled (364, 328) with delta (0, 0)
Screenshot: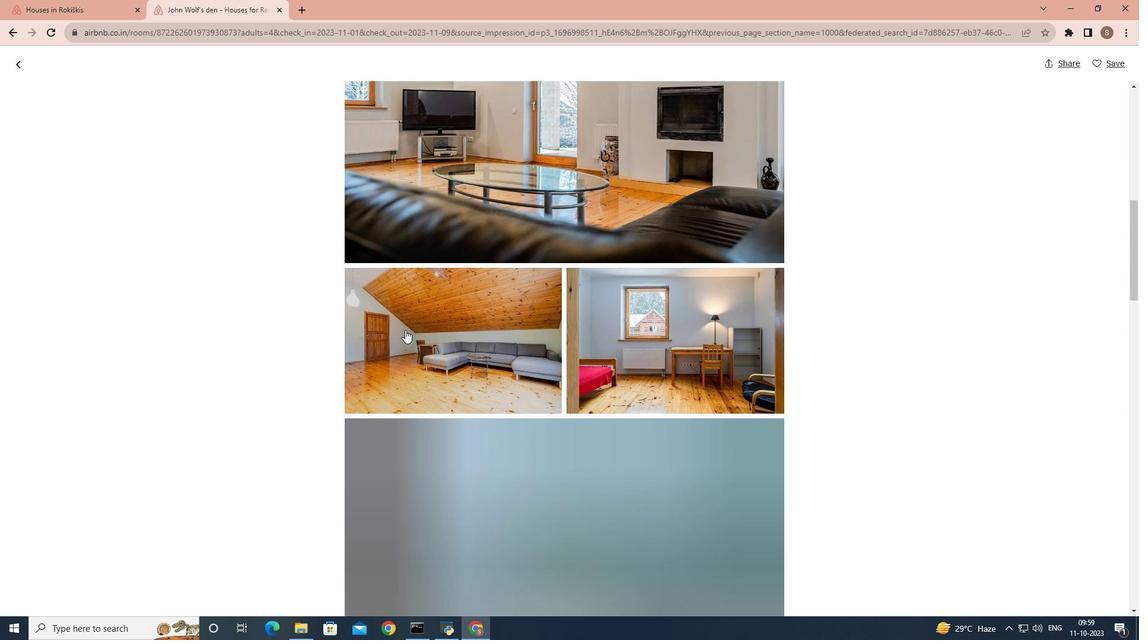 
Action: Mouse scrolled (364, 328) with delta (0, 0)
Screenshot: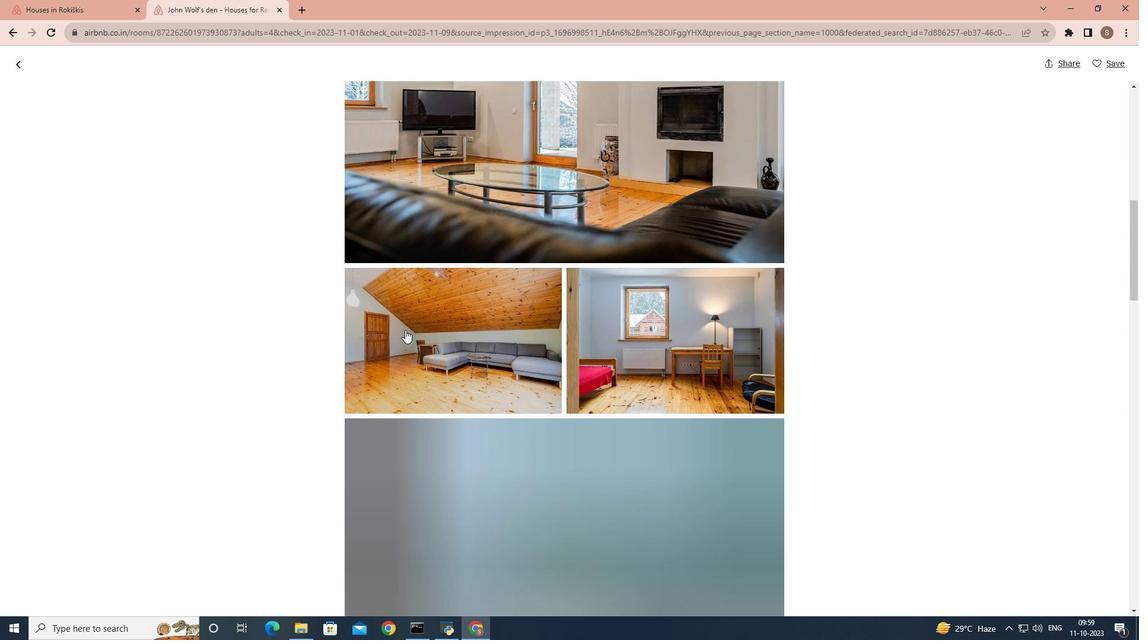 
Action: Mouse scrolled (364, 328) with delta (0, 0)
Screenshot: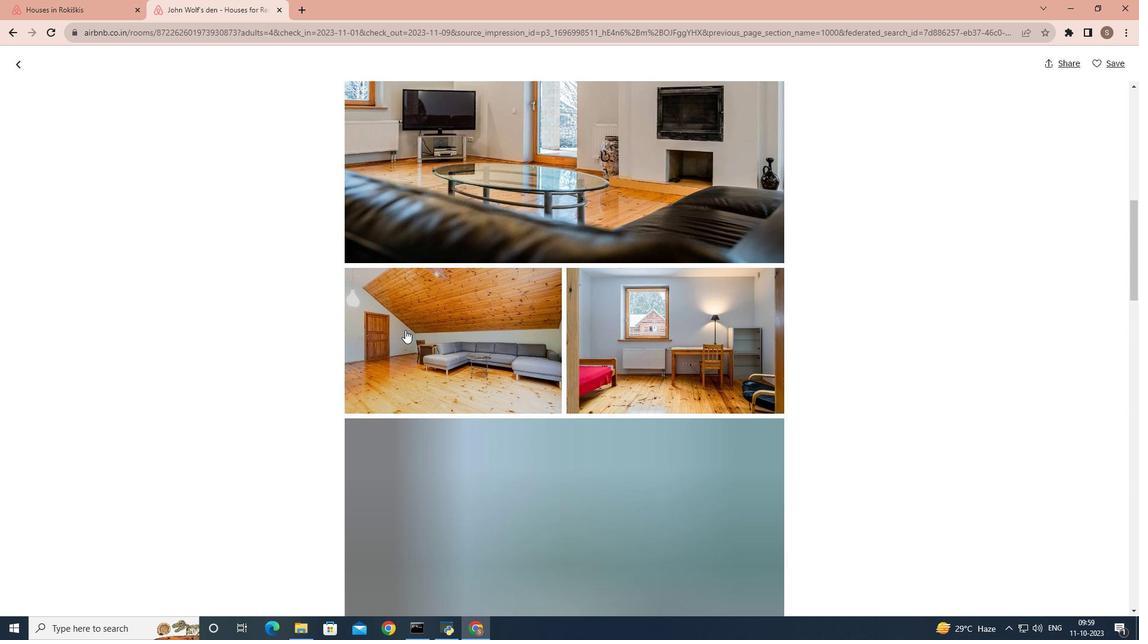 
Action: Mouse scrolled (364, 328) with delta (0, 0)
Screenshot: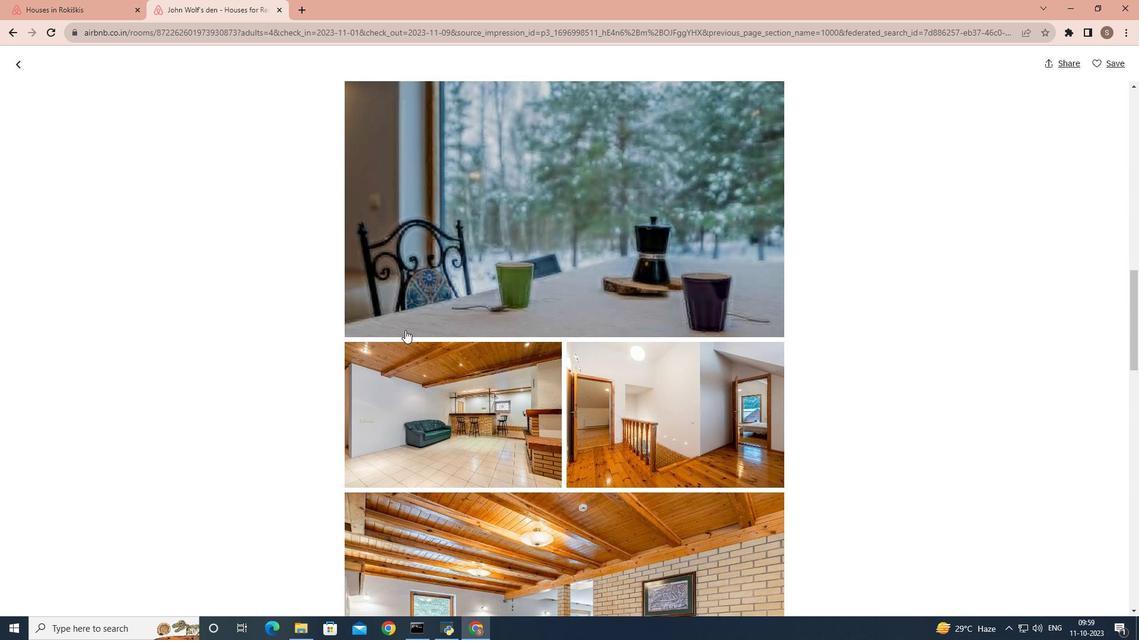 
Action: Mouse scrolled (364, 328) with delta (0, 0)
Screenshot: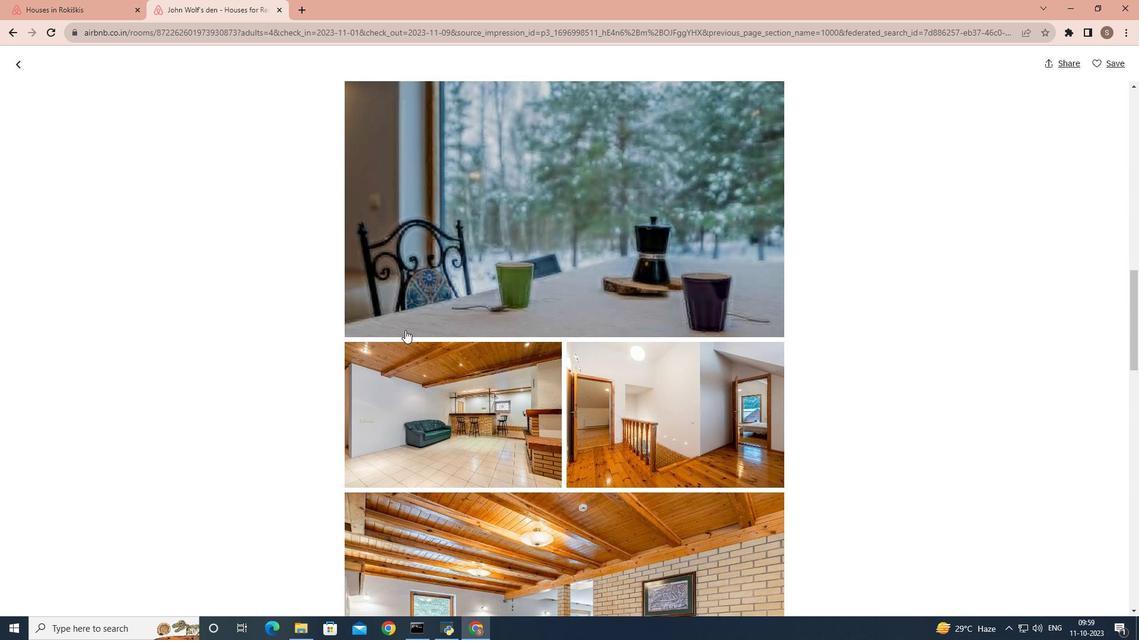 
Action: Mouse scrolled (364, 328) with delta (0, 0)
Screenshot: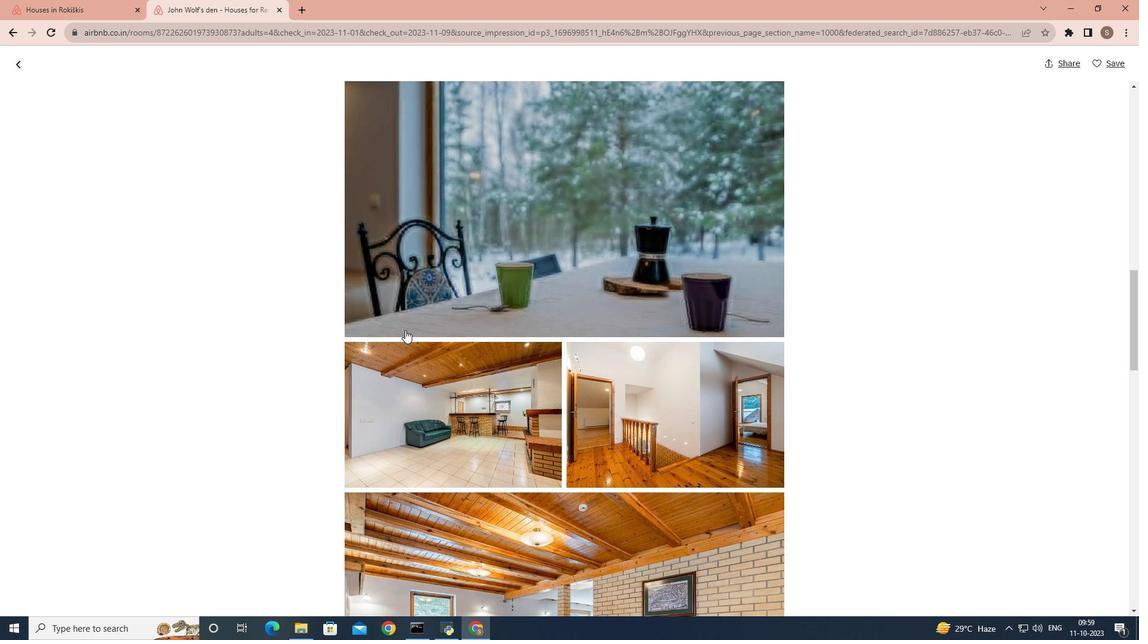
Action: Mouse scrolled (364, 328) with delta (0, 0)
Screenshot: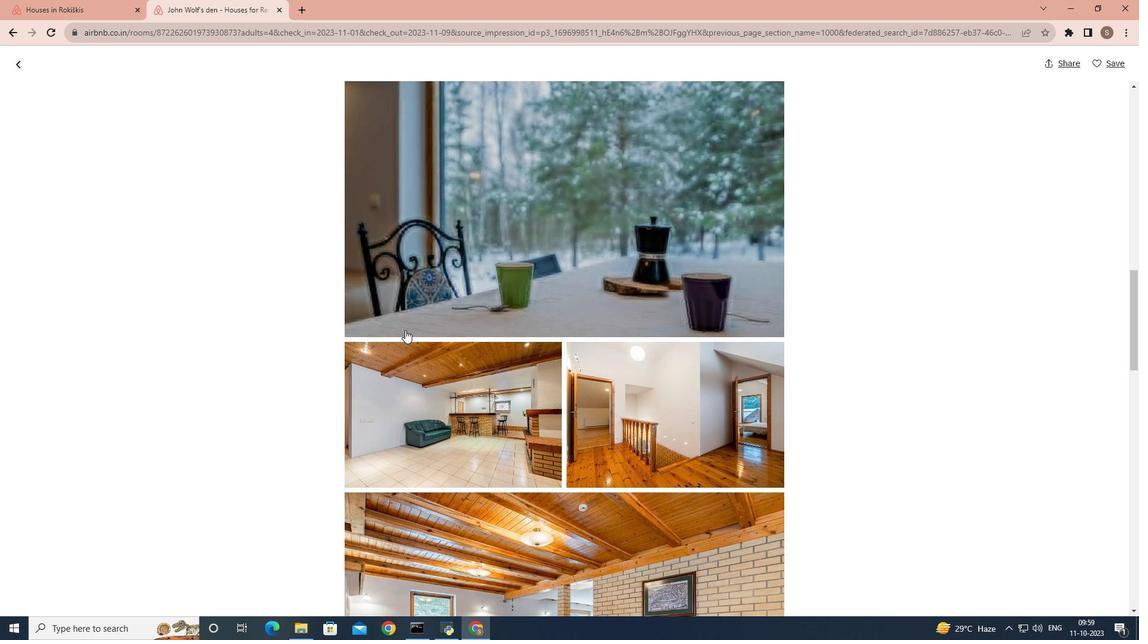 
Action: Mouse scrolled (364, 328) with delta (0, 0)
Screenshot: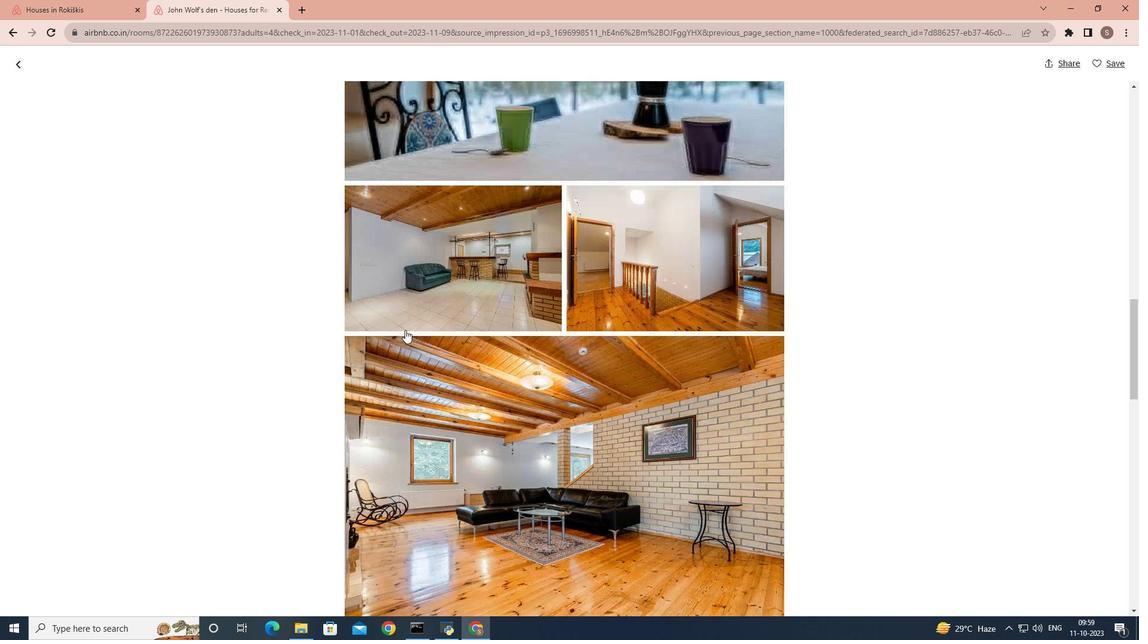 
Action: Mouse scrolled (364, 328) with delta (0, 0)
Screenshot: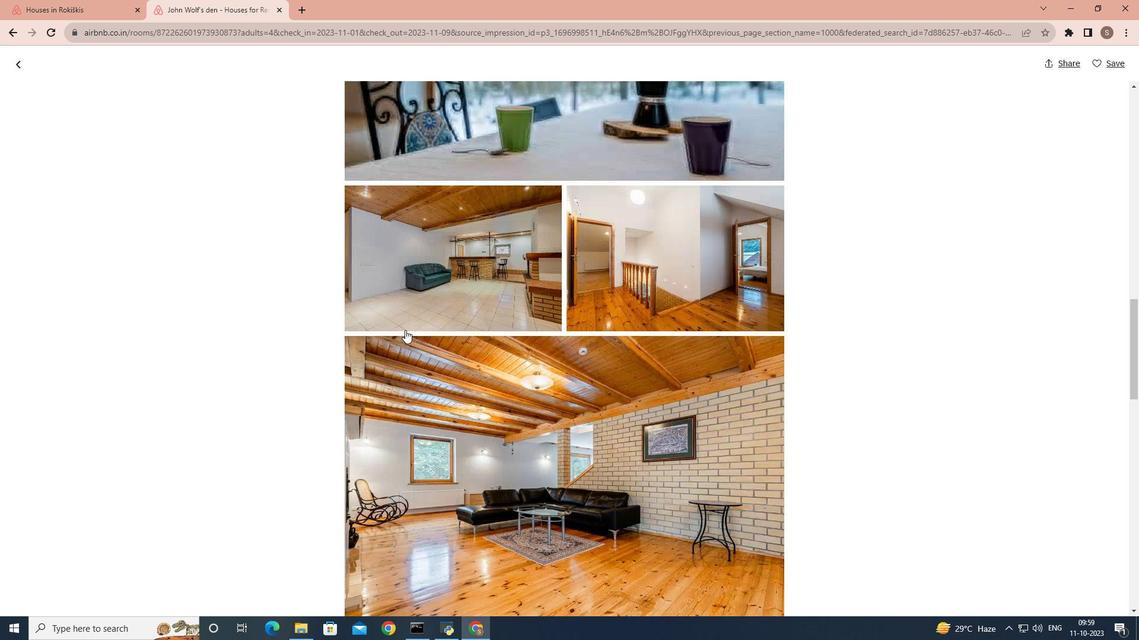
Action: Mouse scrolled (364, 328) with delta (0, 0)
Screenshot: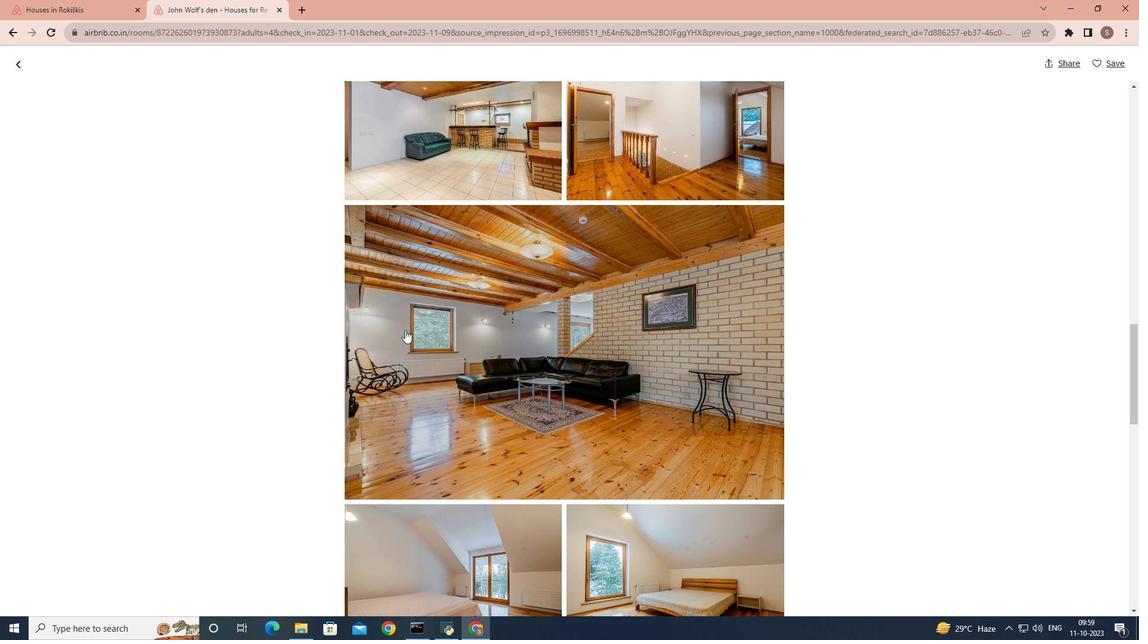 
Action: Mouse scrolled (364, 328) with delta (0, 0)
Screenshot: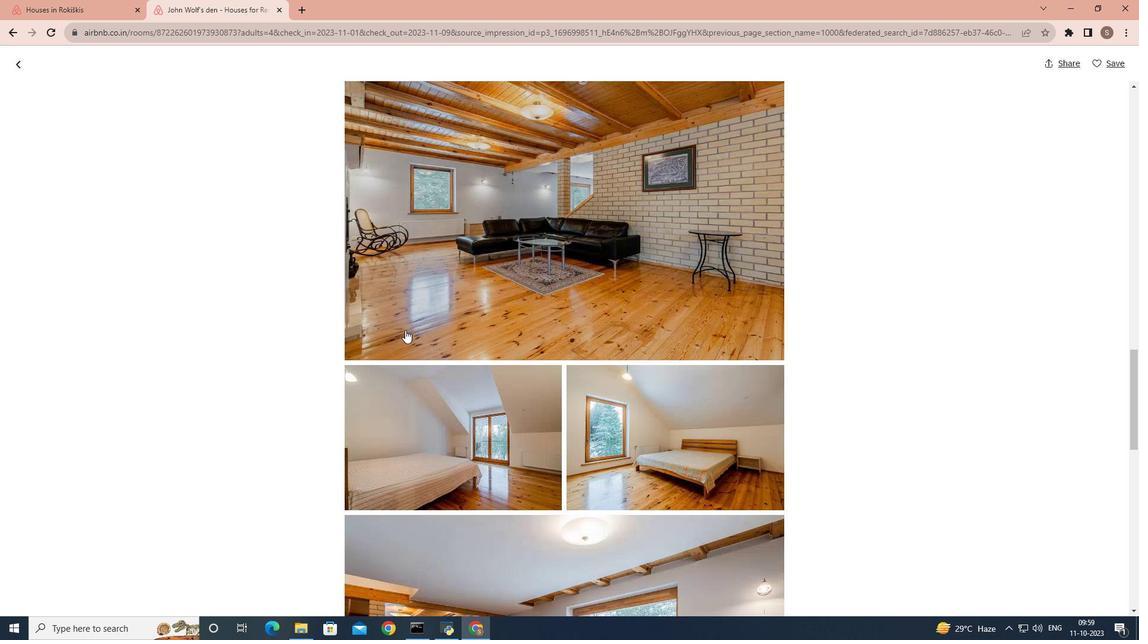 
Action: Mouse scrolled (364, 328) with delta (0, 0)
Screenshot: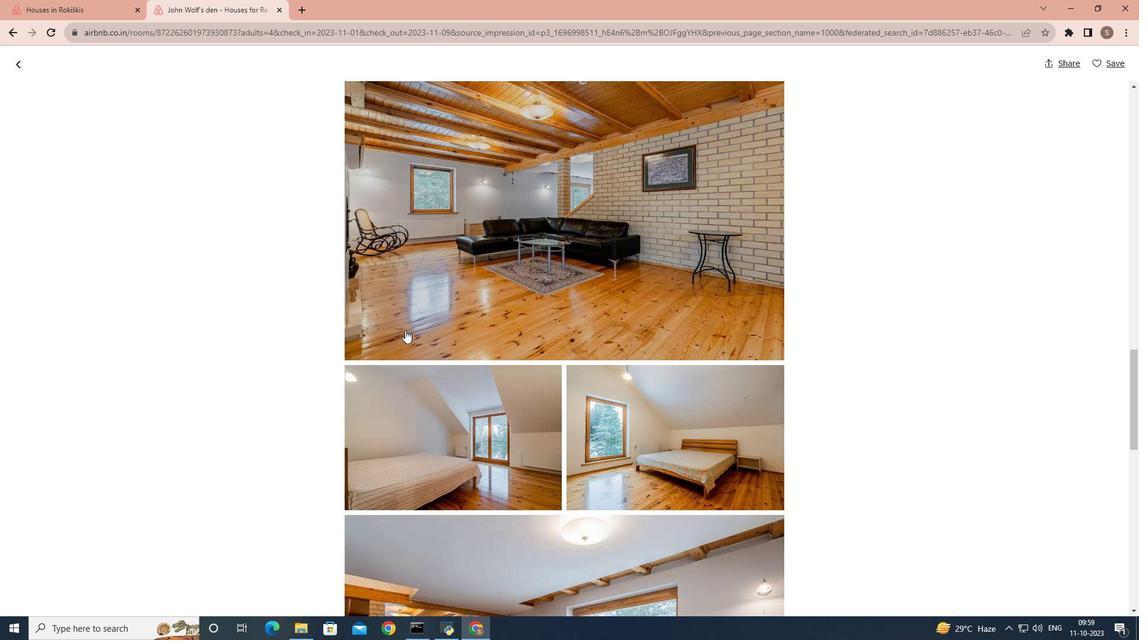 
Action: Mouse scrolled (364, 328) with delta (0, 0)
Screenshot: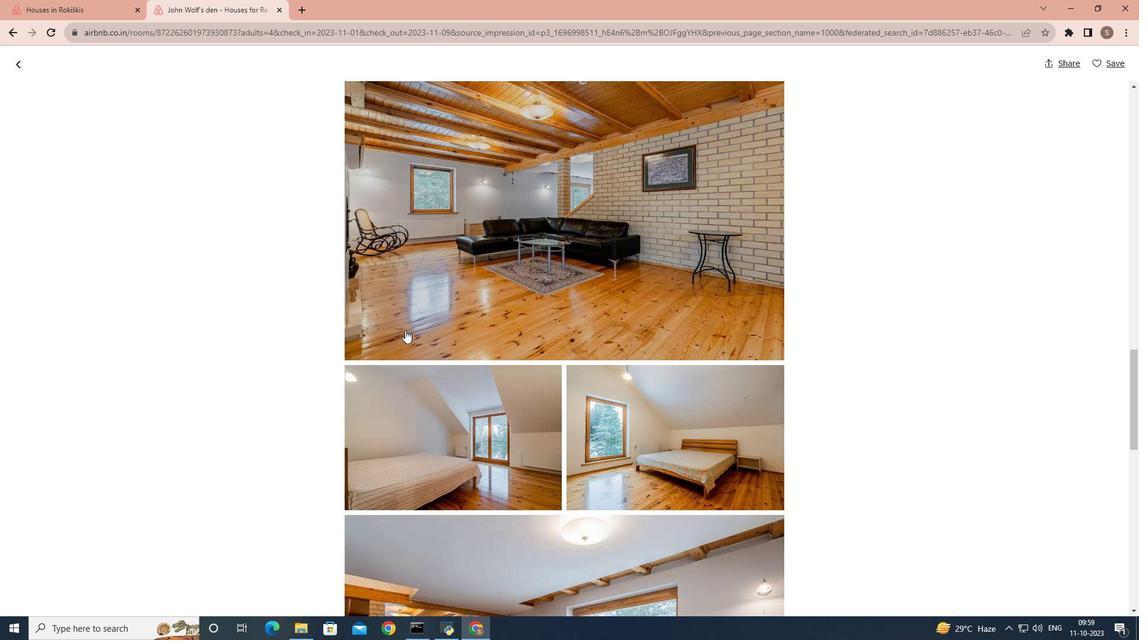 
Action: Mouse scrolled (364, 328) with delta (0, 0)
Screenshot: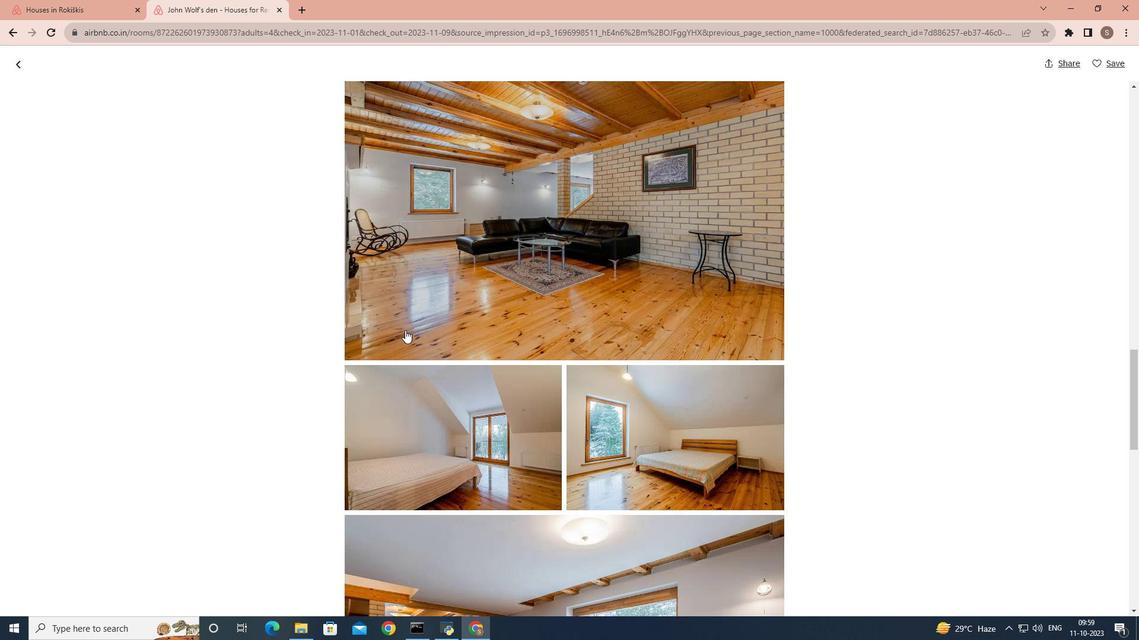 
Action: Mouse scrolled (364, 328) with delta (0, 0)
Screenshot: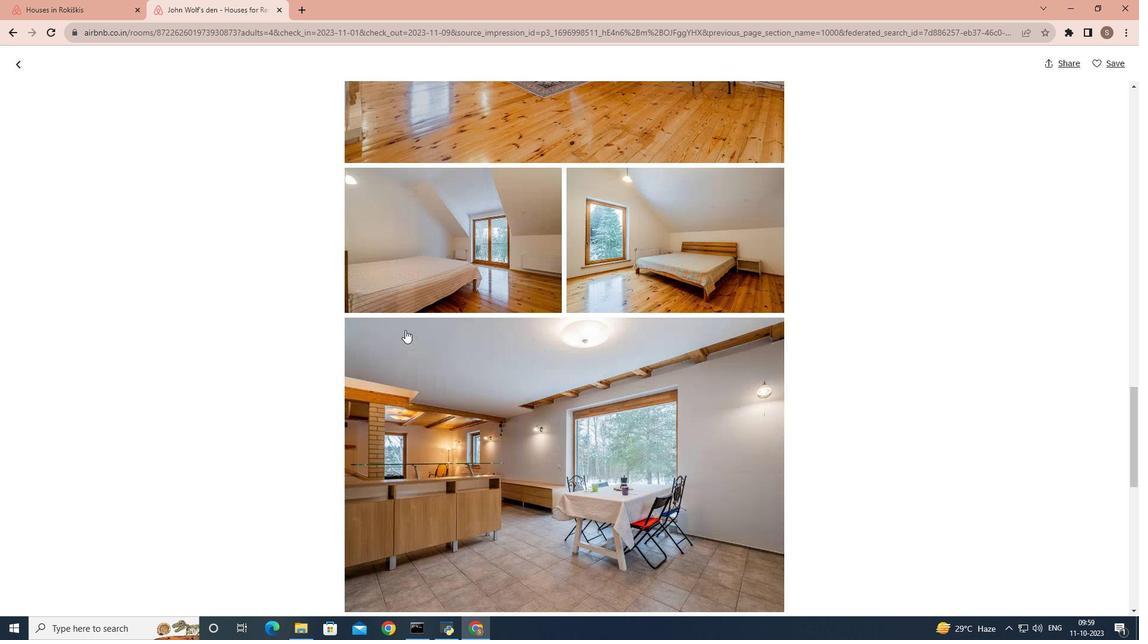 
Action: Mouse scrolled (364, 328) with delta (0, 0)
Screenshot: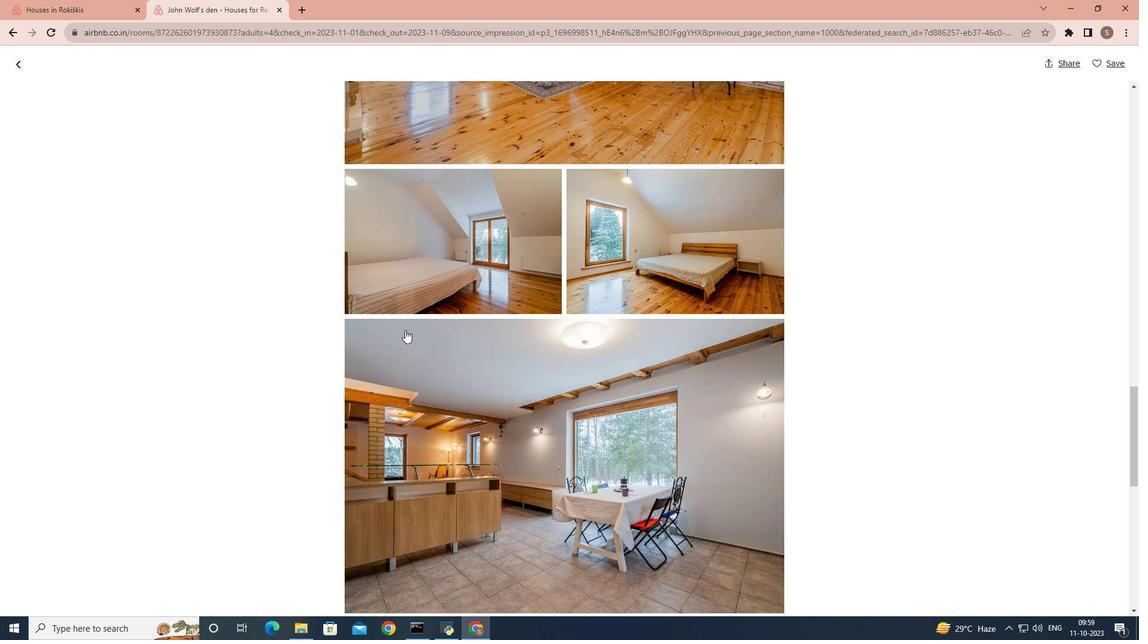 
Action: Mouse scrolled (364, 328) with delta (0, 0)
Screenshot: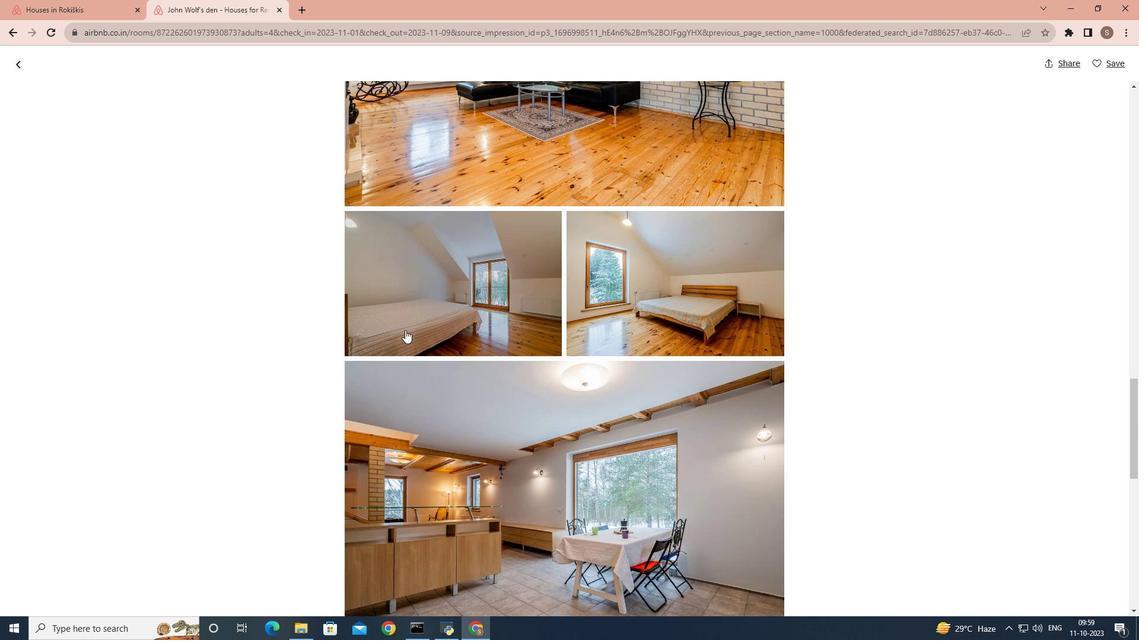 
Action: Mouse scrolled (364, 328) with delta (0, 0)
Screenshot: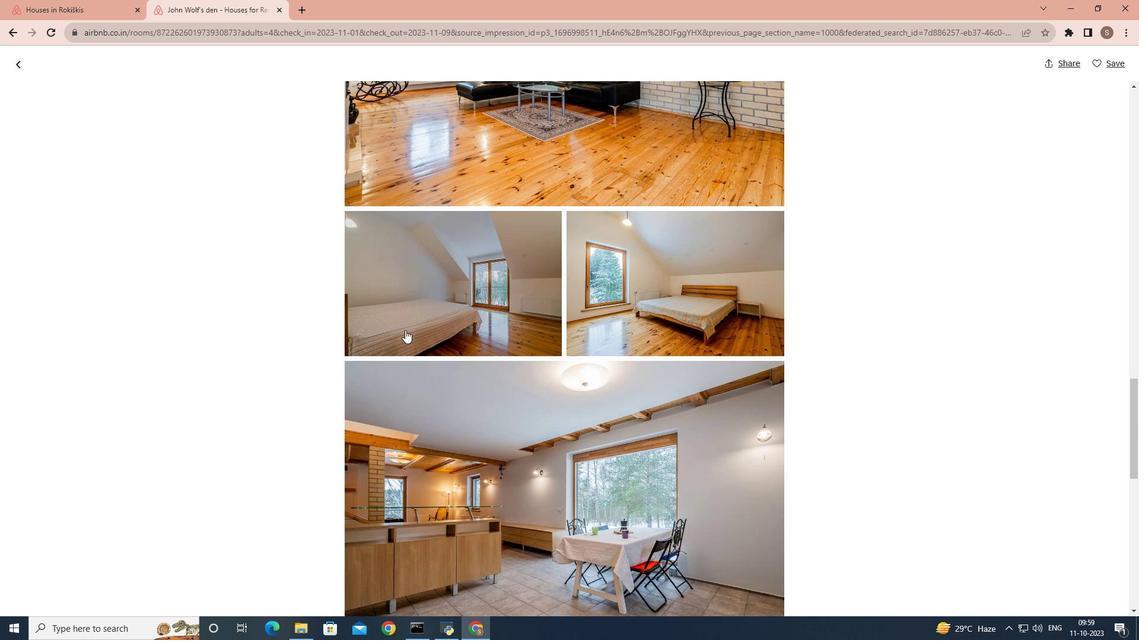 
Action: Mouse scrolled (364, 328) with delta (0, 0)
Screenshot: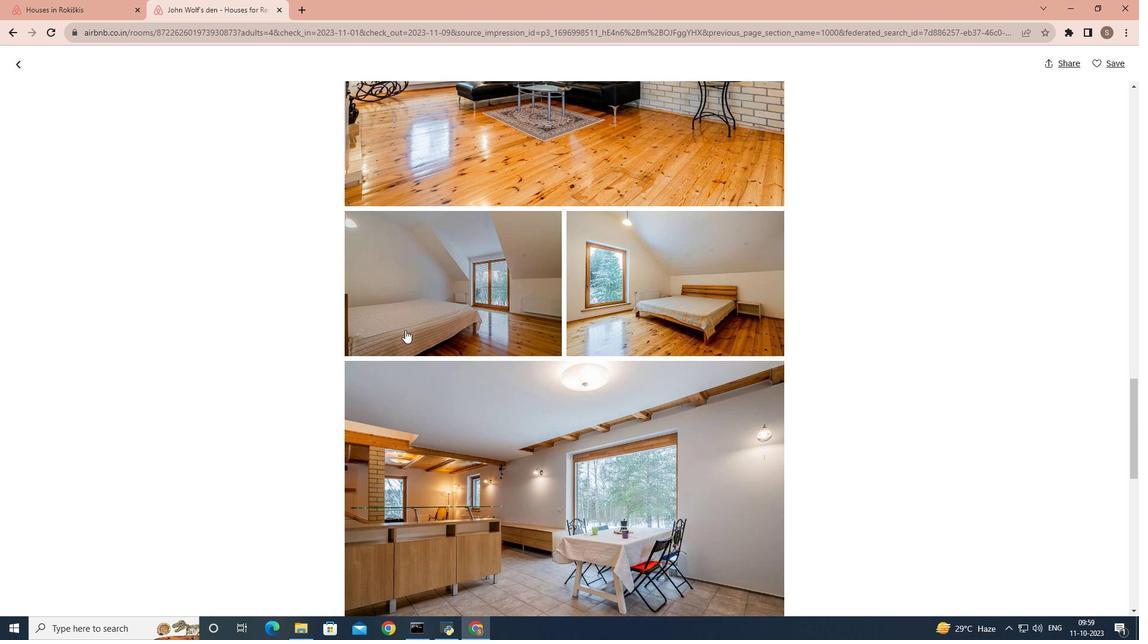 
Action: Mouse scrolled (364, 328) with delta (0, 0)
Screenshot: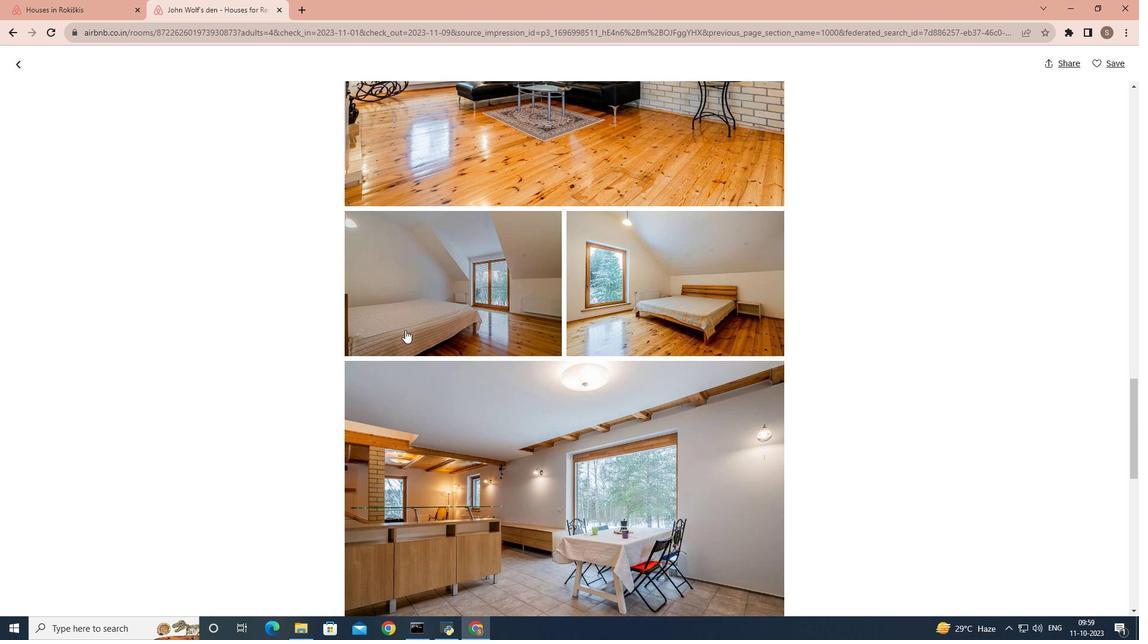 
Action: Mouse scrolled (364, 328) with delta (0, 0)
Screenshot: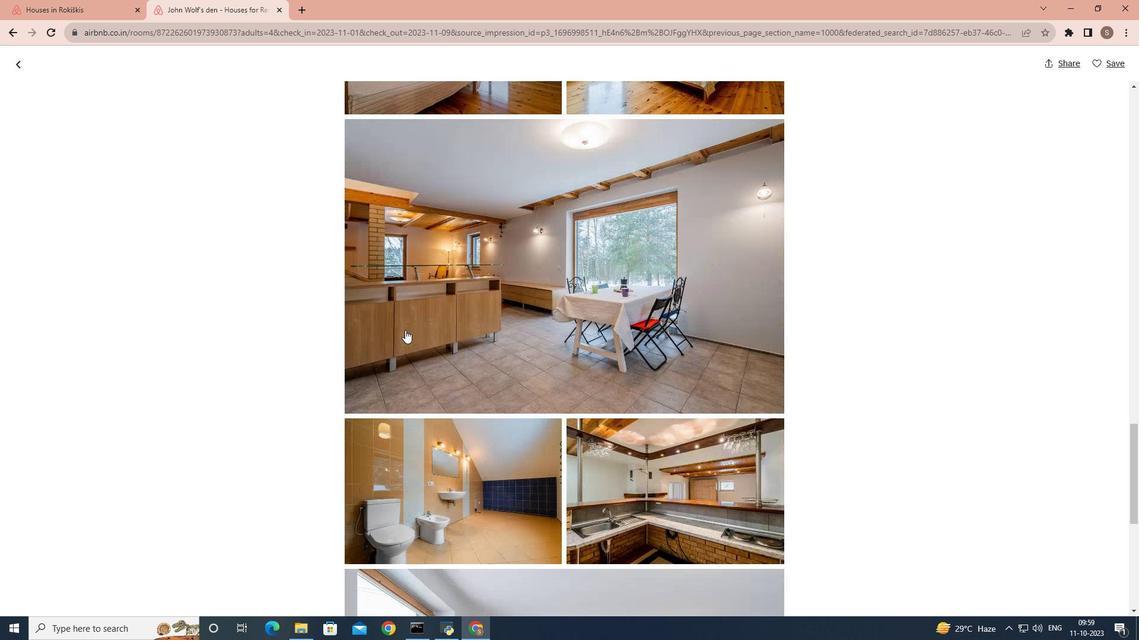 
Action: Mouse scrolled (364, 328) with delta (0, 0)
Screenshot: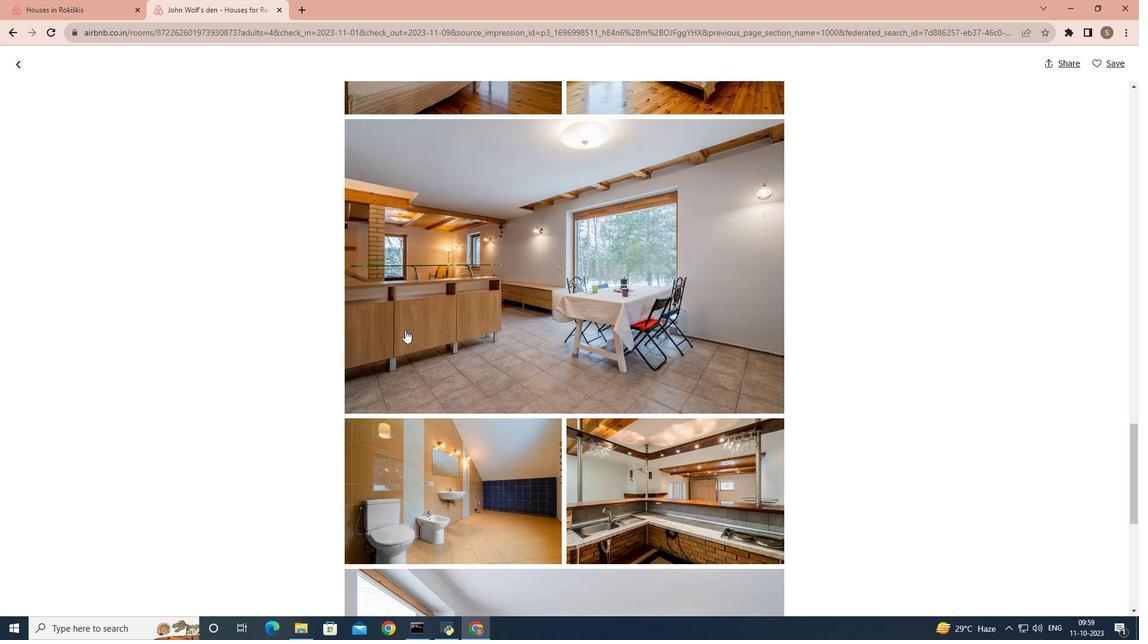 
Action: Mouse scrolled (364, 328) with delta (0, 0)
Screenshot: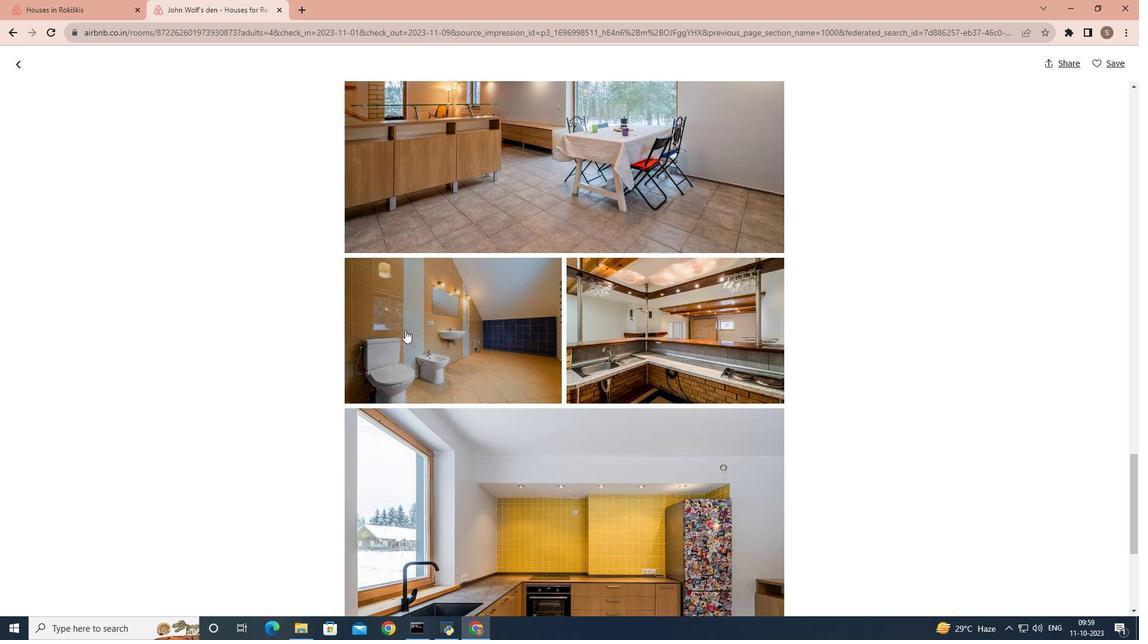 
Action: Mouse scrolled (364, 328) with delta (0, 0)
Screenshot: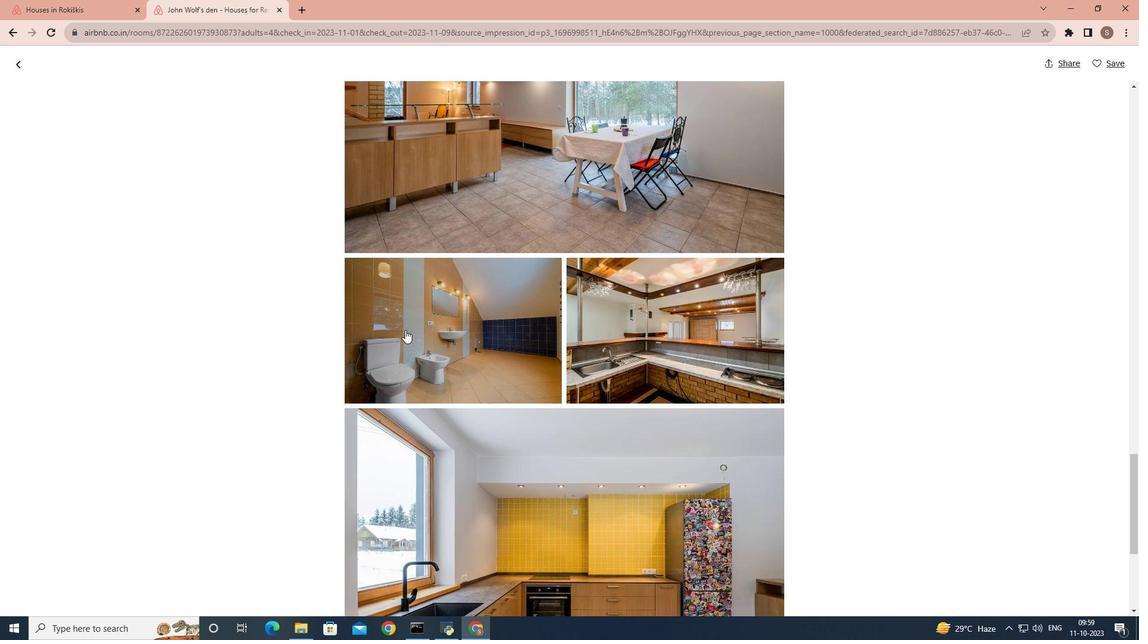 
Action: Mouse scrolled (364, 328) with delta (0, 0)
Screenshot: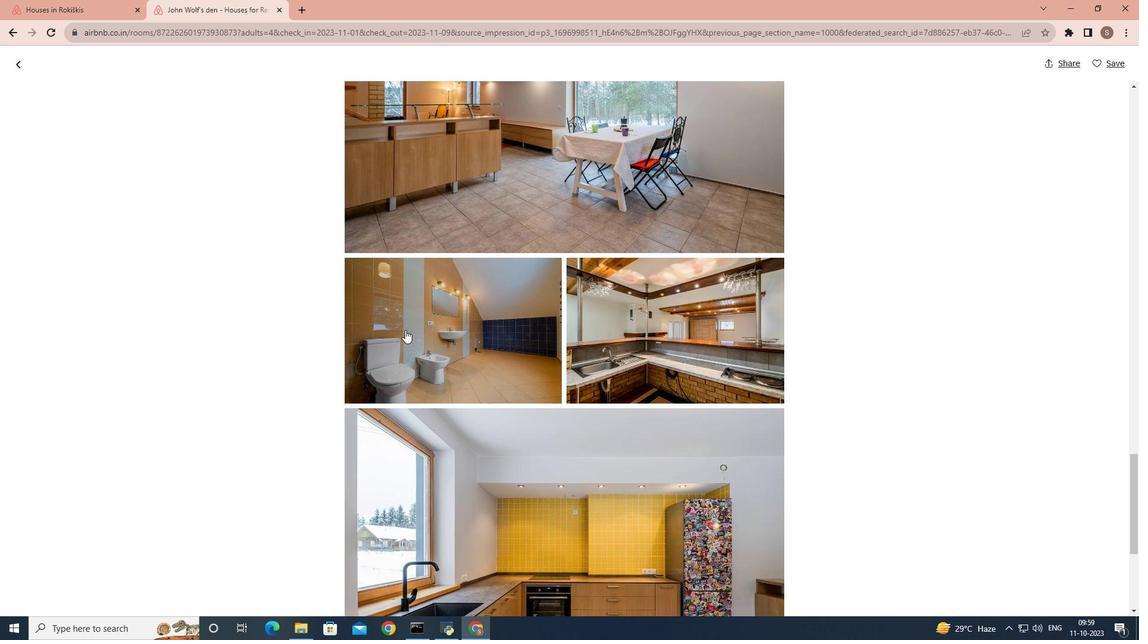 
Action: Mouse scrolled (364, 328) with delta (0, 0)
Screenshot: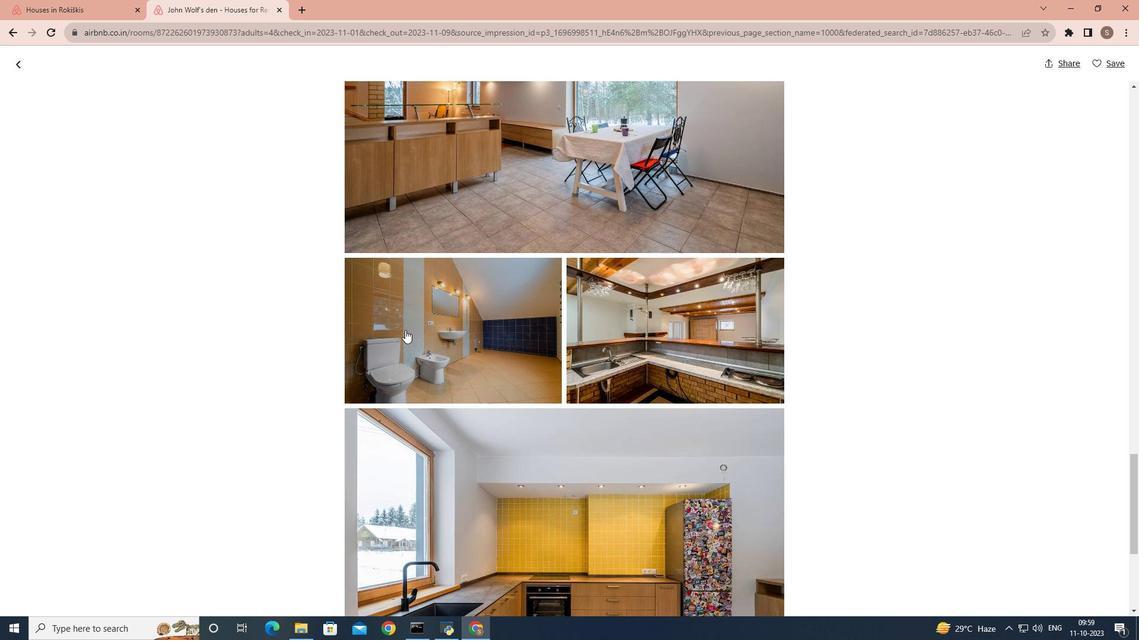 
Action: Mouse scrolled (364, 328) with delta (0, 0)
Screenshot: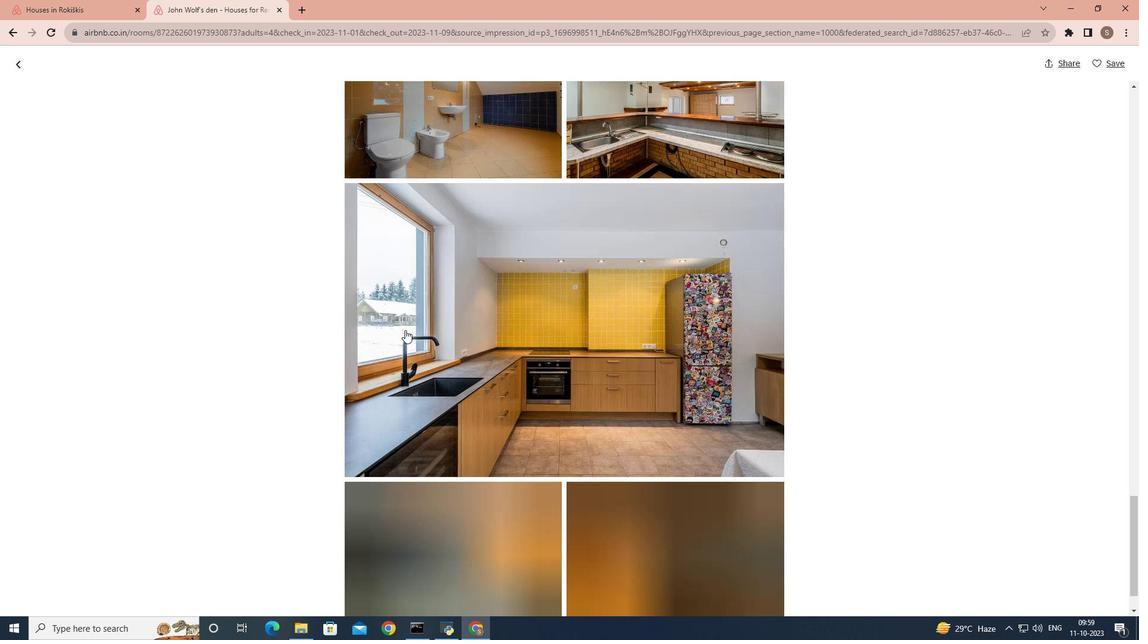 
Action: Mouse scrolled (364, 328) with delta (0, 0)
Screenshot: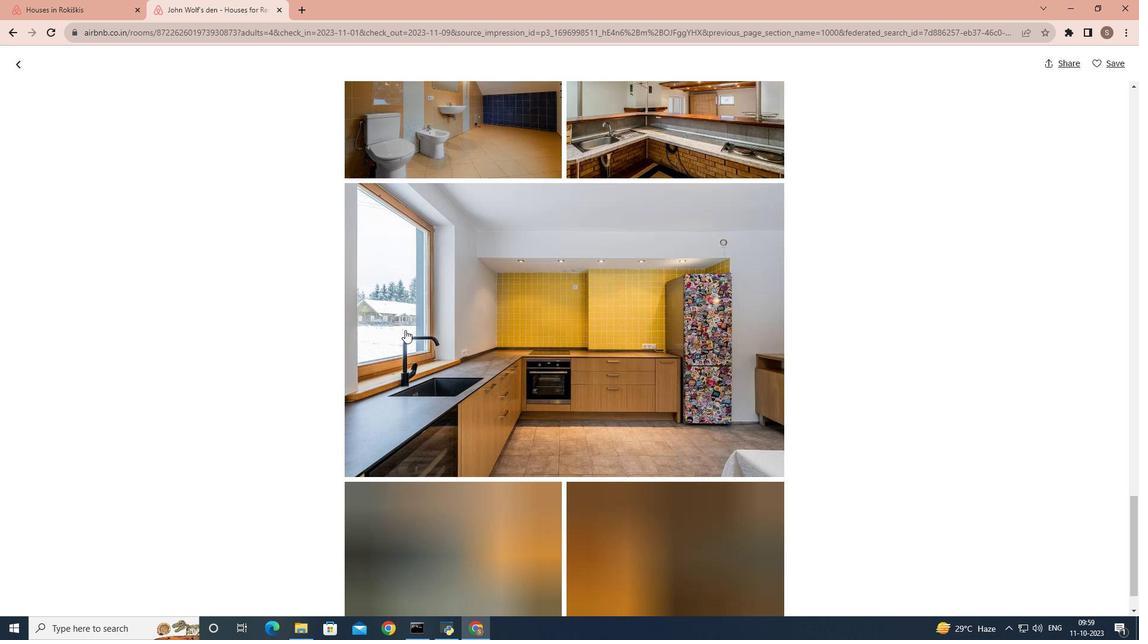 
Action: Mouse scrolled (364, 328) with delta (0, 0)
Screenshot: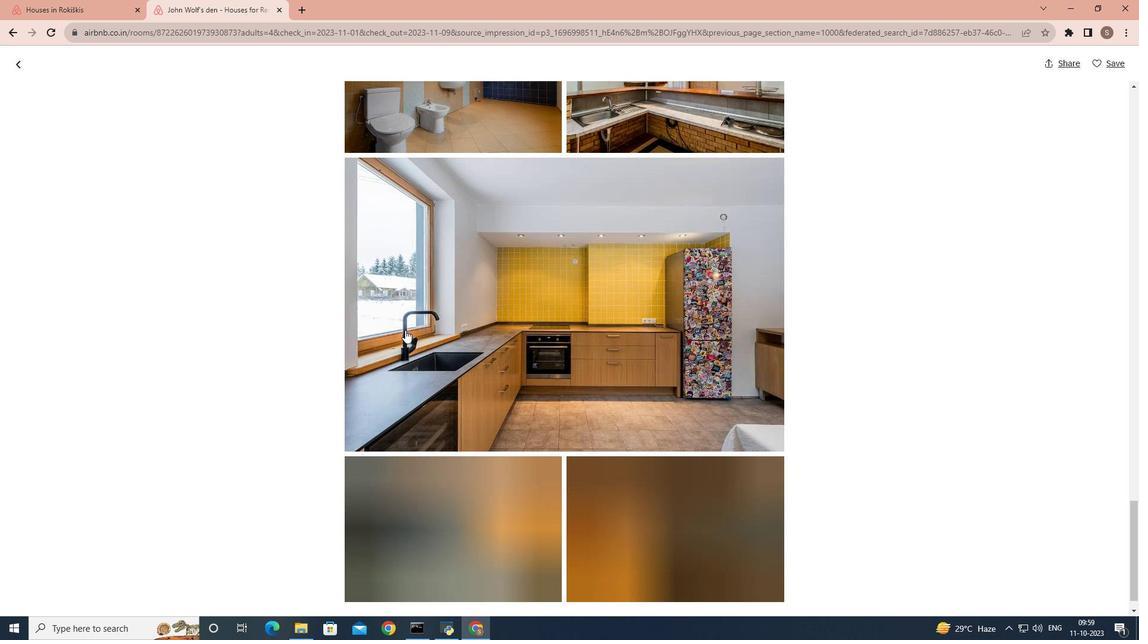 
Action: Mouse scrolled (364, 328) with delta (0, 0)
Screenshot: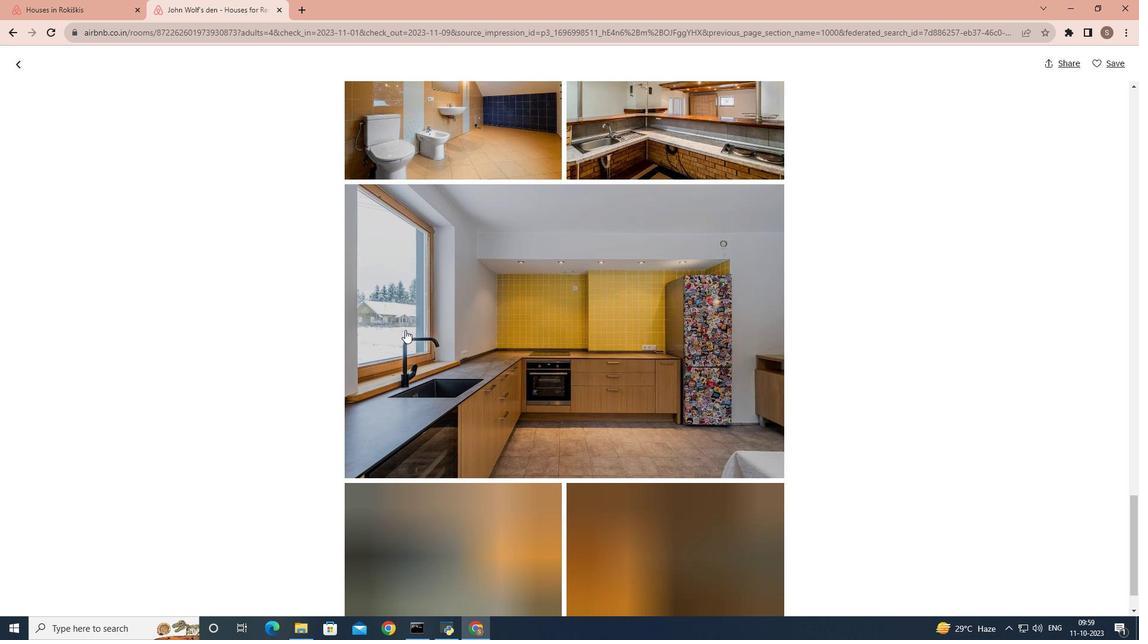 
Action: Mouse scrolled (364, 328) with delta (0, 0)
Screenshot: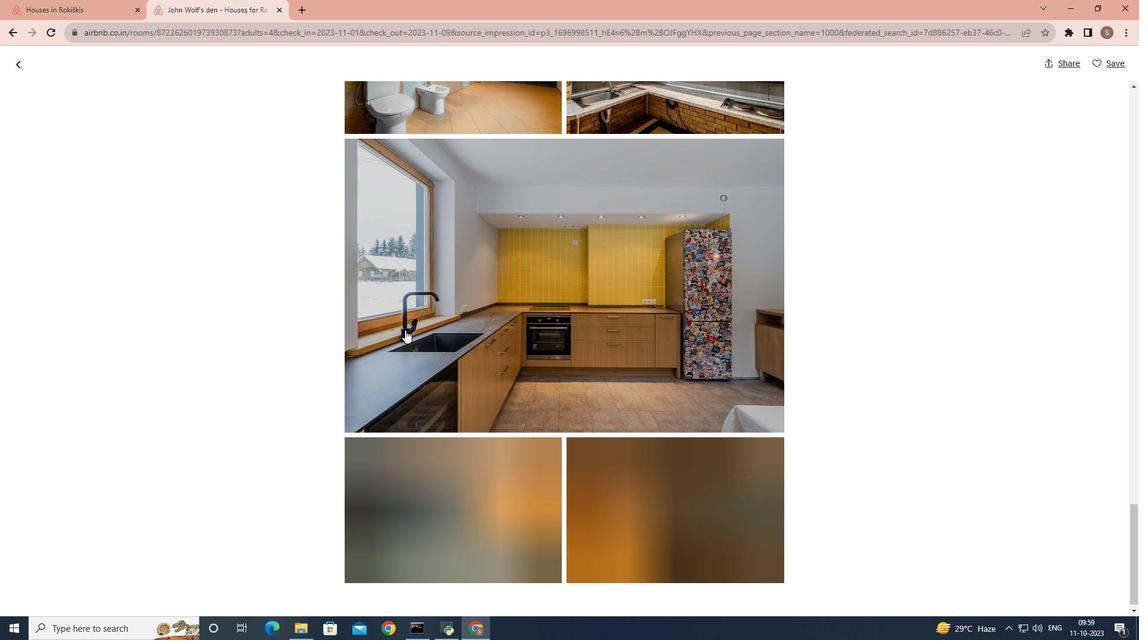 
Action: Mouse scrolled (364, 328) with delta (0, 0)
Screenshot: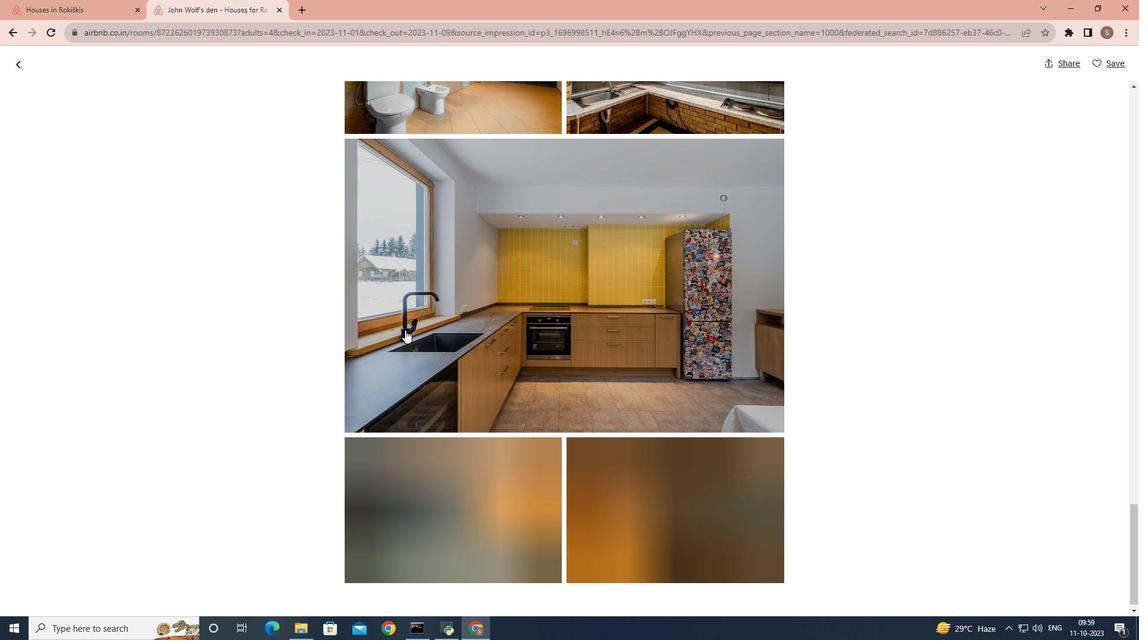
Action: Mouse scrolled (364, 328) with delta (0, 0)
Screenshot: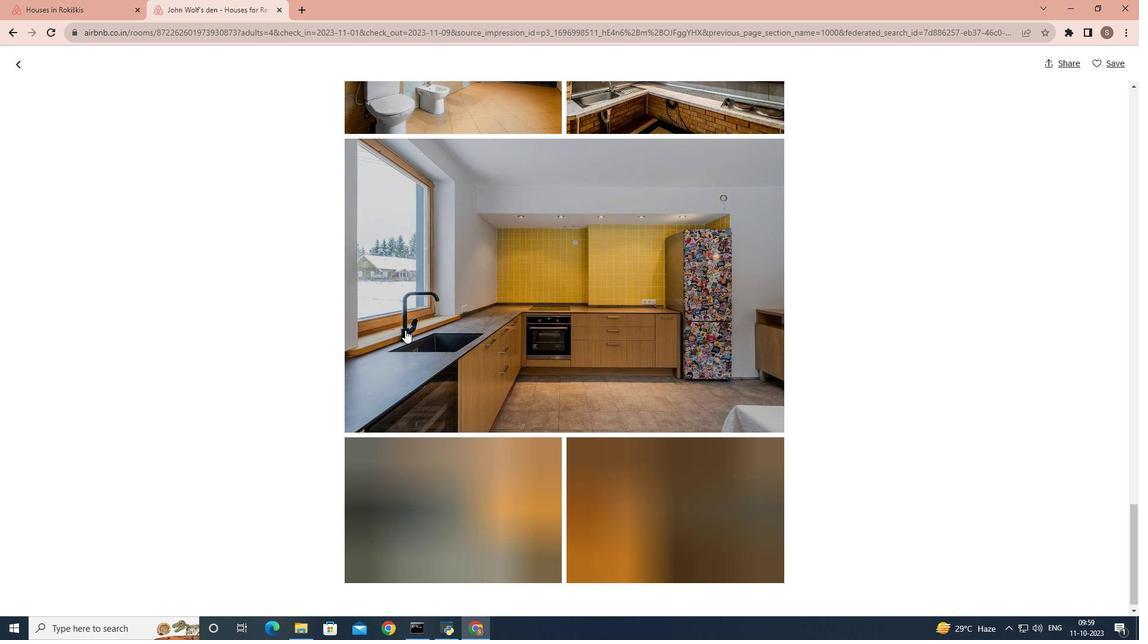 
Action: Mouse scrolled (364, 328) with delta (0, 0)
Screenshot: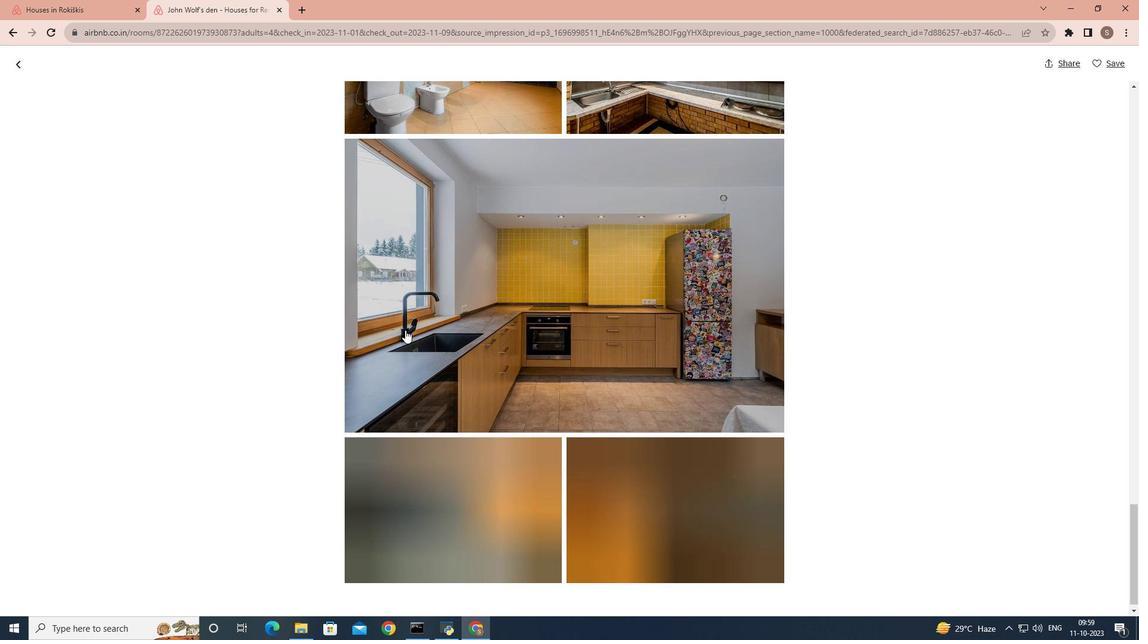 
Action: Mouse scrolled (364, 328) with delta (0, 0)
Screenshot: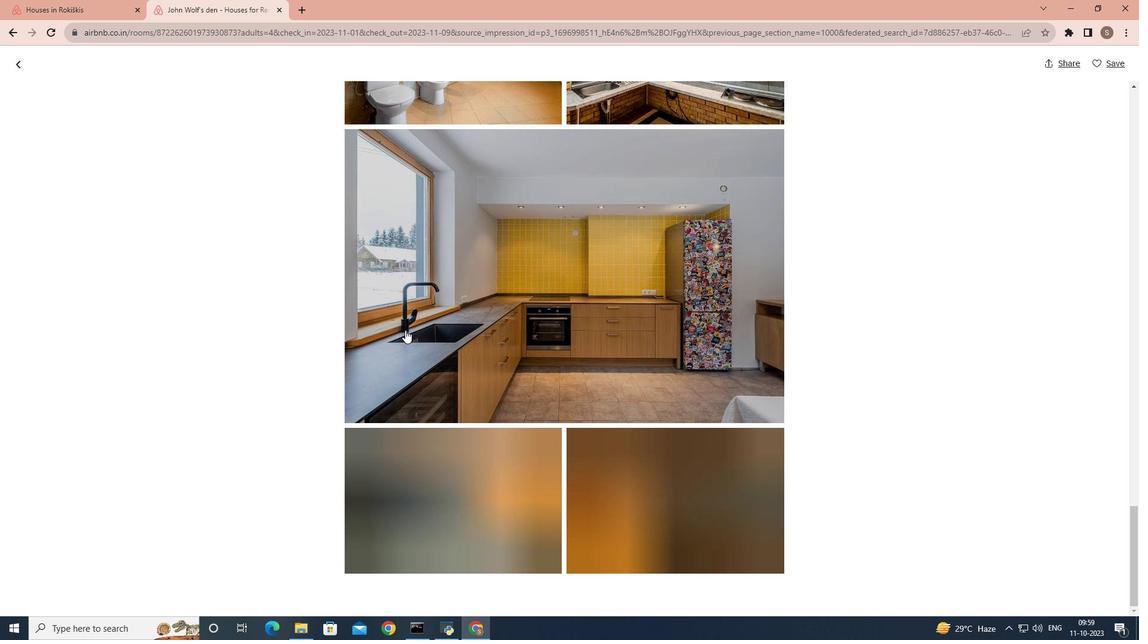 
Action: Mouse scrolled (364, 328) with delta (0, 0)
Screenshot: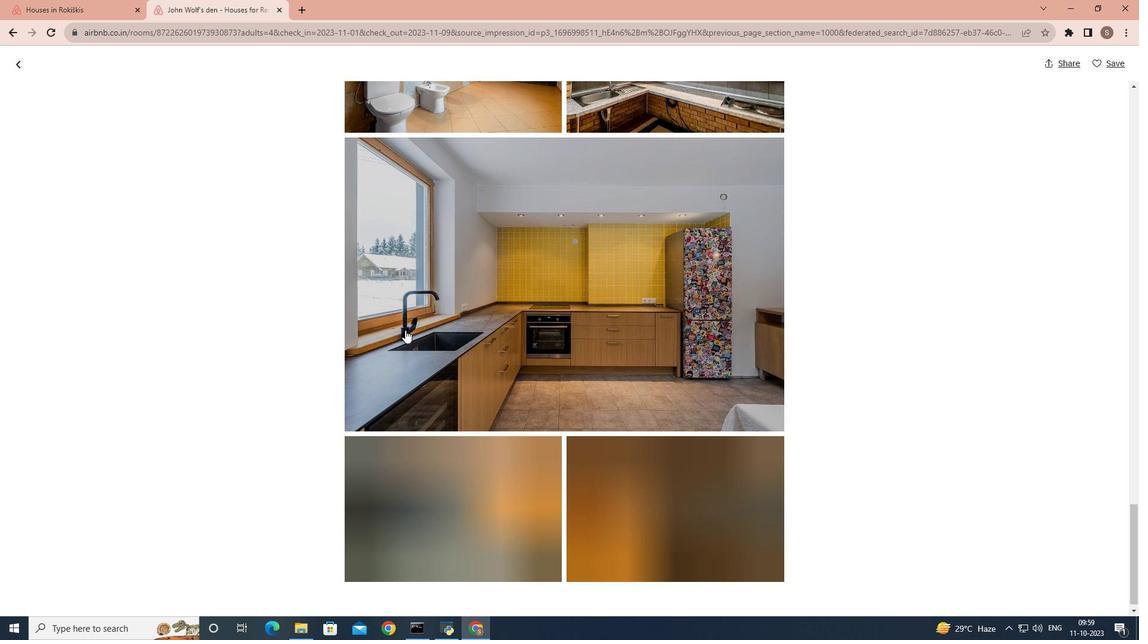 
Action: Mouse scrolled (364, 328) with delta (0, 0)
Screenshot: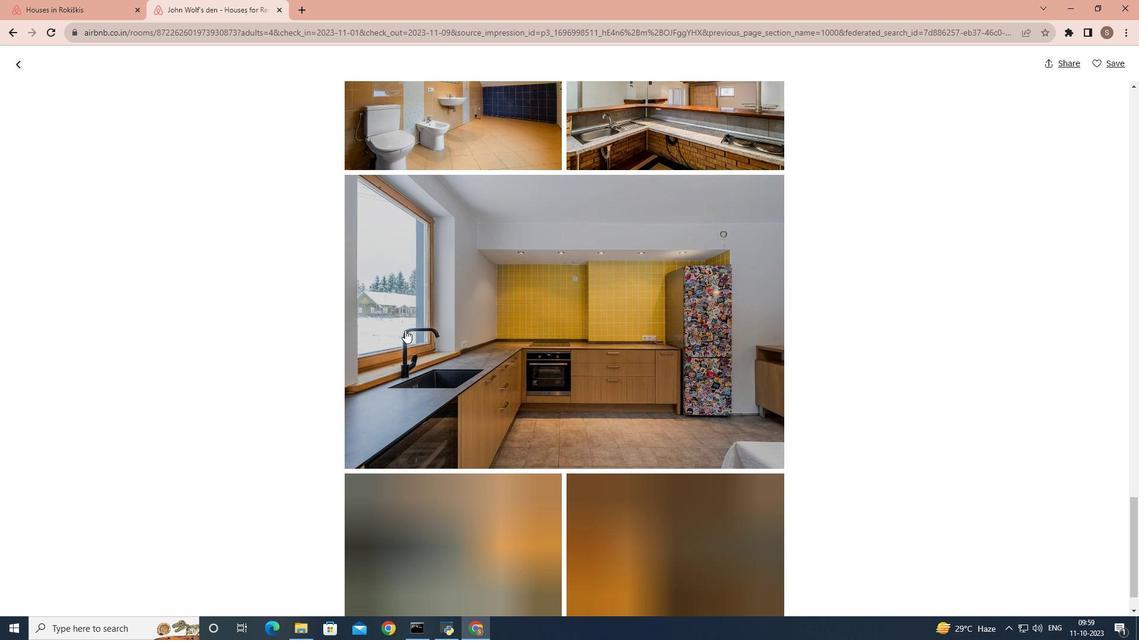 
Action: Mouse scrolled (364, 328) with delta (0, 0)
Screenshot: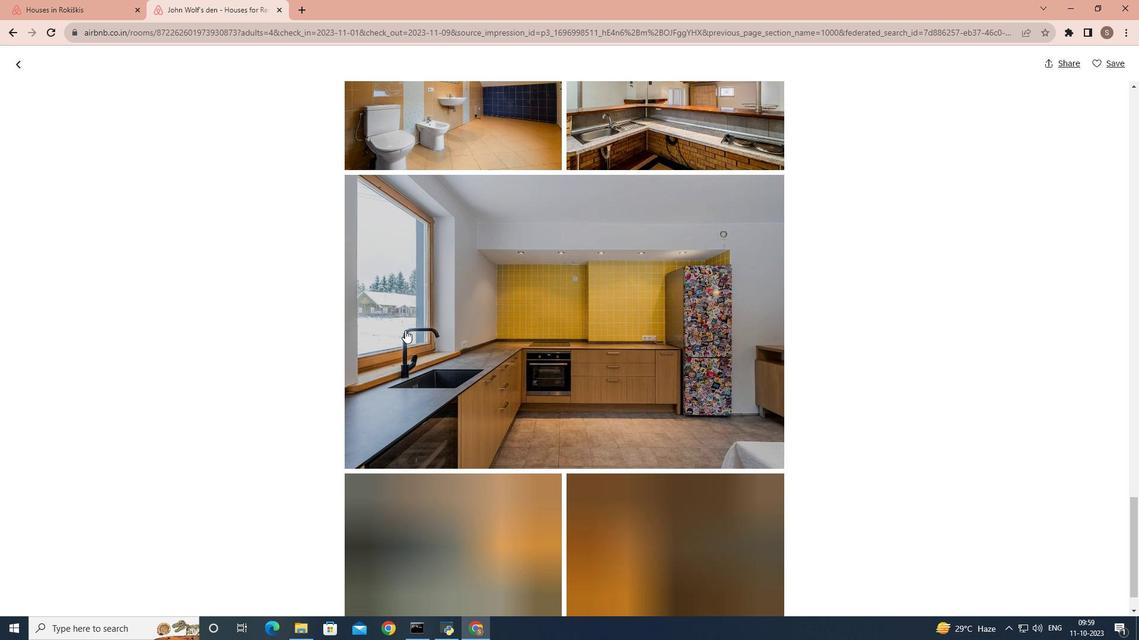 
Action: Mouse scrolled (364, 328) with delta (0, 0)
Screenshot: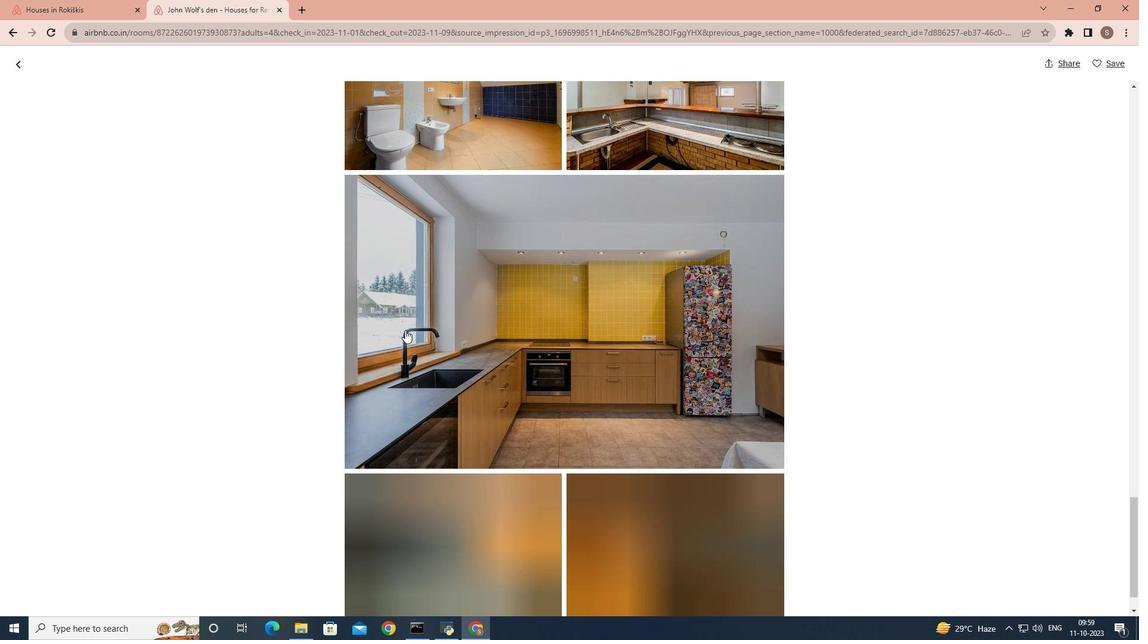 
Action: Mouse scrolled (364, 328) with delta (0, 0)
Screenshot: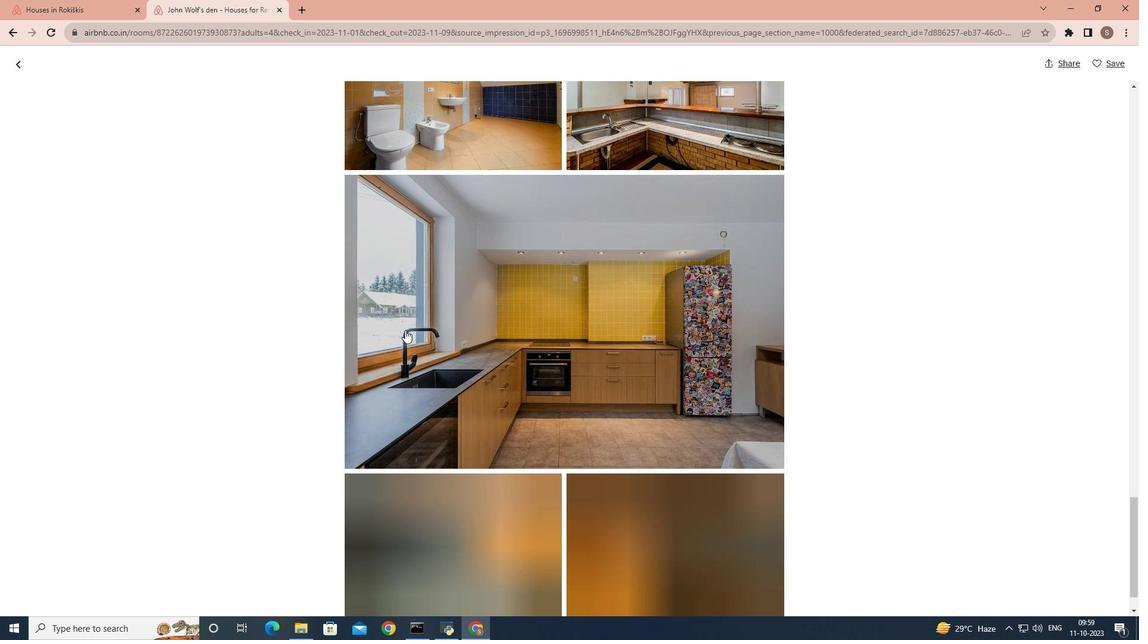 
Action: Mouse scrolled (364, 328) with delta (0, 0)
Screenshot: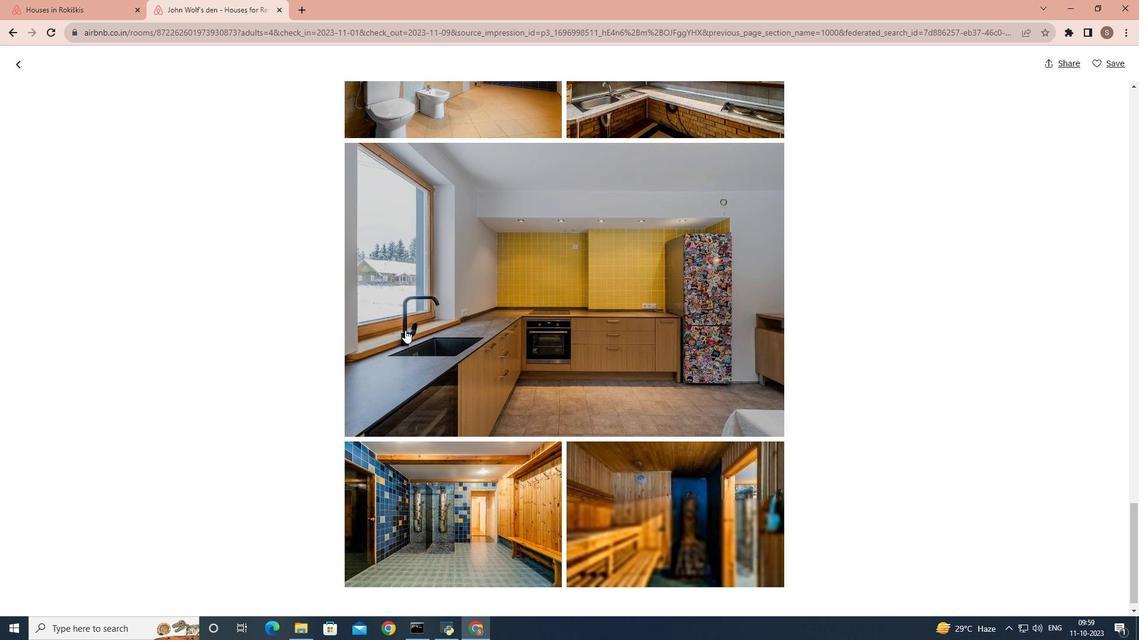 
Action: Mouse scrolled (364, 328) with delta (0, 0)
Screenshot: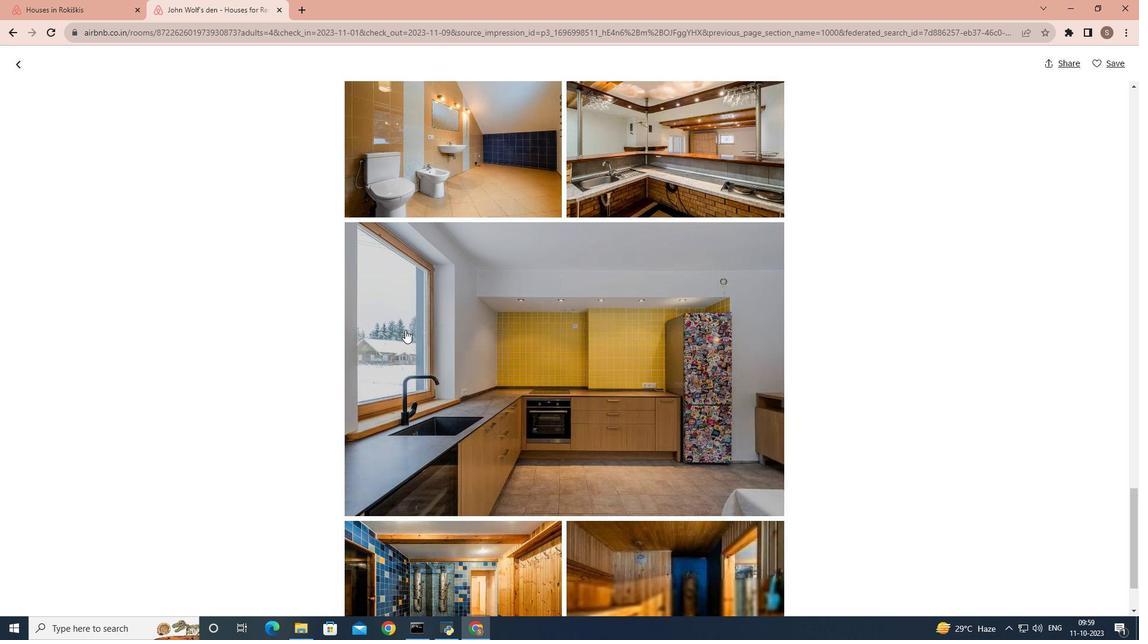 
Action: Mouse scrolled (364, 328) with delta (0, 0)
Screenshot: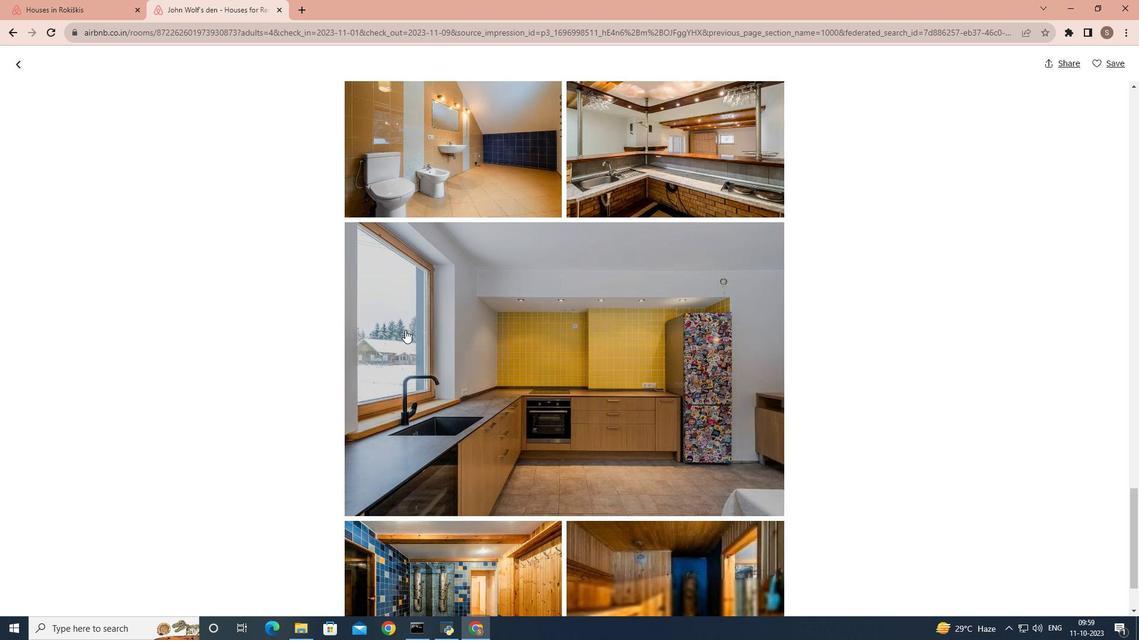 
Action: Mouse scrolled (364, 328) with delta (0, 0)
Screenshot: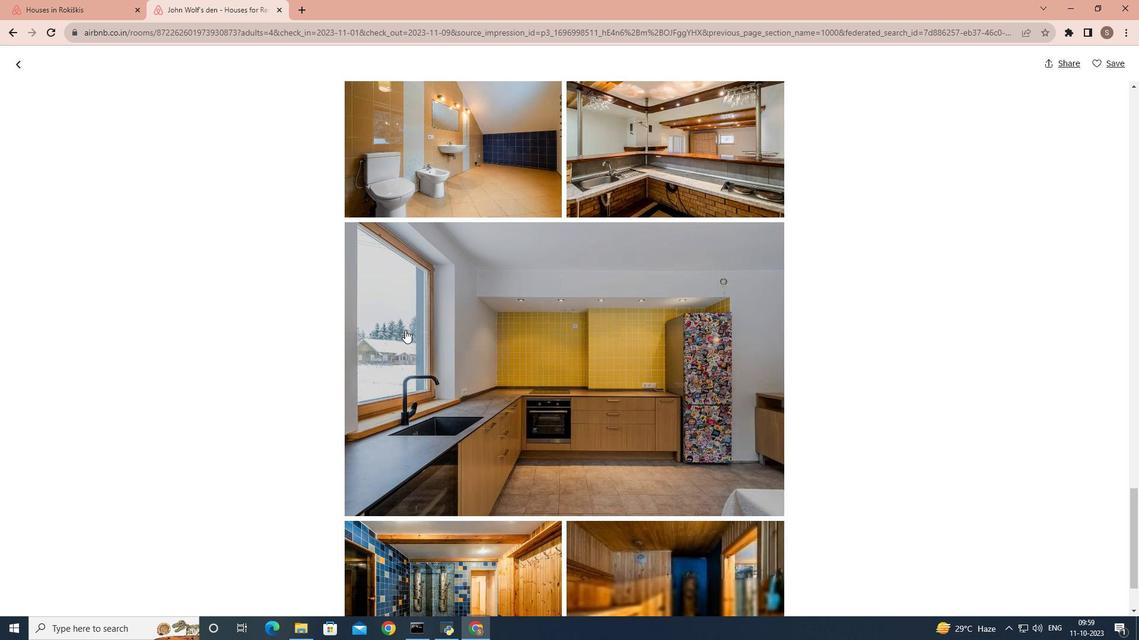
Action: Mouse scrolled (364, 328) with delta (0, 0)
Screenshot: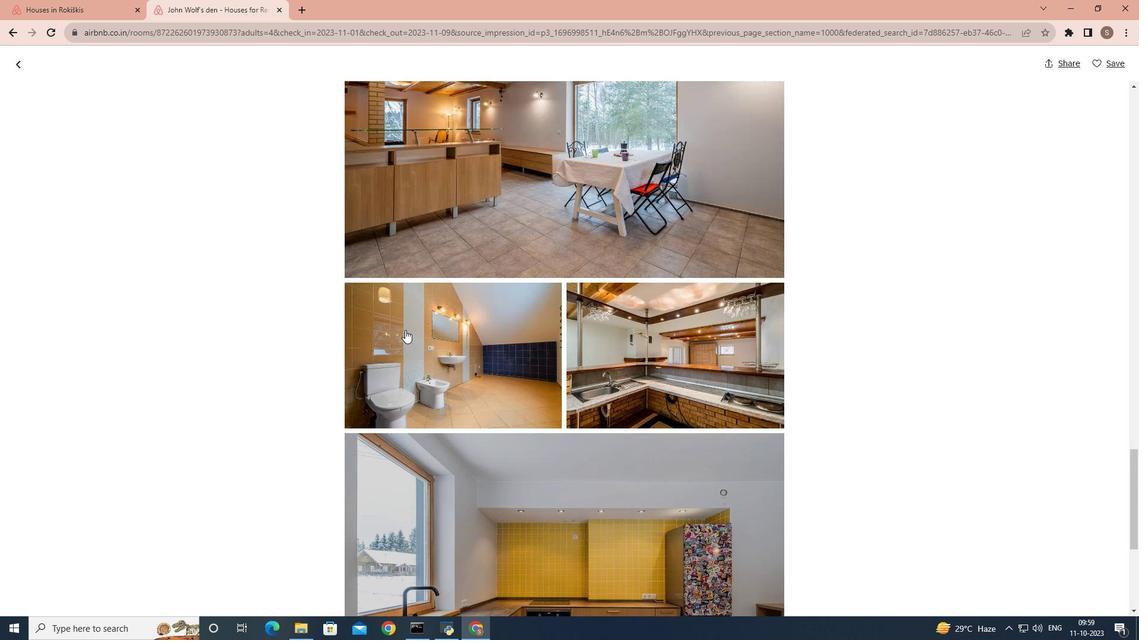 
Action: Mouse scrolled (364, 328) with delta (0, 0)
Screenshot: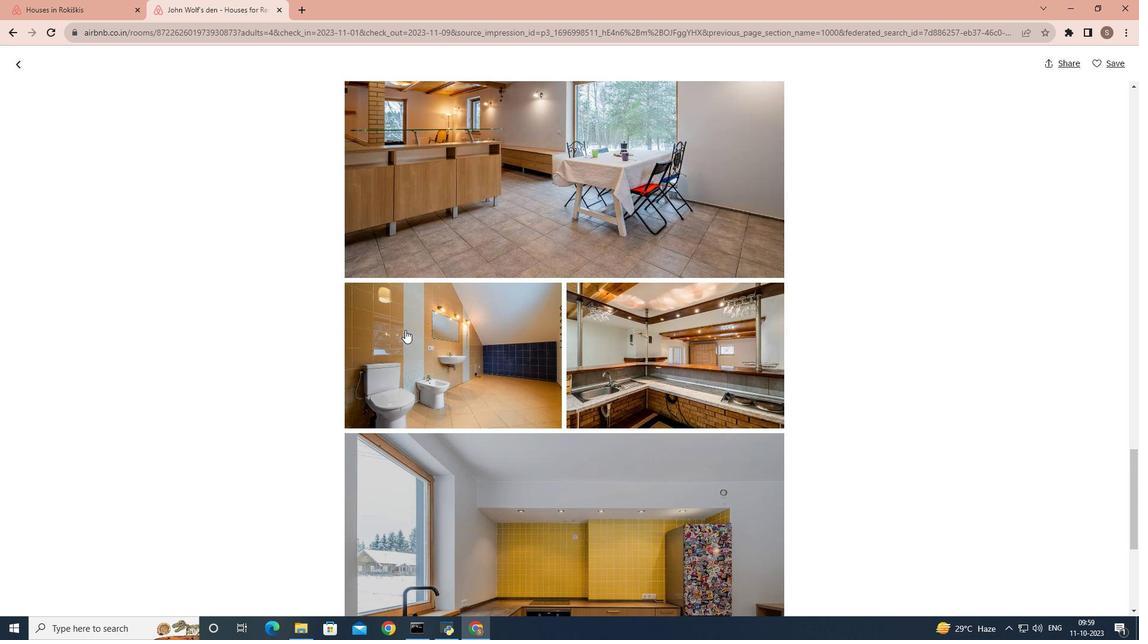 
Action: Mouse scrolled (364, 328) with delta (0, 0)
Screenshot: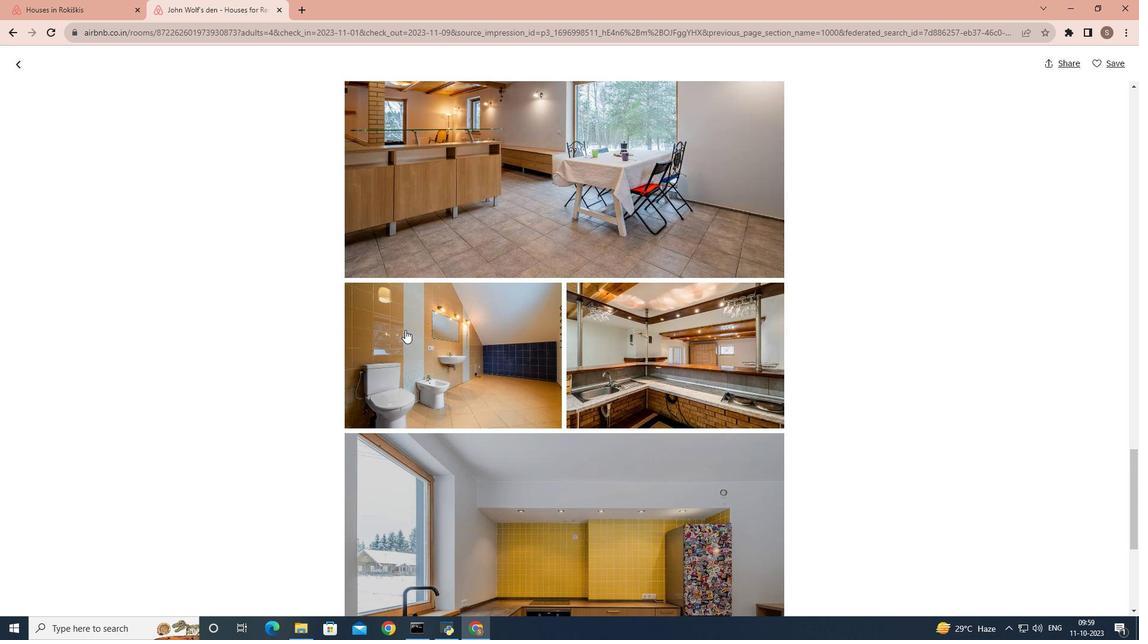 
Action: Mouse scrolled (364, 328) with delta (0, 0)
Screenshot: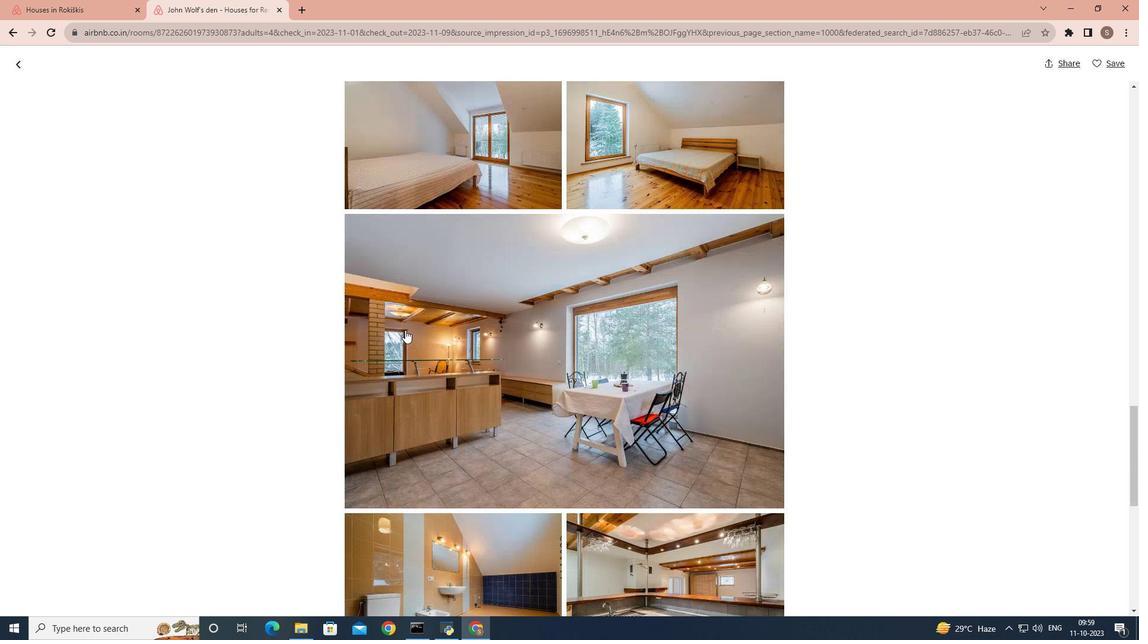
Action: Mouse scrolled (364, 328) with delta (0, 0)
Screenshot: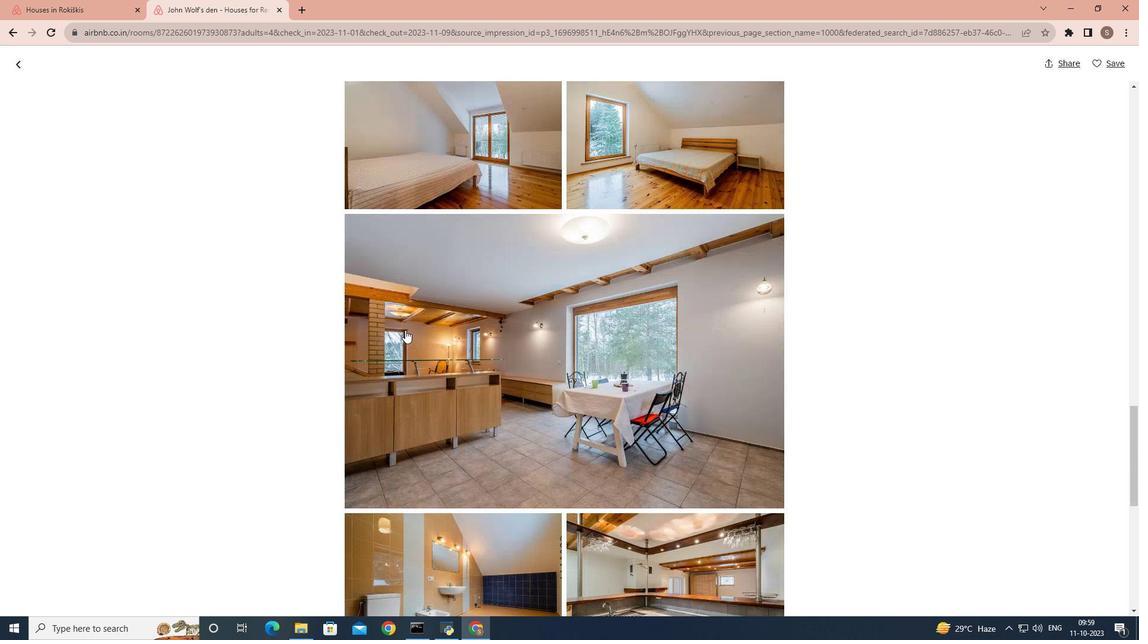 
Action: Mouse scrolled (364, 328) with delta (0, 0)
Screenshot: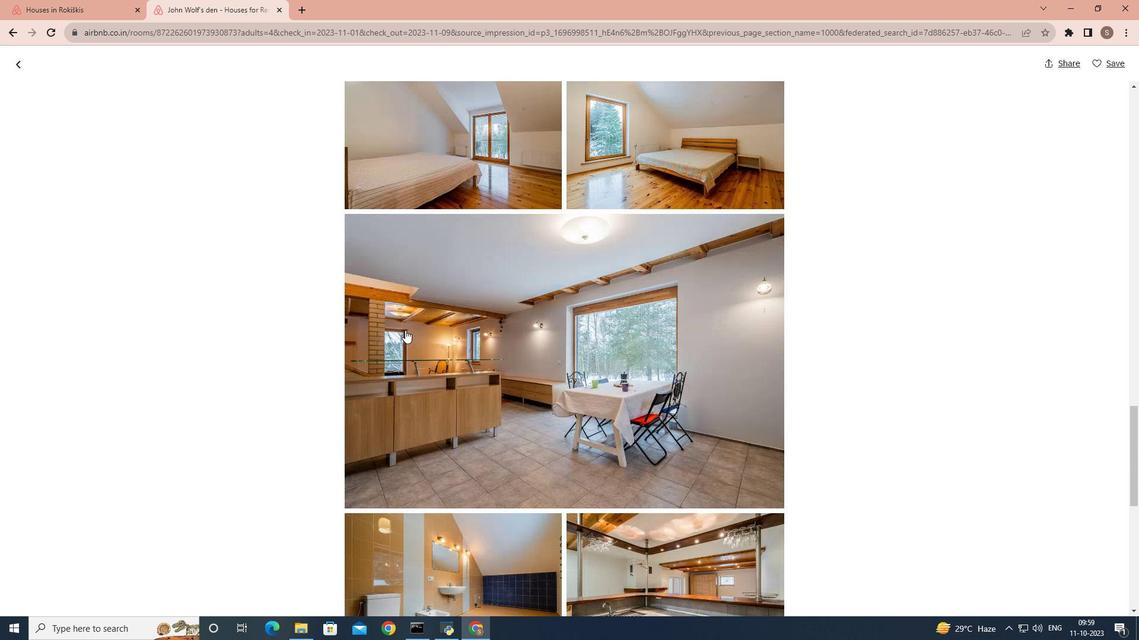 
Action: Mouse scrolled (364, 328) with delta (0, 0)
Screenshot: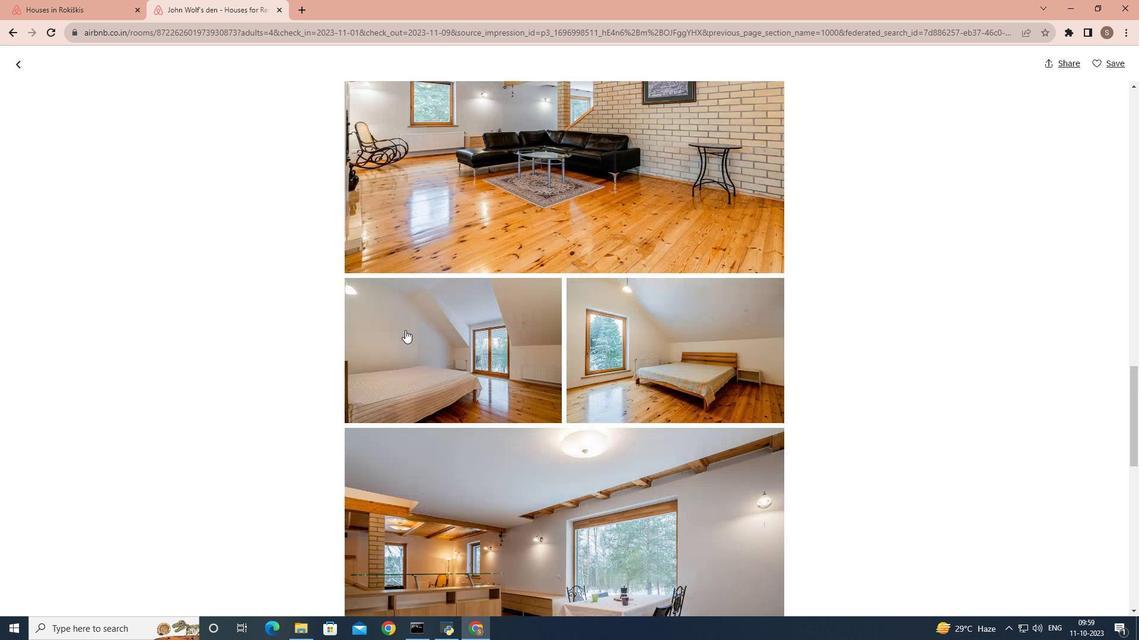 
Action: Mouse scrolled (364, 328) with delta (0, 0)
Screenshot: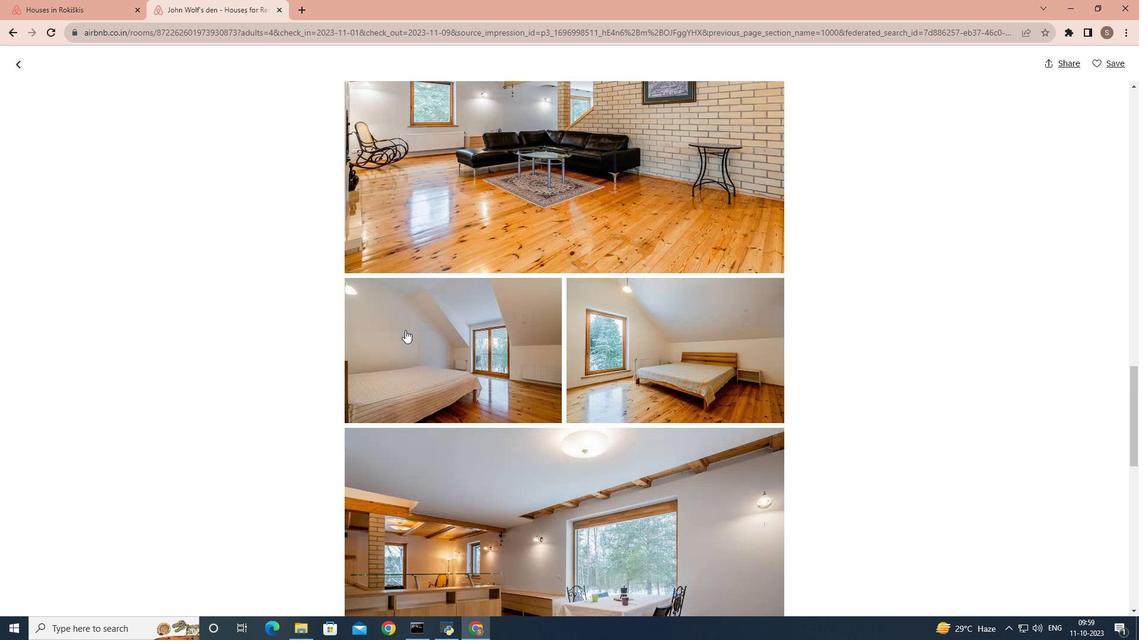 
Action: Mouse scrolled (364, 328) with delta (0, 0)
Screenshot: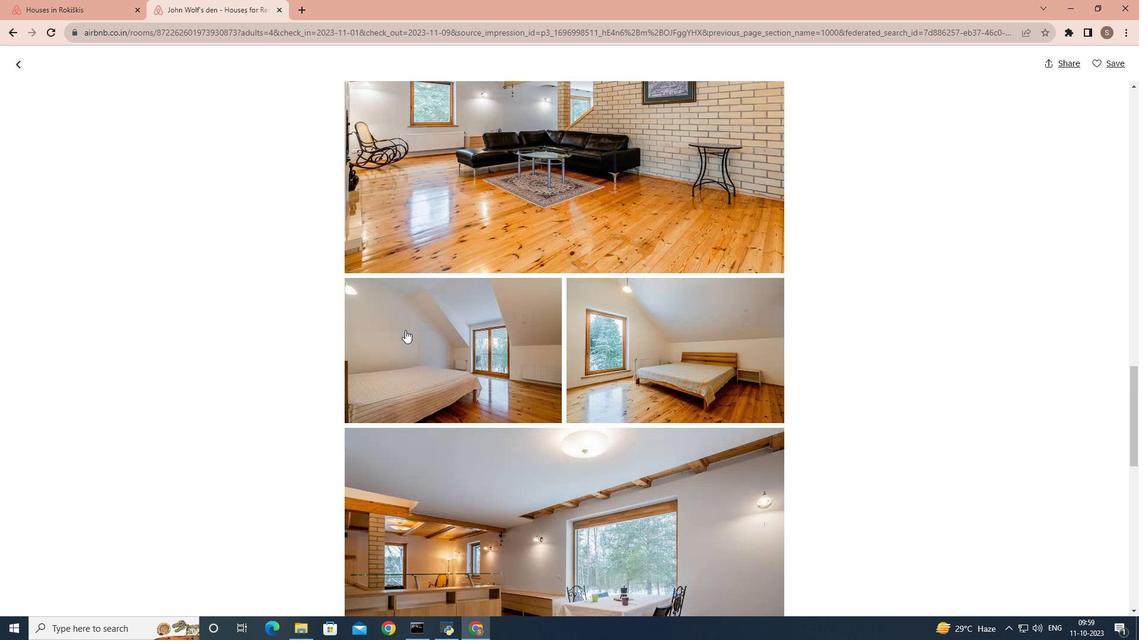 
Action: Mouse scrolled (364, 328) with delta (0, 0)
Screenshot: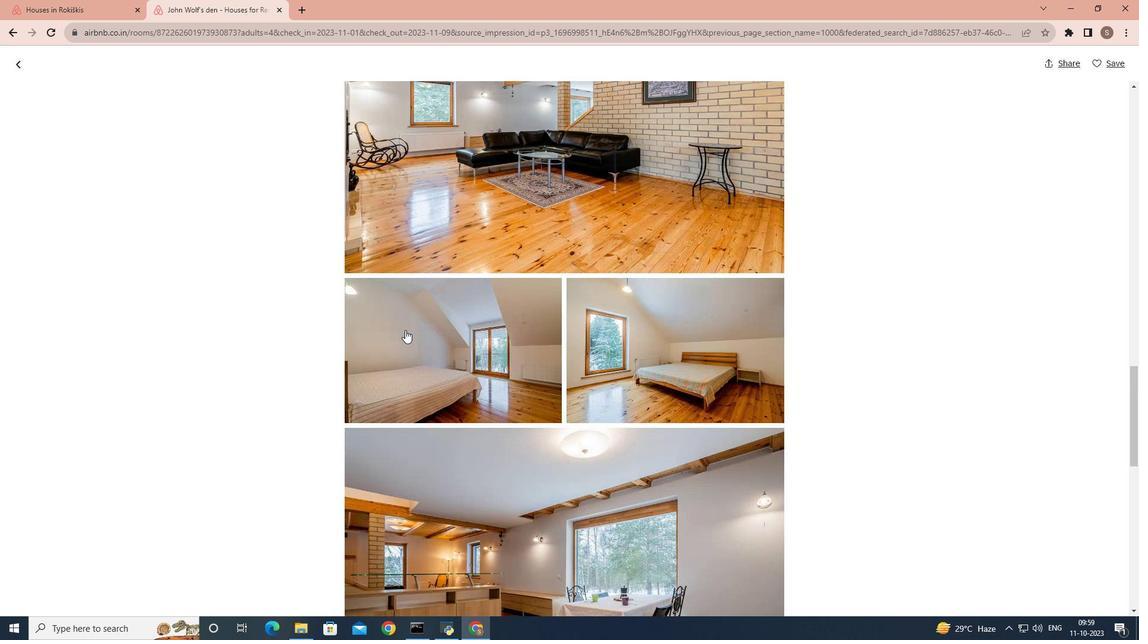 
Action: Mouse scrolled (364, 328) with delta (0, 0)
Screenshot: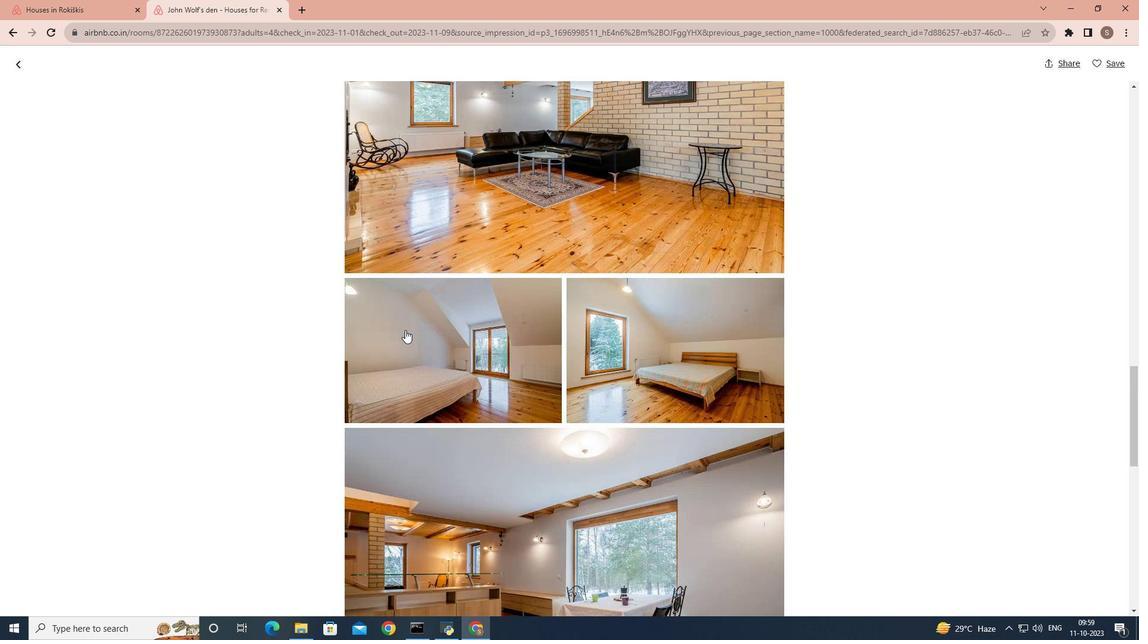 
Action: Mouse scrolled (364, 328) with delta (0, 0)
Screenshot: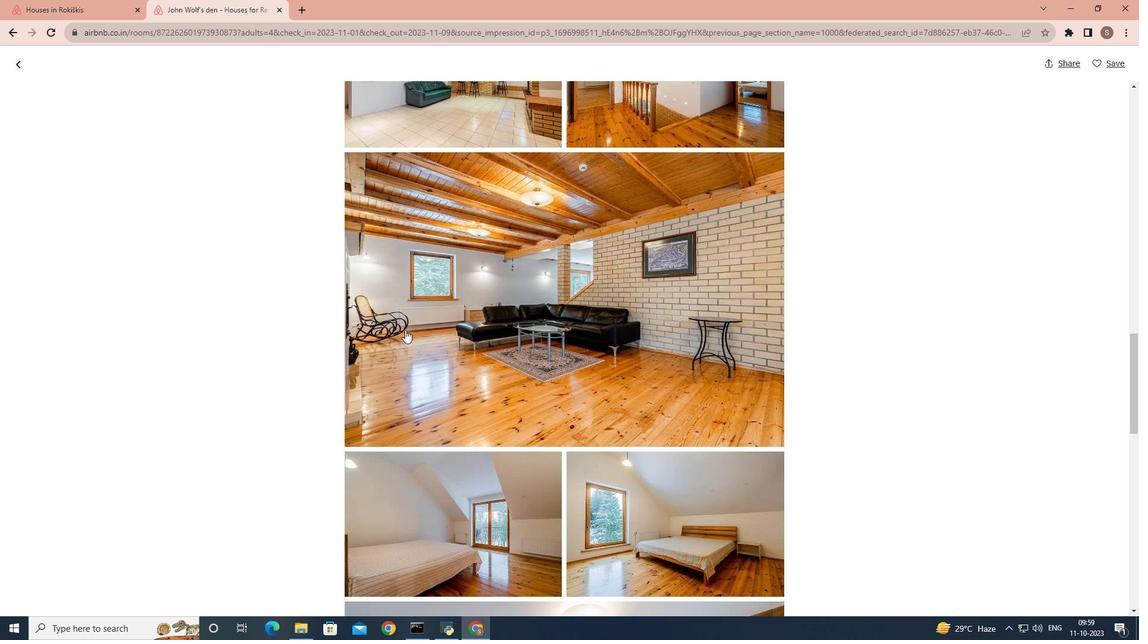 
Action: Mouse scrolled (364, 328) with delta (0, 0)
Screenshot: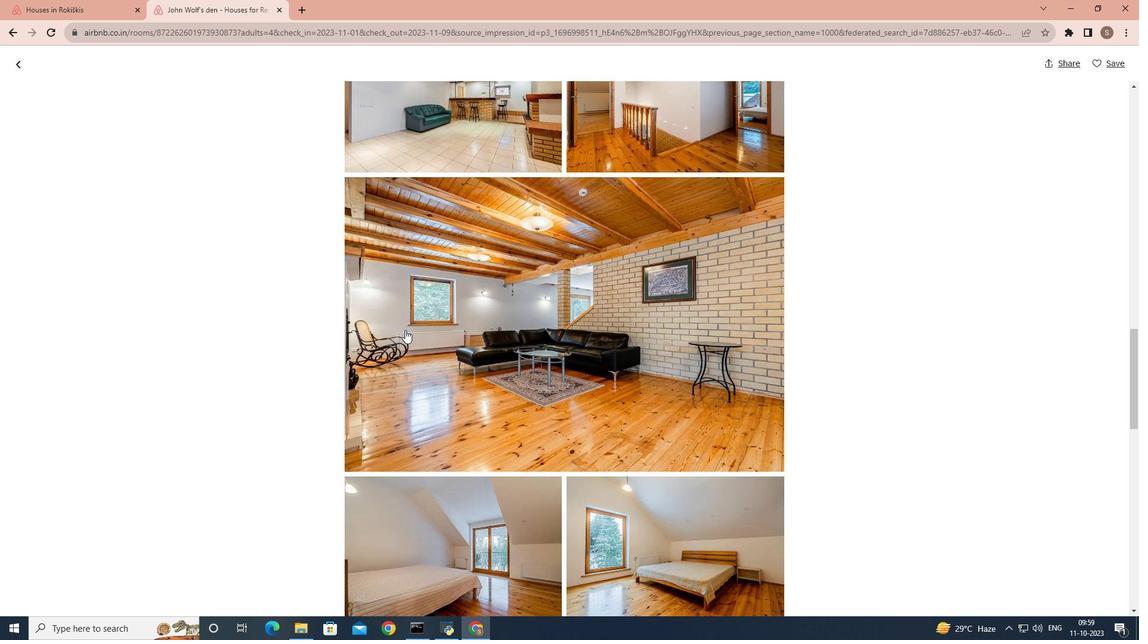 
Action: Mouse scrolled (364, 328) with delta (0, 0)
Screenshot: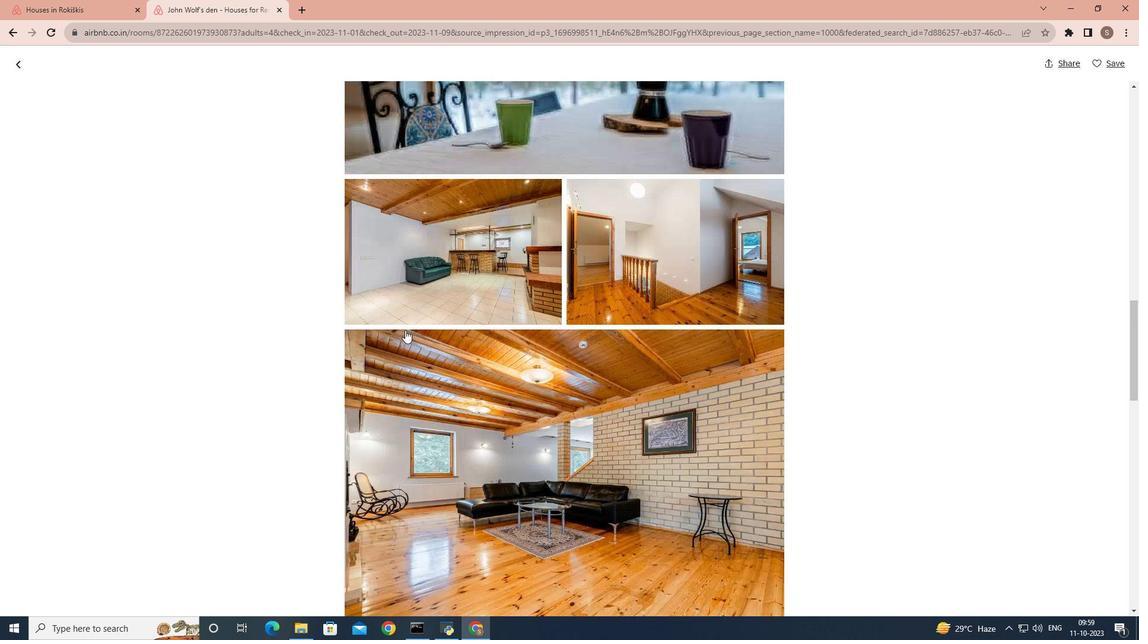 
Action: Mouse scrolled (364, 328) with delta (0, 0)
Screenshot: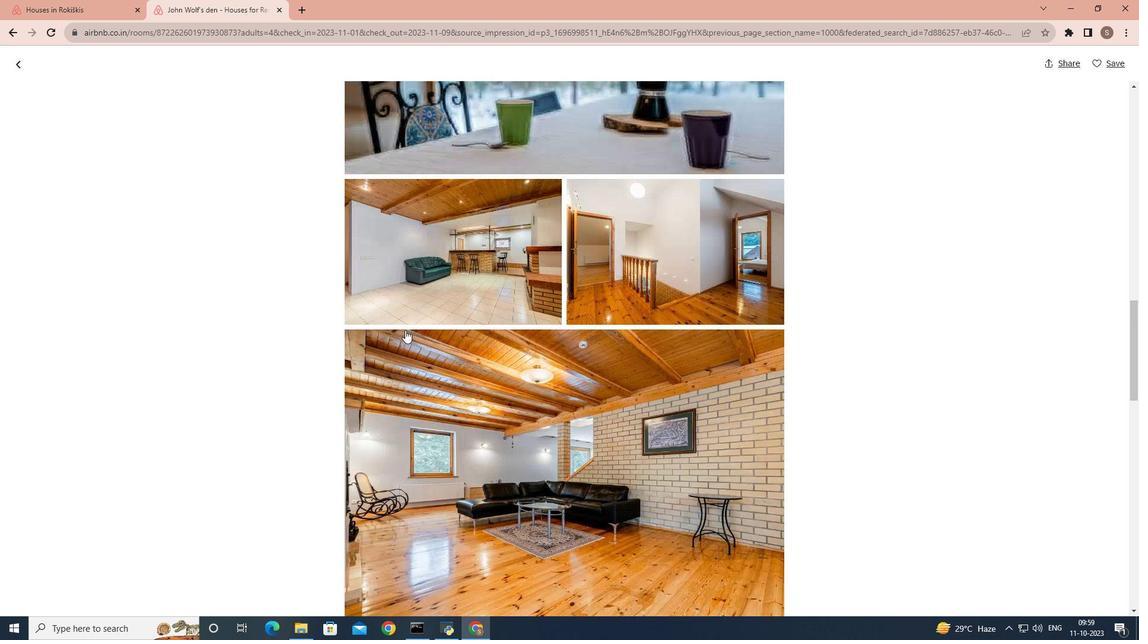 
Action: Mouse scrolled (364, 328) with delta (0, 0)
Screenshot: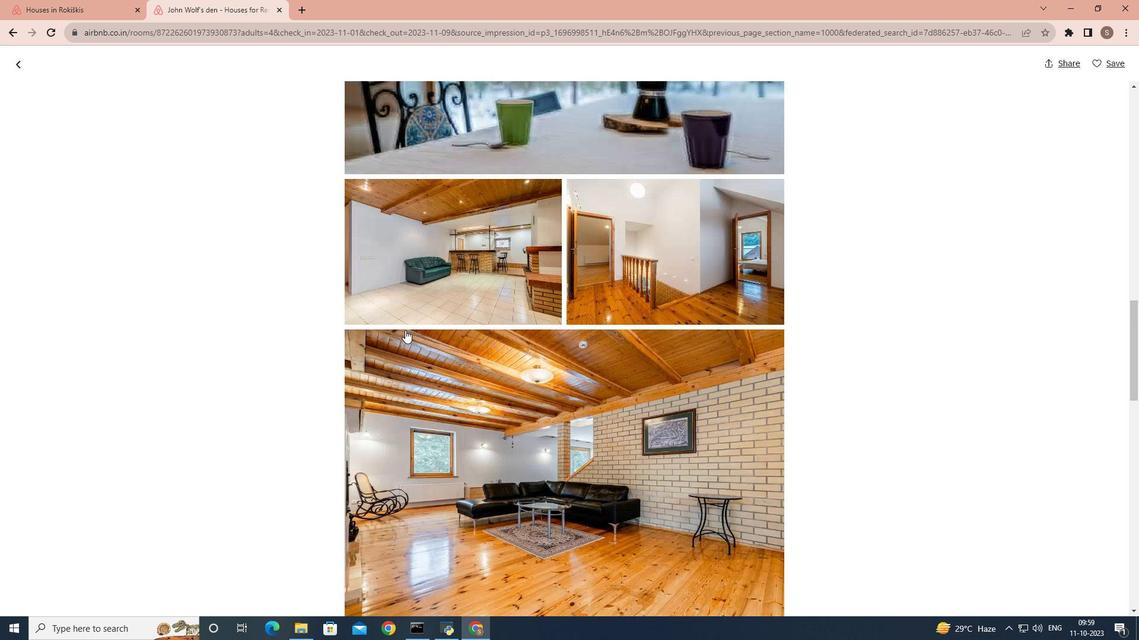 
Action: Mouse scrolled (364, 328) with delta (0, 0)
Screenshot: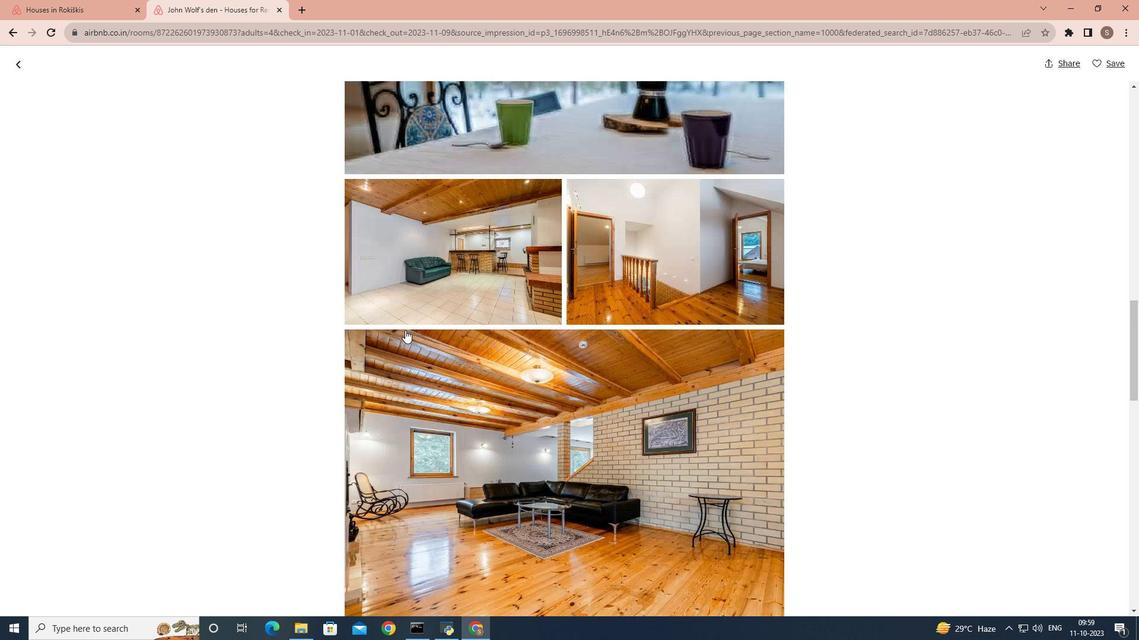 
Action: Mouse scrolled (364, 328) with delta (0, 0)
Screenshot: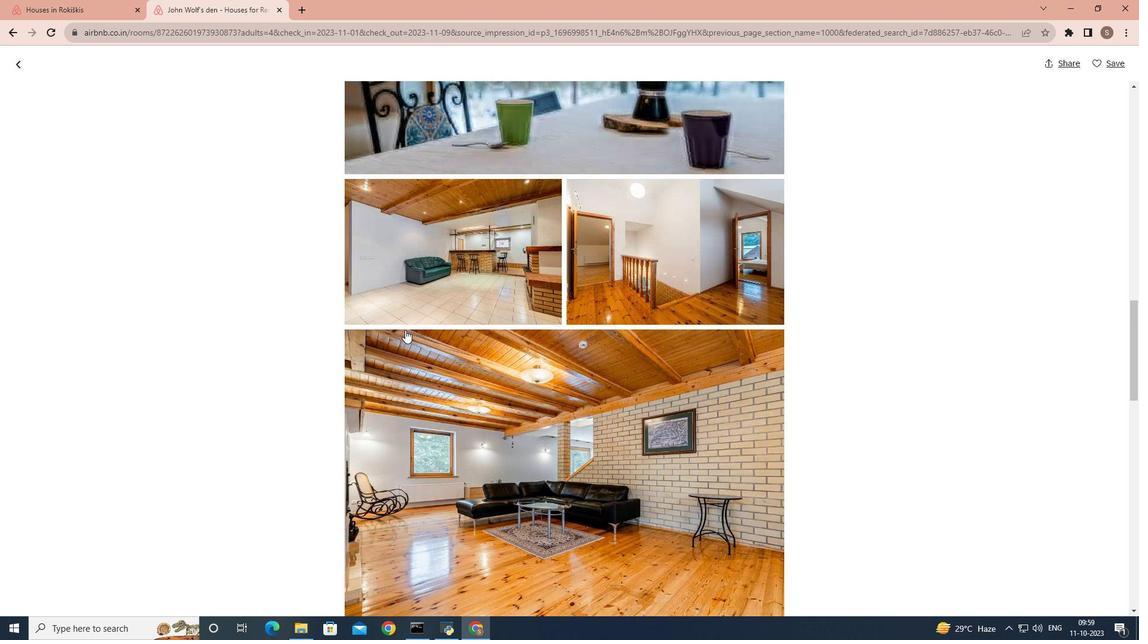 
Action: Mouse scrolled (364, 328) with delta (0, 0)
